 Task: Explore Airbnb accommodation in Amsterdam, Netherlands from 7th January 2024 to 15th January 2024 for 6 adults. Place can be entire room with 3 bedrooms having 3 beds and 3 bathrooms. Property type can be guest house. Amenities needed are: washing machine.
Action: Mouse moved to (595, 189)
Screenshot: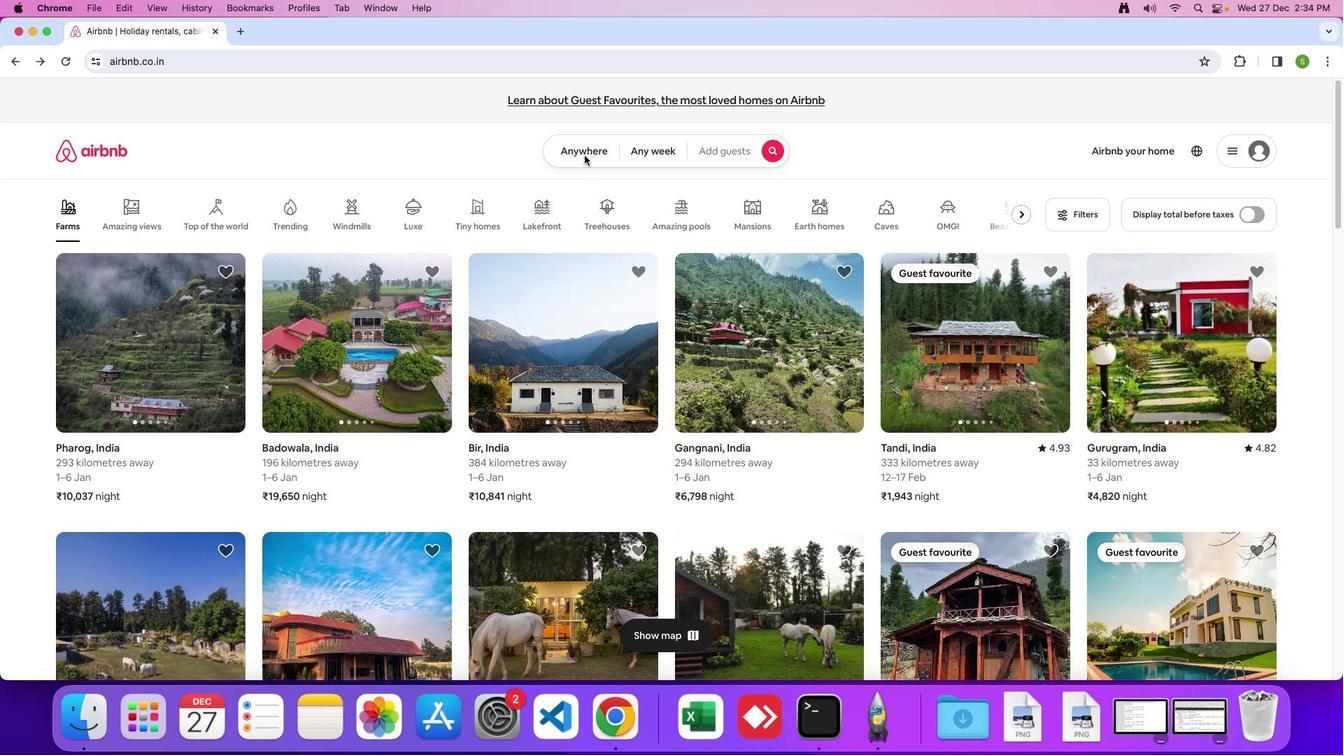 
Action: Mouse pressed left at (595, 189)
Screenshot: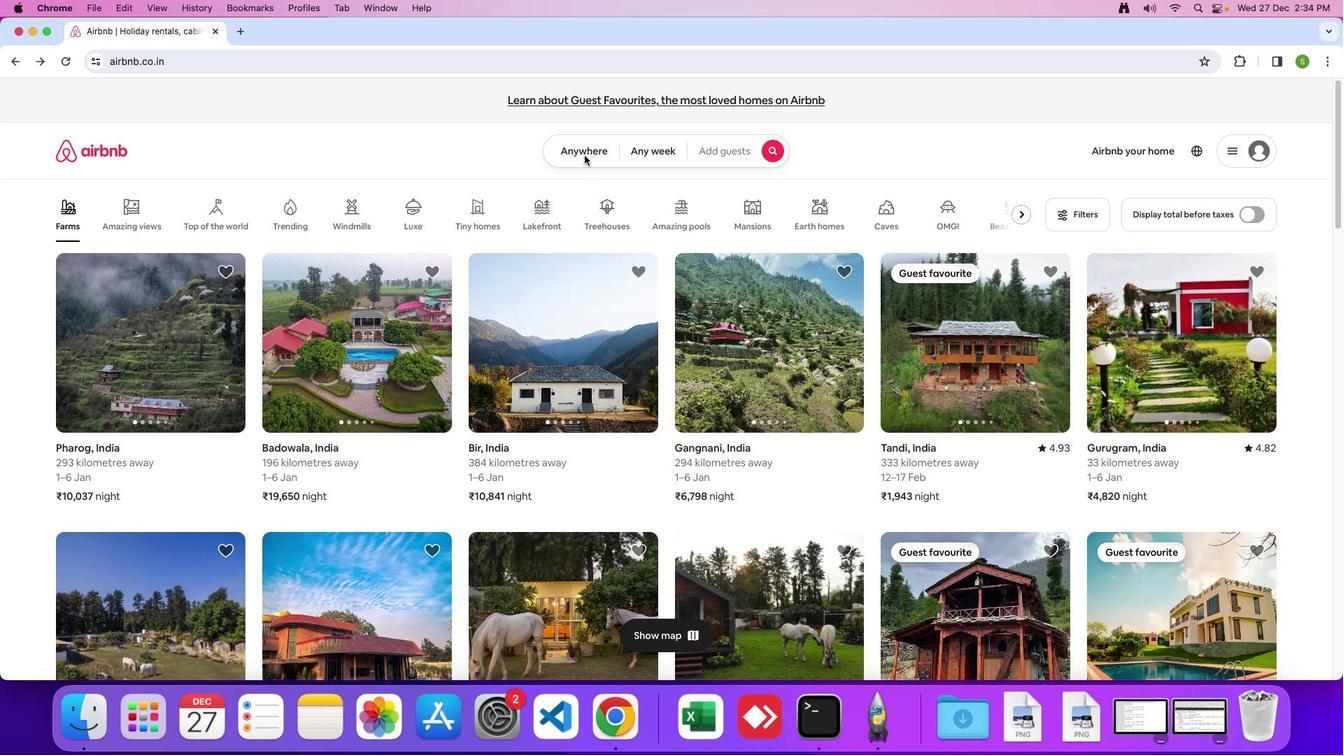 
Action: Mouse moved to (583, 187)
Screenshot: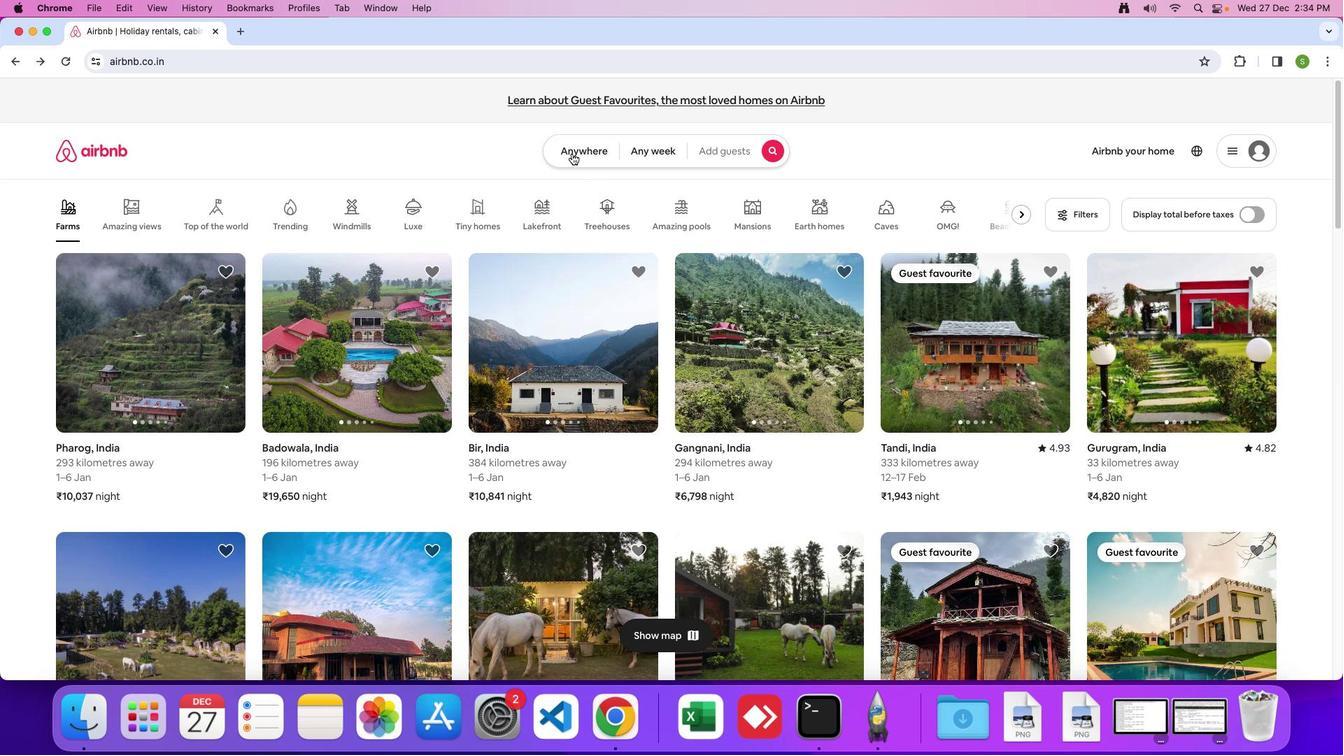 
Action: Mouse pressed left at (583, 187)
Screenshot: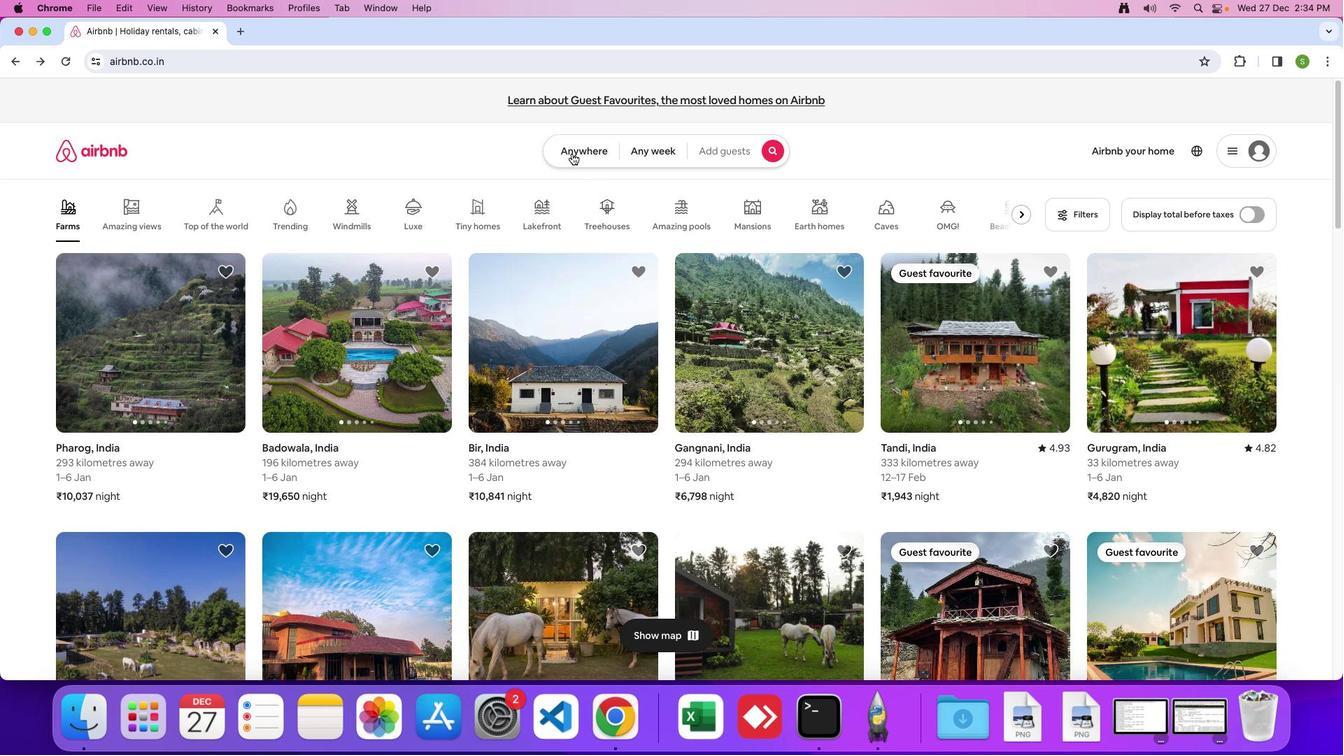 
Action: Mouse moved to (513, 235)
Screenshot: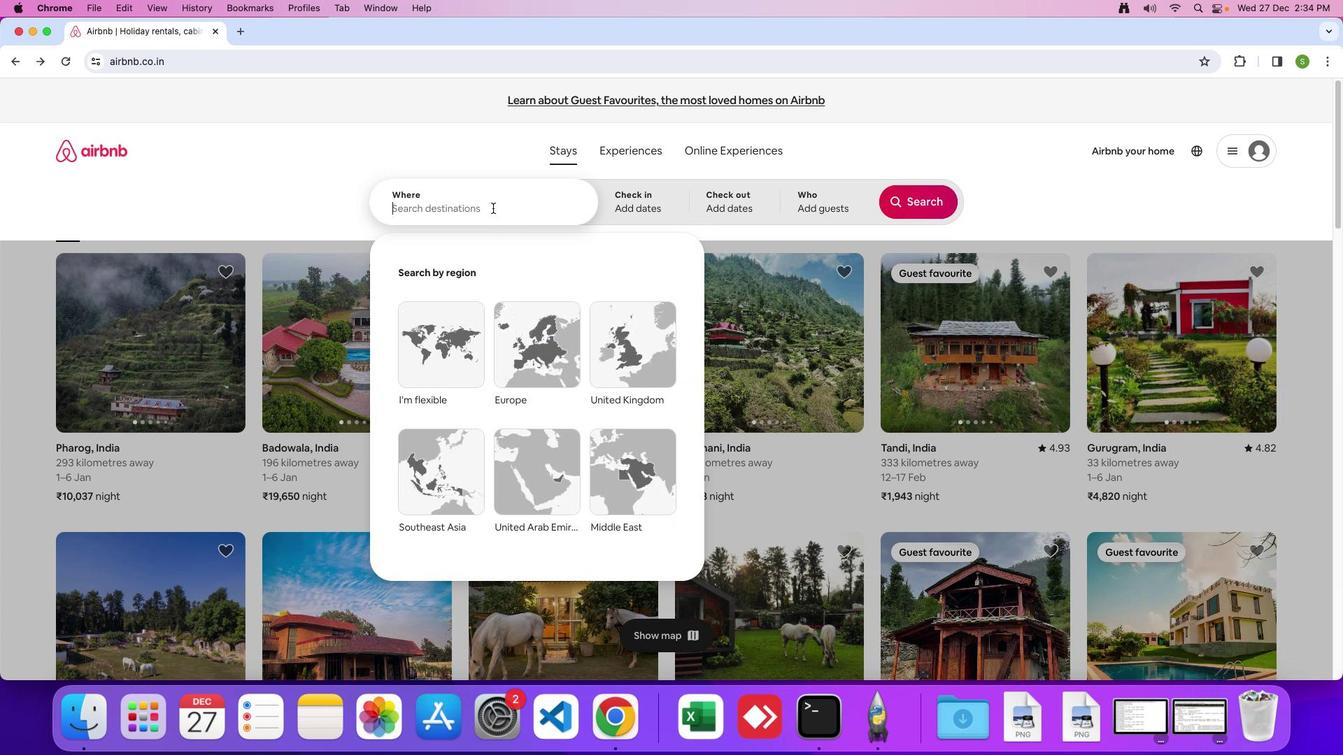 
Action: Mouse pressed left at (513, 235)
Screenshot: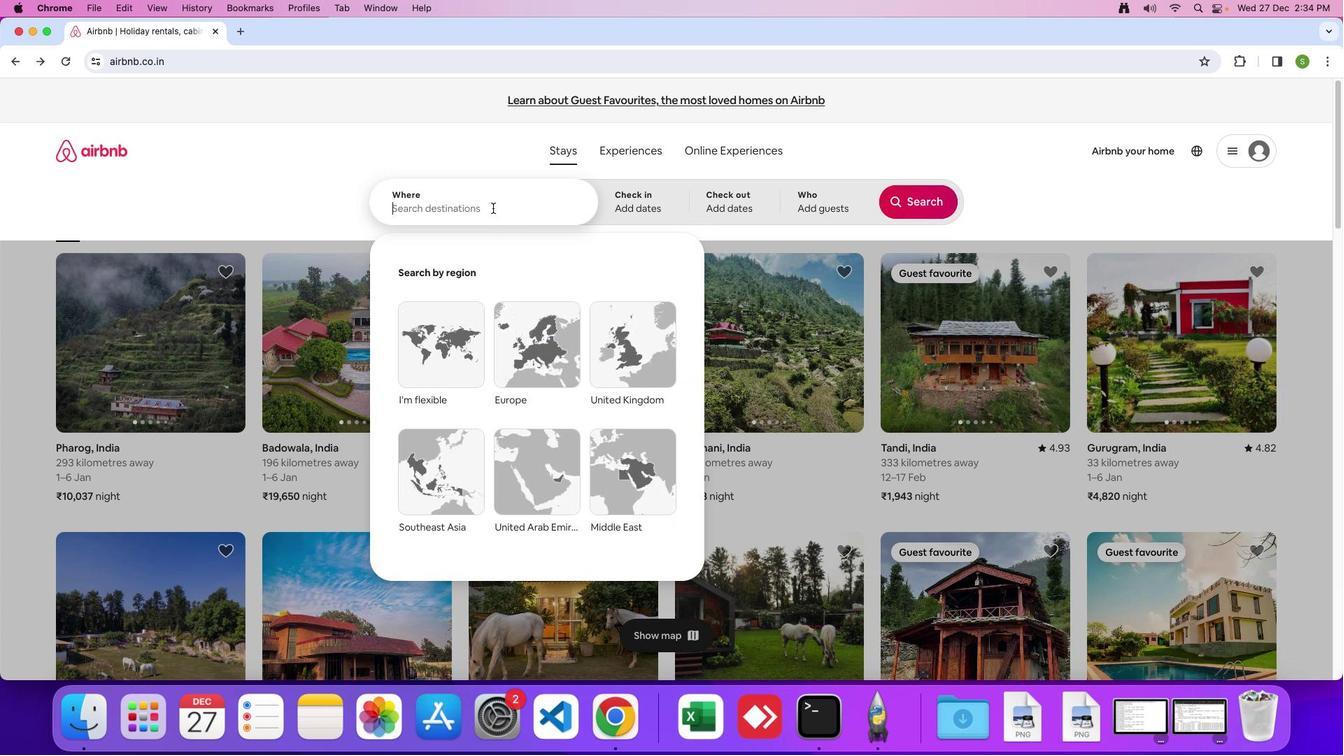 
Action: Key pressed 'A'Key.caps_lock'm''s''t''e''r''d''a''m'','Key.spaceKey.shift'N''e''t''h''e''r''l''a''n''d''s'Key.enter
Screenshot: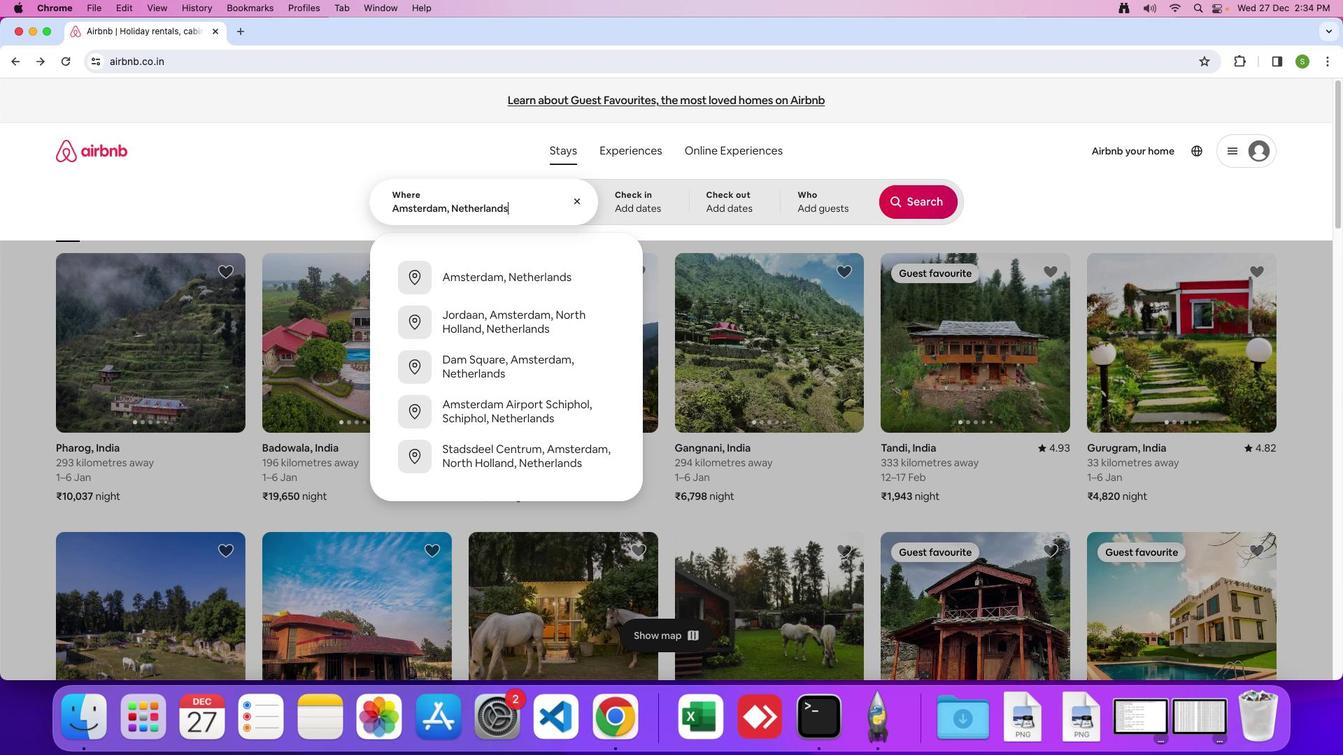 
Action: Mouse moved to (702, 412)
Screenshot: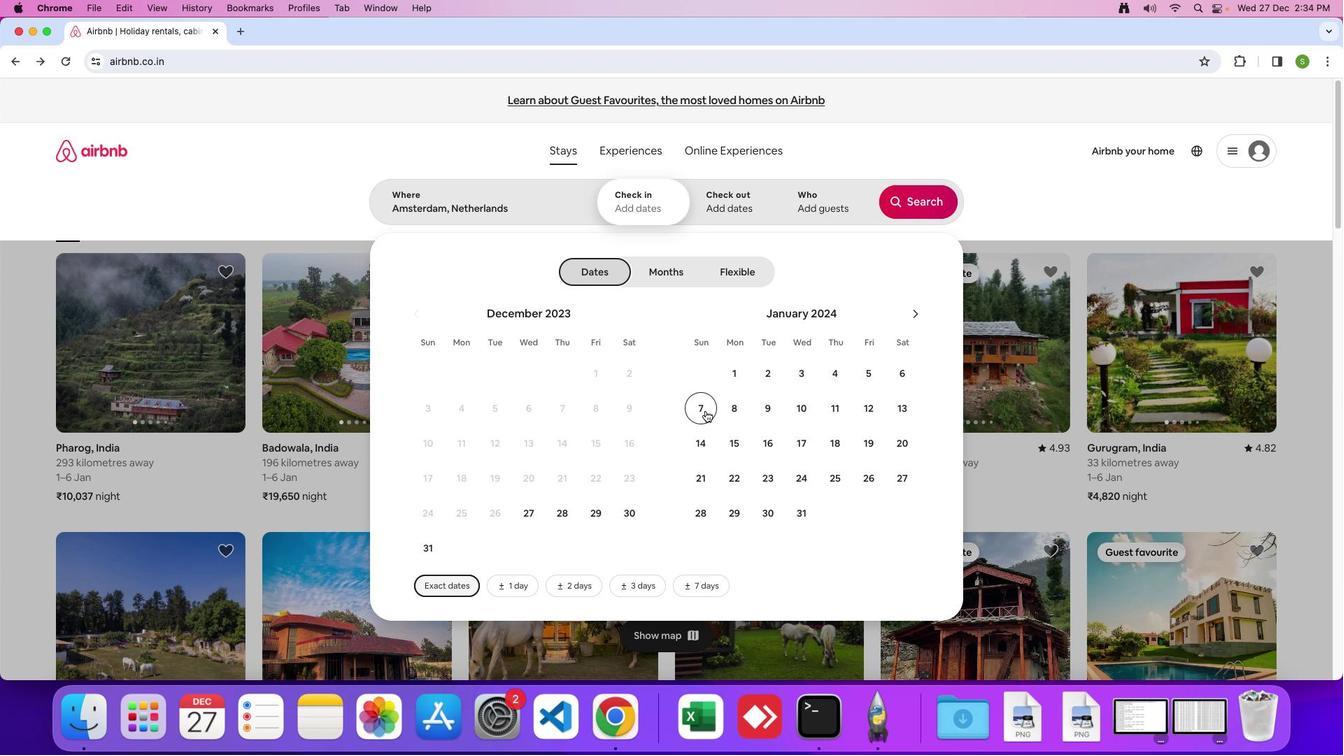 
Action: Mouse pressed left at (702, 412)
Screenshot: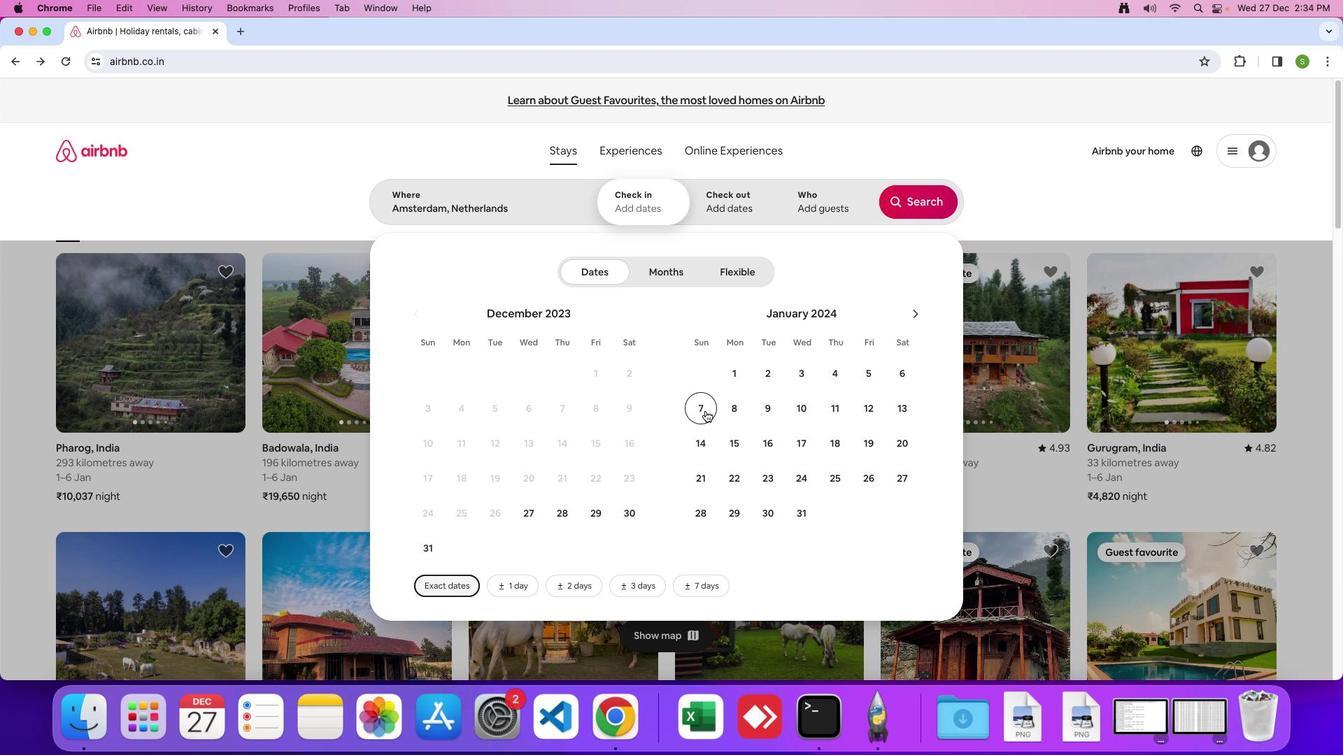 
Action: Mouse moved to (720, 432)
Screenshot: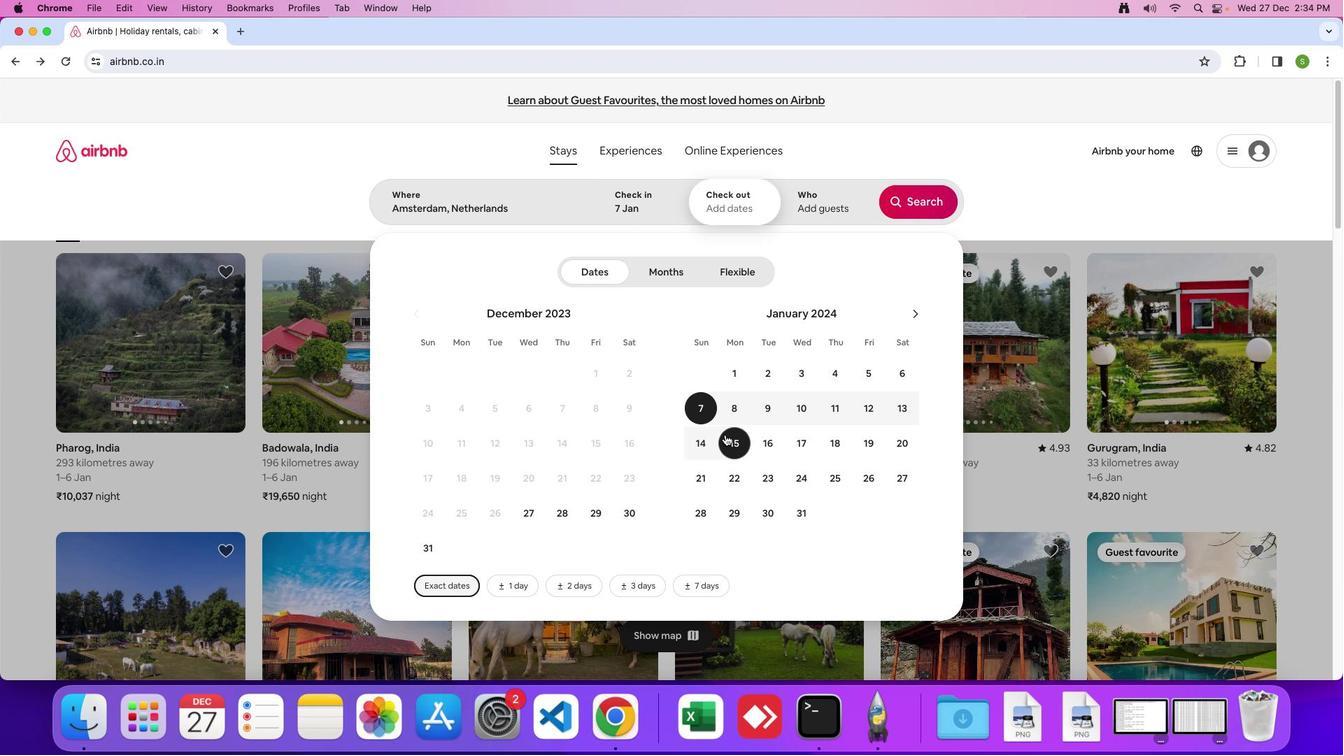 
Action: Mouse pressed left at (720, 432)
Screenshot: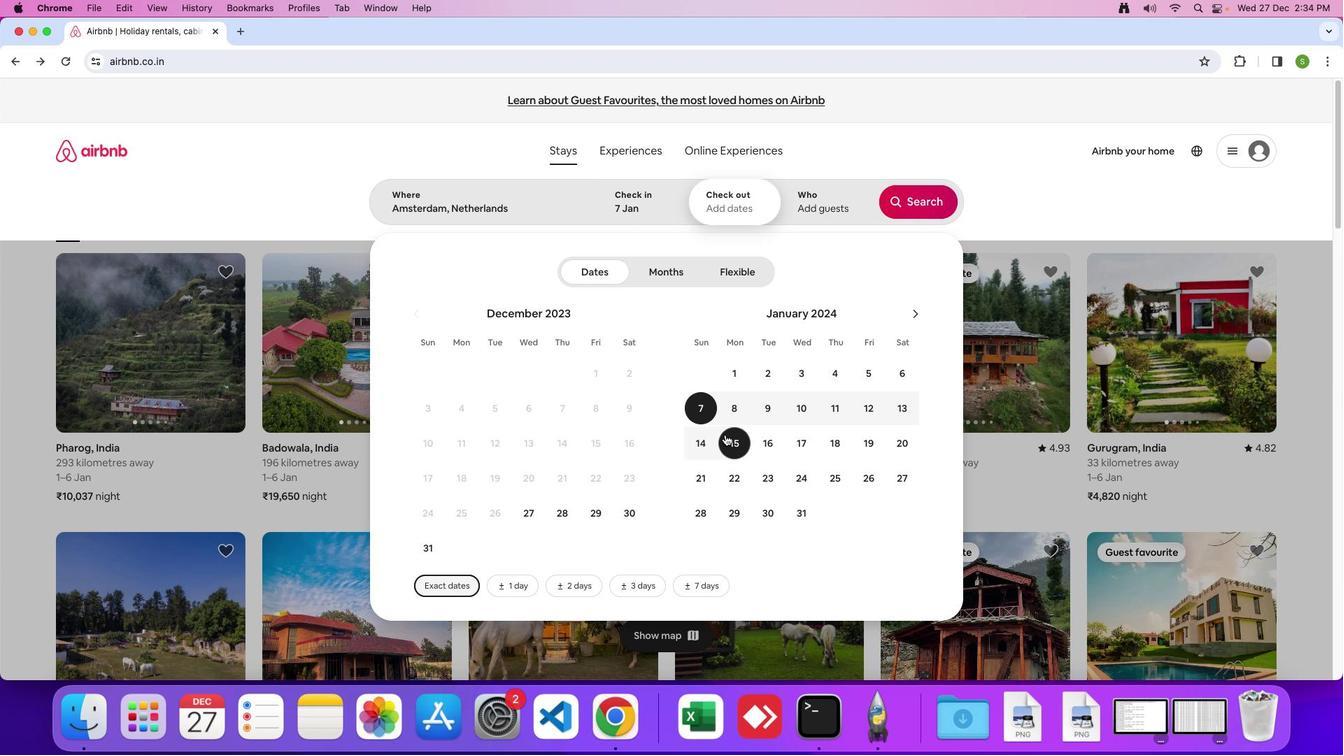 
Action: Mouse moved to (807, 239)
Screenshot: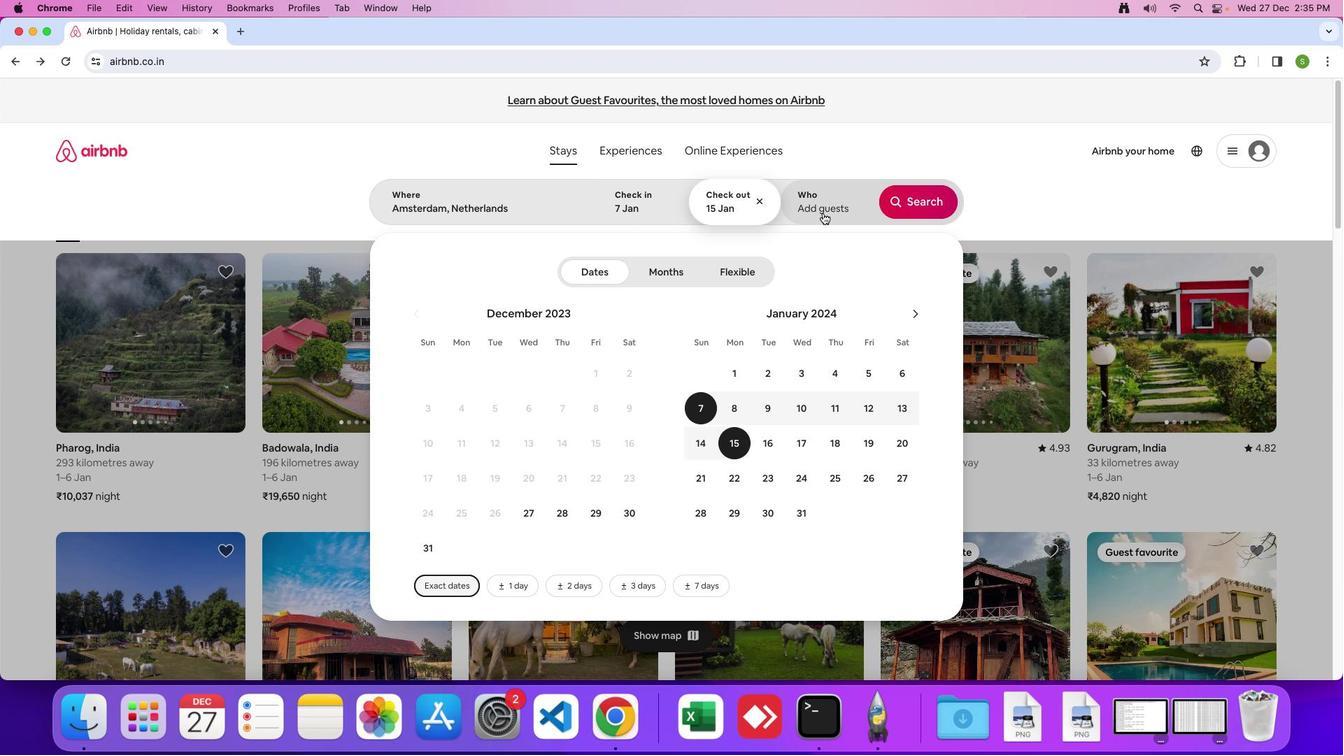 
Action: Mouse pressed left at (807, 239)
Screenshot: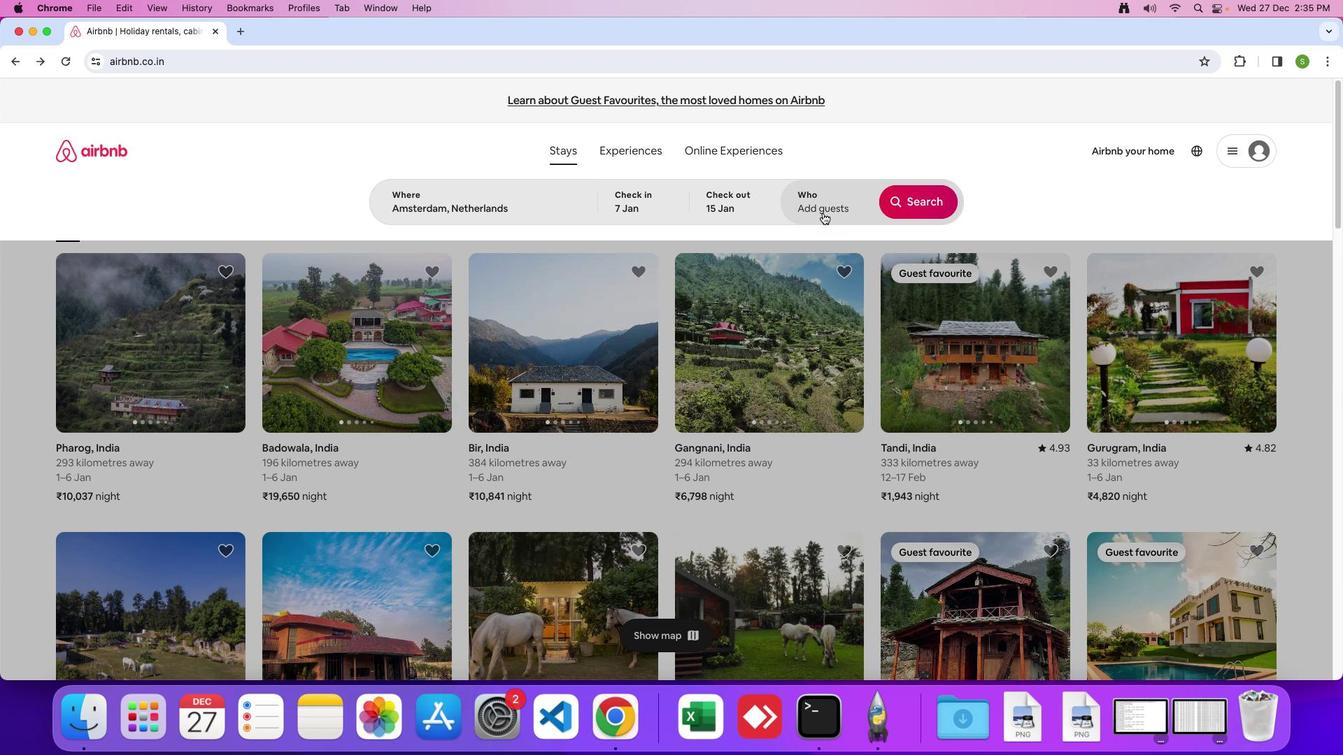 
Action: Mouse moved to (892, 293)
Screenshot: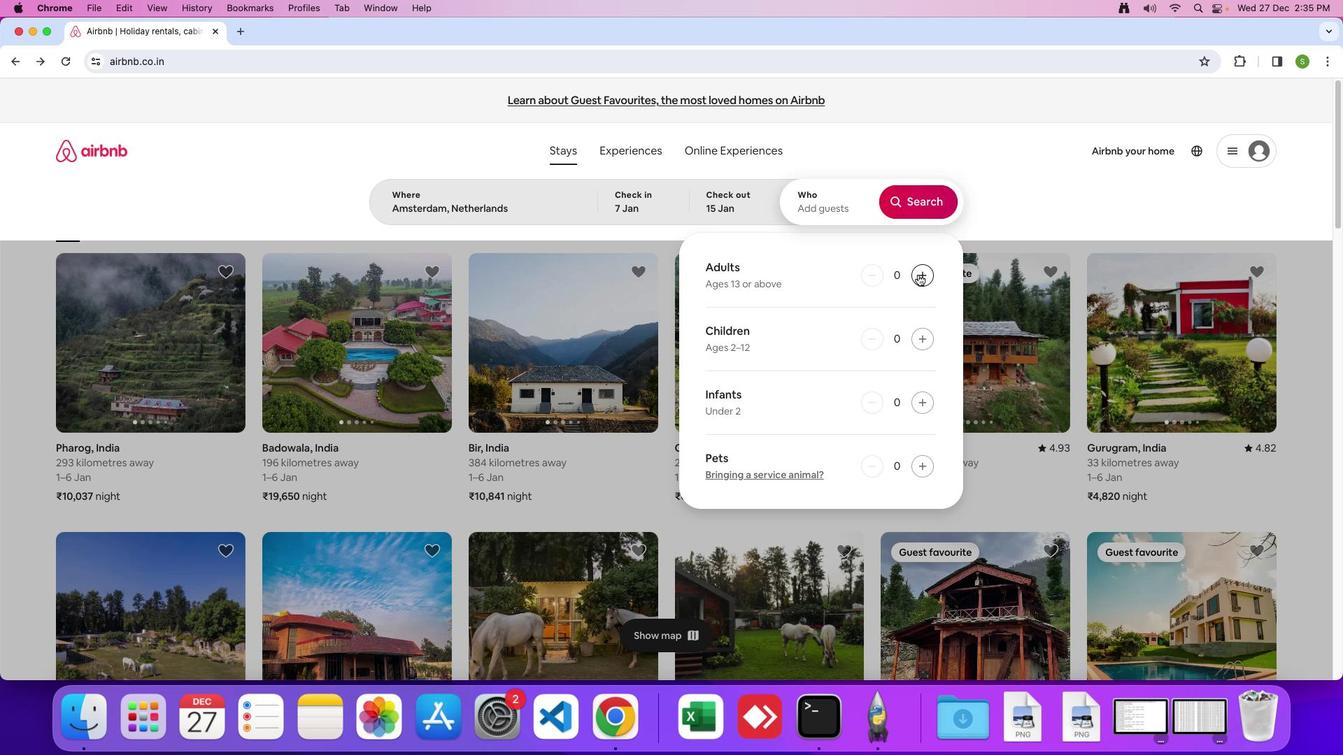
Action: Mouse pressed left at (892, 293)
Screenshot: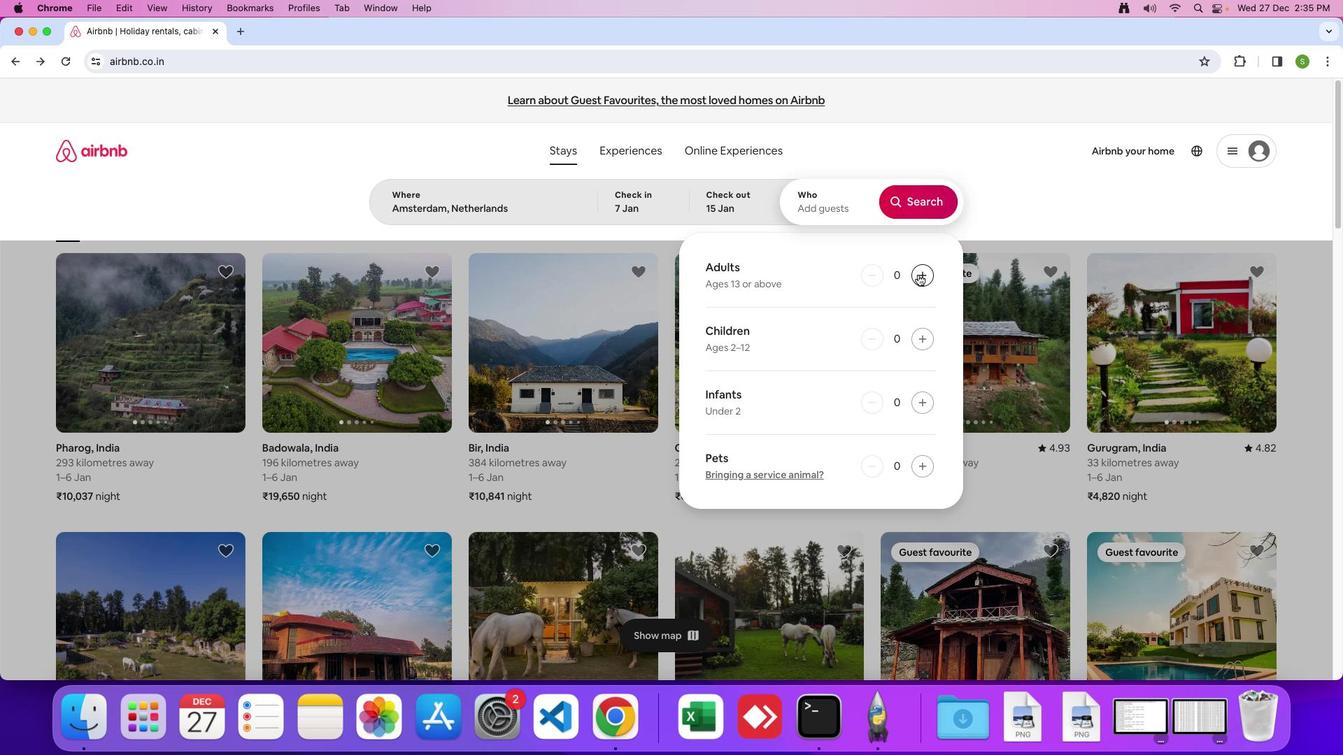 
Action: Mouse moved to (893, 293)
Screenshot: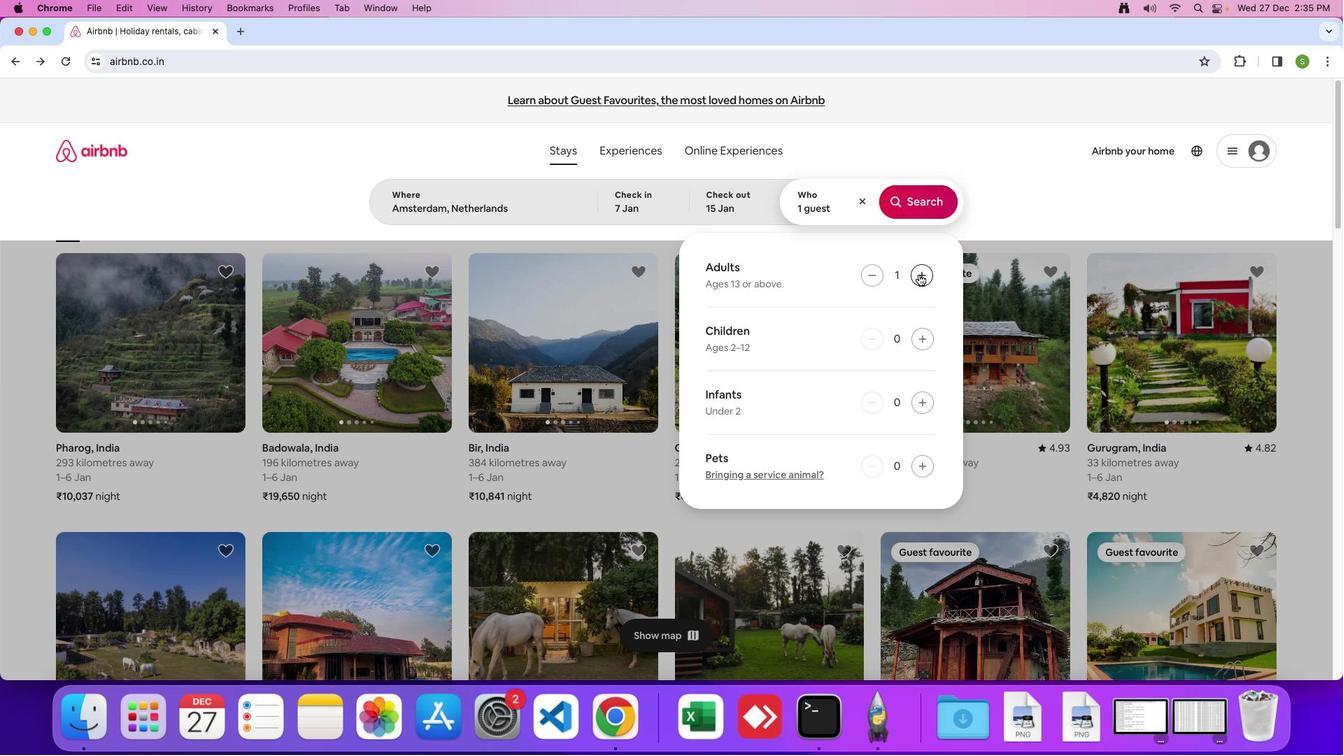 
Action: Mouse pressed left at (893, 293)
Screenshot: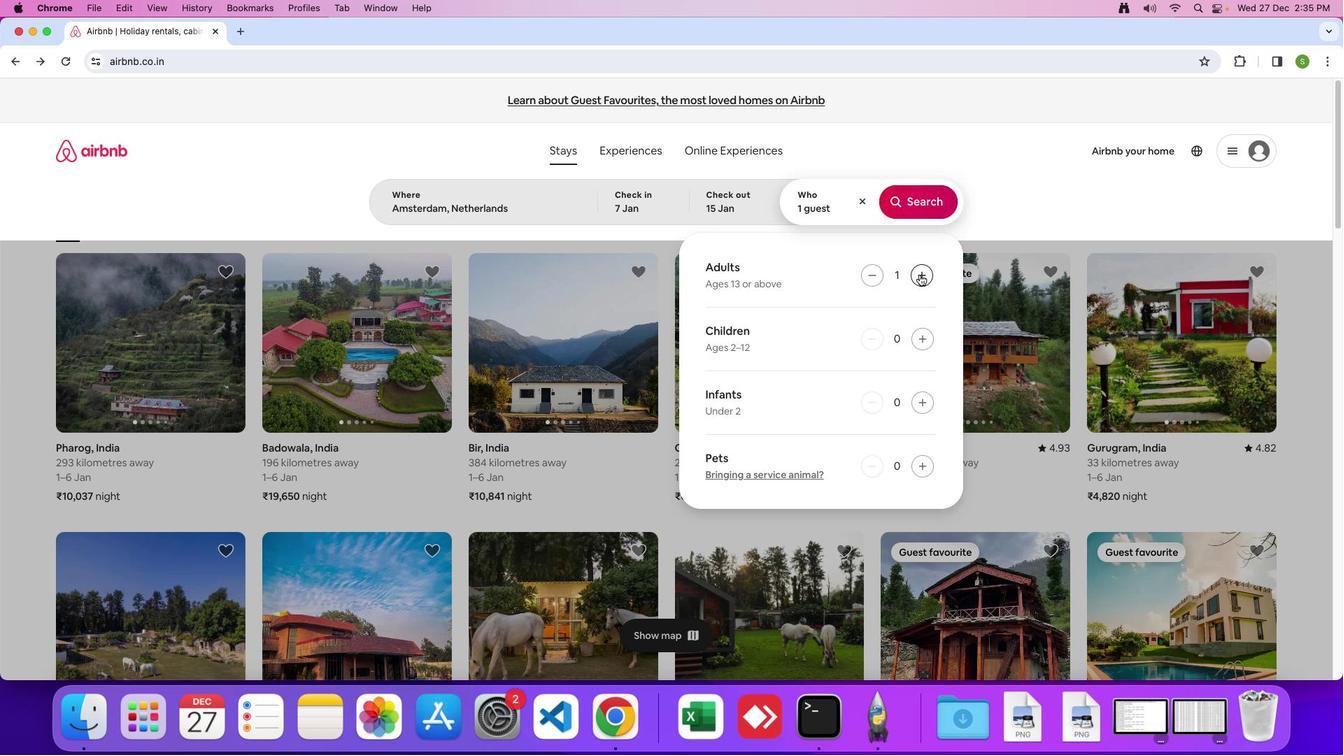 
Action: Mouse moved to (893, 293)
Screenshot: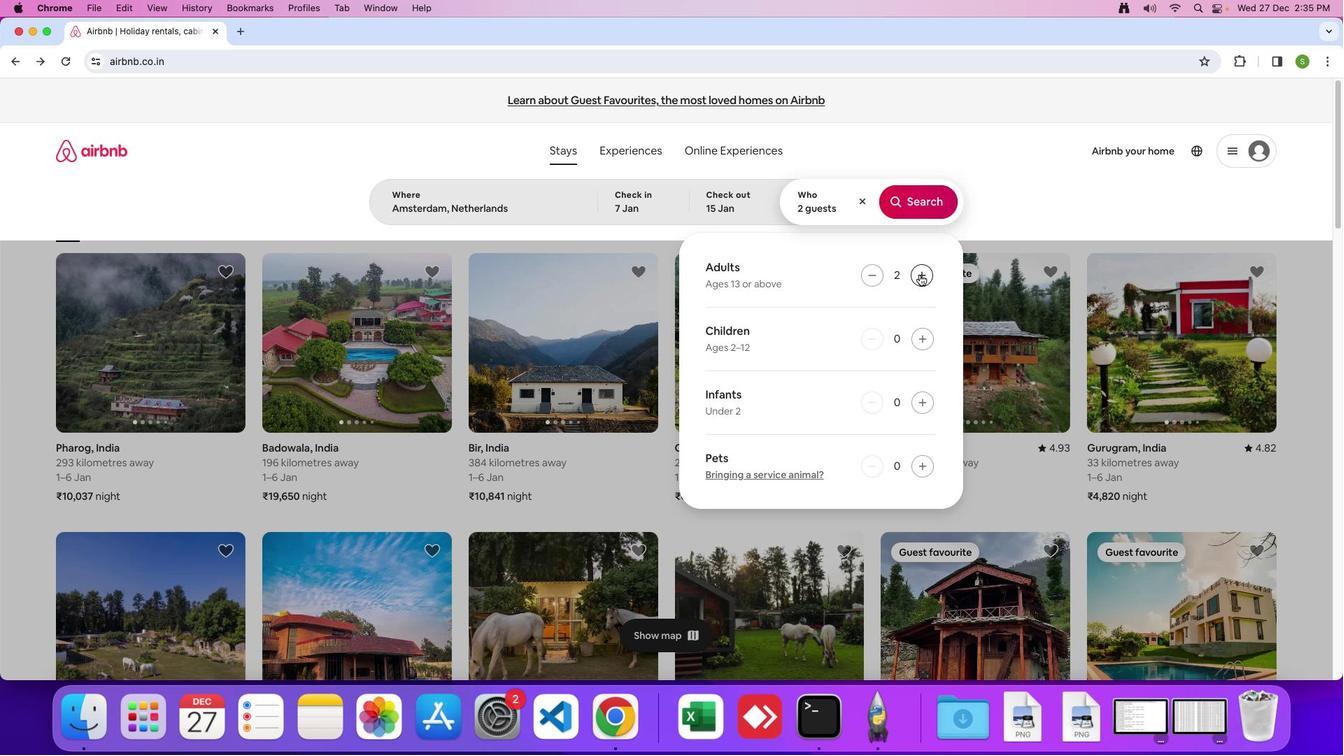 
Action: Mouse pressed left at (893, 293)
Screenshot: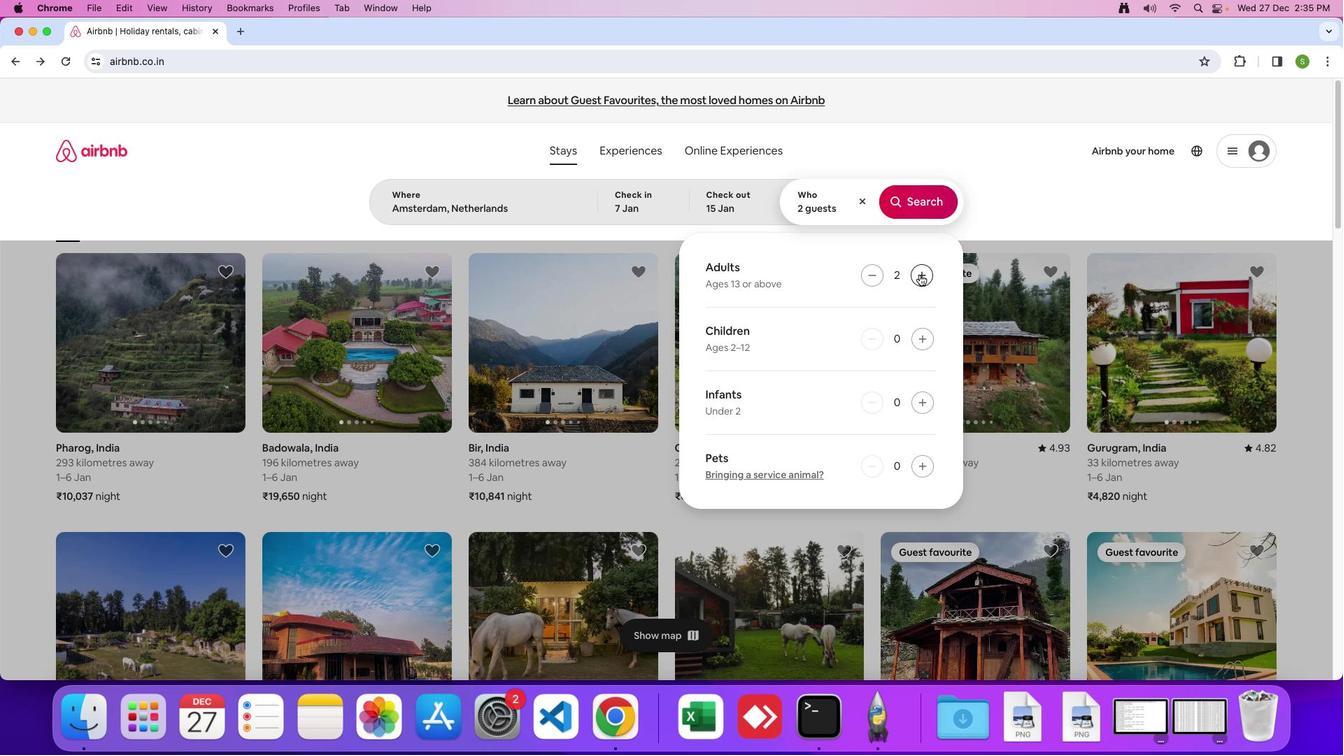 
Action: Mouse pressed left at (893, 293)
Screenshot: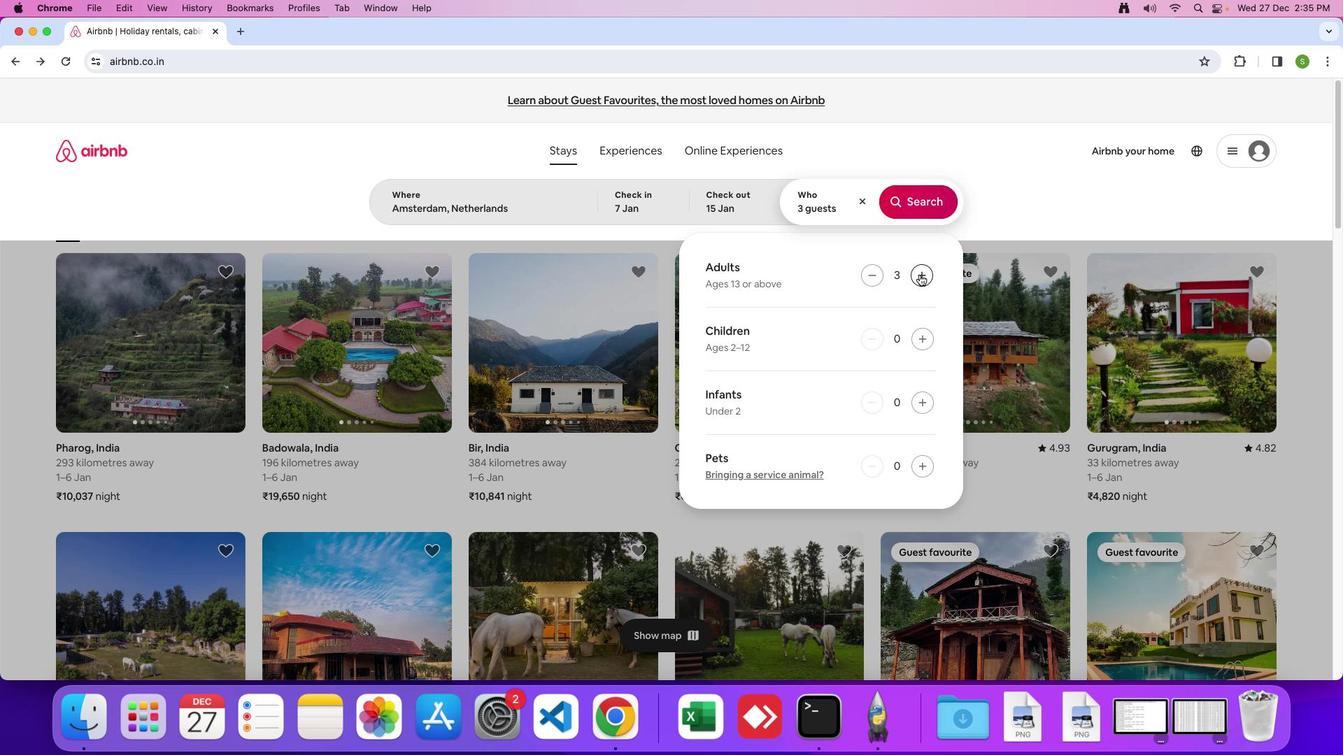 
Action: Mouse moved to (893, 293)
Screenshot: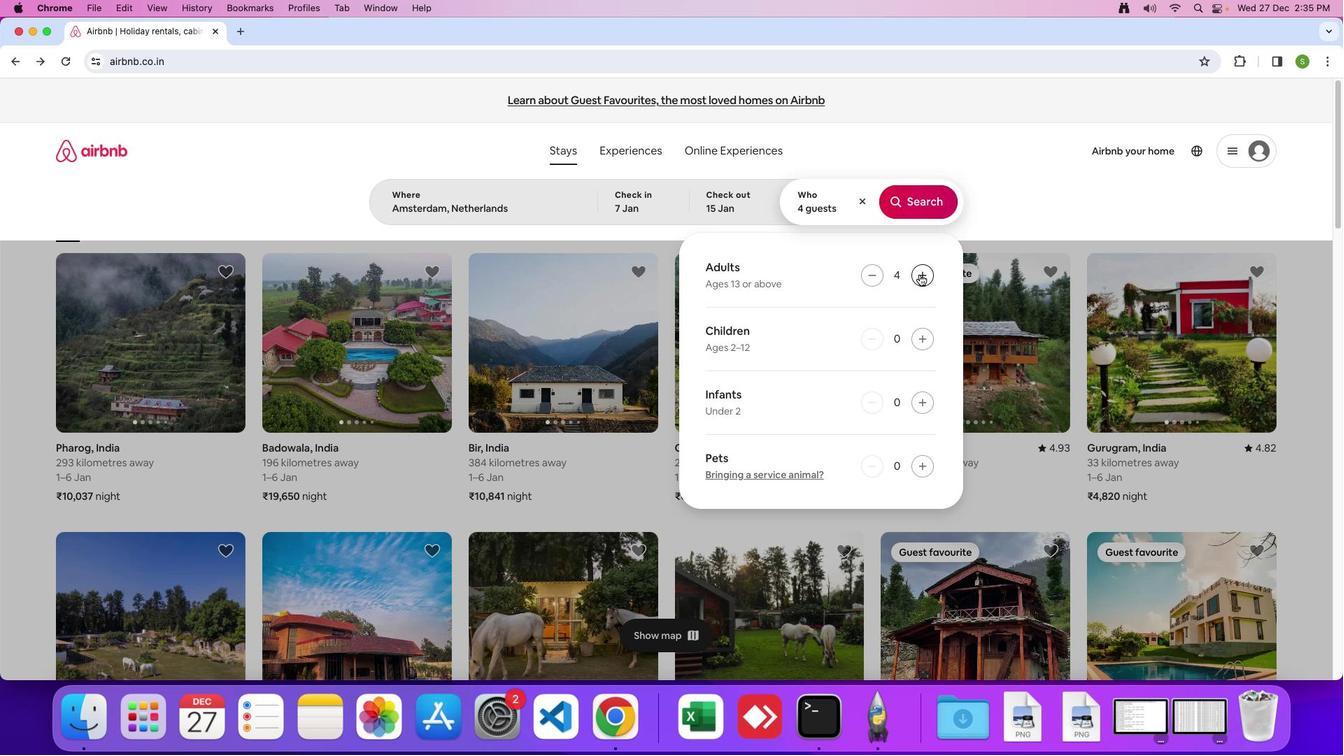 
Action: Mouse pressed left at (893, 293)
Screenshot: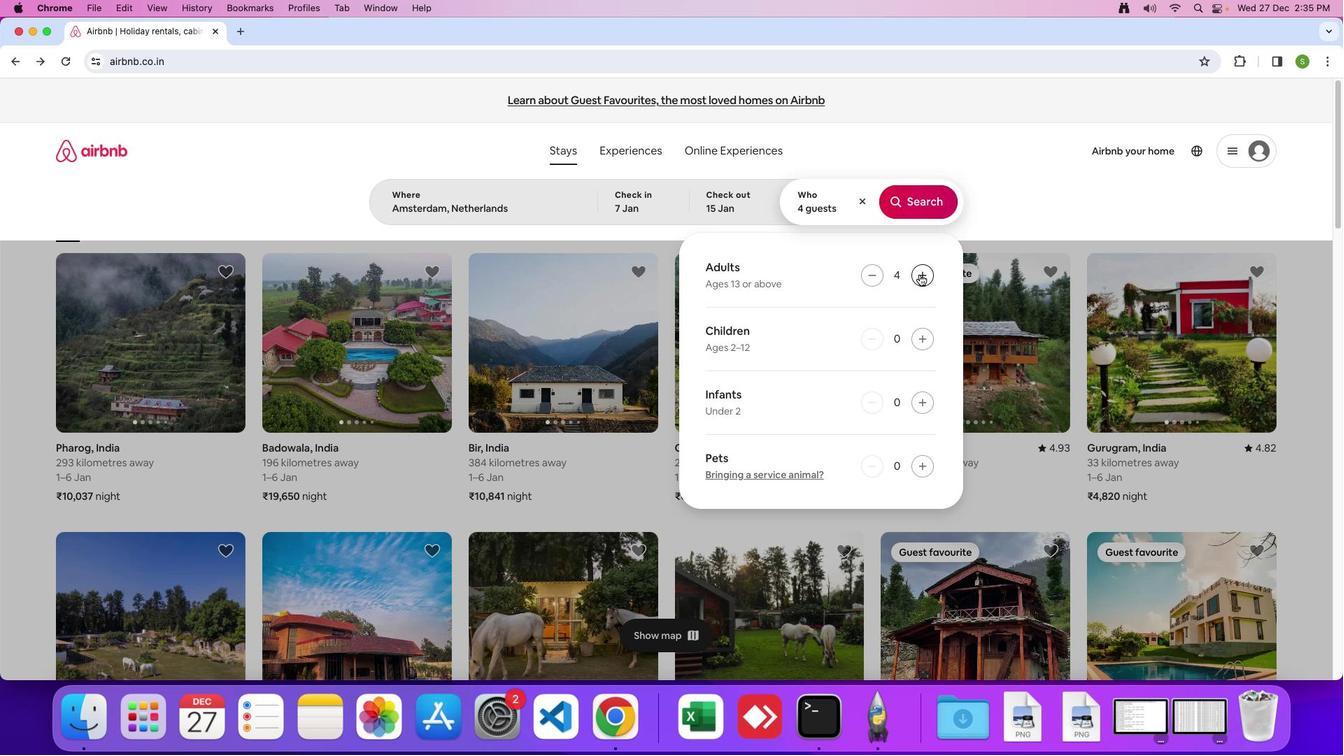 
Action: Mouse pressed left at (893, 293)
Screenshot: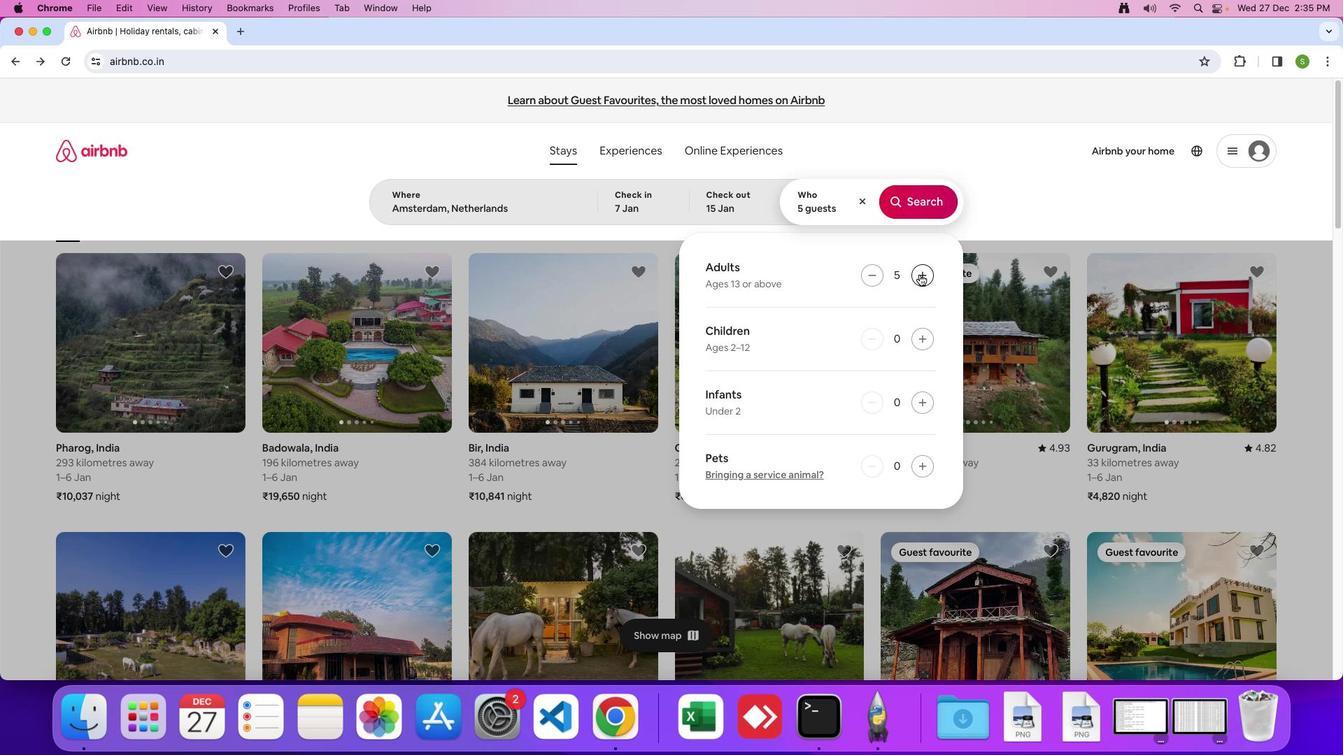 
Action: Mouse moved to (891, 235)
Screenshot: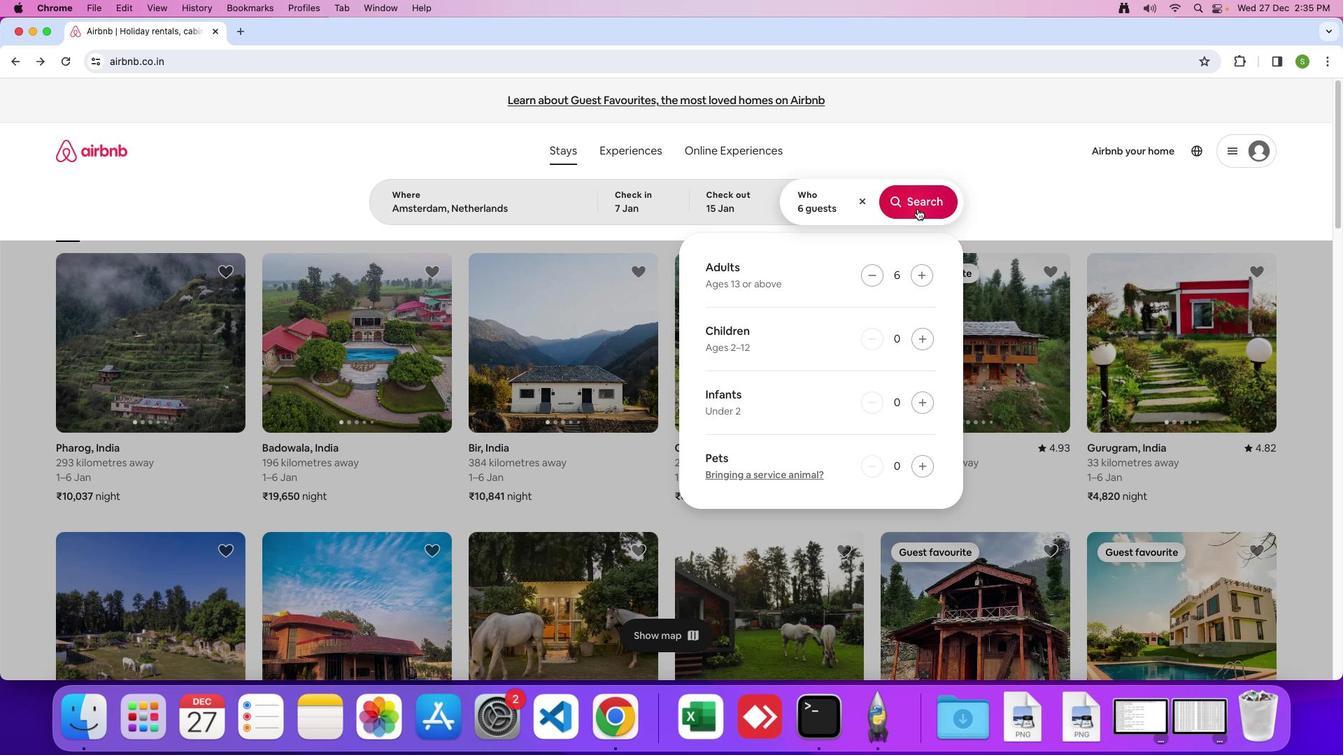 
Action: Mouse pressed left at (891, 235)
Screenshot: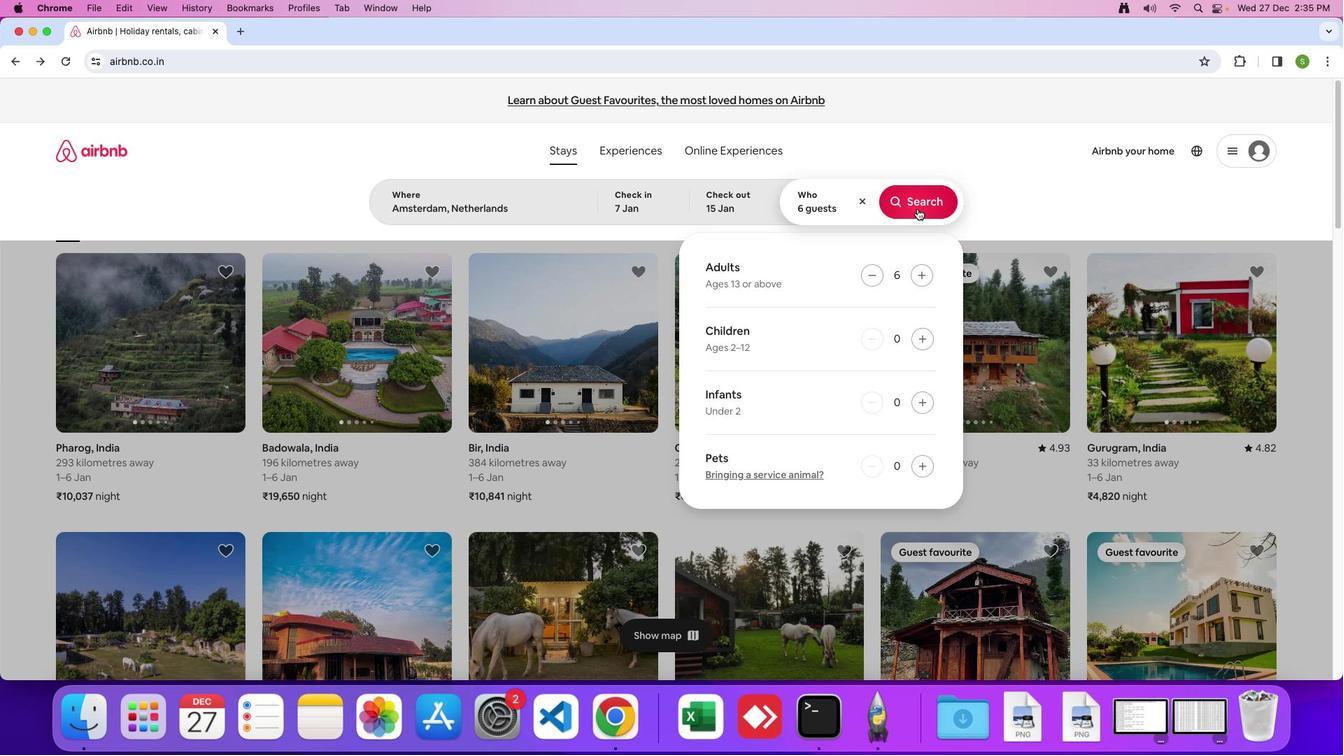 
Action: Mouse moved to (1056, 202)
Screenshot: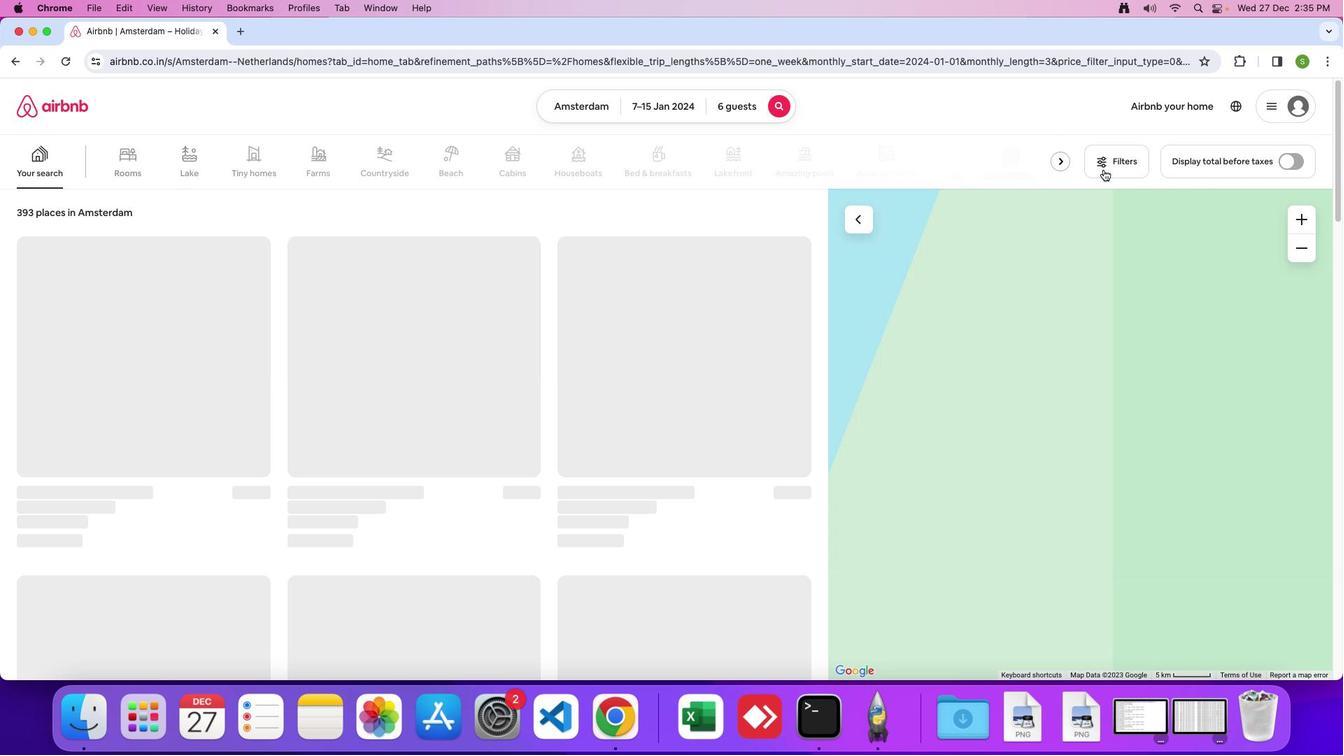 
Action: Mouse pressed left at (1056, 202)
Screenshot: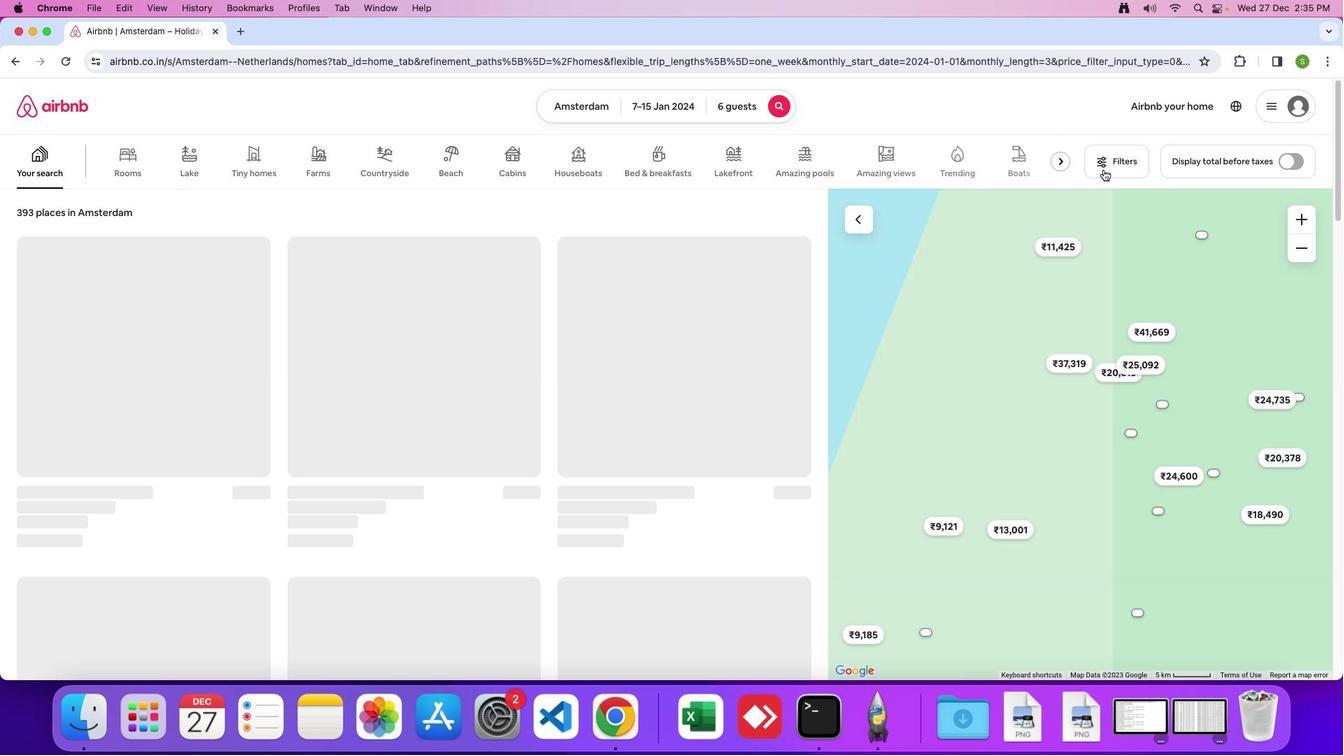 
Action: Mouse moved to (653, 435)
Screenshot: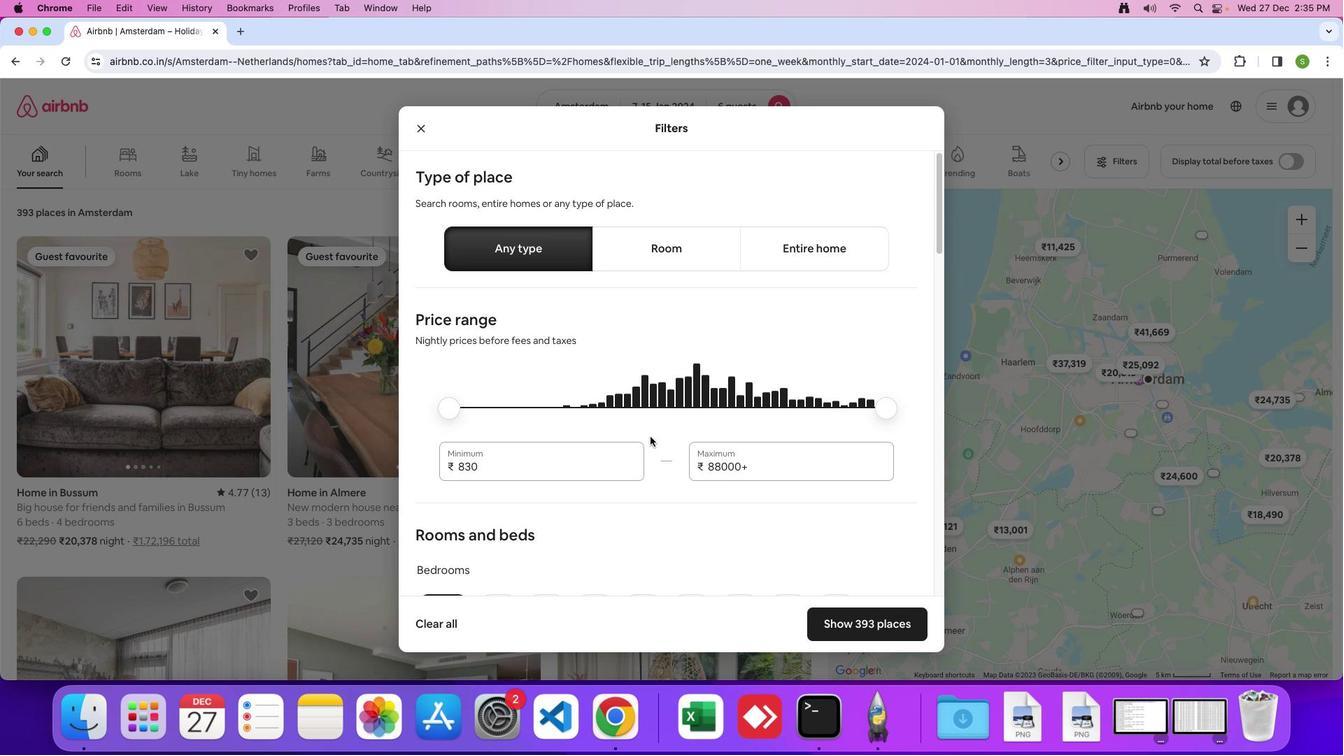 
Action: Mouse scrolled (653, 435) with delta (76, 53)
Screenshot: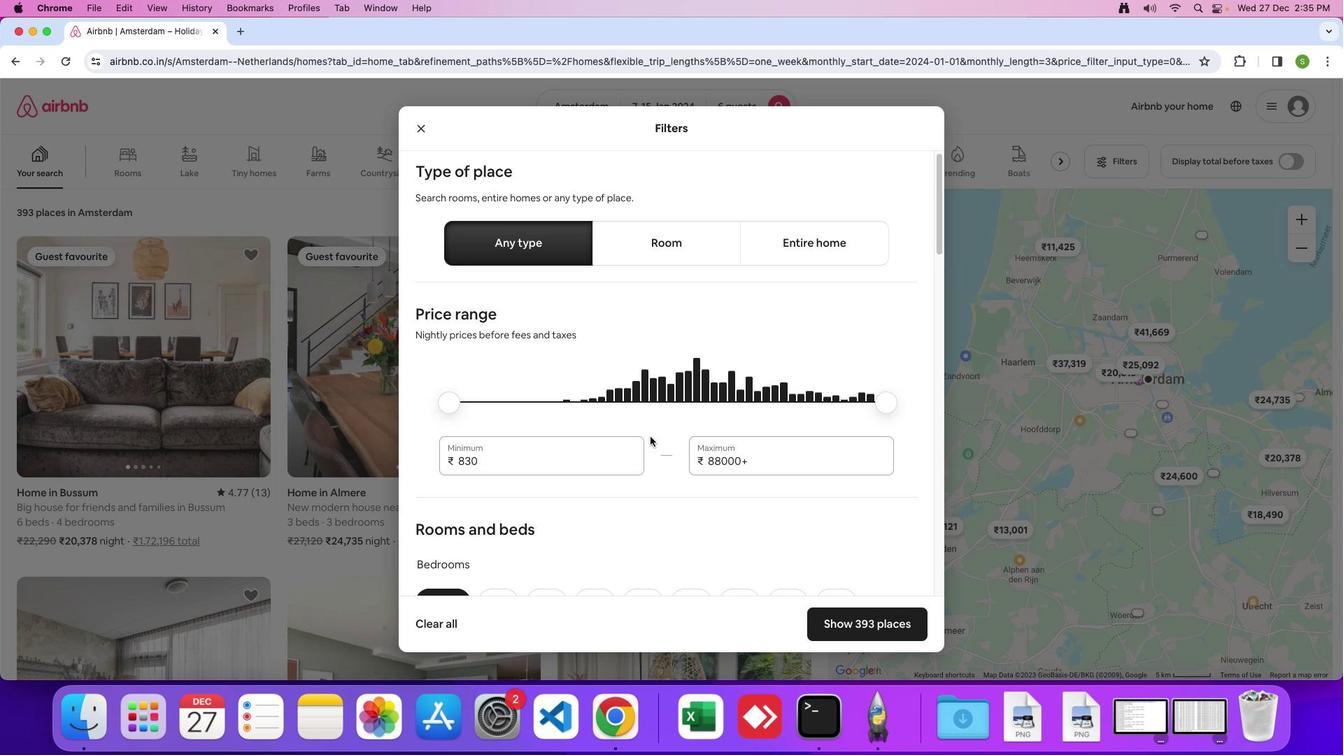 
Action: Mouse scrolled (653, 435) with delta (76, 53)
Screenshot: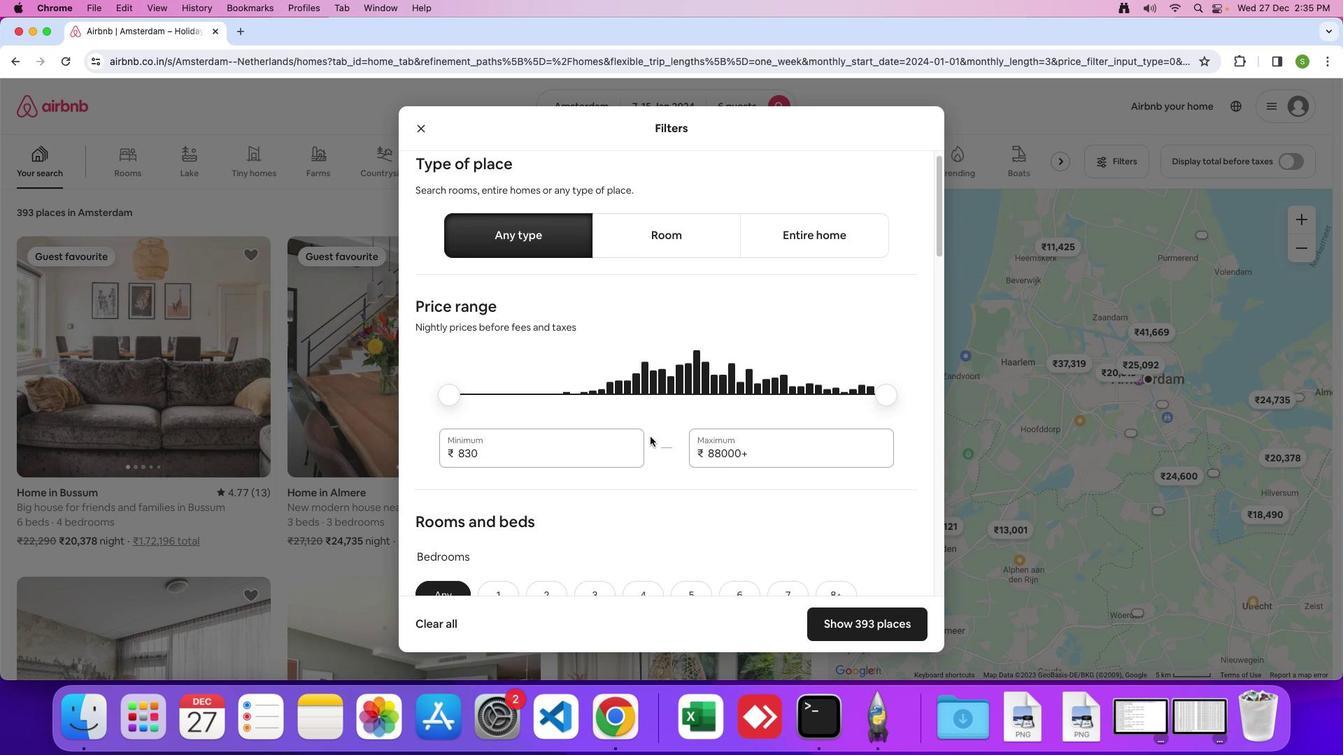 
Action: Mouse scrolled (653, 435) with delta (76, 52)
Screenshot: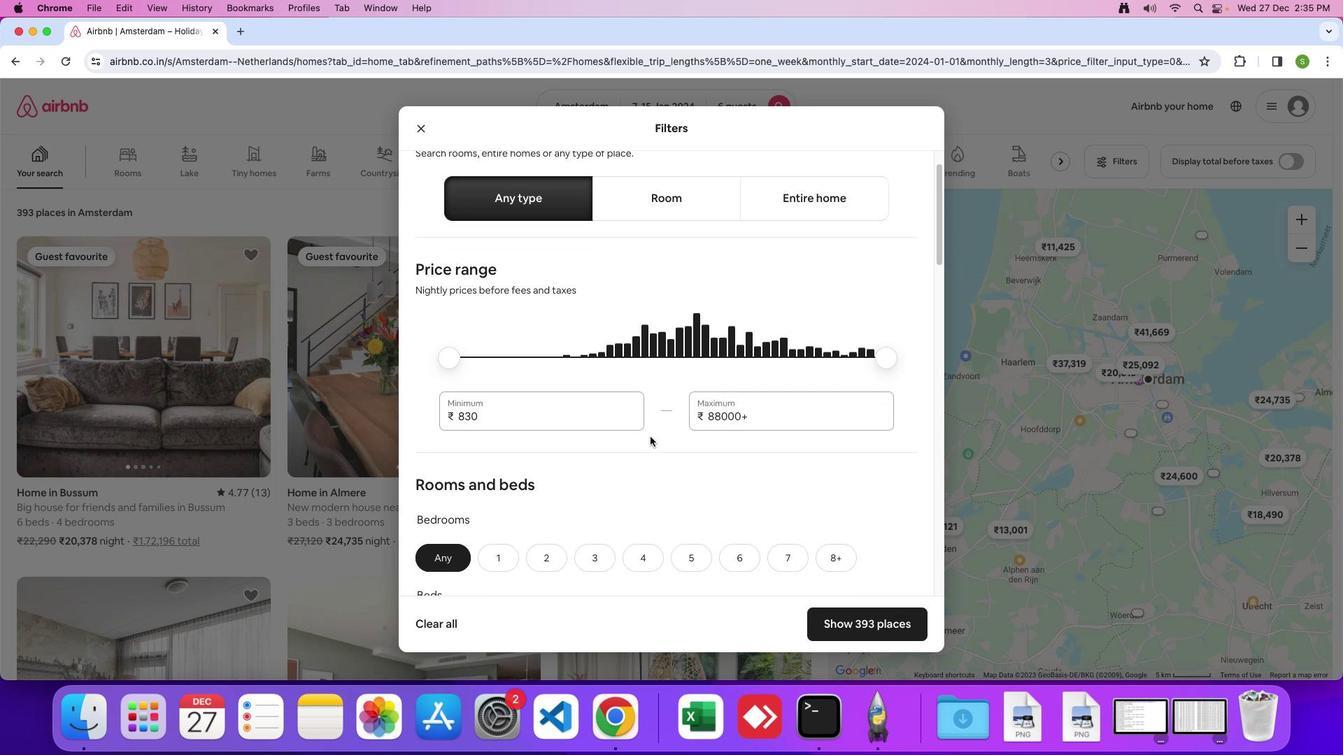 
Action: Mouse scrolled (653, 435) with delta (76, 53)
Screenshot: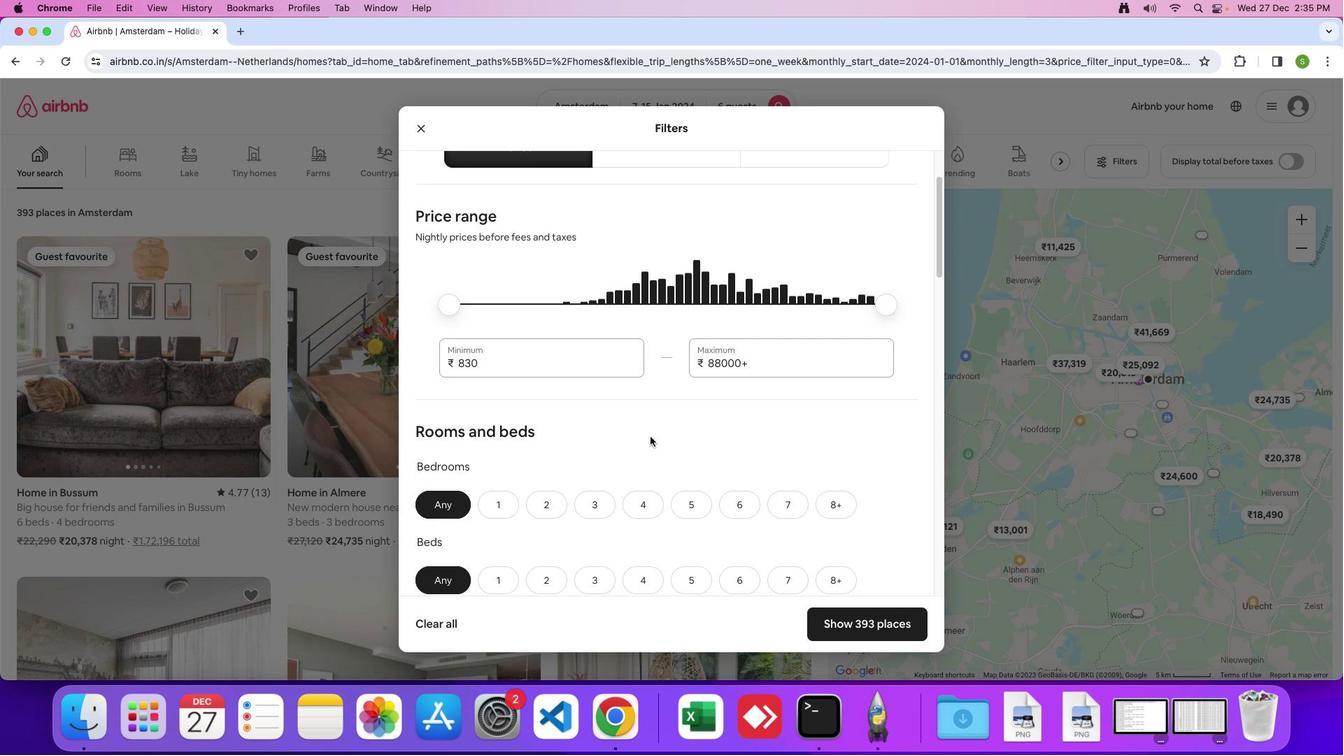
Action: Mouse scrolled (653, 435) with delta (76, 53)
Screenshot: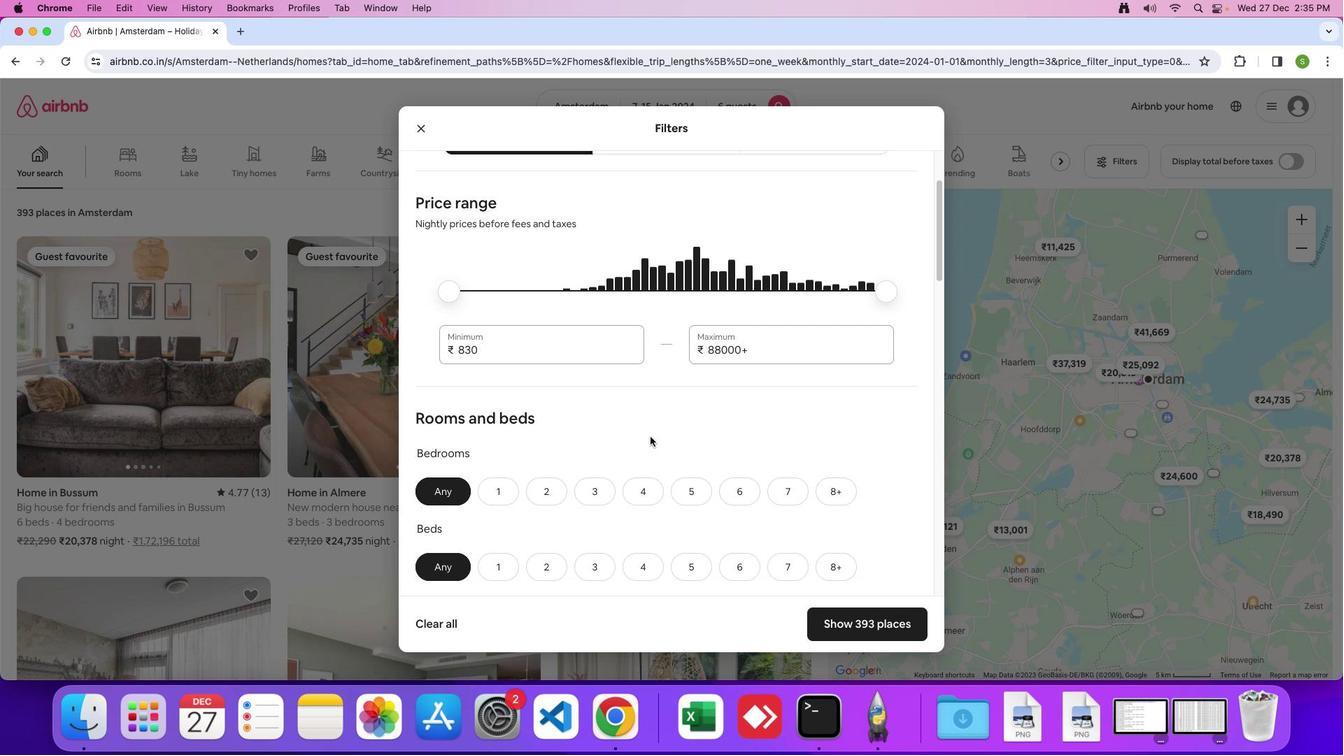
Action: Mouse scrolled (653, 435) with delta (76, 52)
Screenshot: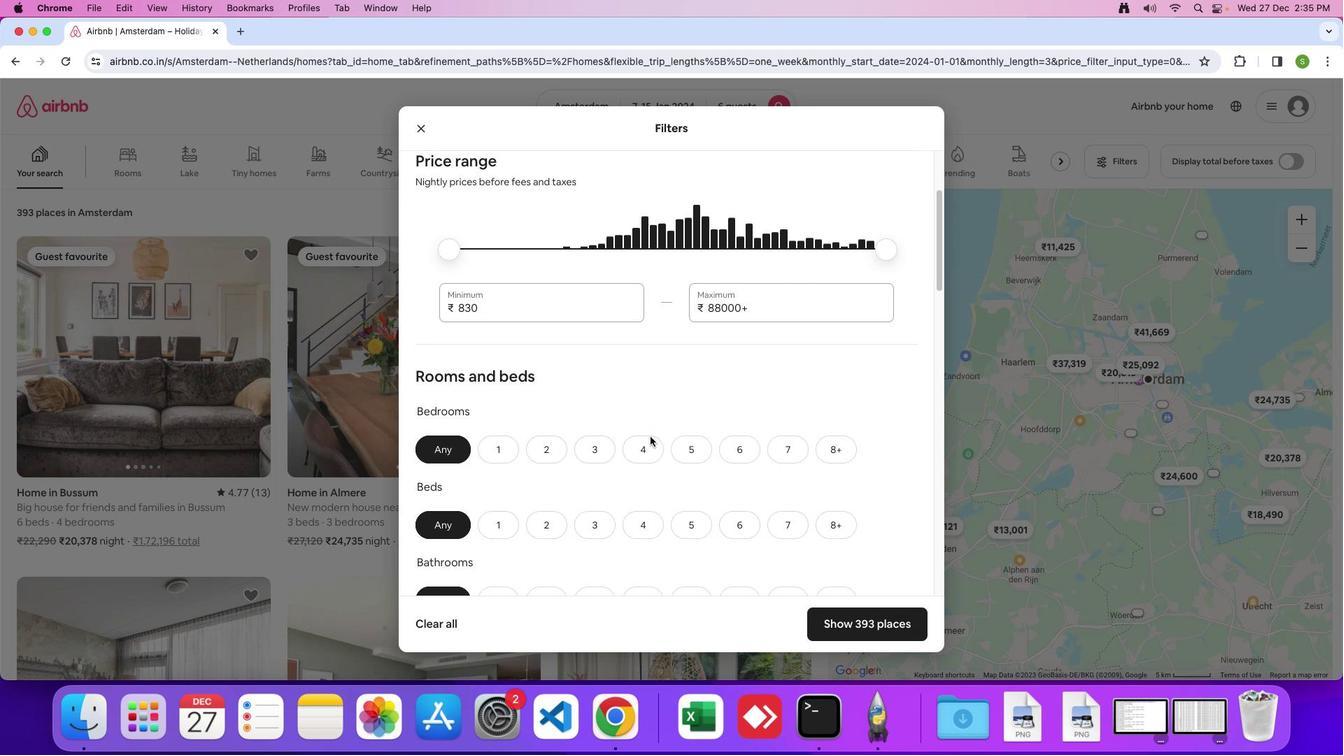 
Action: Mouse scrolled (653, 435) with delta (76, 53)
Screenshot: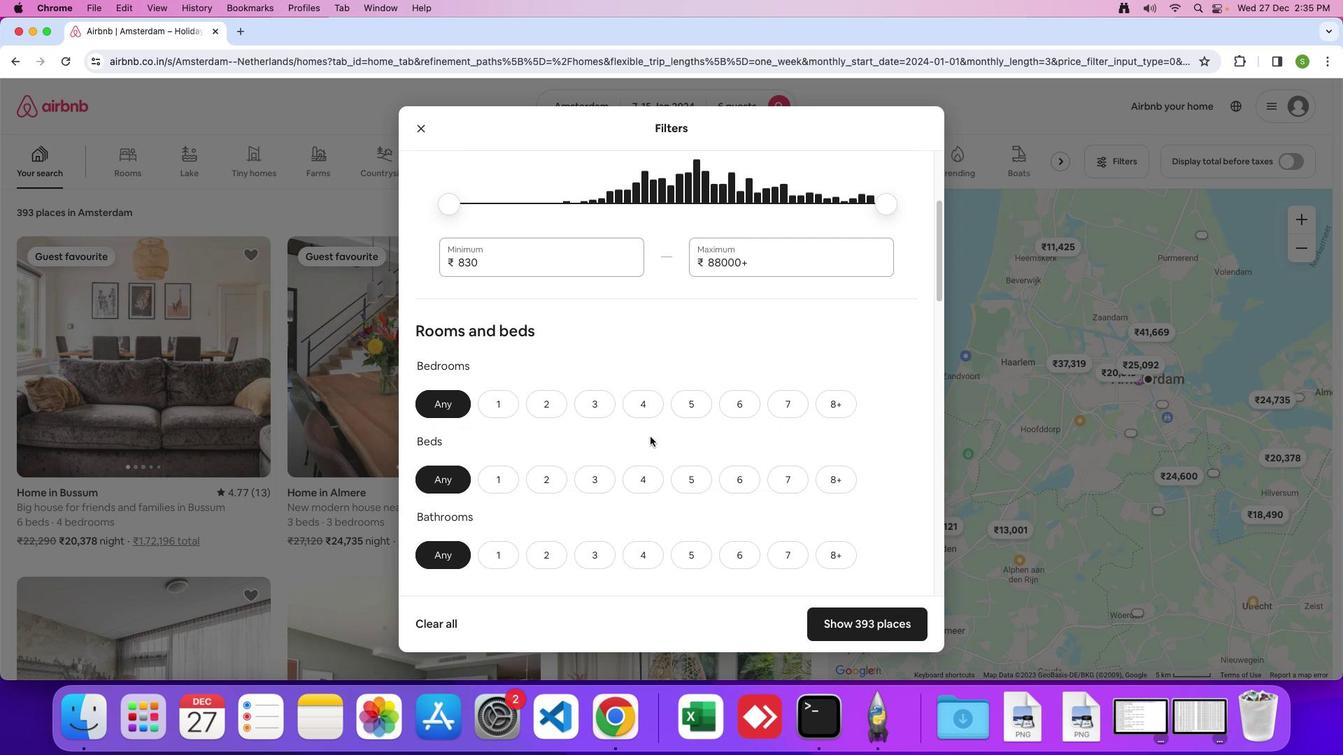 
Action: Mouse scrolled (653, 435) with delta (76, 53)
Screenshot: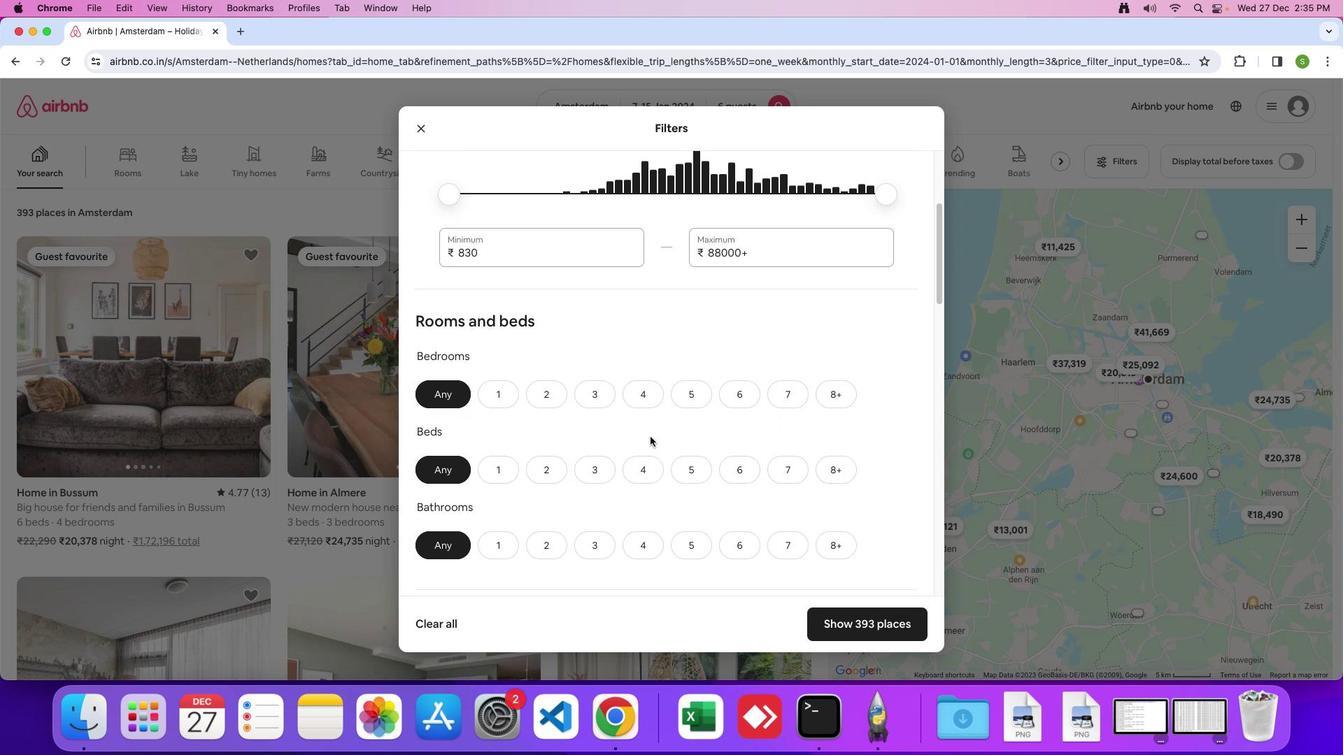 
Action: Mouse scrolled (653, 435) with delta (76, 52)
Screenshot: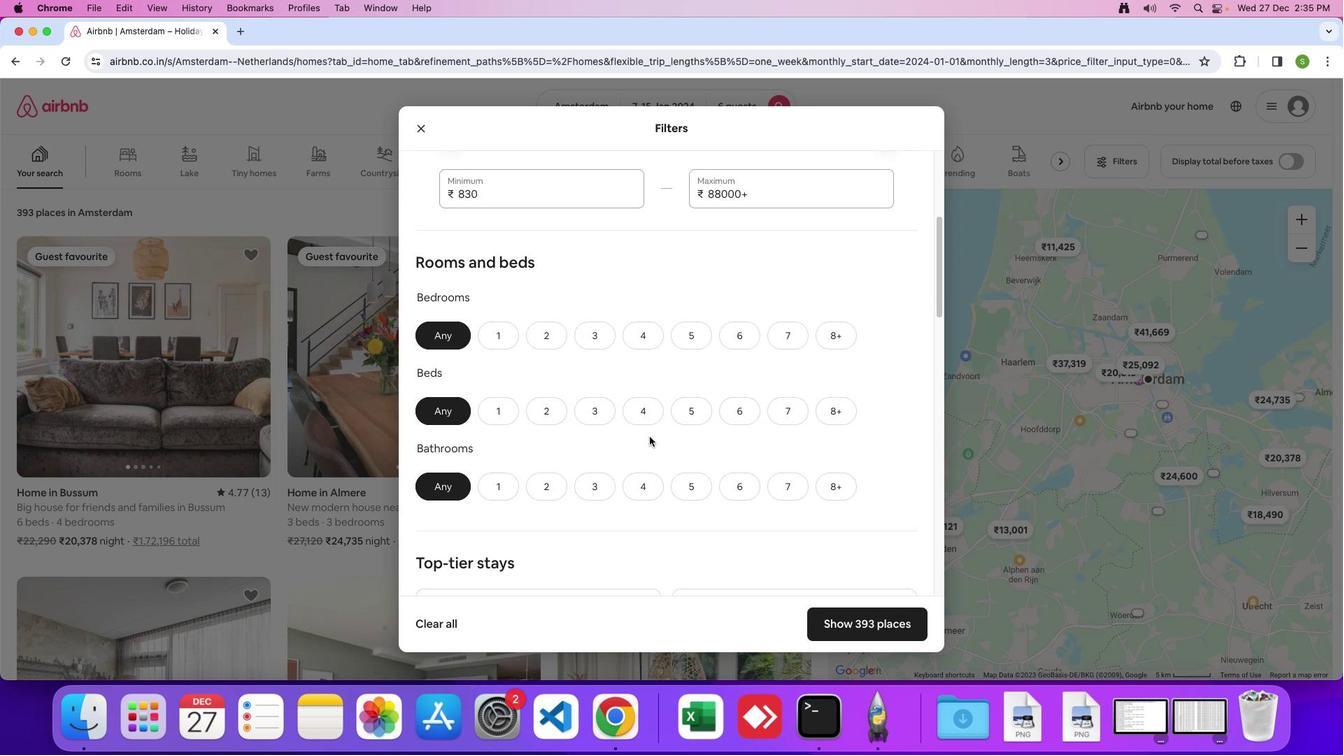 
Action: Mouse moved to (644, 429)
Screenshot: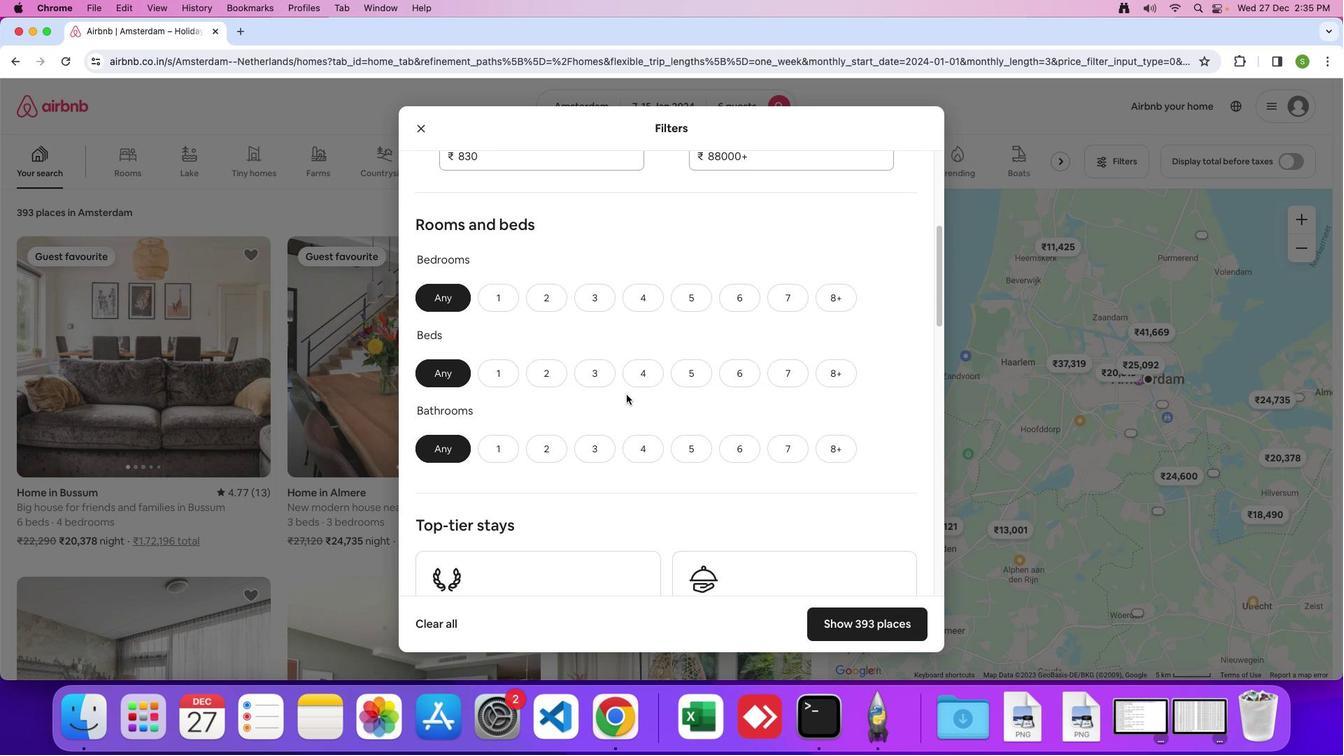 
Action: Mouse scrolled (644, 429) with delta (76, 53)
Screenshot: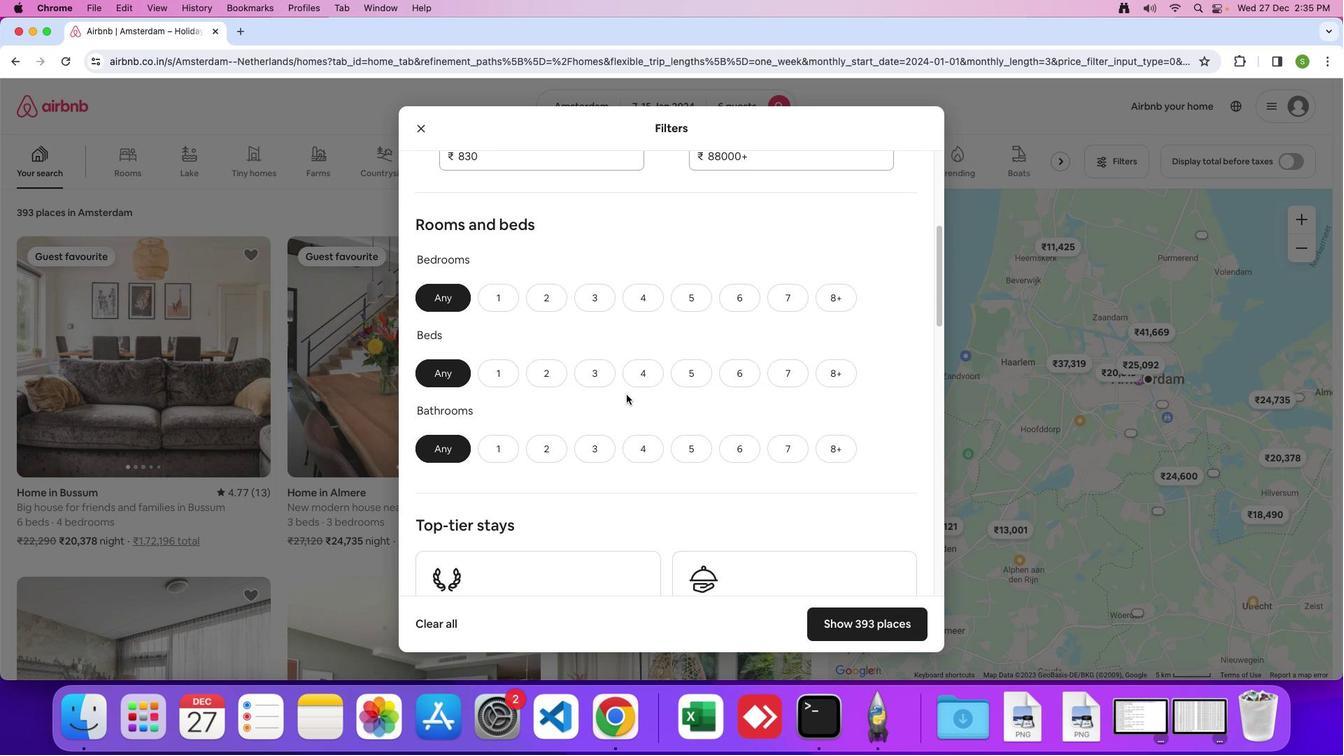 
Action: Mouse moved to (643, 425)
Screenshot: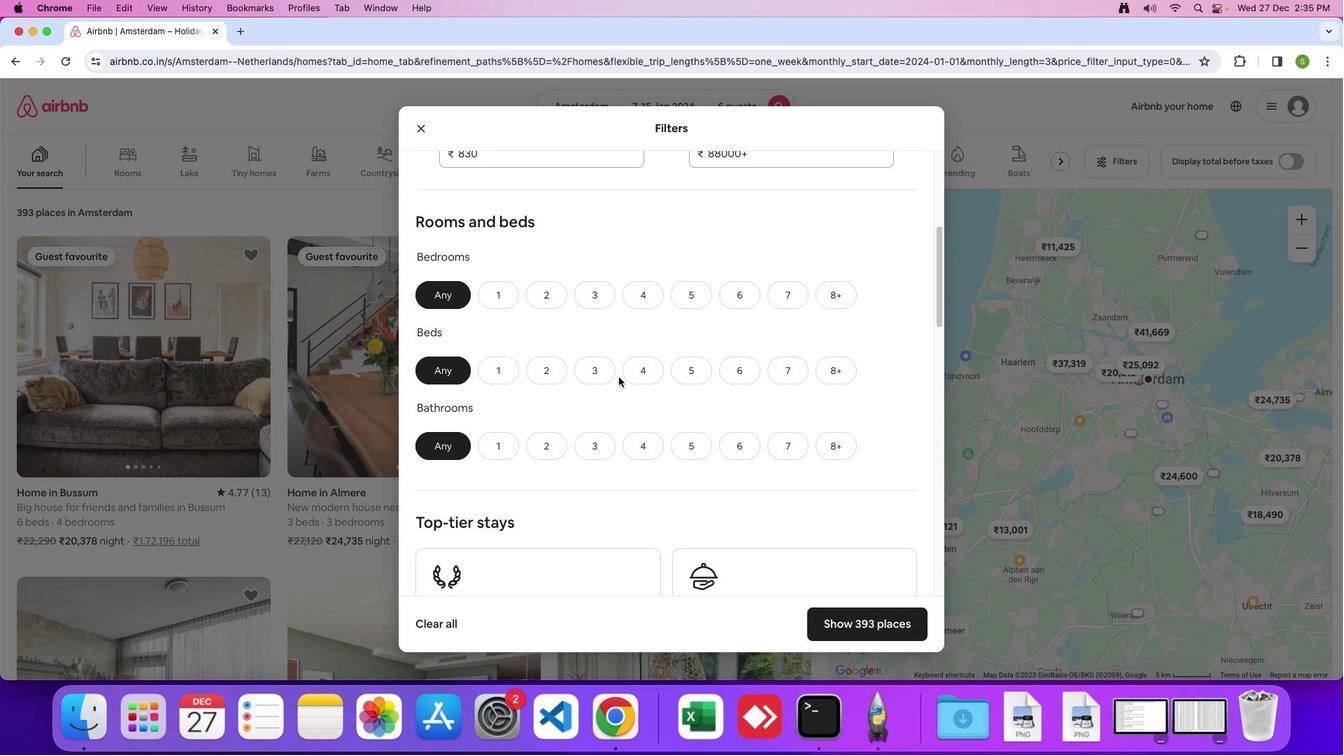 
Action: Mouse scrolled (643, 425) with delta (76, 53)
Screenshot: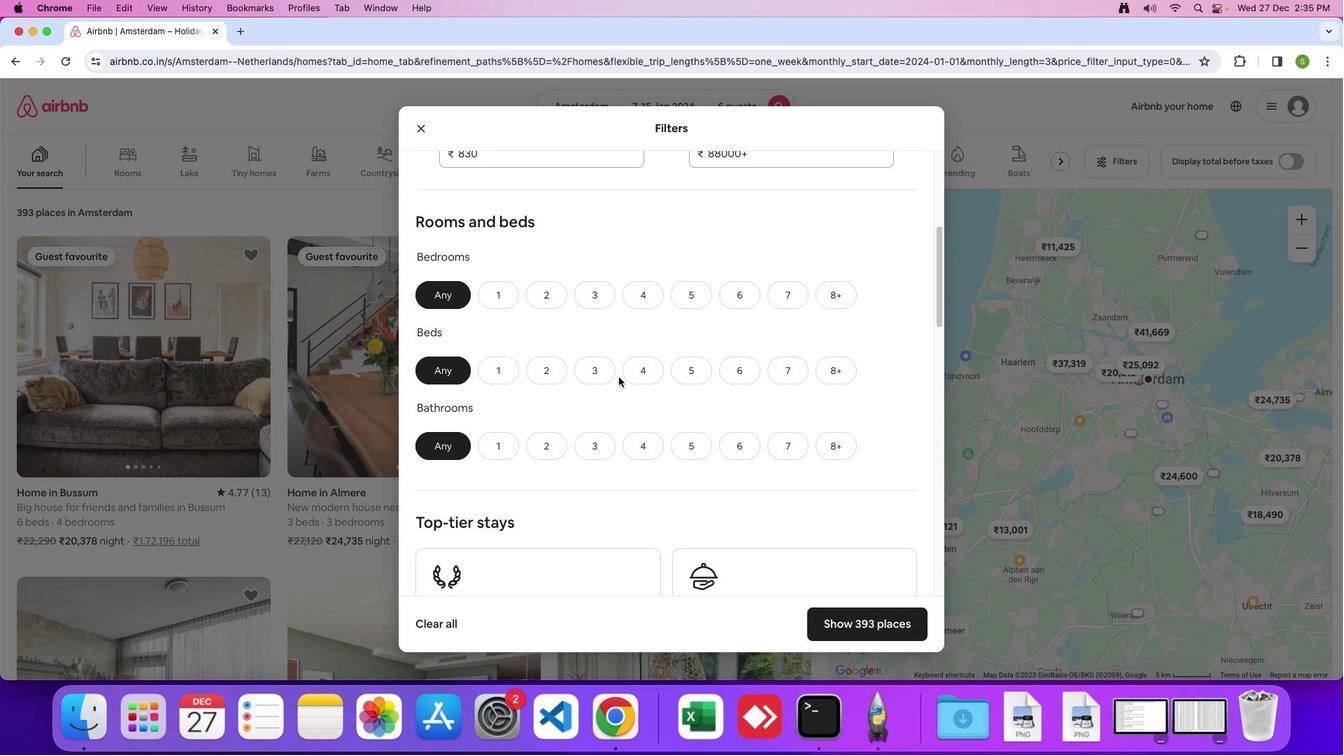 
Action: Mouse moved to (609, 293)
Screenshot: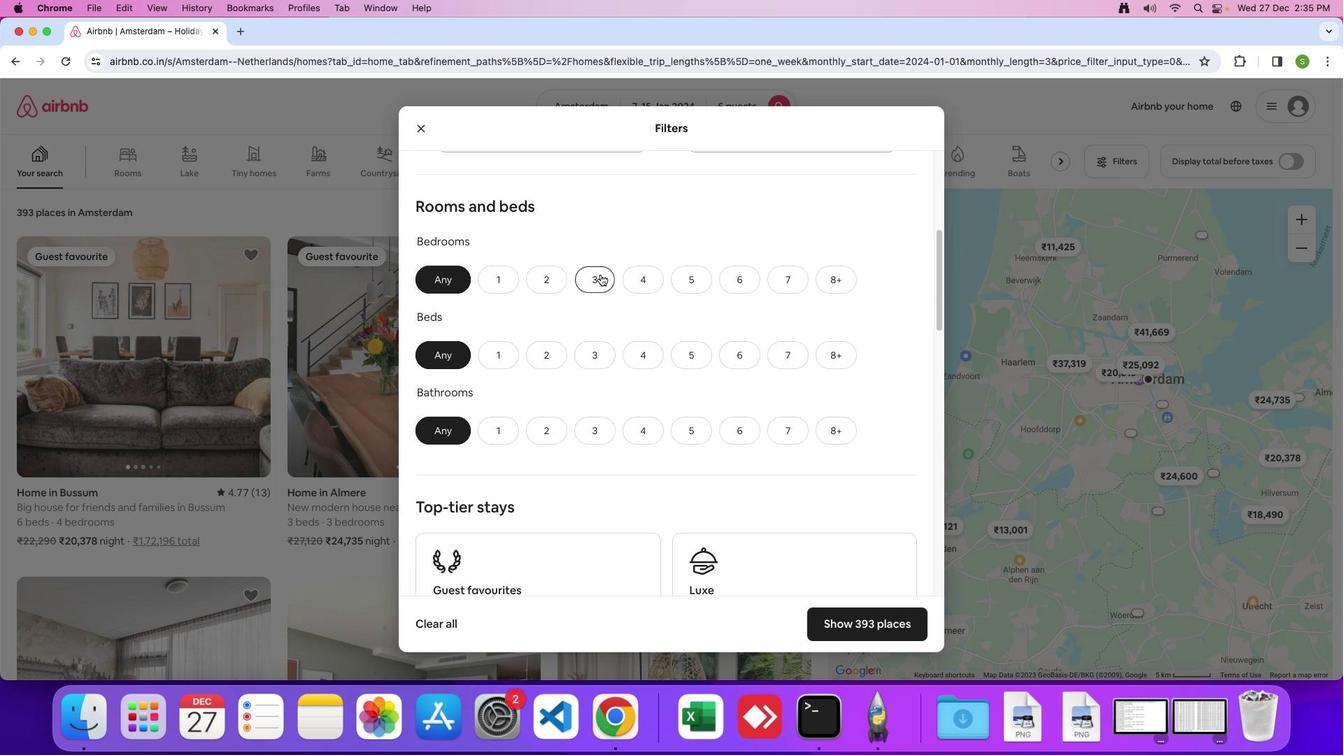 
Action: Mouse pressed left at (609, 293)
Screenshot: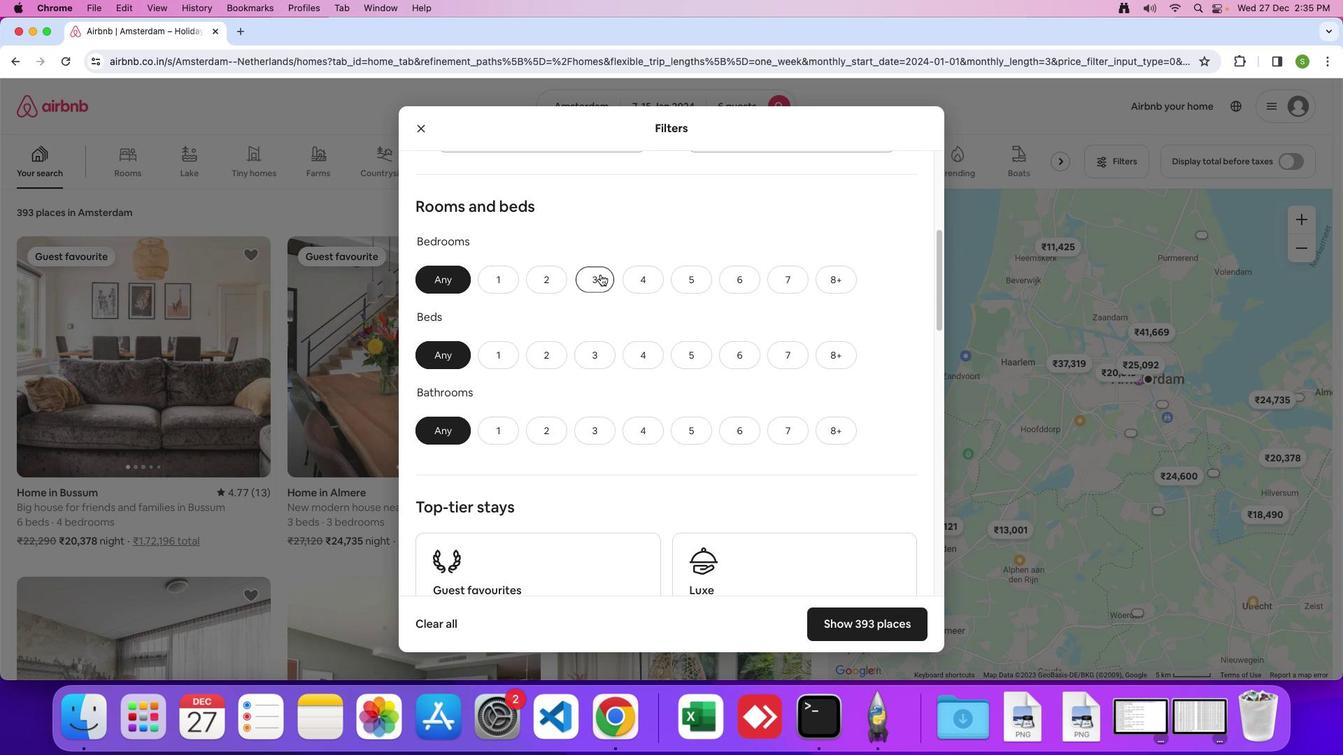 
Action: Mouse moved to (607, 367)
Screenshot: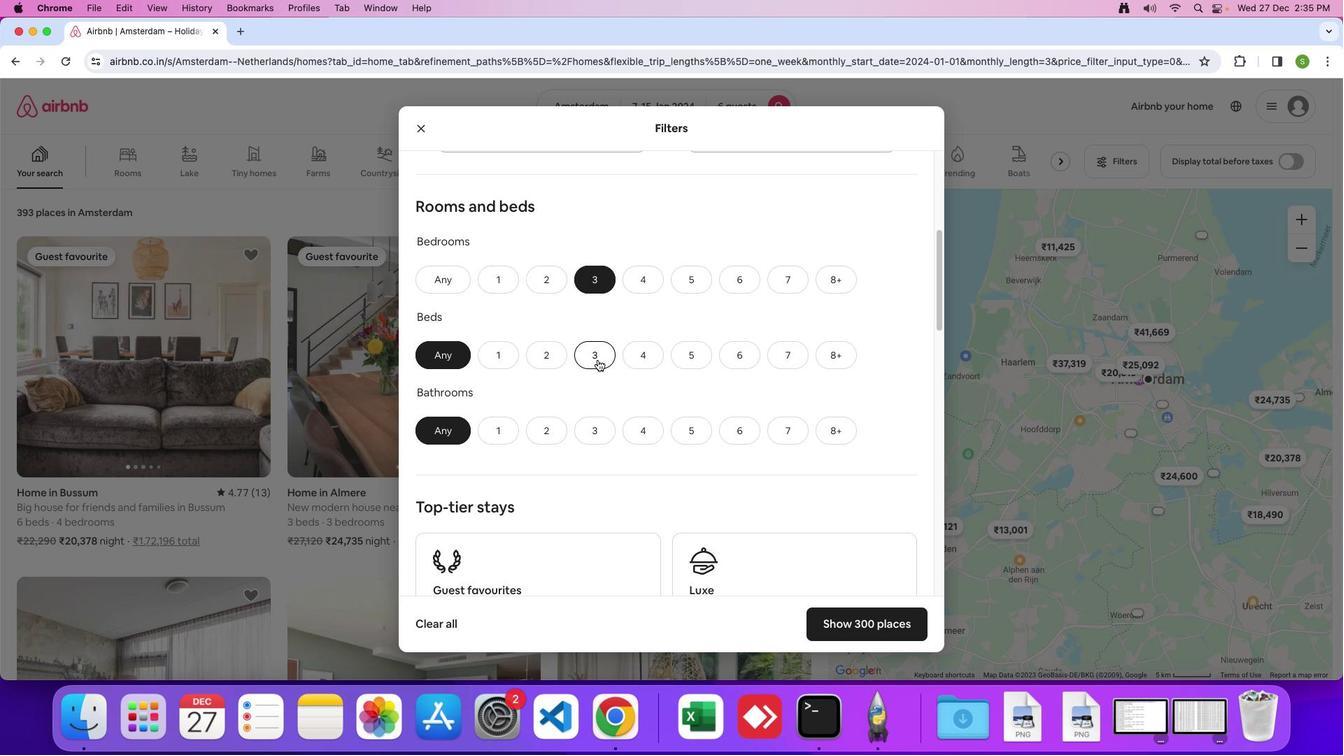 
Action: Mouse pressed left at (607, 367)
Screenshot: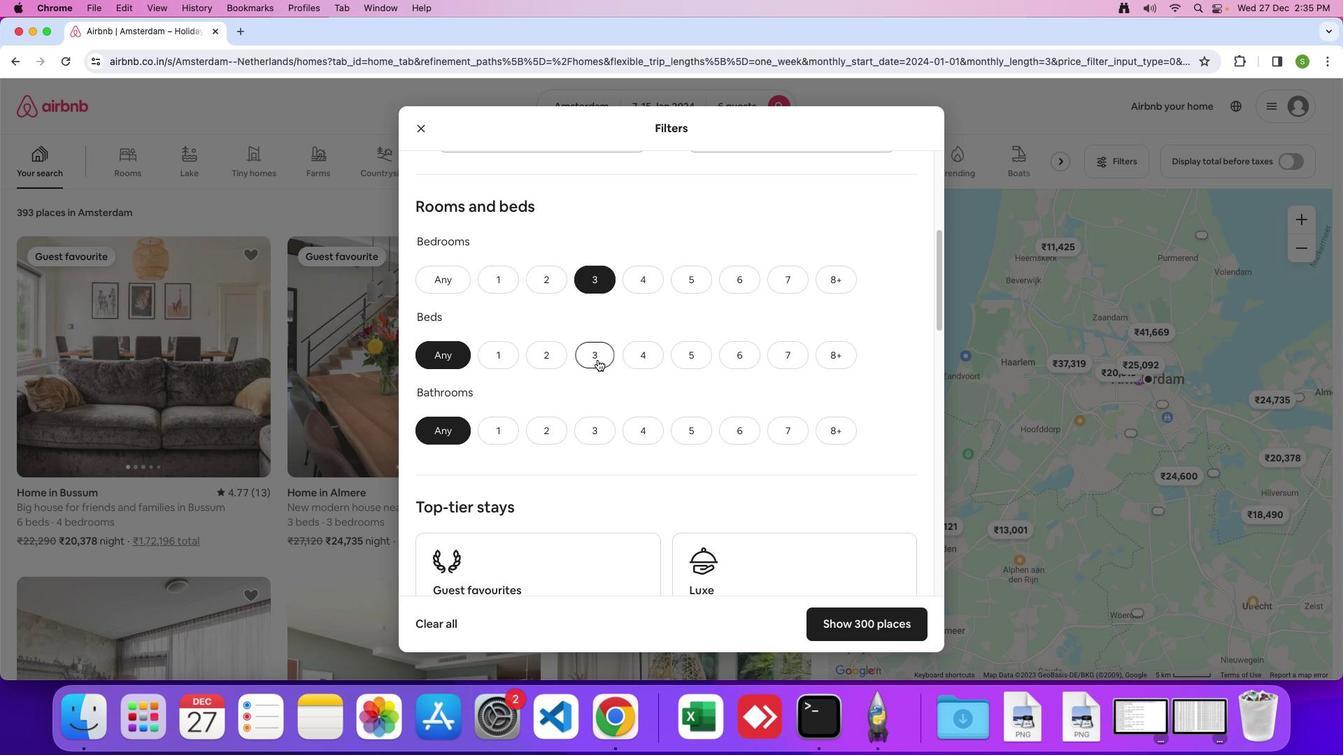 
Action: Mouse moved to (609, 430)
Screenshot: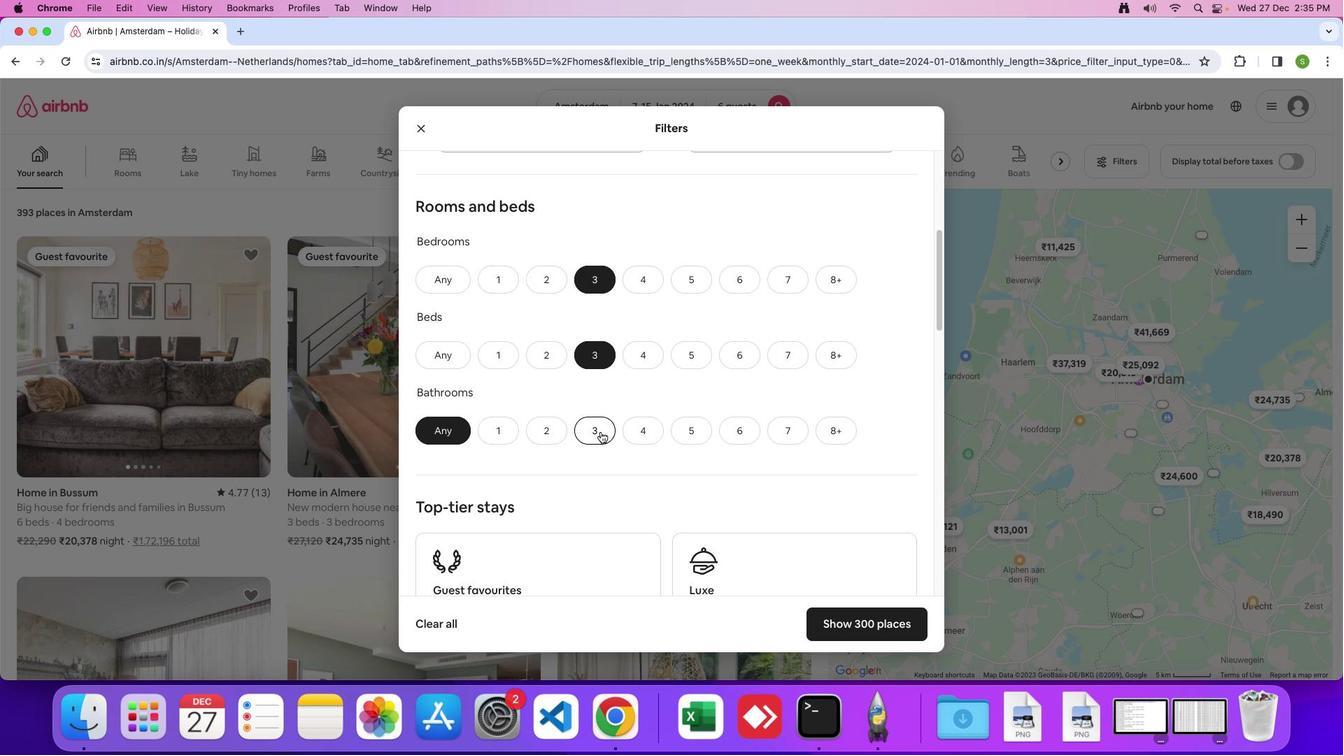 
Action: Mouse pressed left at (609, 430)
Screenshot: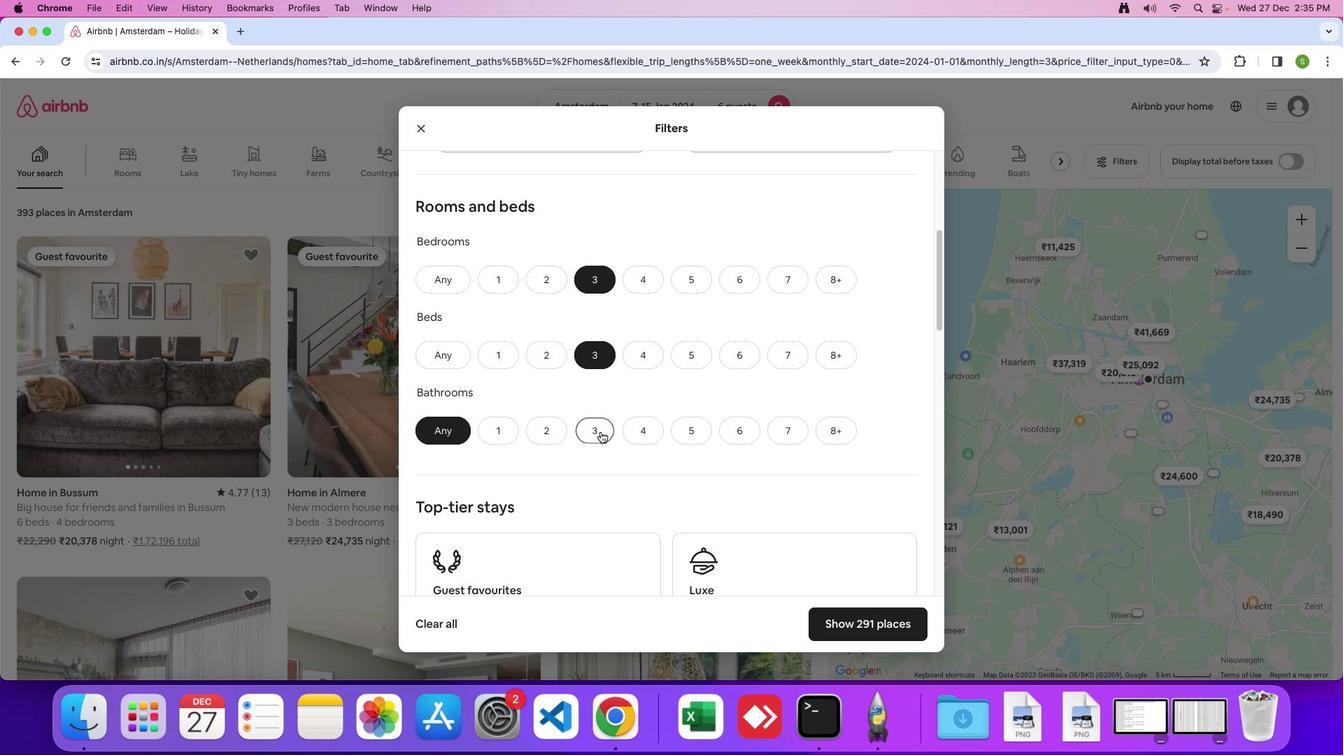 
Action: Mouse moved to (666, 468)
Screenshot: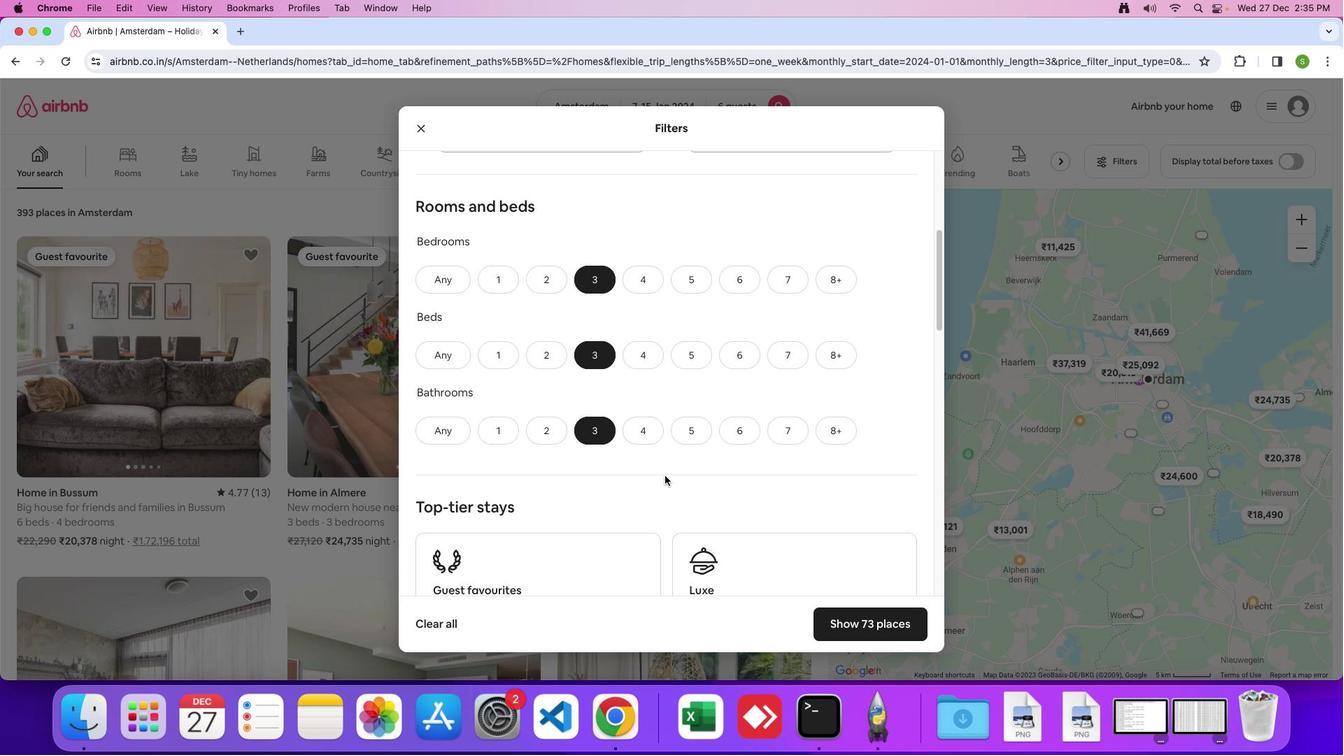 
Action: Mouse scrolled (666, 468) with delta (76, 53)
Screenshot: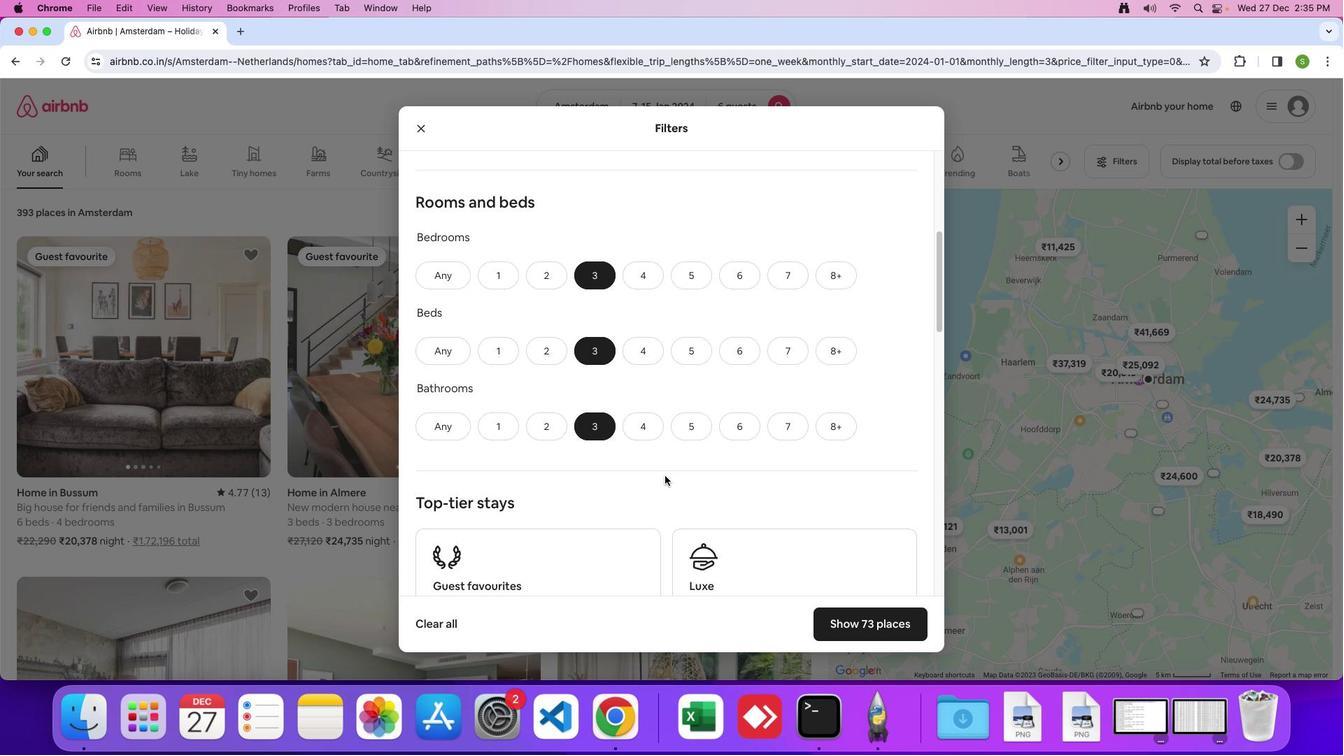 
Action: Mouse scrolled (666, 468) with delta (76, 53)
Screenshot: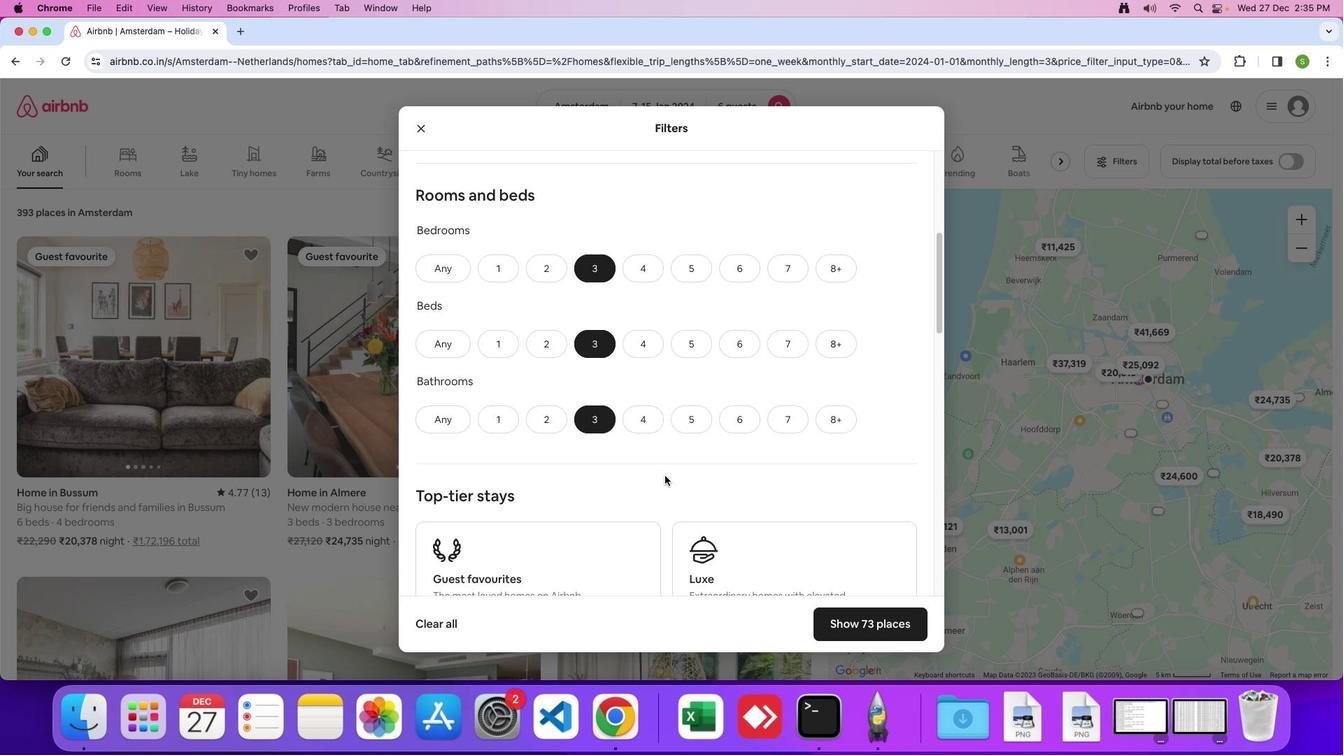 
Action: Mouse scrolled (666, 468) with delta (76, 53)
Screenshot: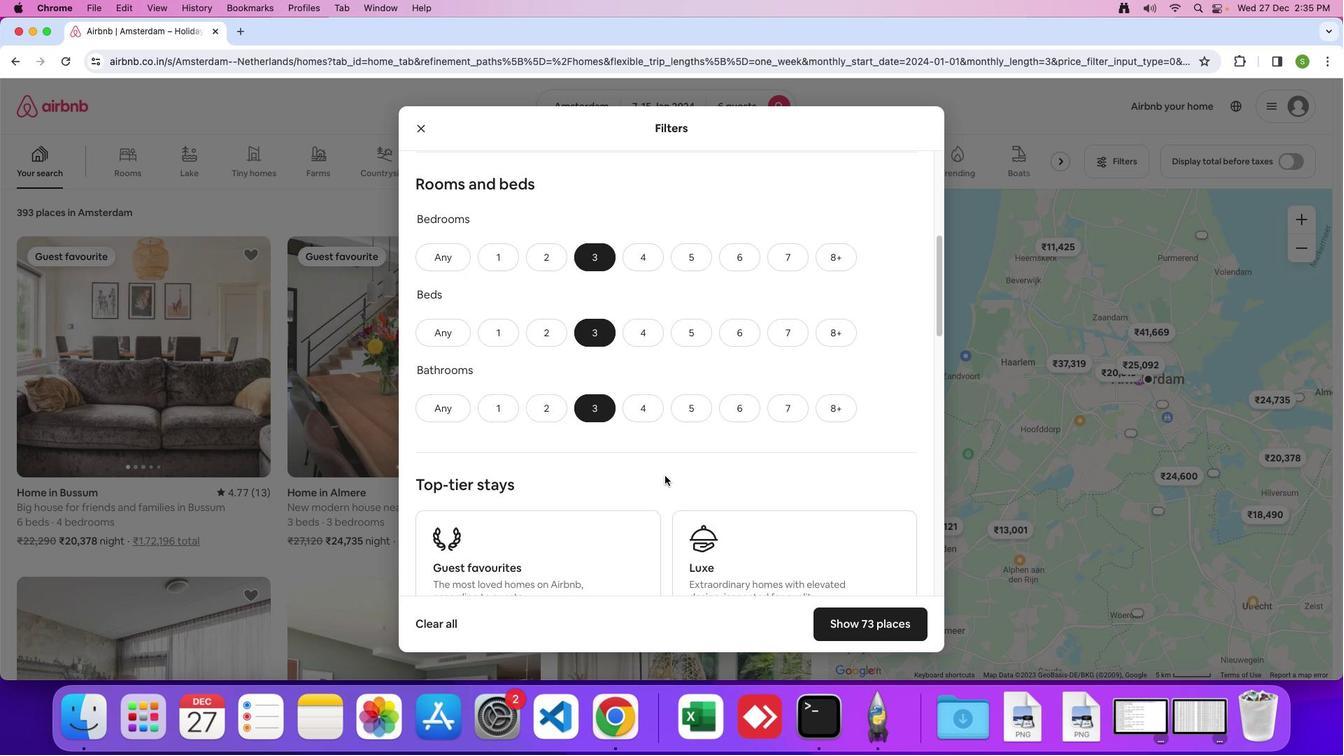 
Action: Mouse scrolled (666, 468) with delta (76, 53)
Screenshot: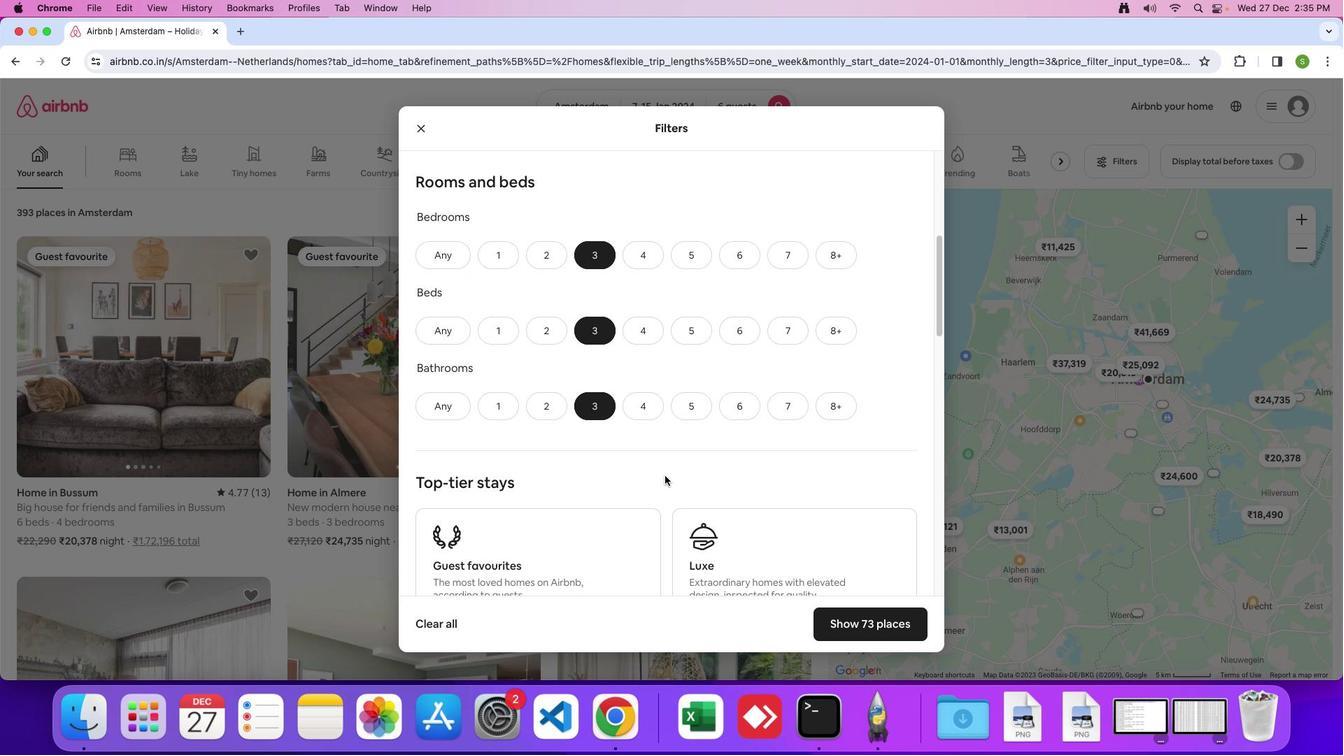 
Action: Mouse scrolled (666, 468) with delta (76, 53)
Screenshot: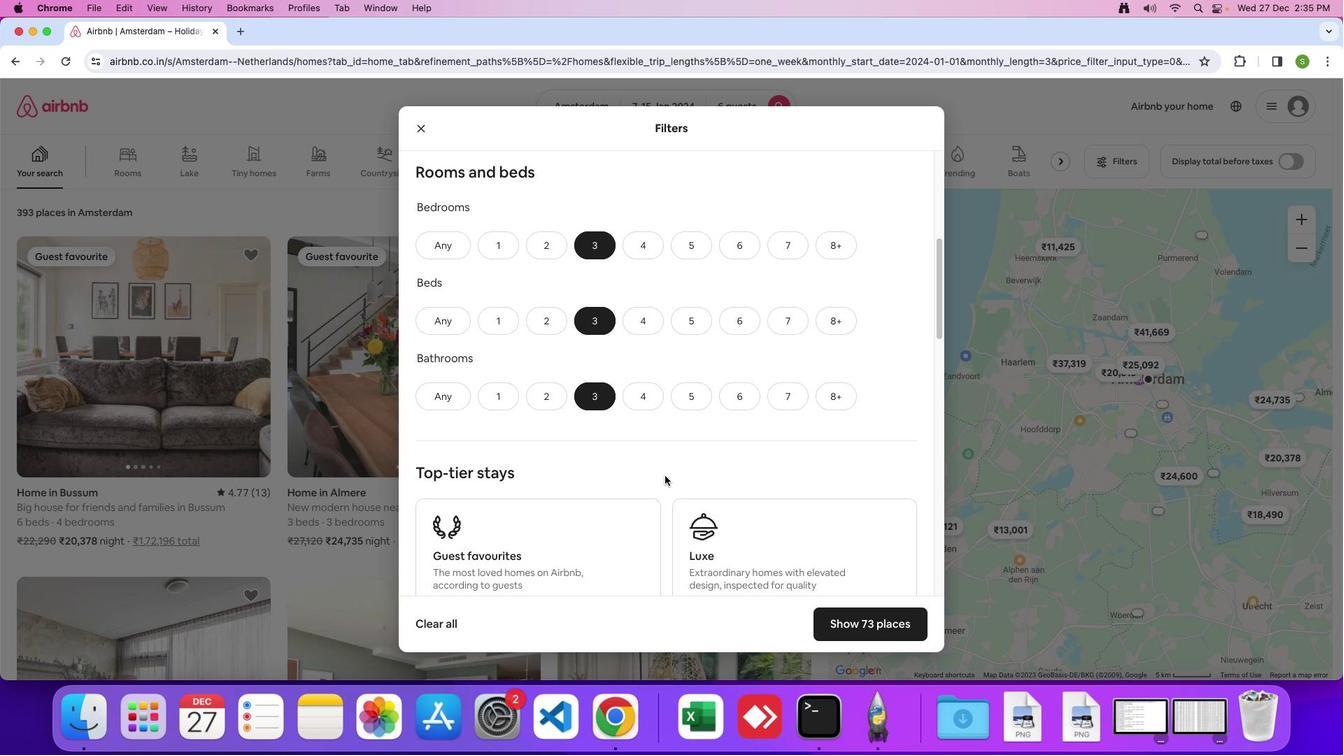 
Action: Mouse scrolled (666, 468) with delta (76, 53)
Screenshot: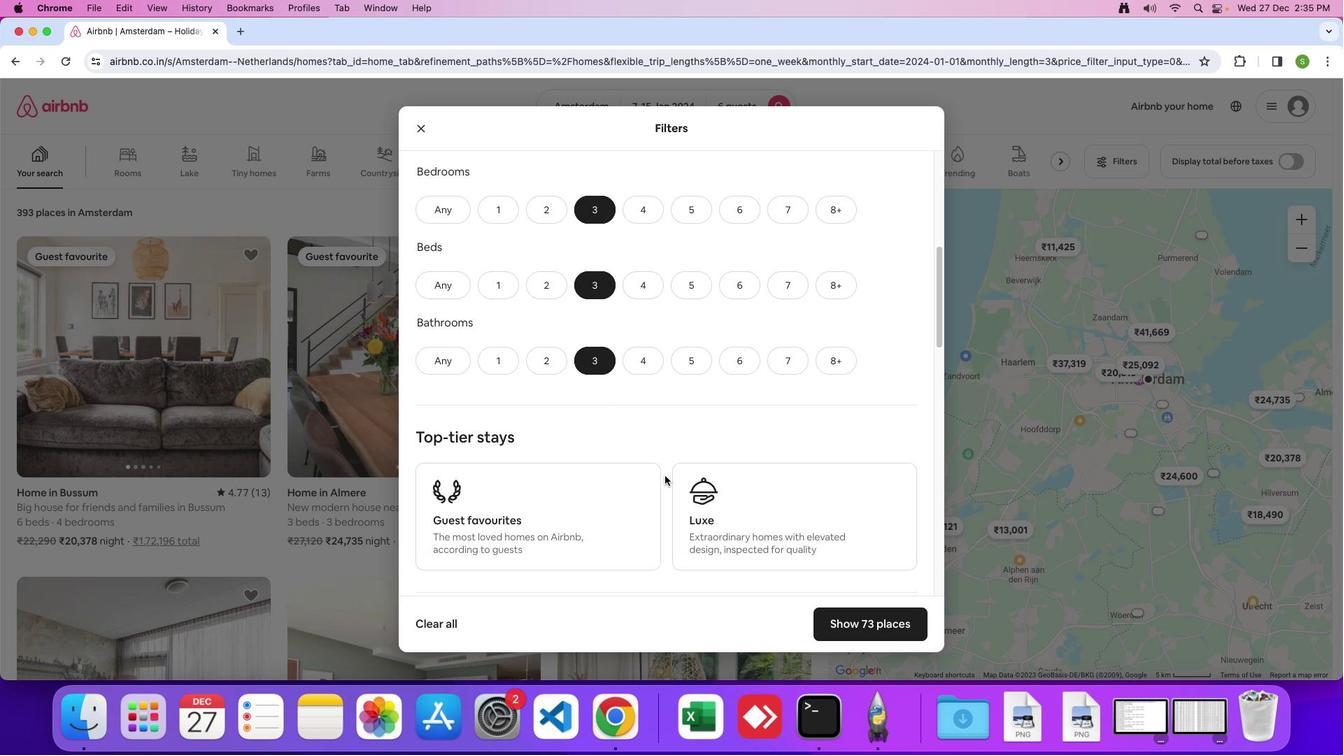 
Action: Mouse scrolled (666, 468) with delta (76, 53)
Screenshot: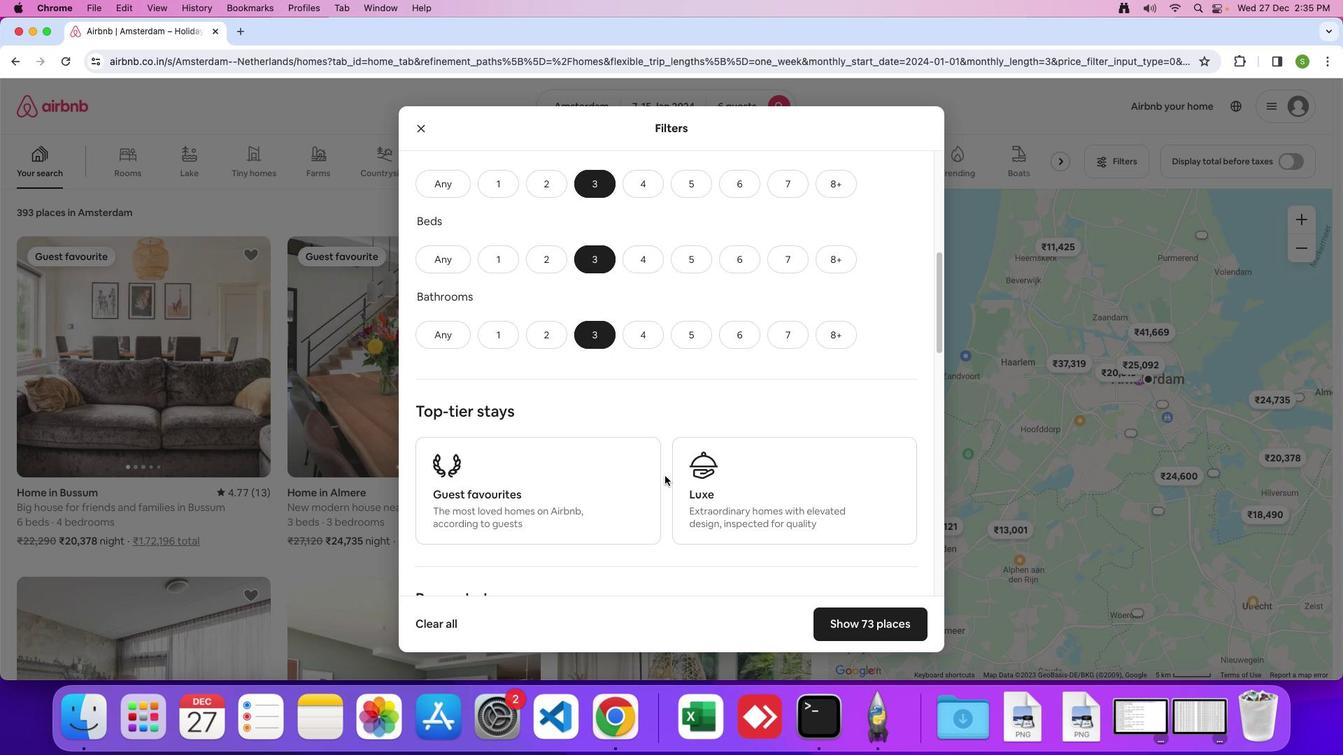 
Action: Mouse scrolled (666, 468) with delta (76, 53)
Screenshot: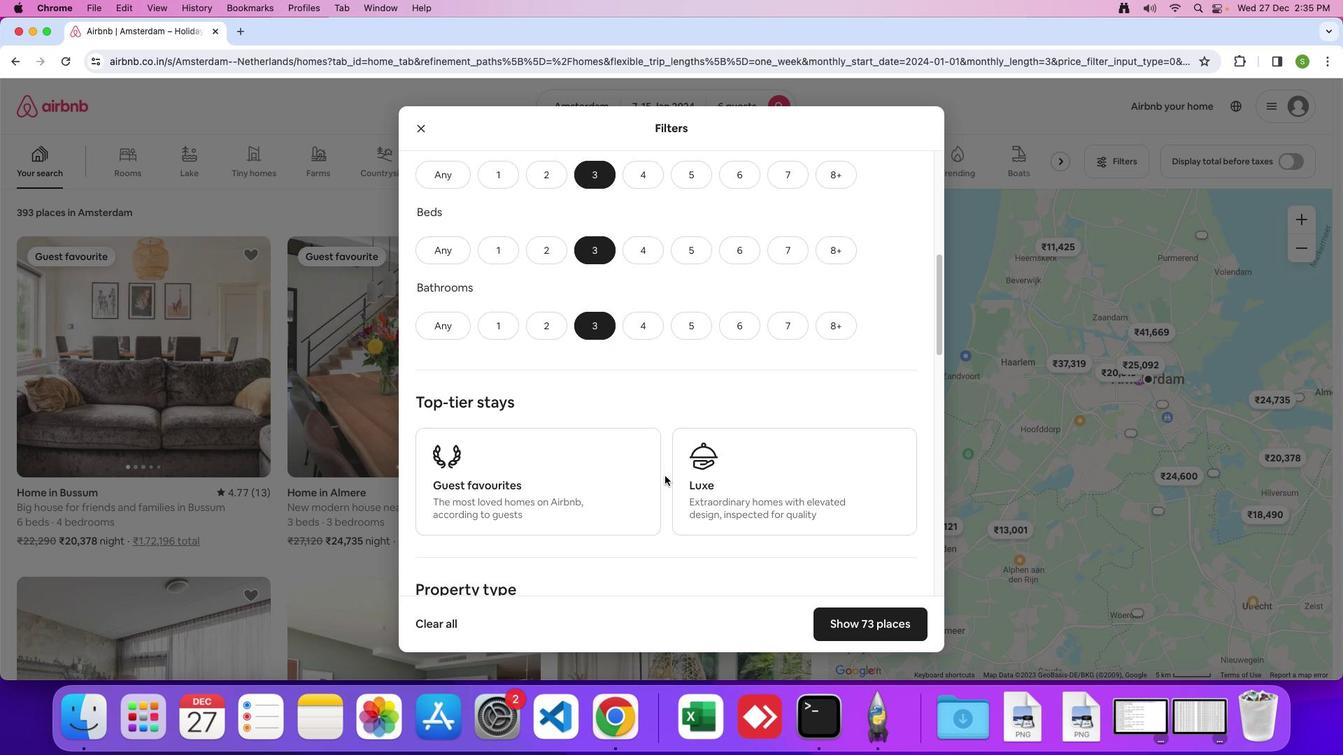 
Action: Mouse scrolled (666, 468) with delta (76, 53)
Screenshot: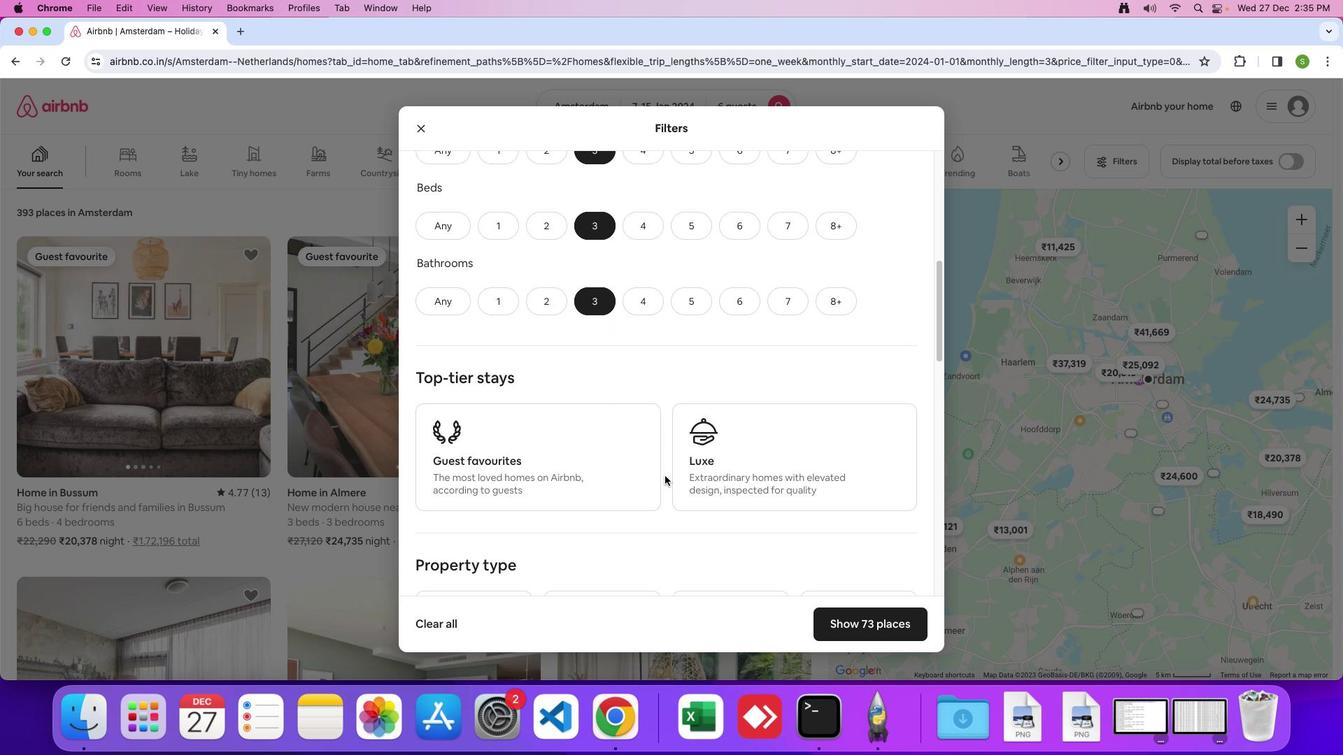 
Action: Mouse scrolled (666, 468) with delta (76, 53)
Screenshot: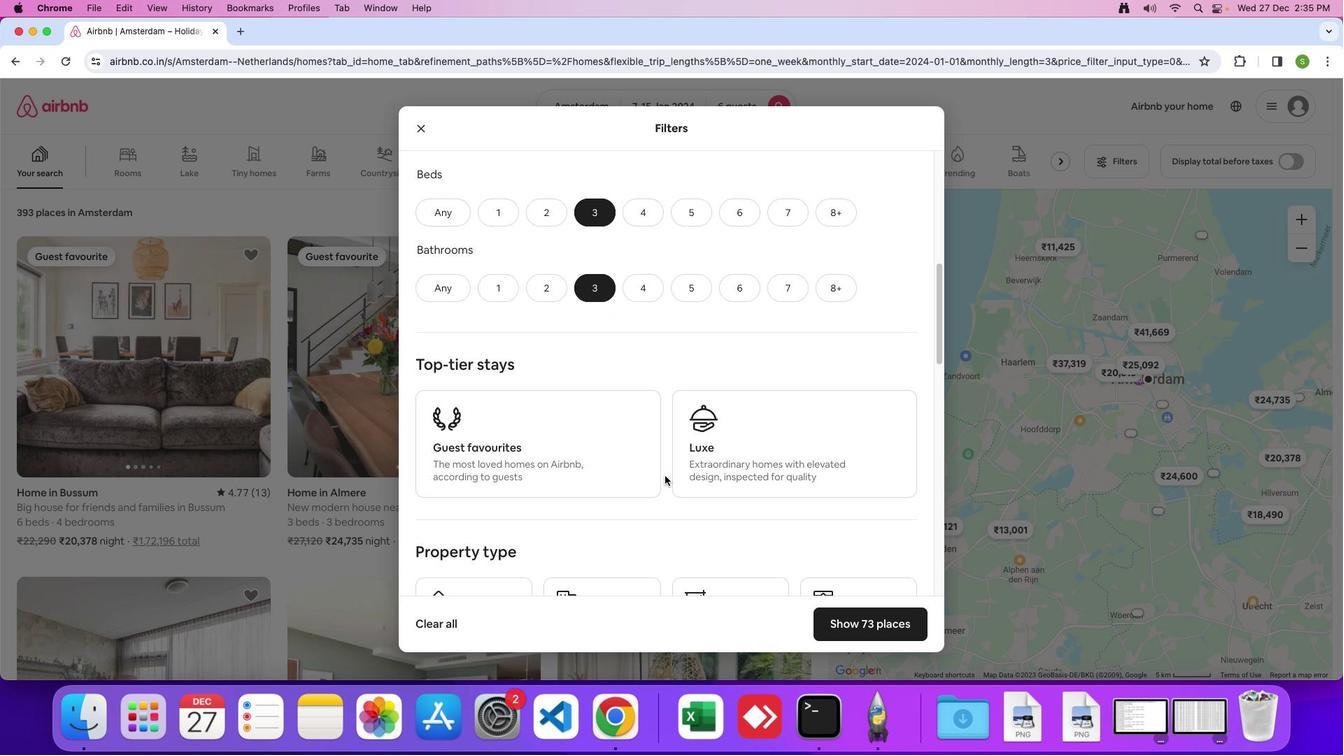
Action: Mouse scrolled (666, 468) with delta (76, 53)
Screenshot: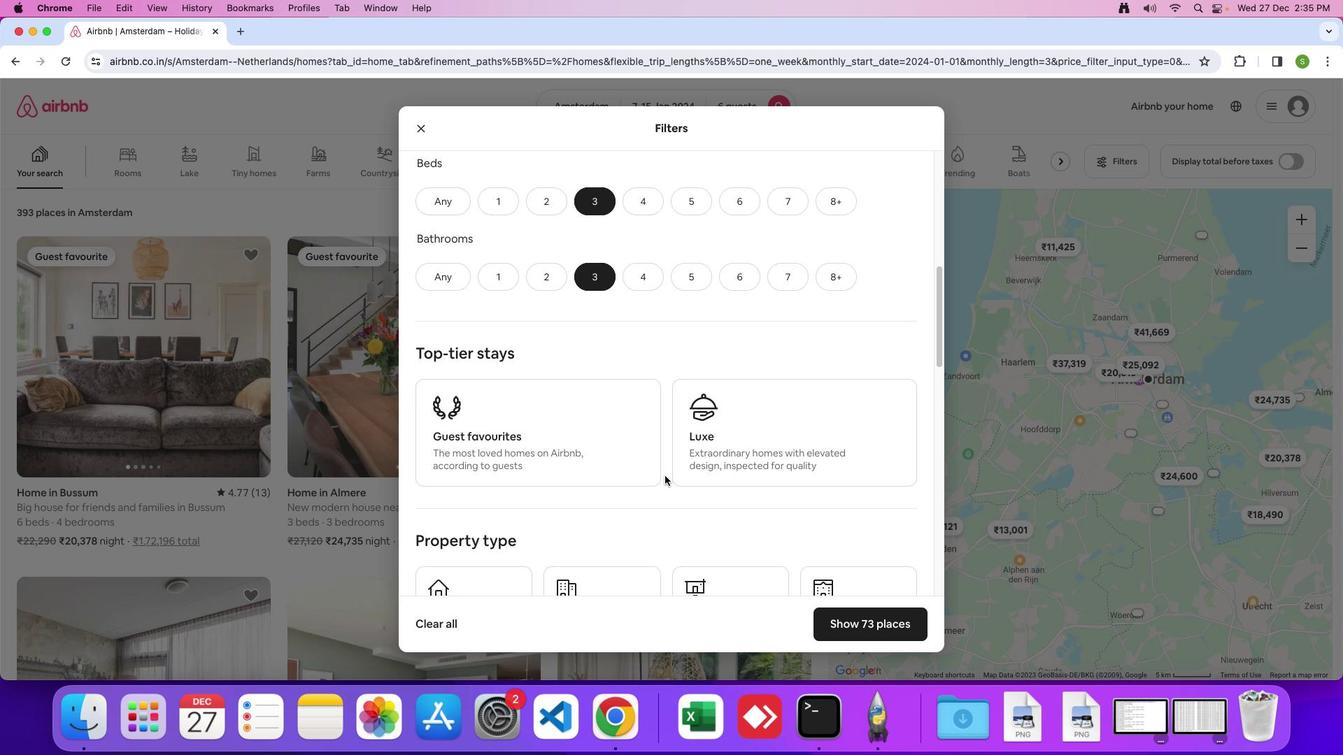 
Action: Mouse scrolled (666, 468) with delta (76, 53)
Screenshot: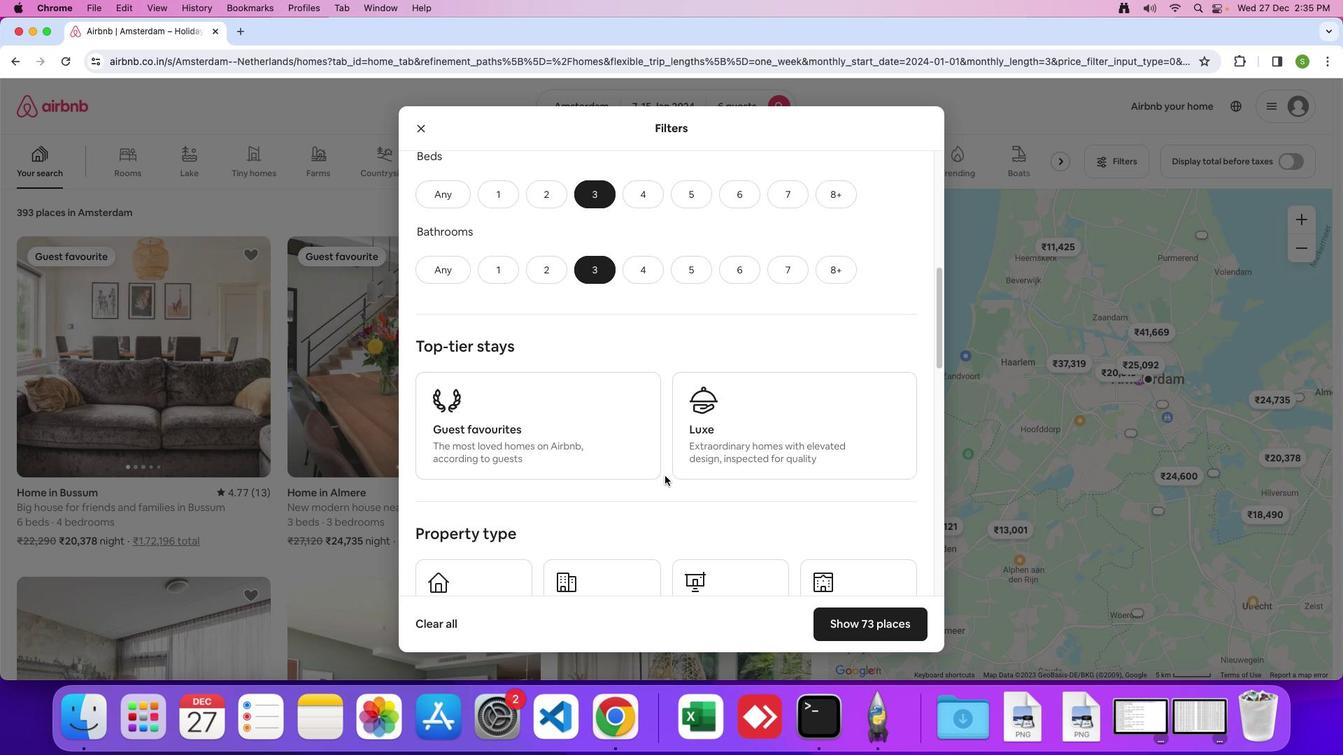 
Action: Mouse scrolled (666, 468) with delta (76, 53)
Screenshot: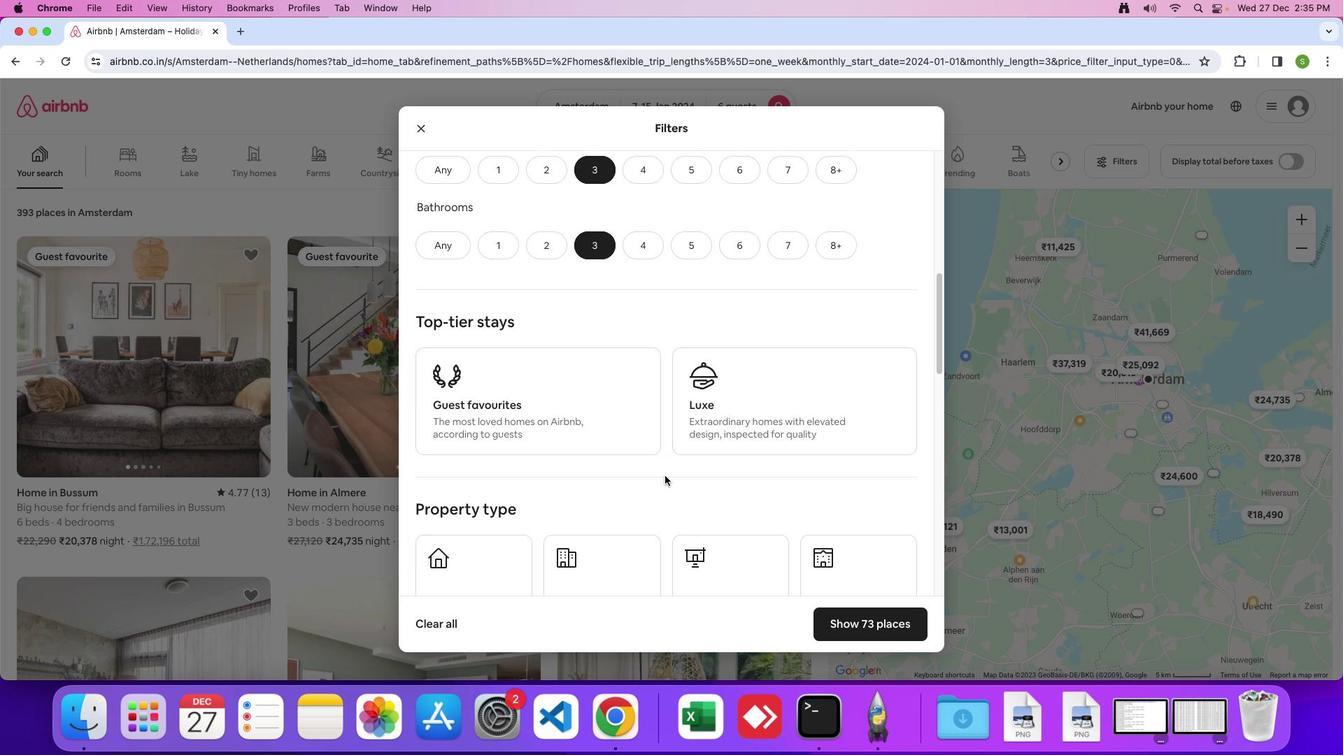 
Action: Mouse scrolled (666, 468) with delta (76, 52)
Screenshot: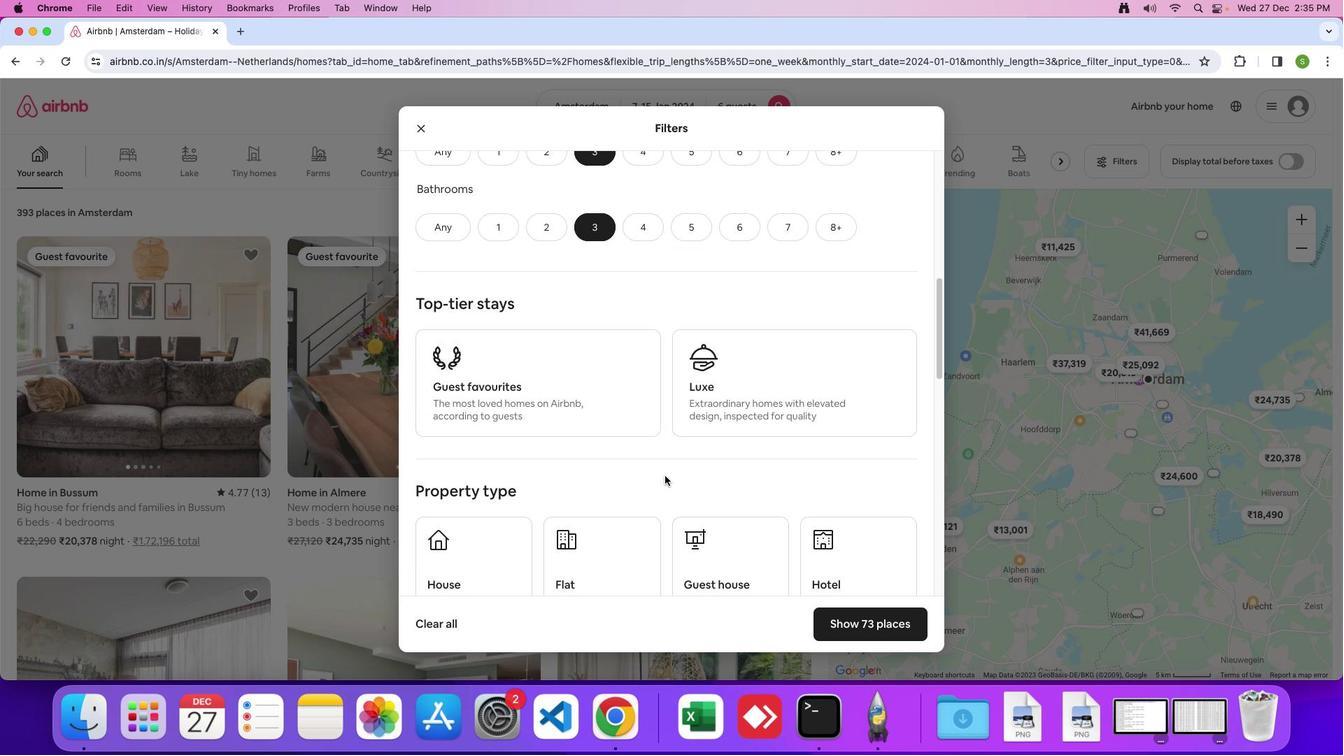 
Action: Mouse scrolled (666, 468) with delta (76, 53)
Screenshot: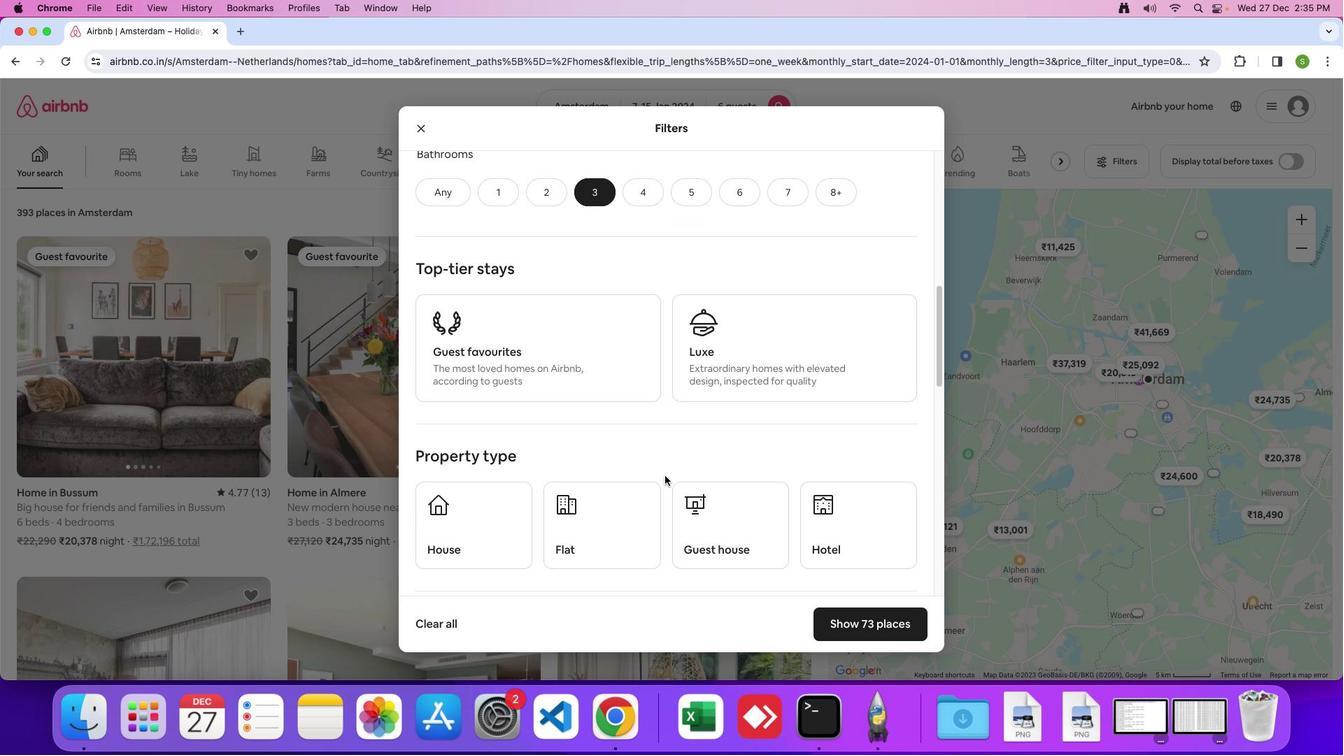 
Action: Mouse scrolled (666, 468) with delta (76, 53)
Screenshot: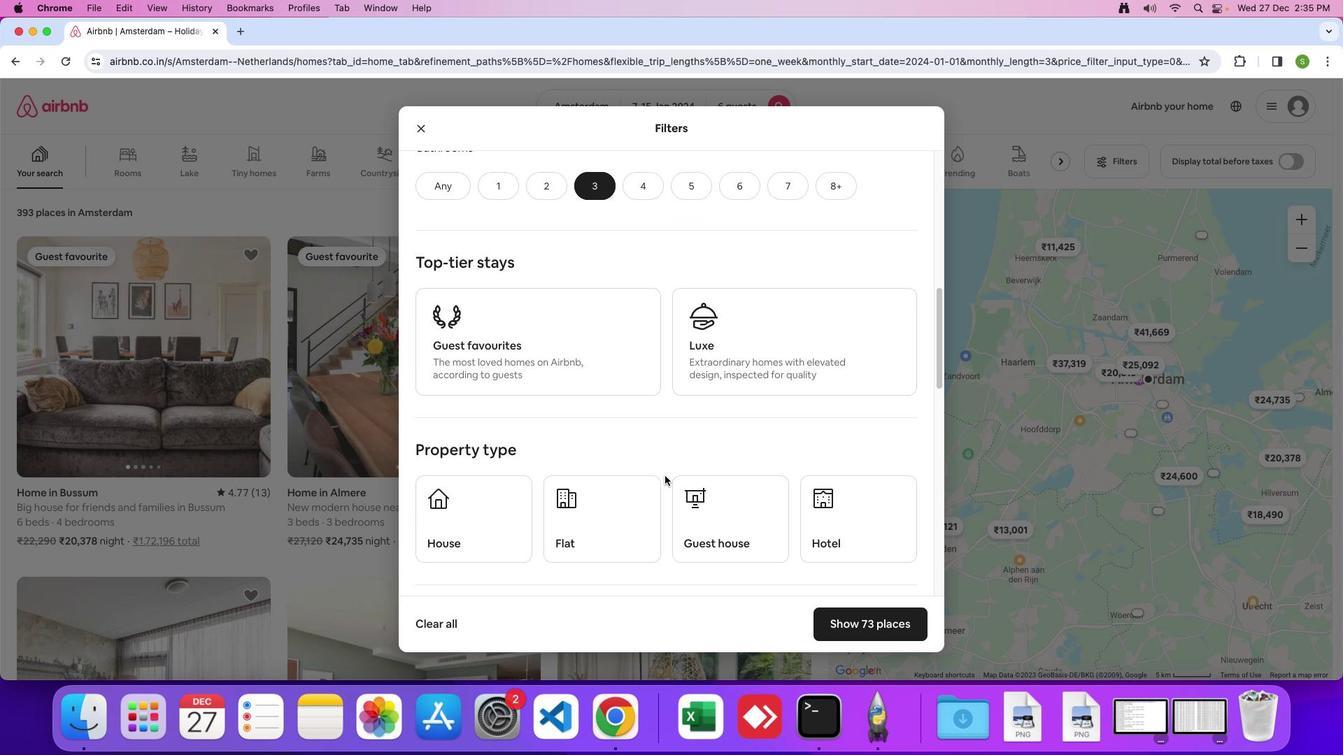 
Action: Mouse scrolled (666, 468) with delta (76, 52)
Screenshot: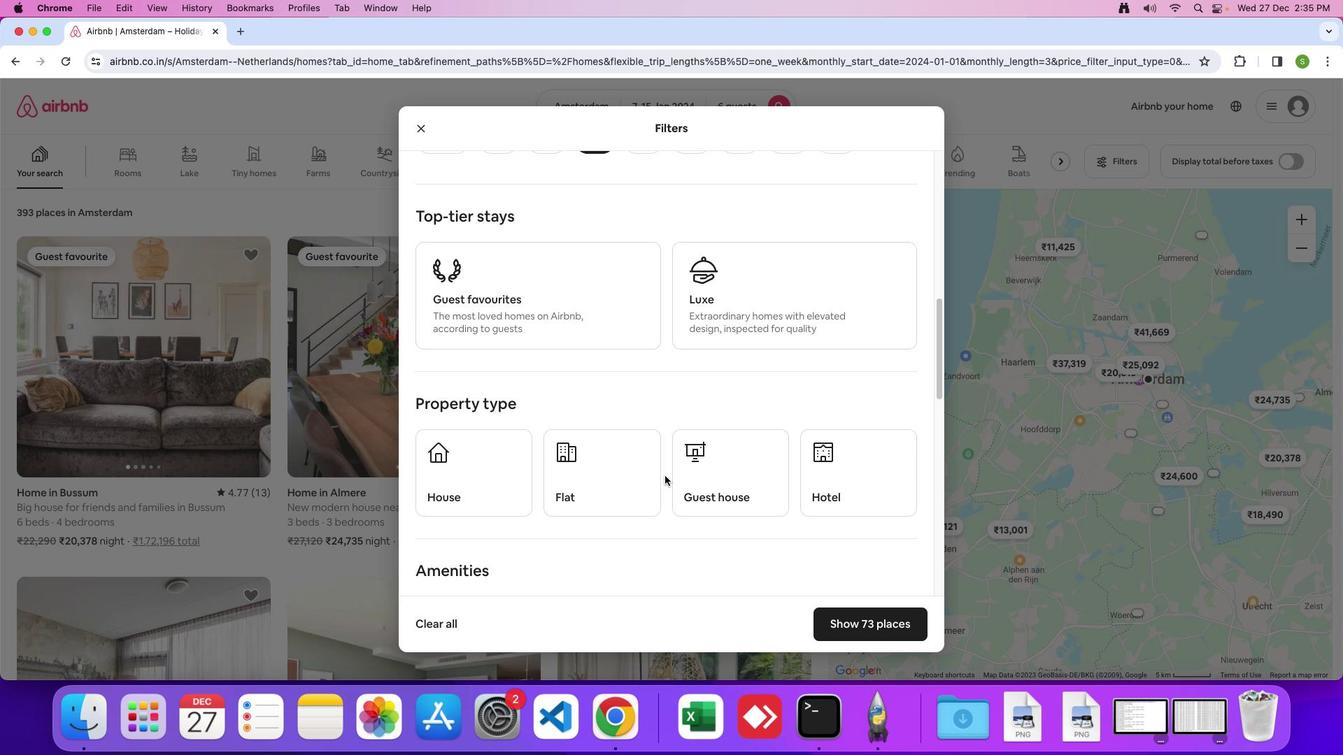 
Action: Mouse moved to (735, 466)
Screenshot: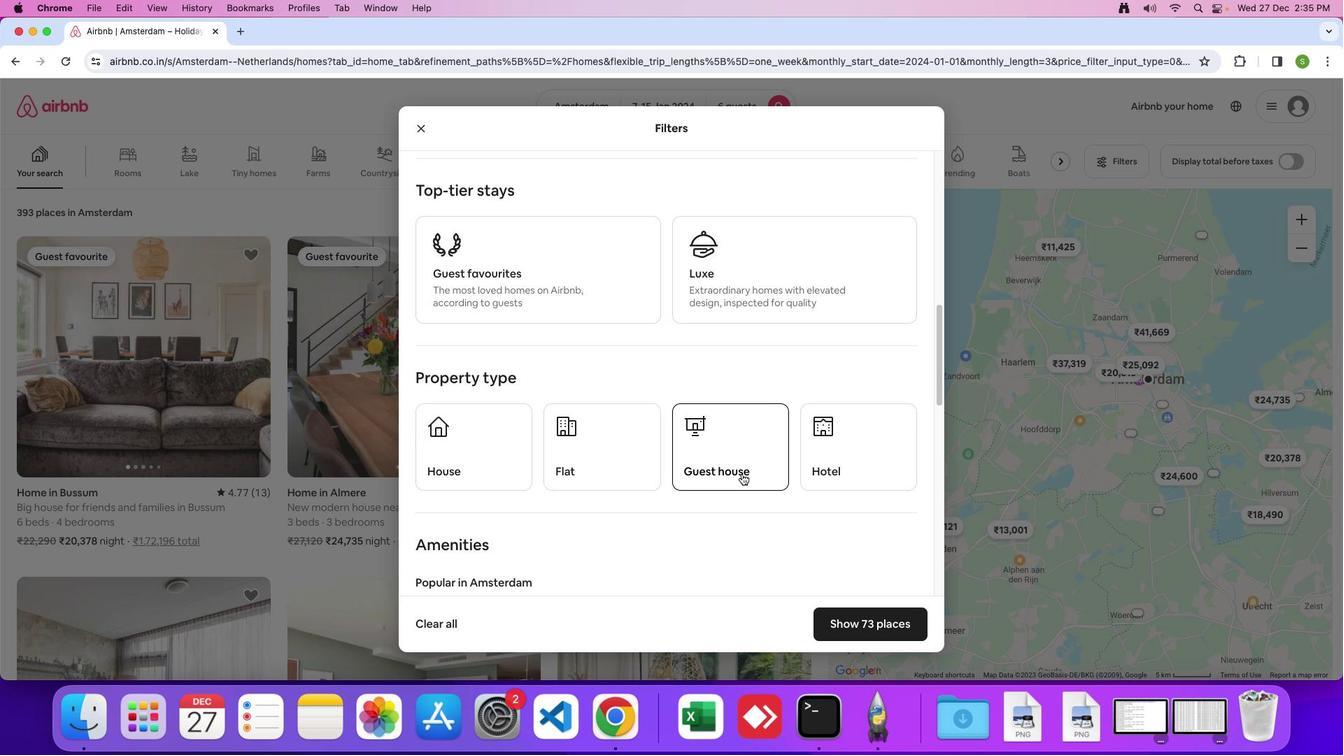 
Action: Mouse pressed left at (735, 466)
Screenshot: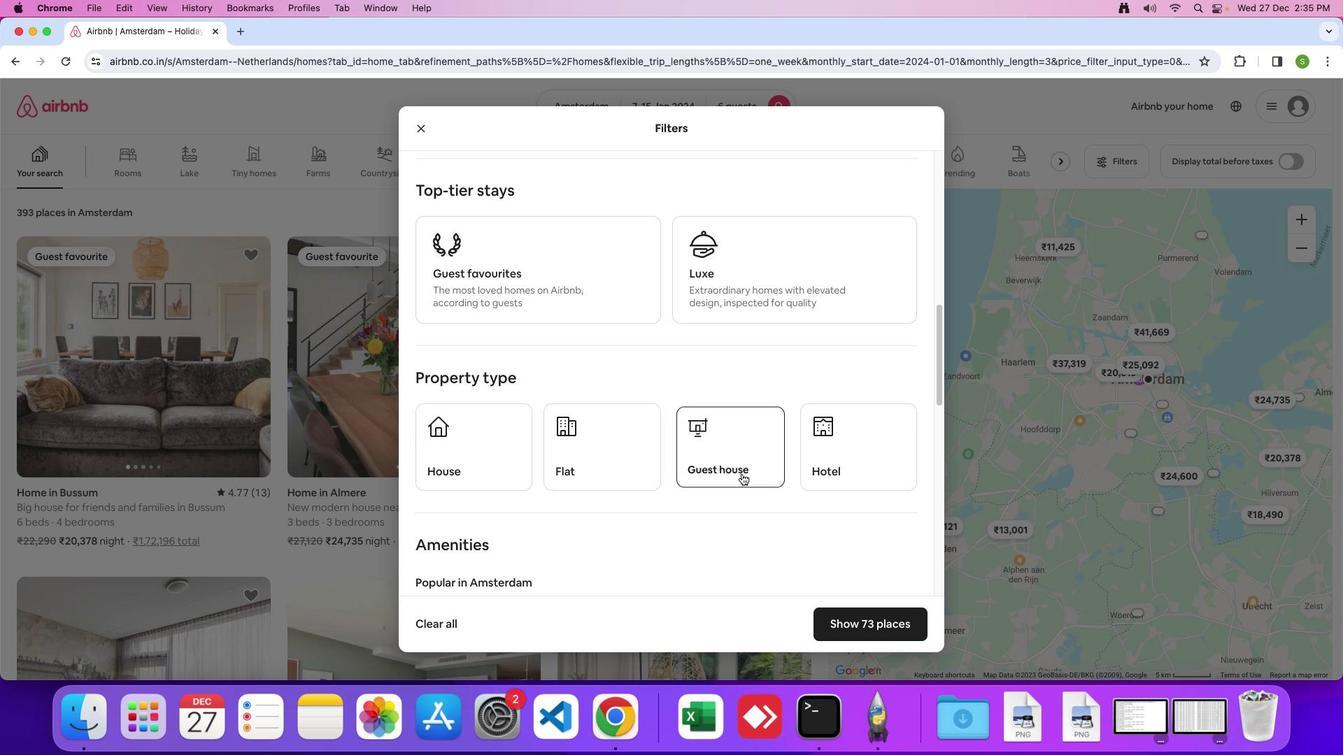 
Action: Mouse moved to (633, 500)
Screenshot: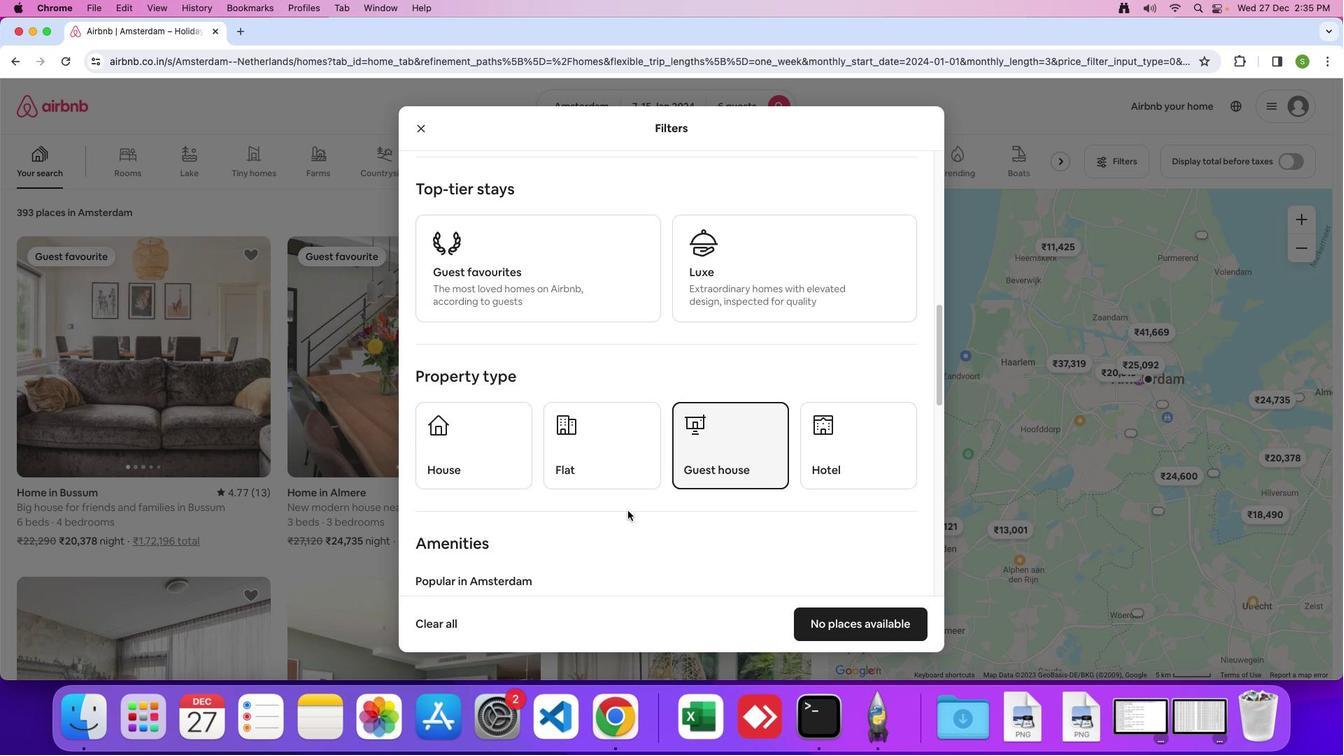 
Action: Mouse scrolled (633, 500) with delta (76, 53)
Screenshot: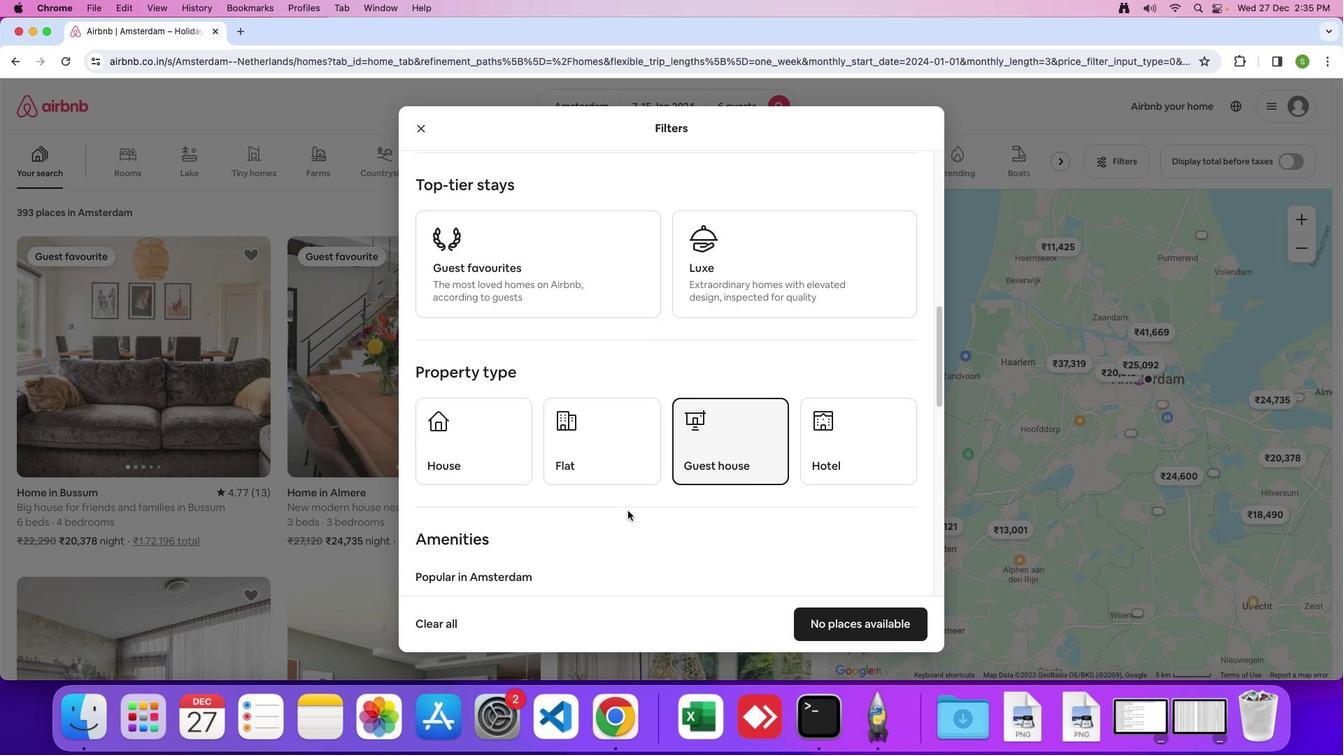 
Action: Mouse moved to (633, 499)
Screenshot: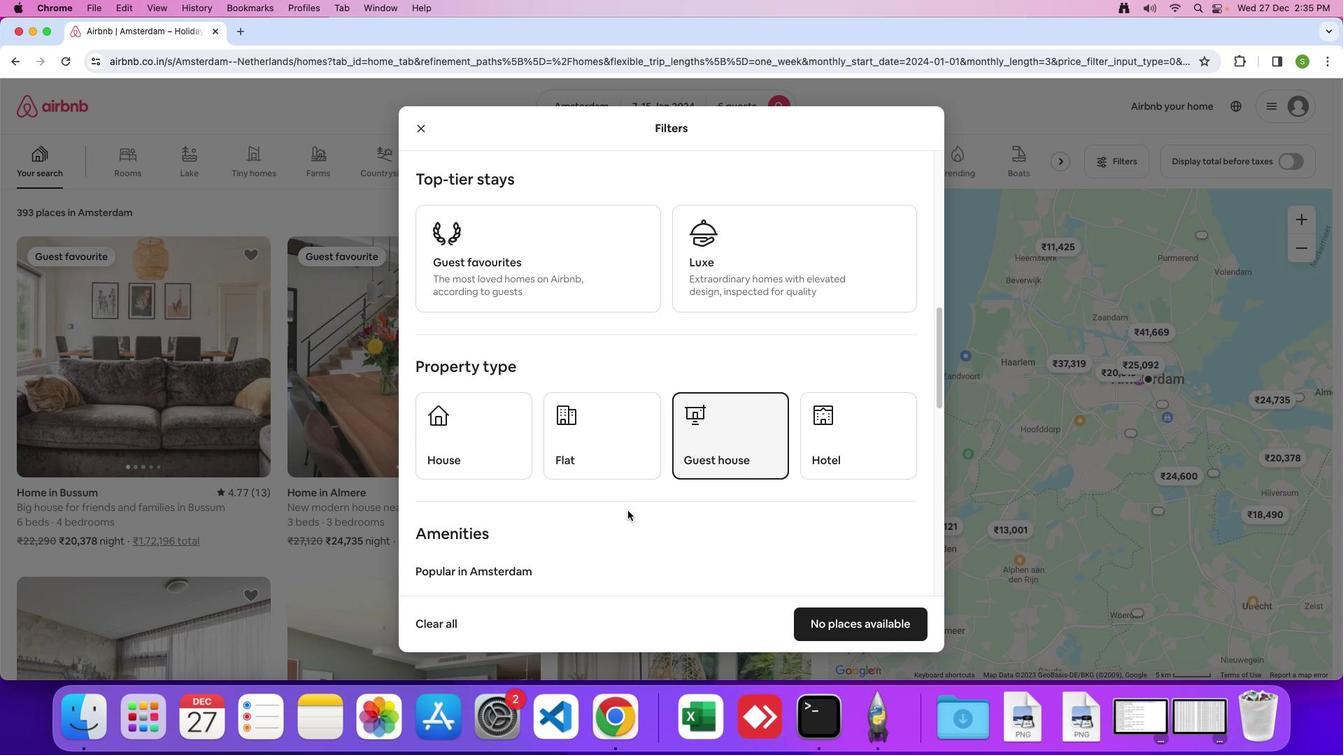 
Action: Mouse scrolled (633, 499) with delta (76, 53)
Screenshot: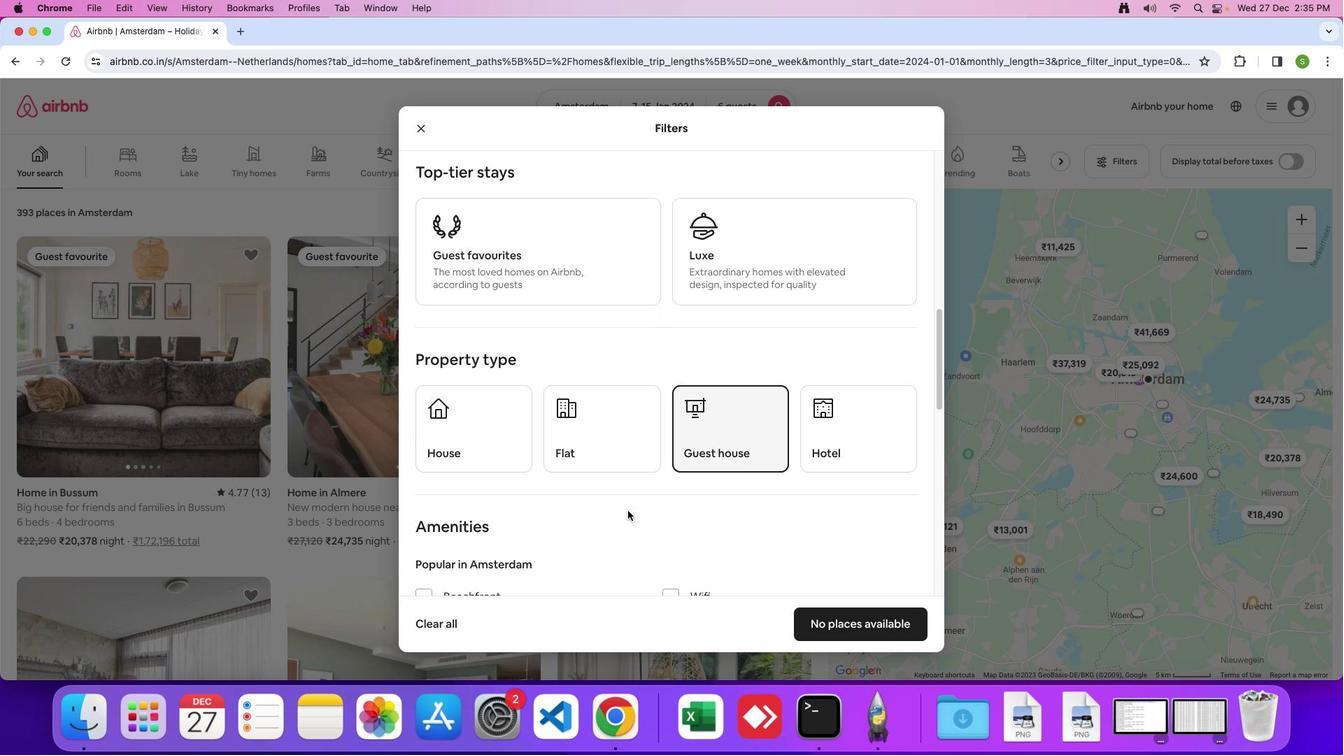 
Action: Mouse moved to (632, 497)
Screenshot: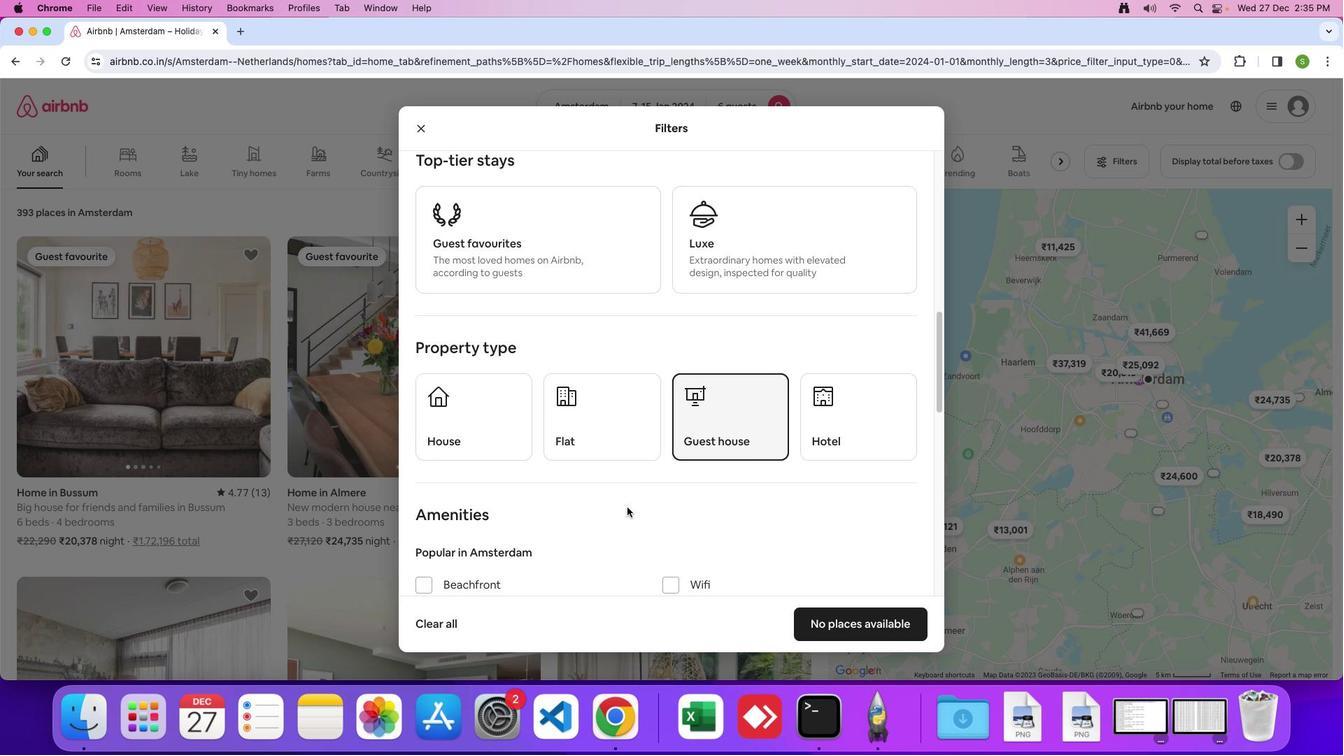 
Action: Mouse scrolled (632, 497) with delta (76, 53)
Screenshot: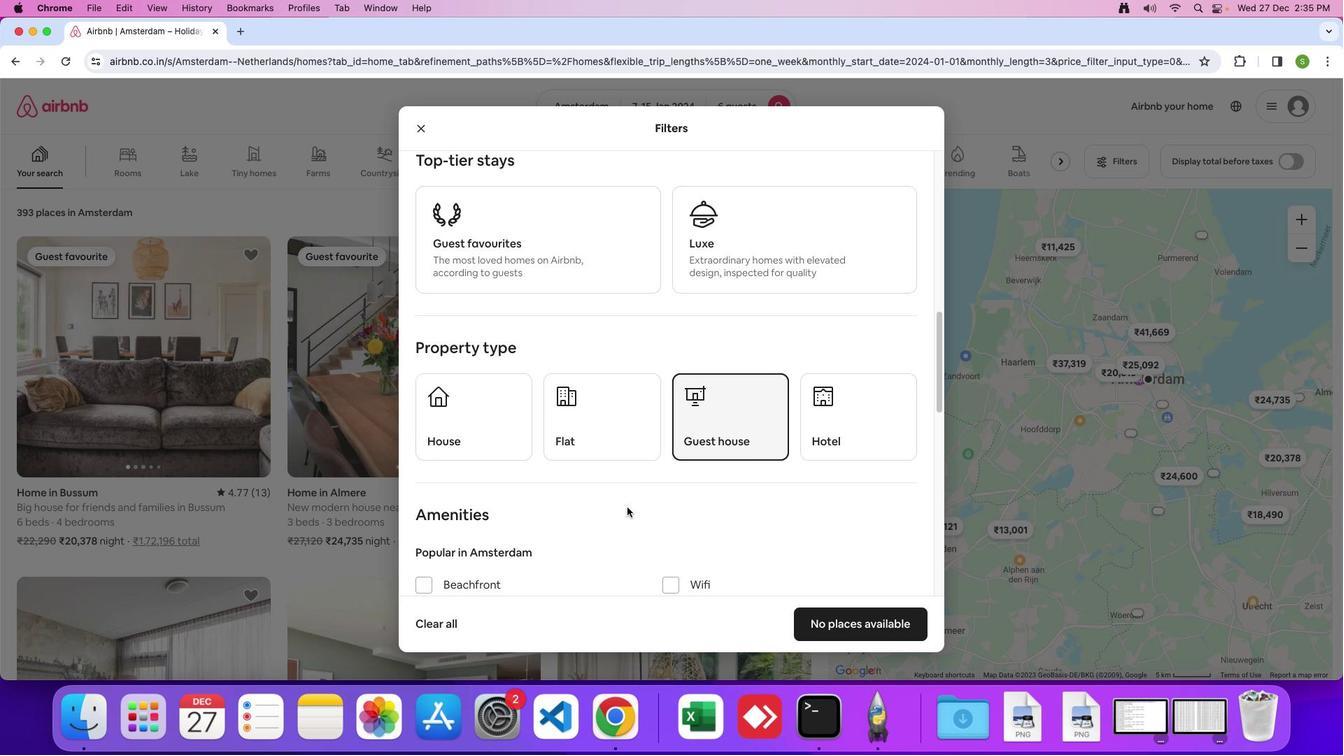 
Action: Mouse moved to (632, 496)
Screenshot: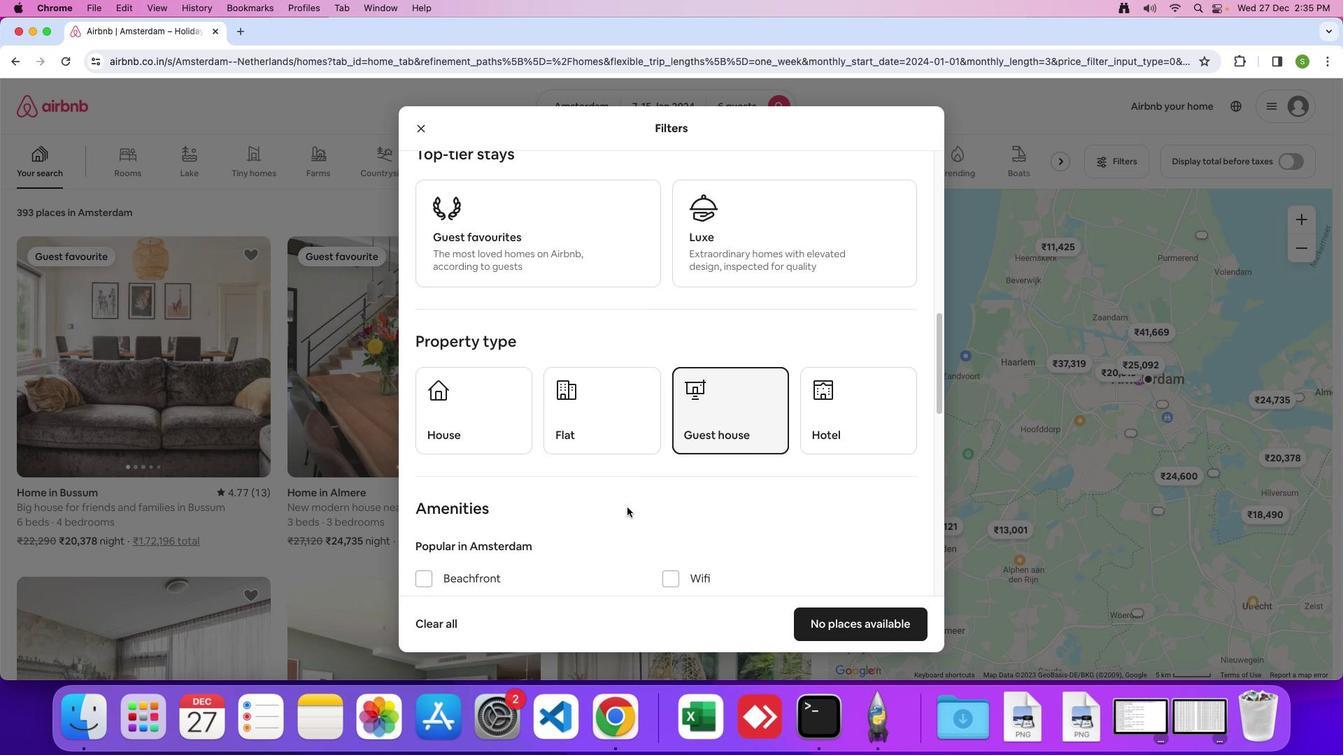 
Action: Mouse scrolled (632, 496) with delta (76, 53)
Screenshot: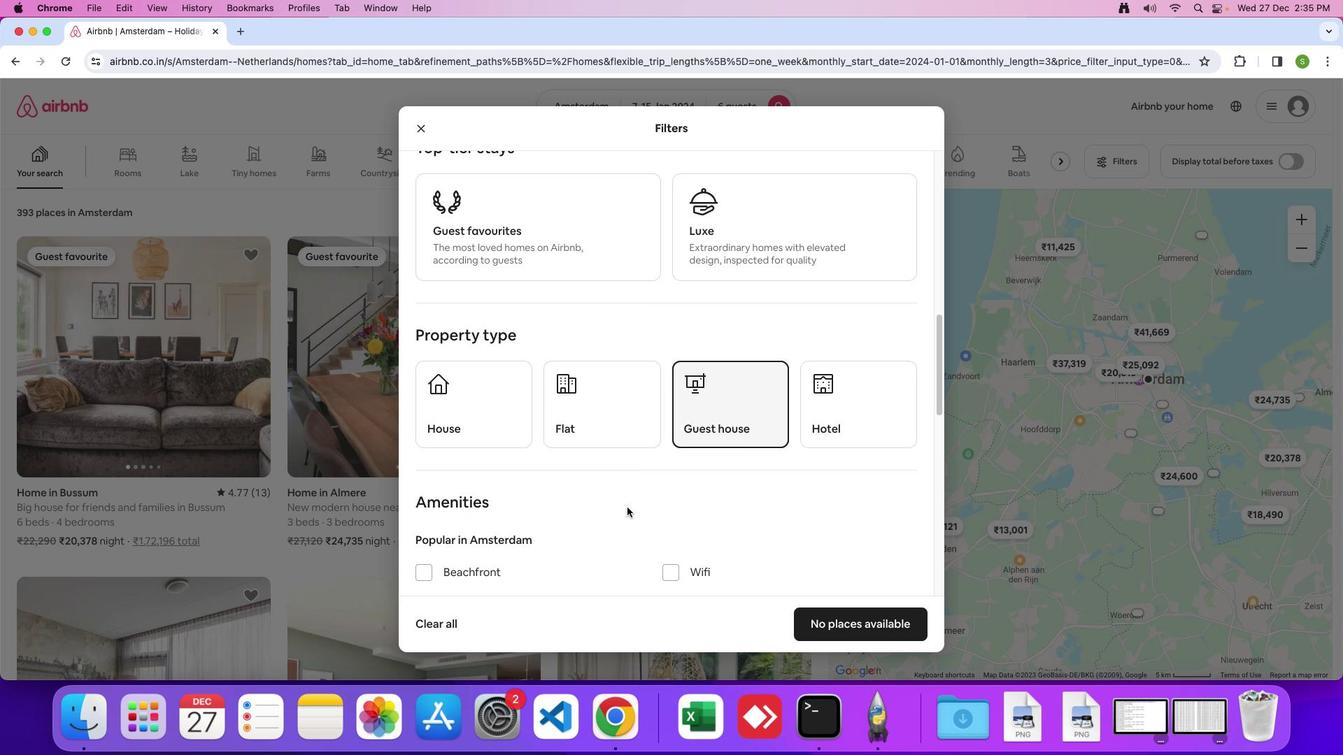
Action: Mouse scrolled (632, 496) with delta (76, 53)
Screenshot: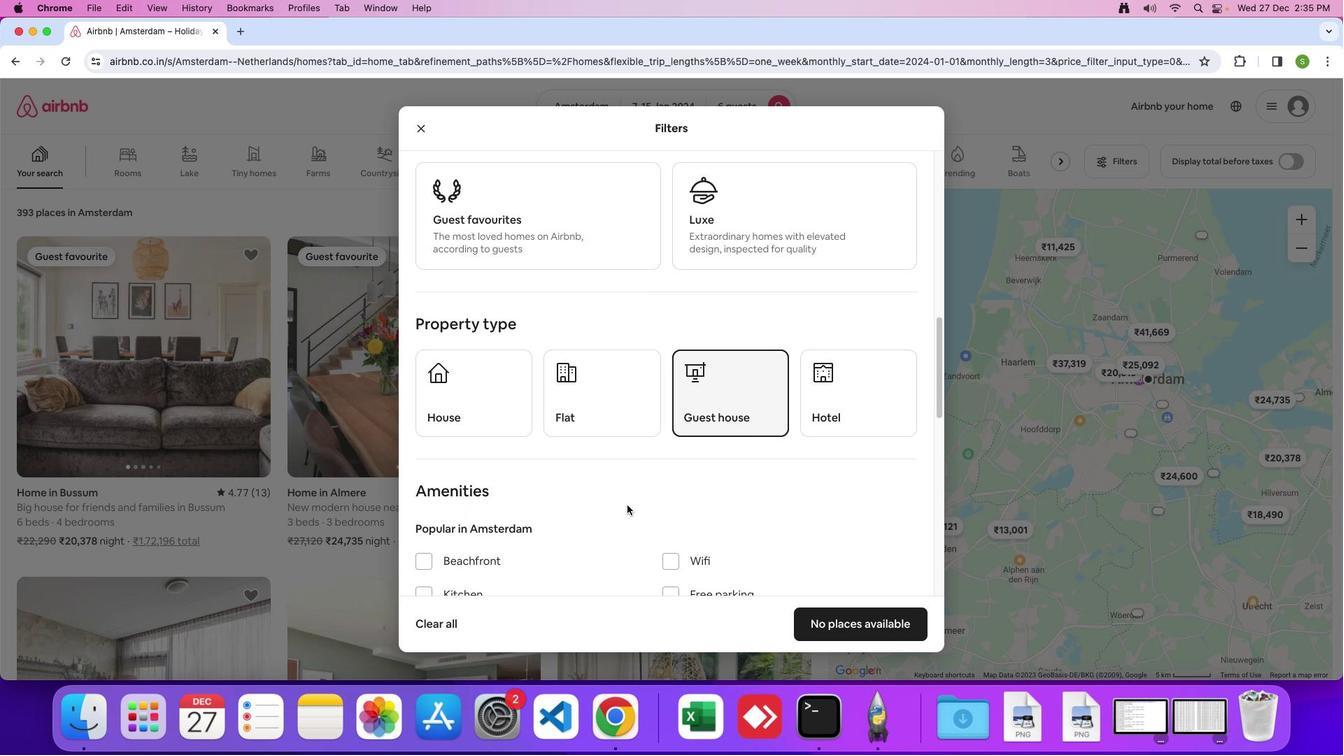 
Action: Mouse moved to (632, 495)
Screenshot: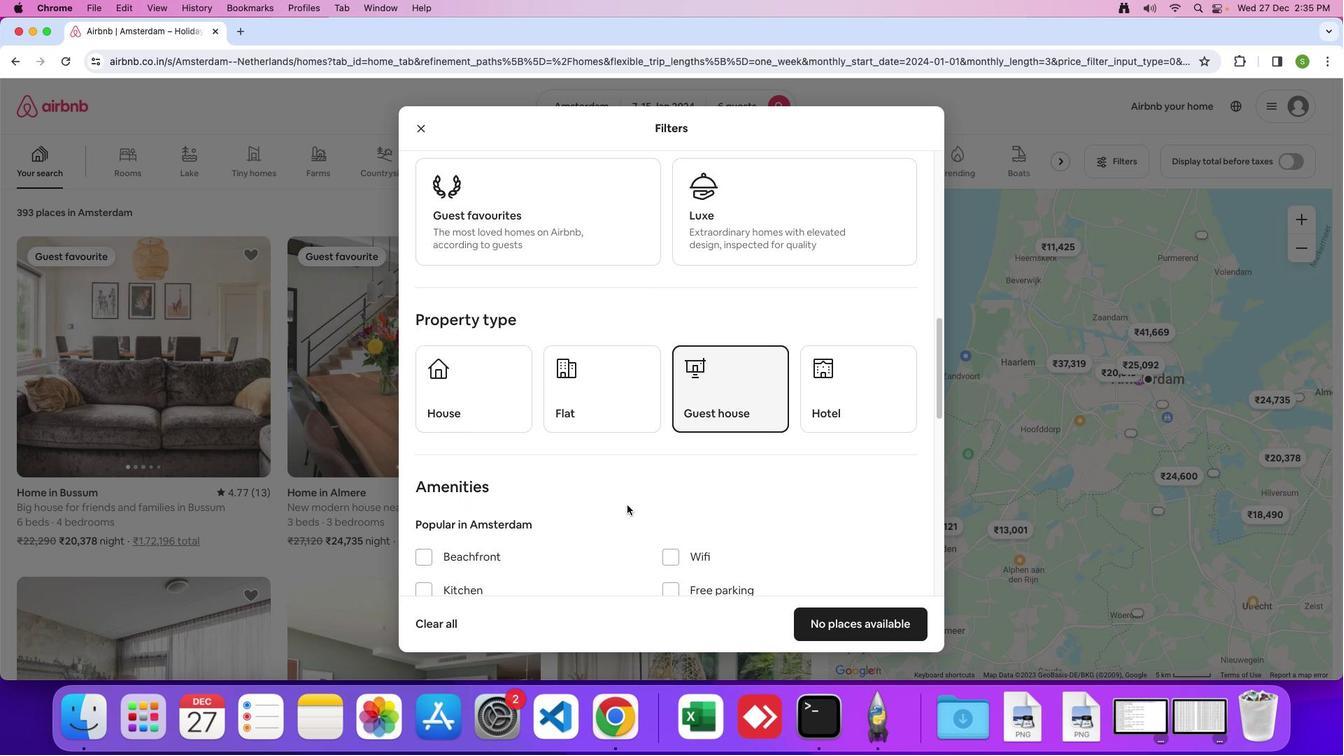 
Action: Mouse scrolled (632, 495) with delta (76, 53)
Screenshot: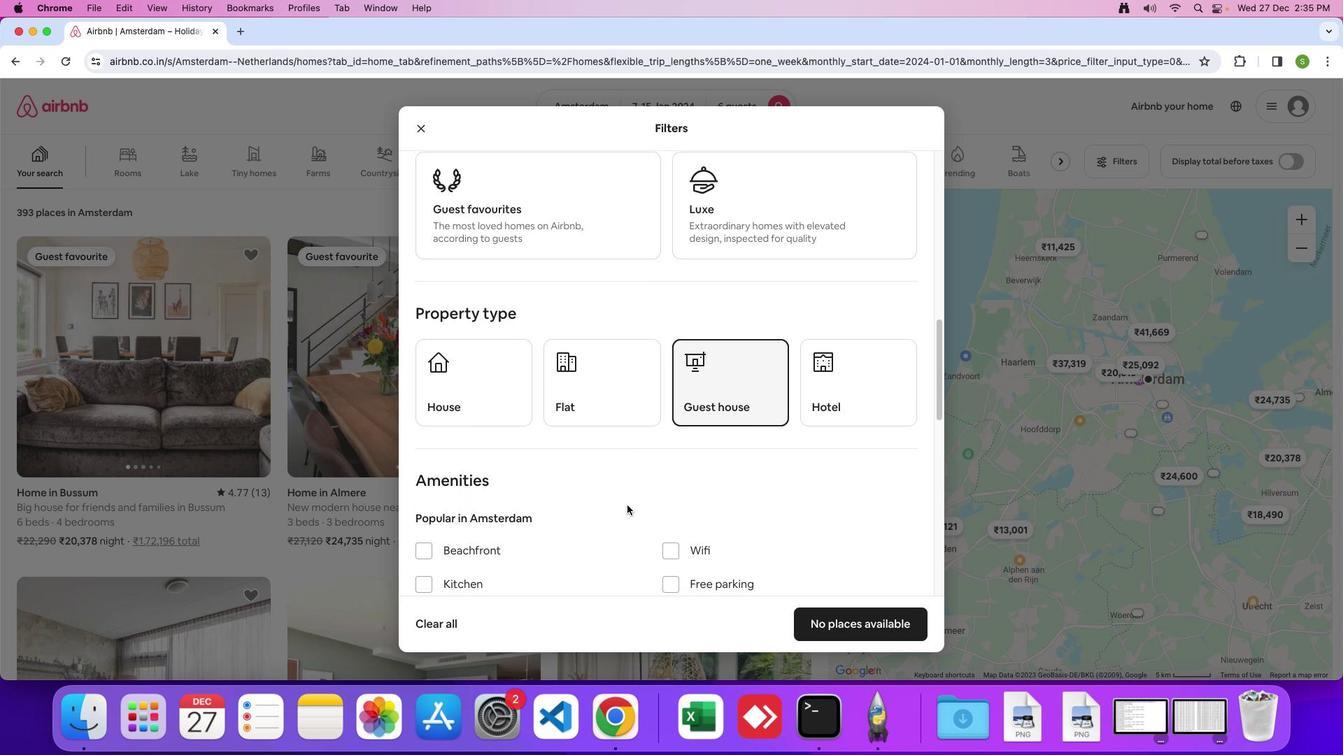 
Action: Mouse moved to (632, 494)
Screenshot: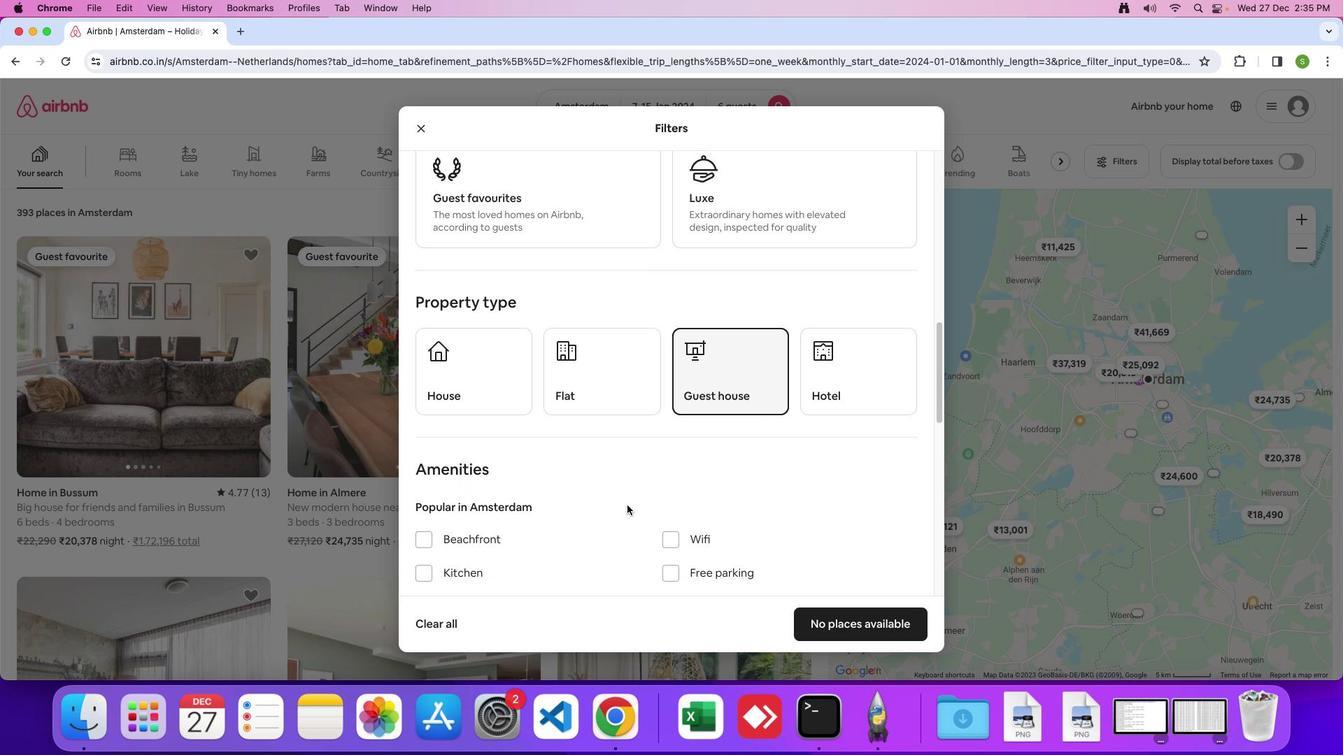
Action: Mouse scrolled (632, 494) with delta (76, 53)
Screenshot: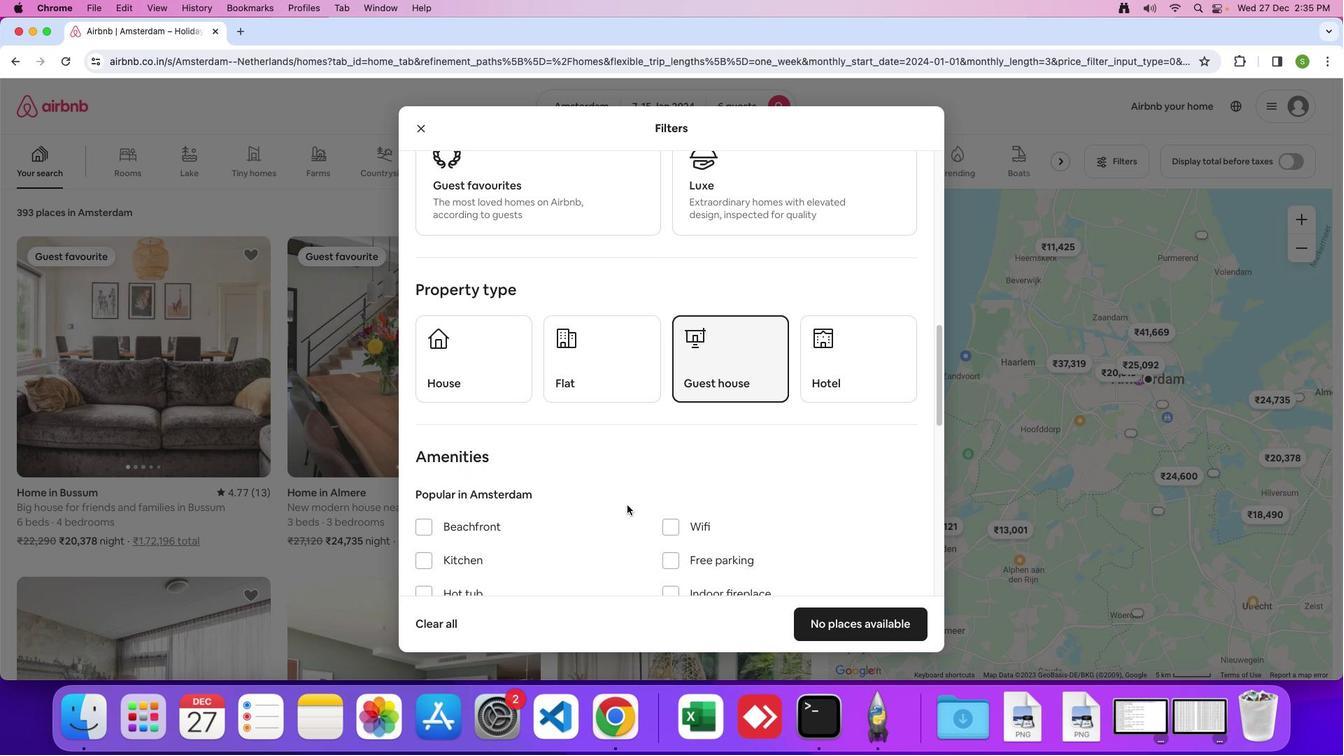 
Action: Mouse scrolled (632, 494) with delta (76, 53)
Screenshot: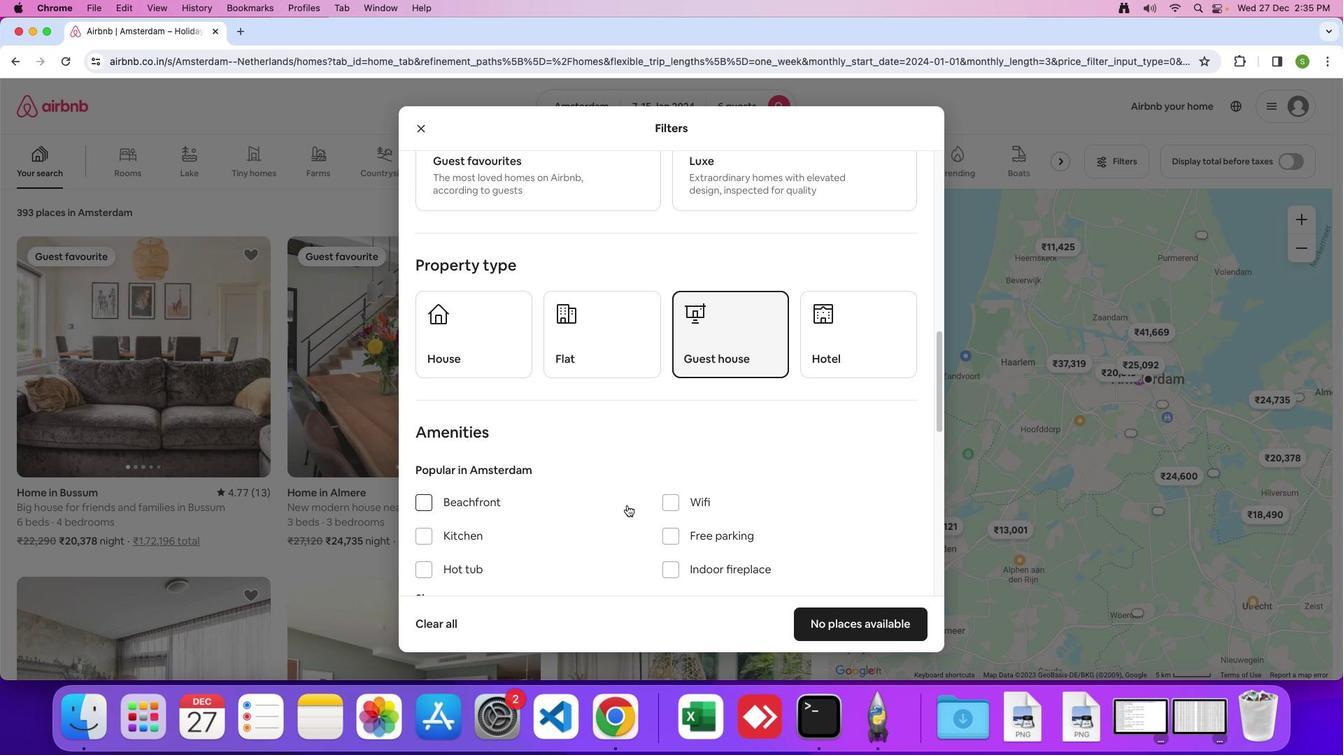 
Action: Mouse scrolled (632, 494) with delta (76, 53)
Screenshot: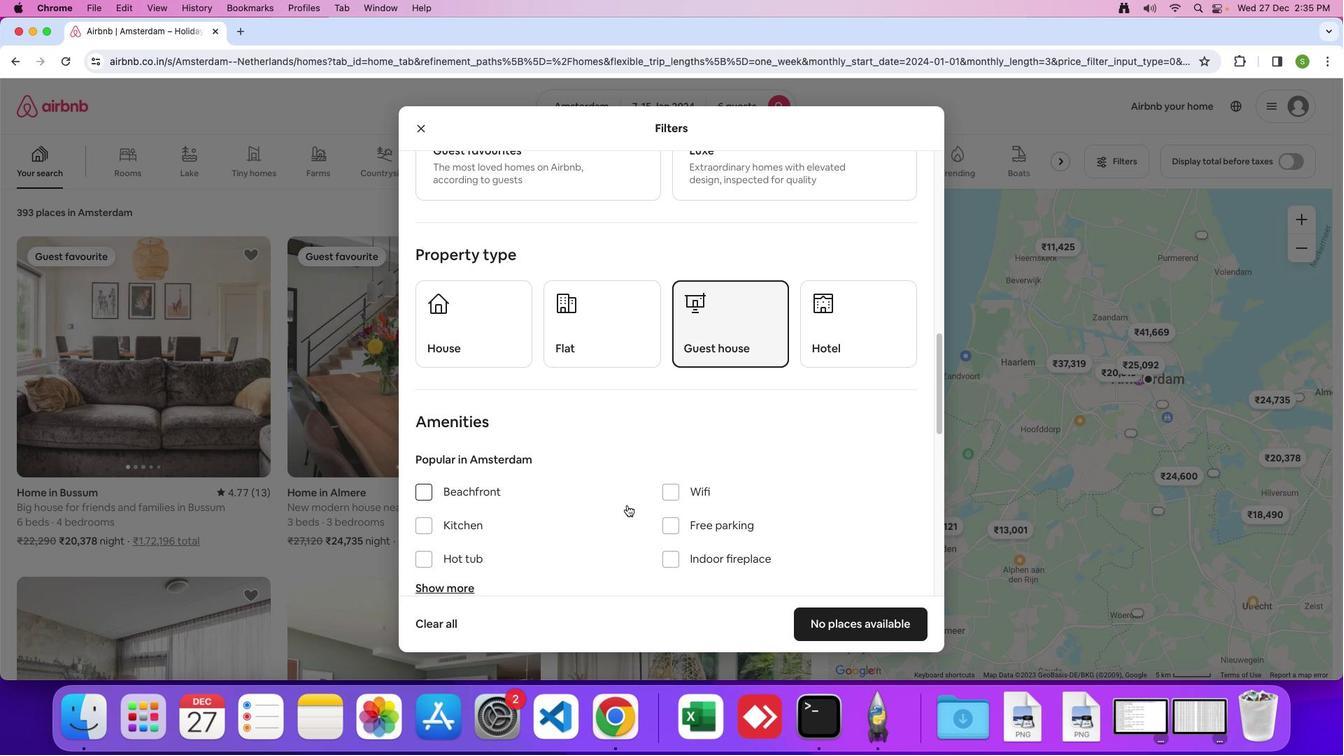 
Action: Mouse scrolled (632, 494) with delta (76, 53)
Screenshot: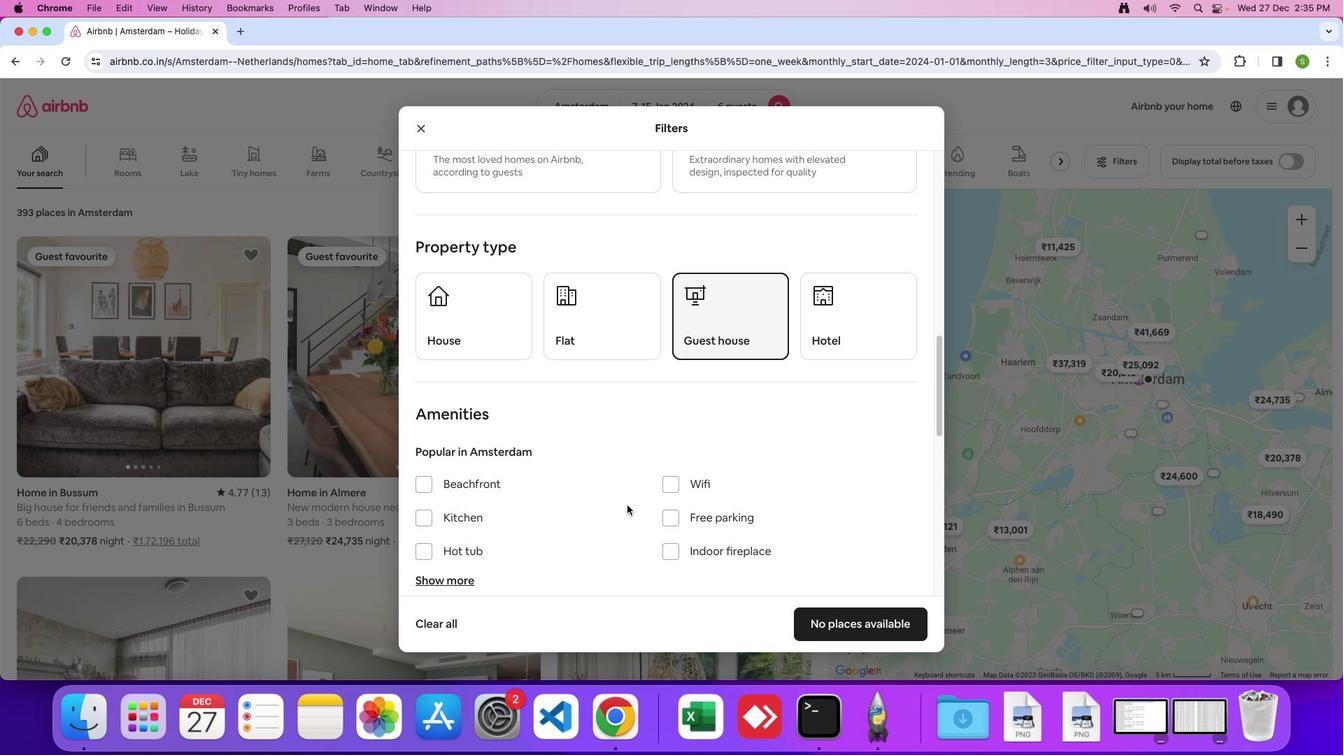 
Action: Mouse scrolled (632, 494) with delta (76, 53)
Screenshot: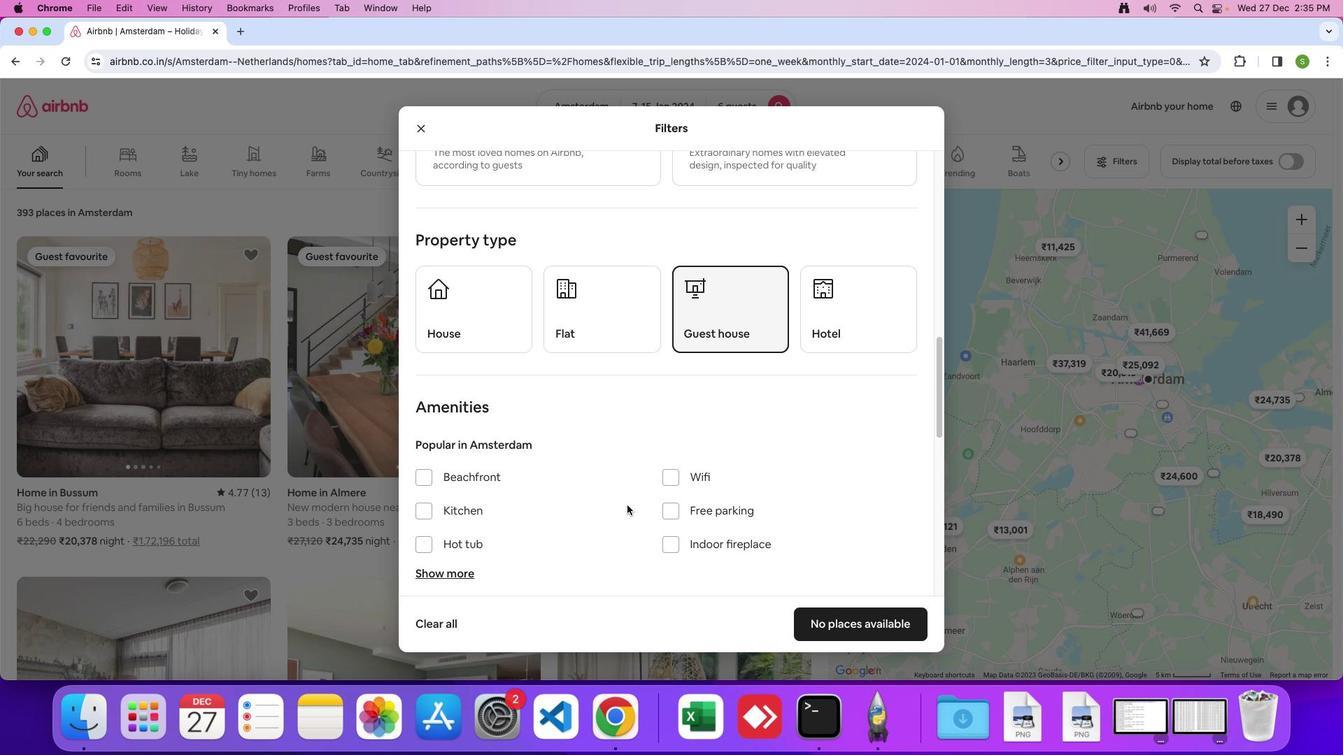 
Action: Mouse scrolled (632, 494) with delta (76, 53)
Screenshot: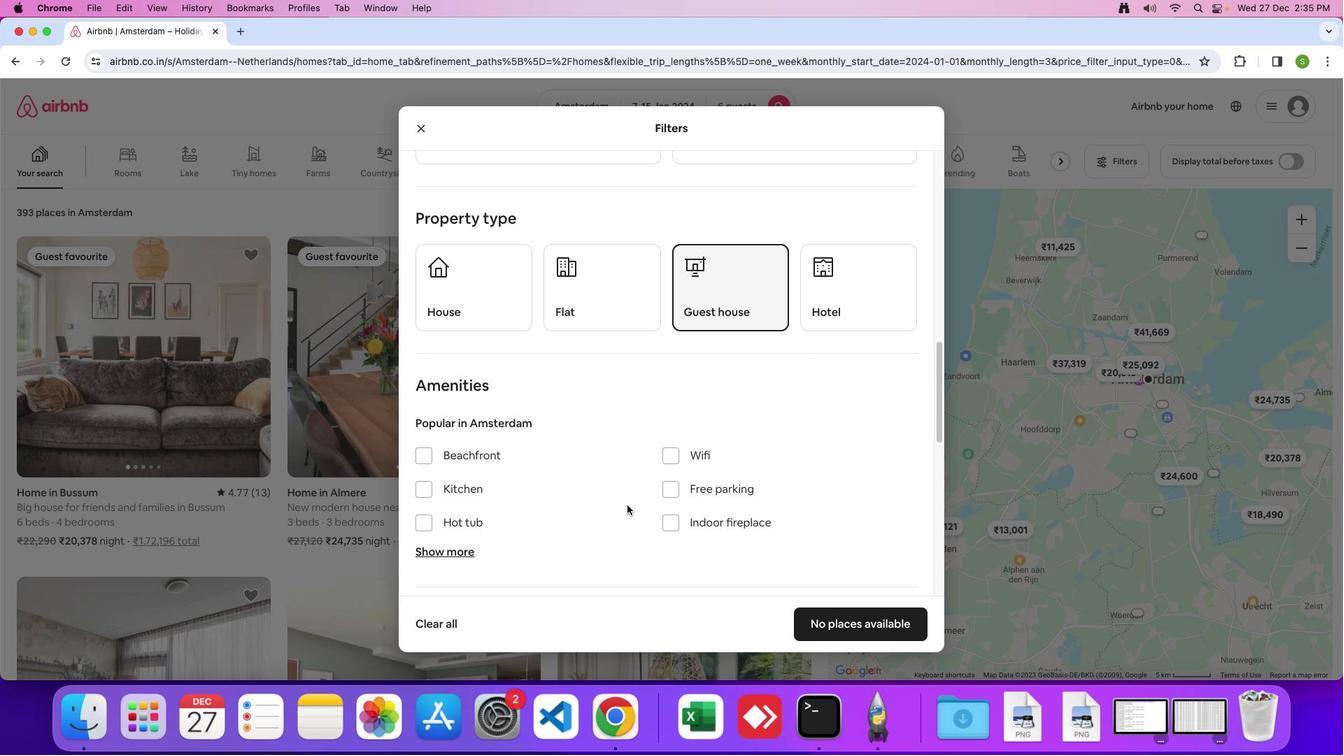 
Action: Mouse scrolled (632, 494) with delta (76, 53)
Screenshot: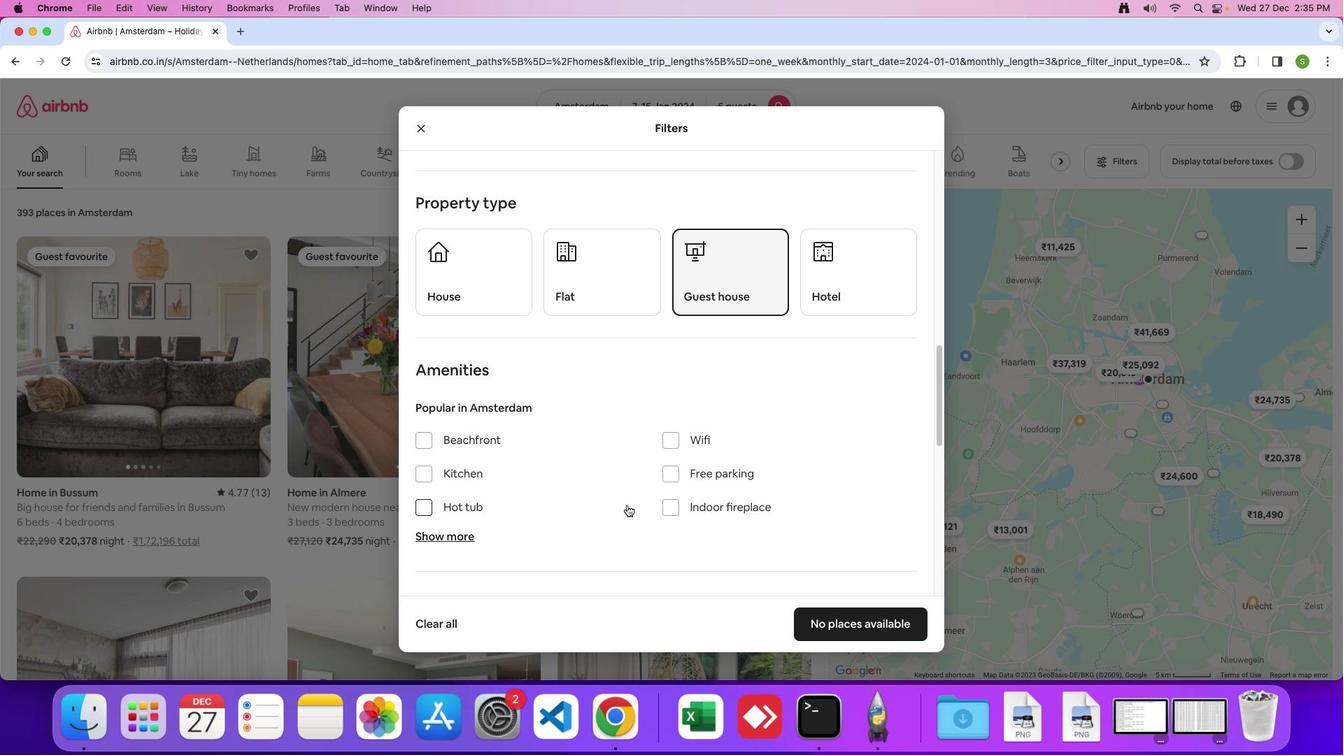 
Action: Mouse scrolled (632, 494) with delta (76, 53)
Screenshot: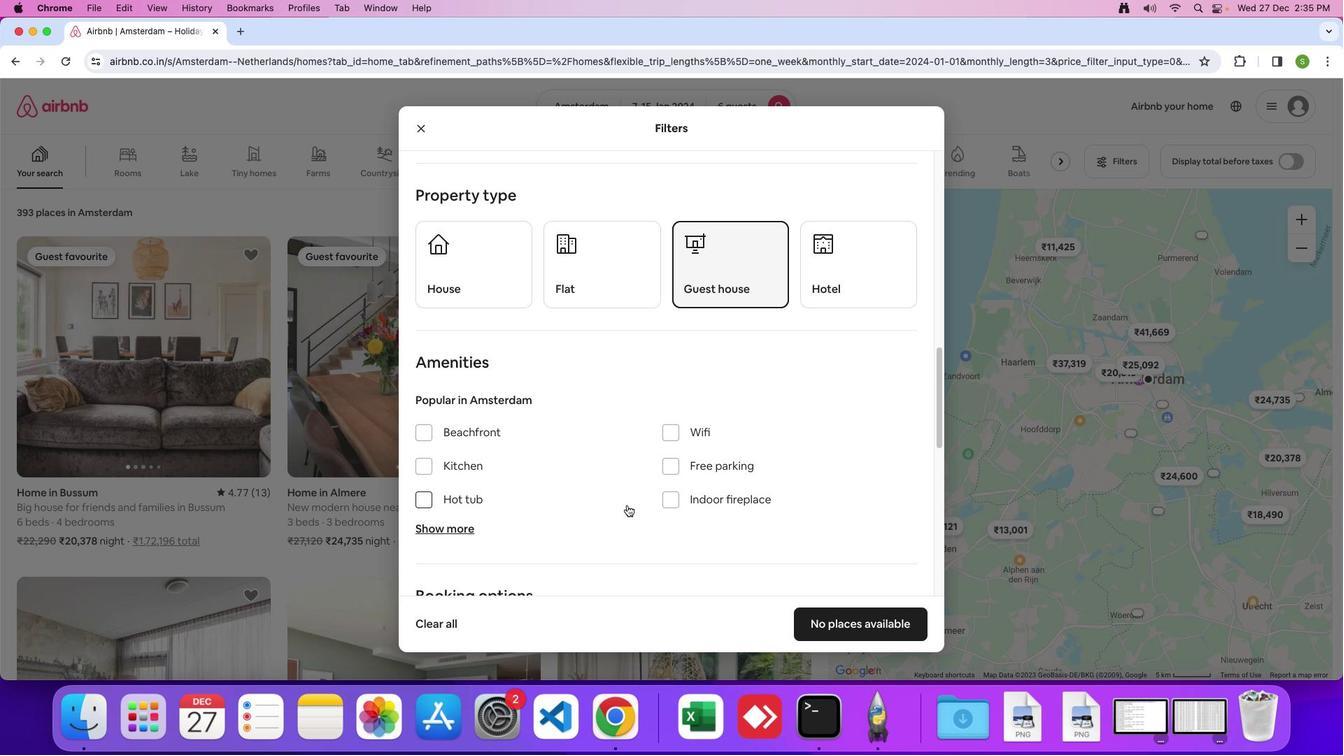
Action: Mouse scrolled (632, 494) with delta (76, 53)
Screenshot: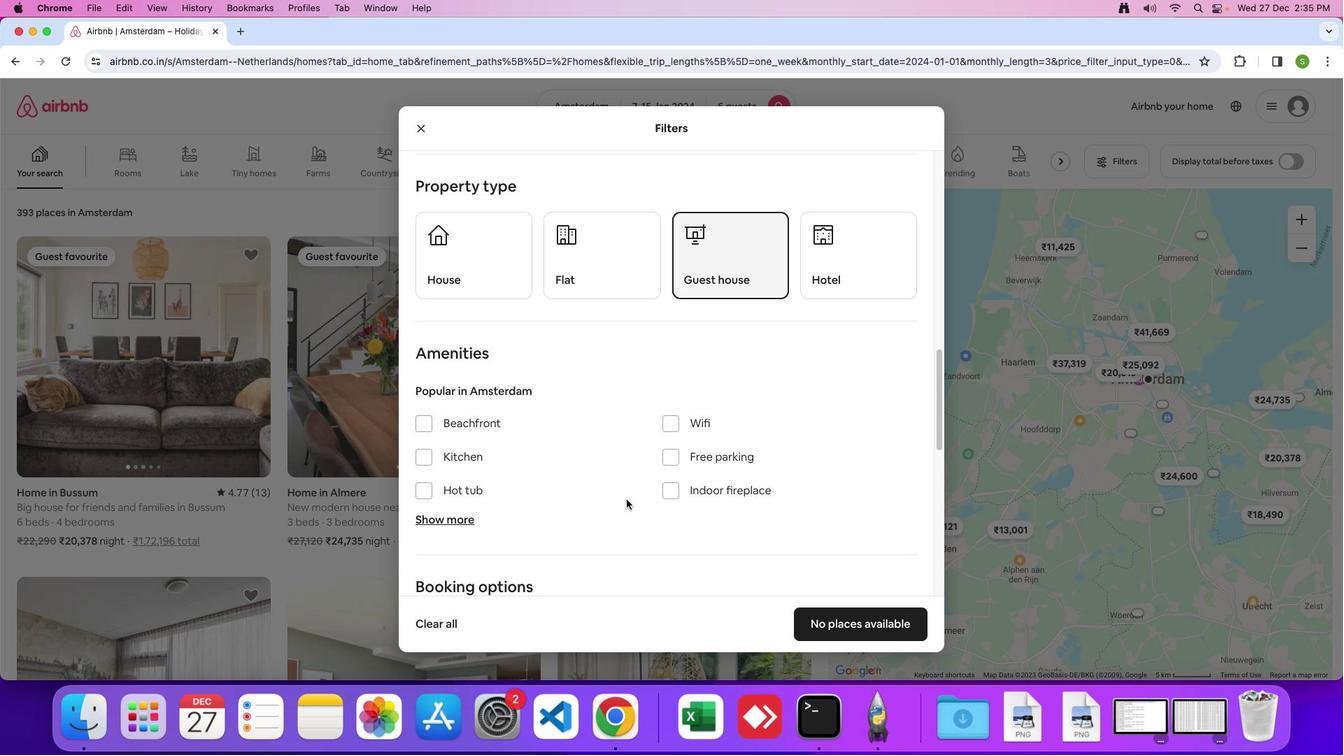 
Action: Mouse moved to (632, 486)
Screenshot: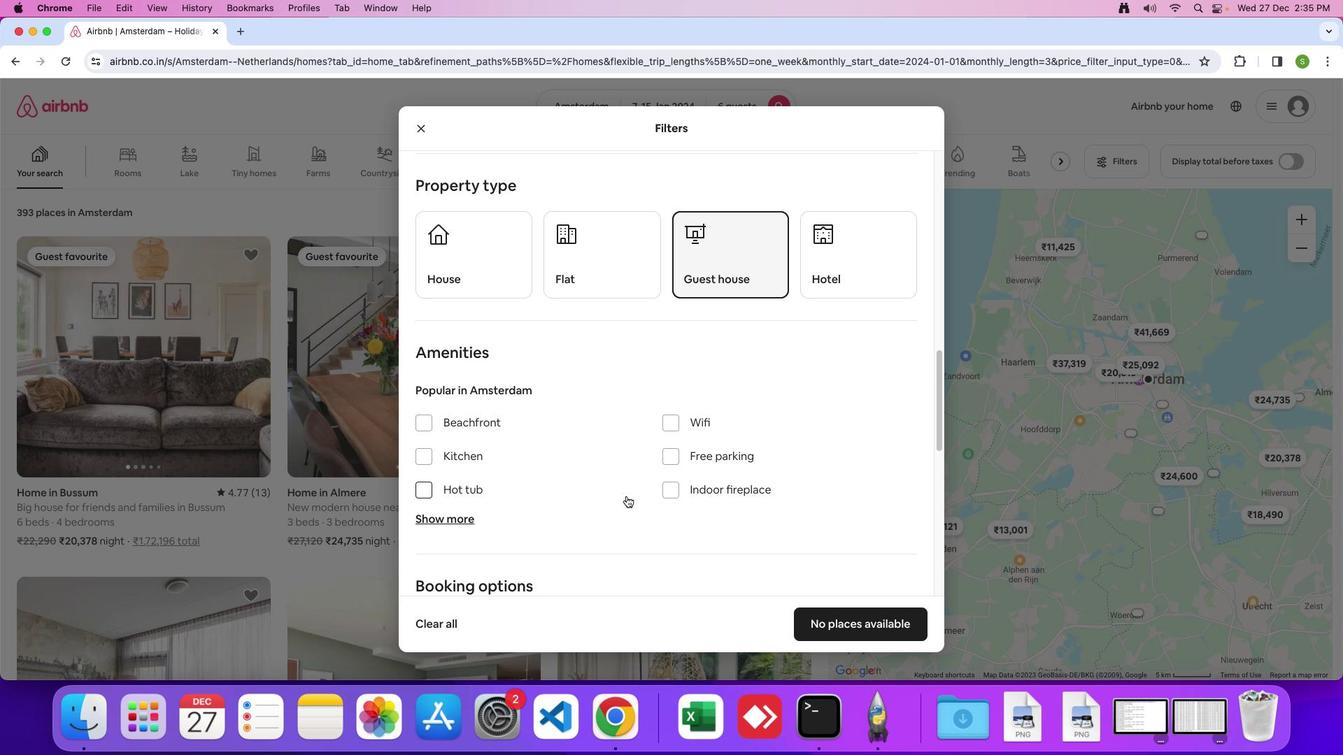 
Action: Mouse scrolled (632, 486) with delta (76, 53)
Screenshot: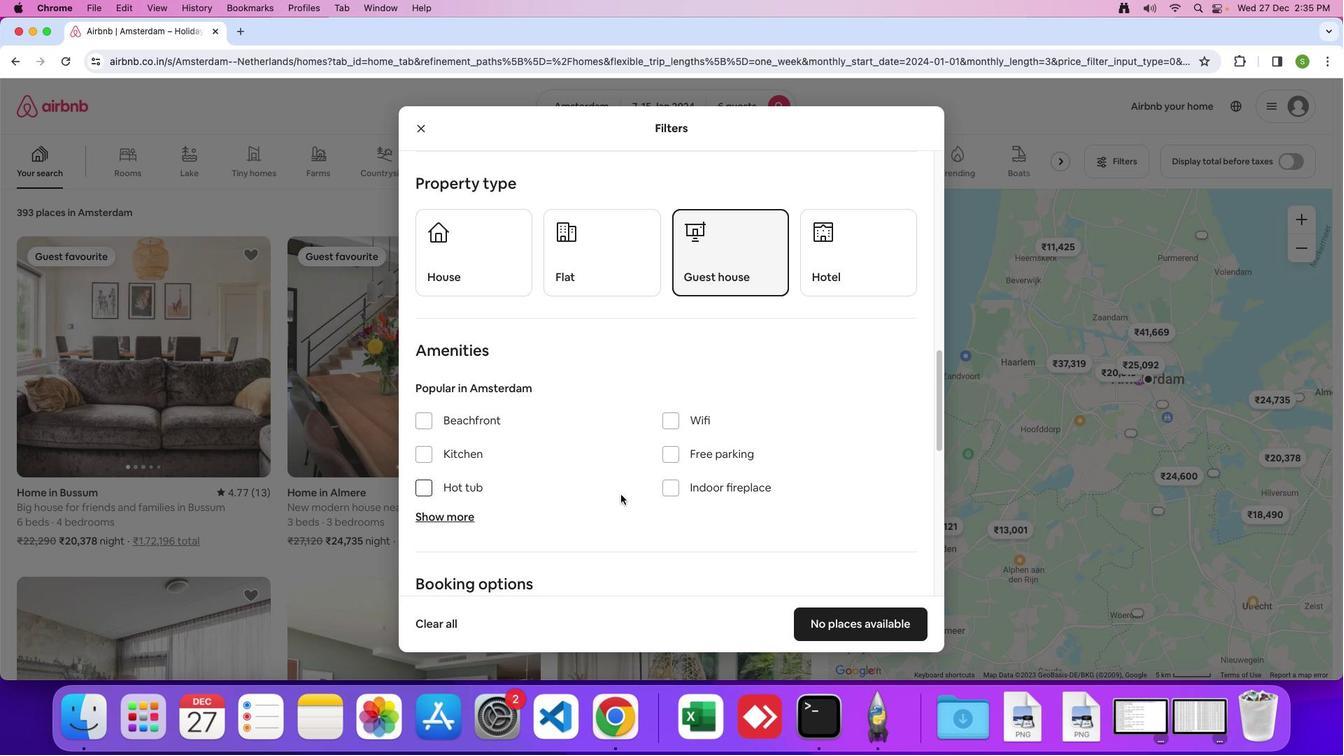 
Action: Mouse scrolled (632, 486) with delta (76, 53)
Screenshot: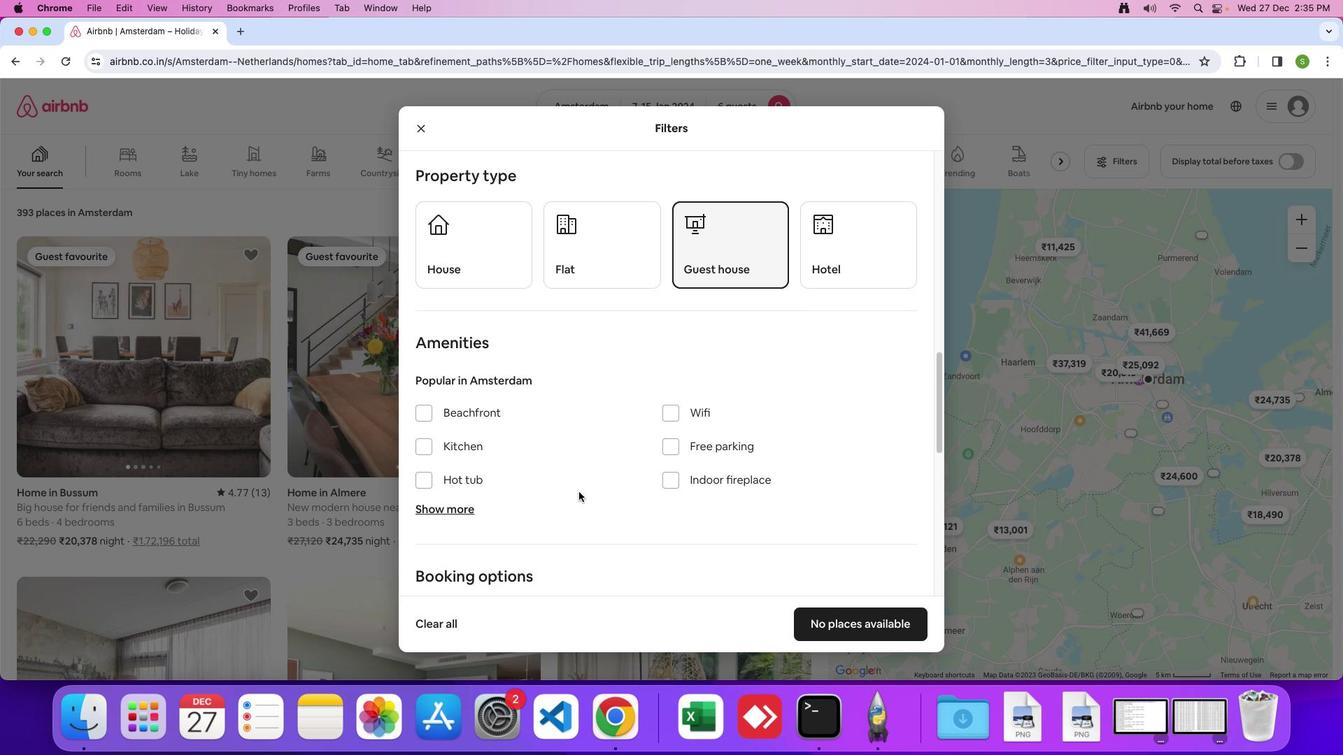 
Action: Mouse moved to (472, 492)
Screenshot: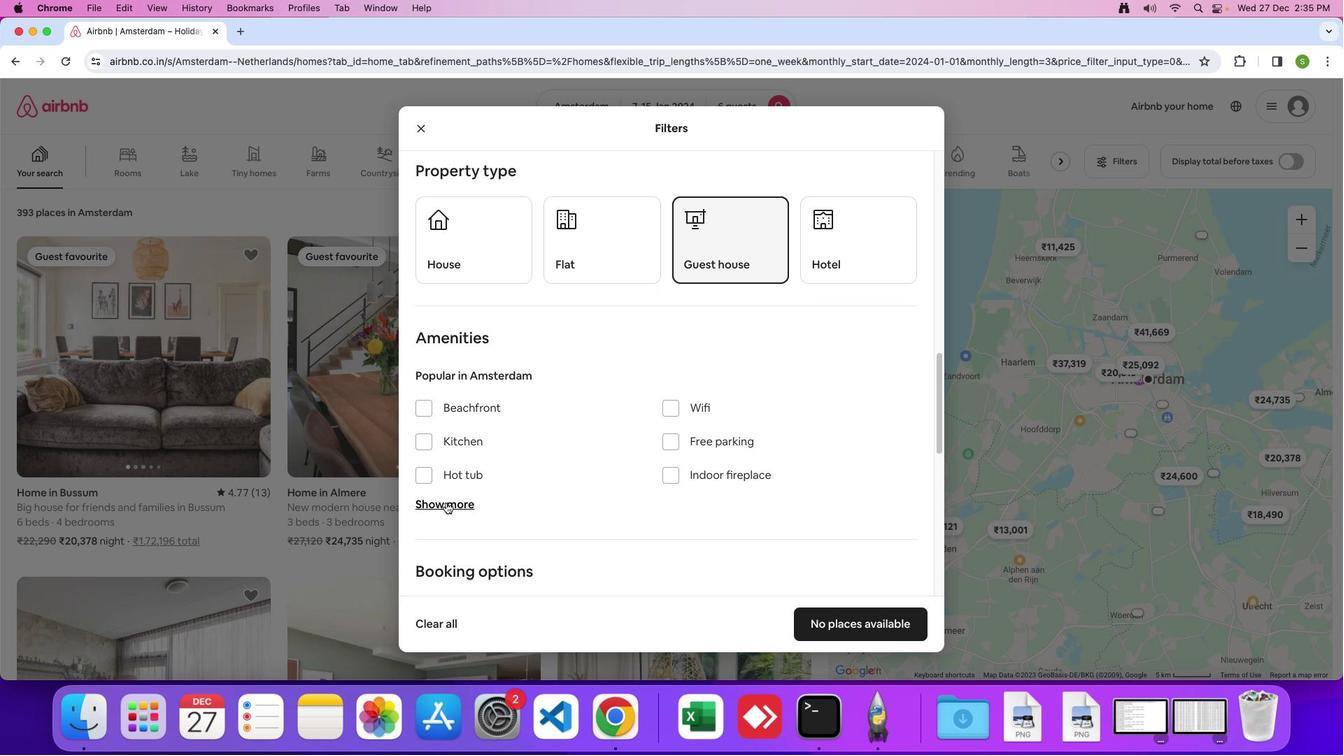 
Action: Mouse pressed left at (472, 492)
Screenshot: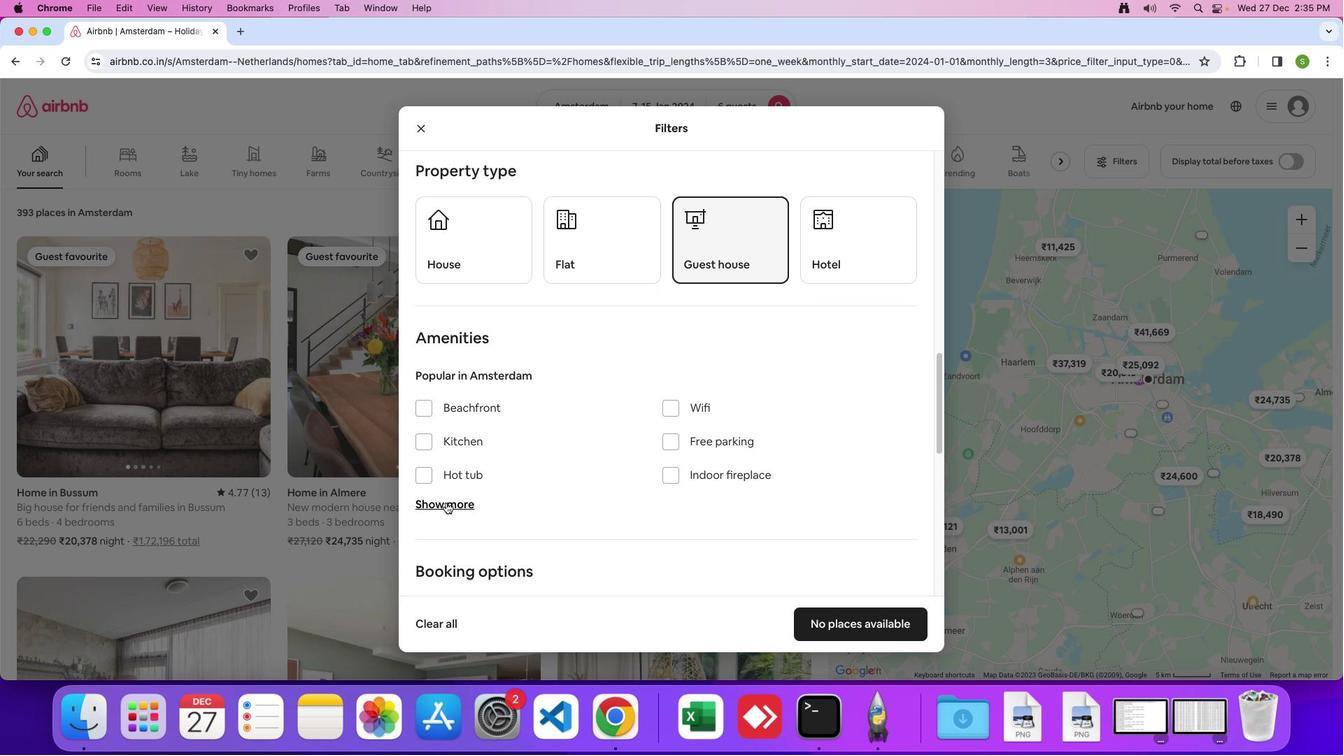 
Action: Mouse moved to (583, 478)
Screenshot: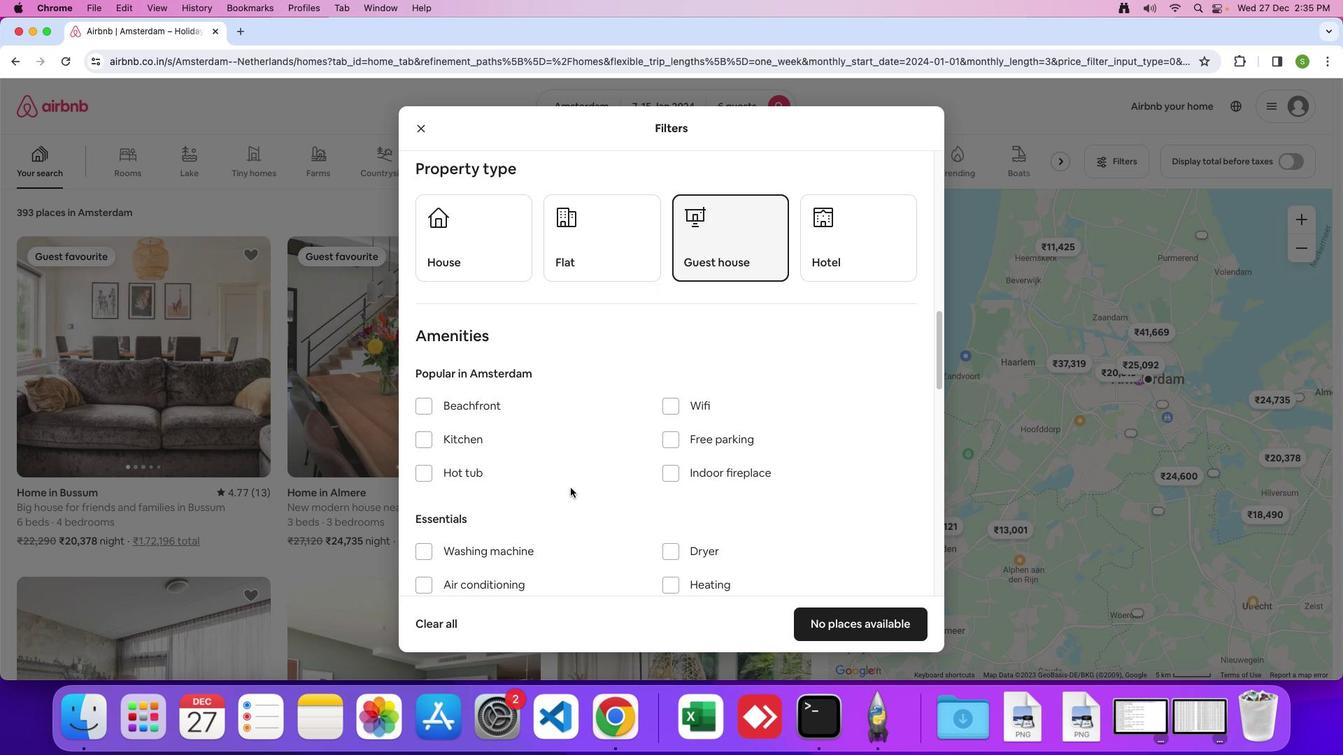 
Action: Mouse scrolled (583, 478) with delta (76, 53)
Screenshot: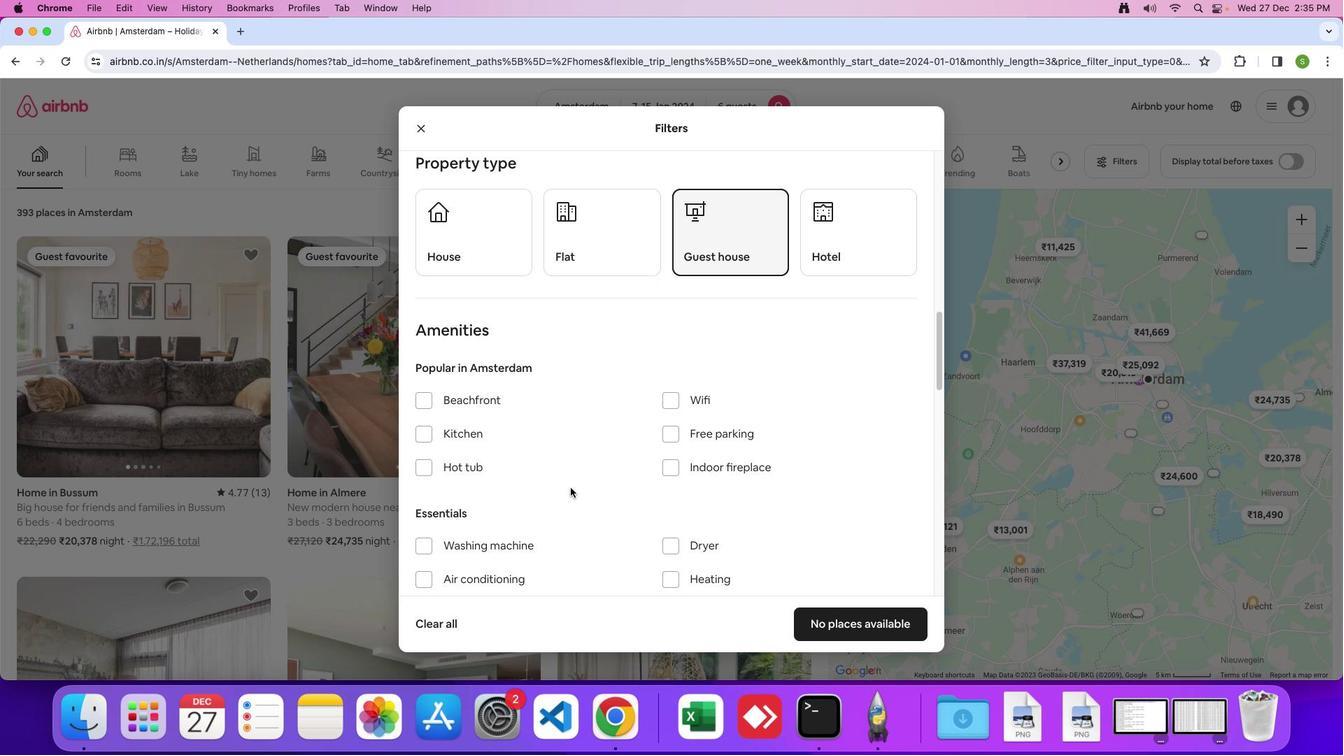 
Action: Mouse scrolled (583, 478) with delta (76, 53)
Screenshot: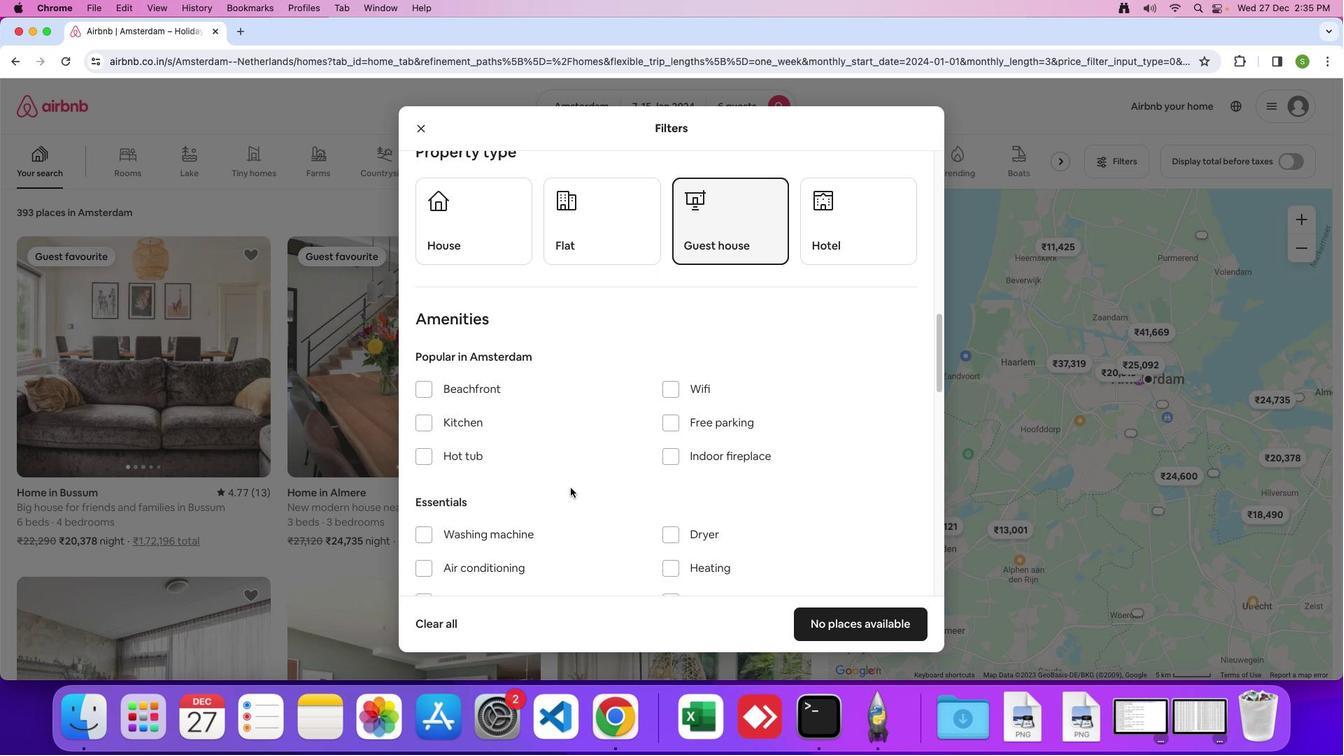 
Action: Mouse moved to (450, 515)
Screenshot: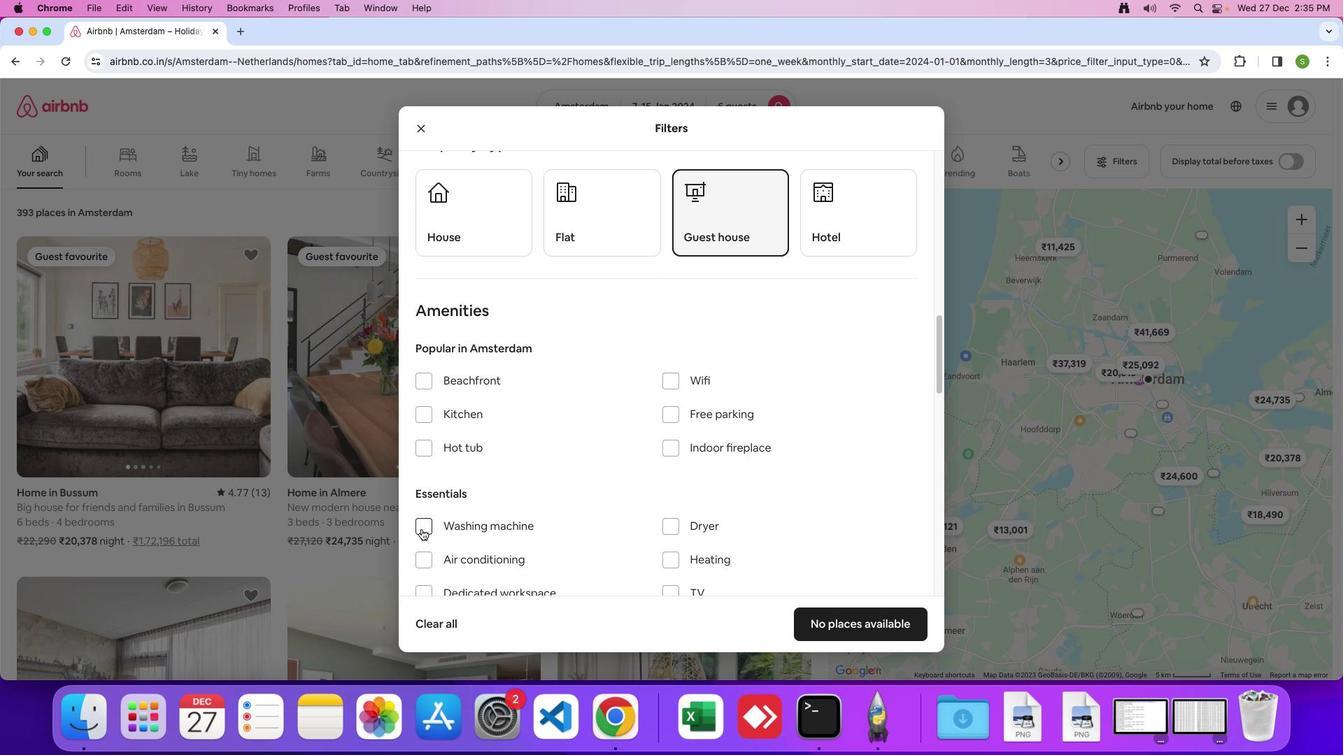 
Action: Mouse pressed left at (450, 515)
Screenshot: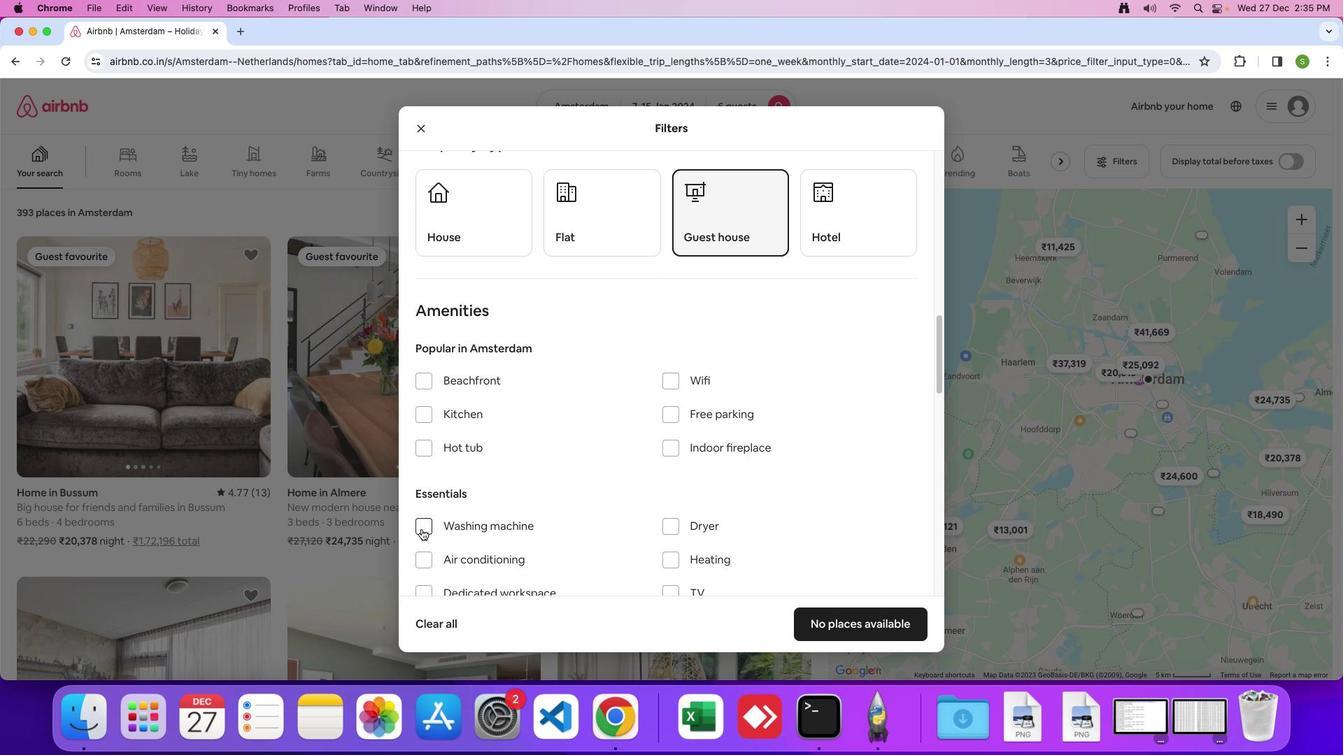 
Action: Mouse moved to (650, 474)
Screenshot: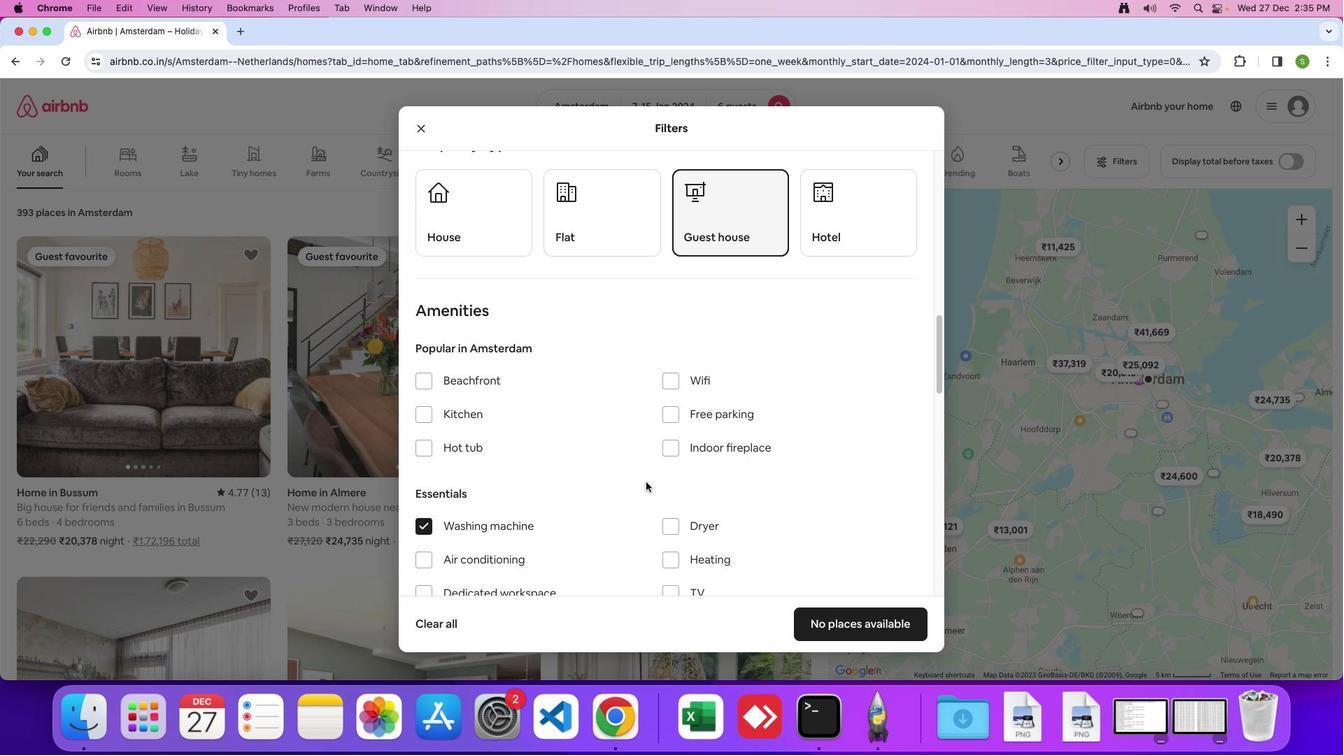 
Action: Mouse scrolled (650, 474) with delta (76, 53)
Screenshot: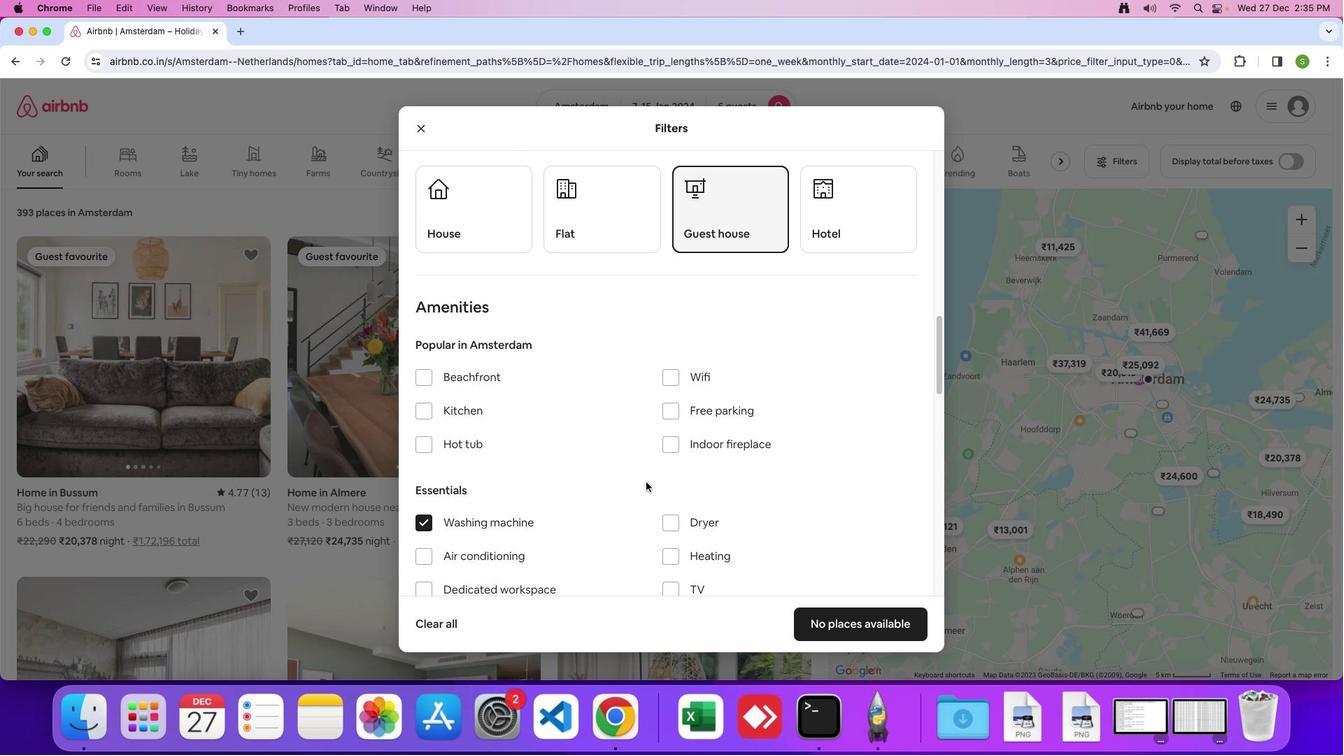 
Action: Mouse scrolled (650, 474) with delta (76, 53)
Screenshot: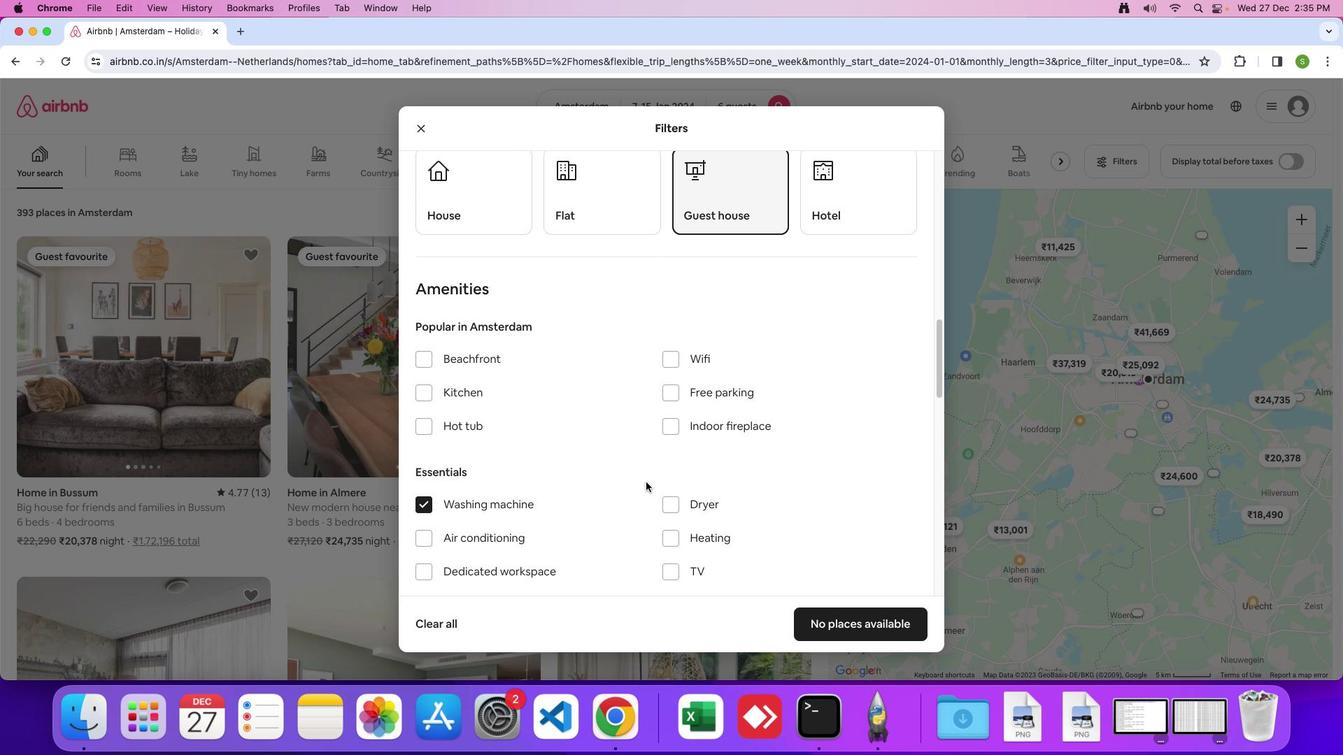 
Action: Mouse scrolled (650, 474) with delta (76, 52)
Screenshot: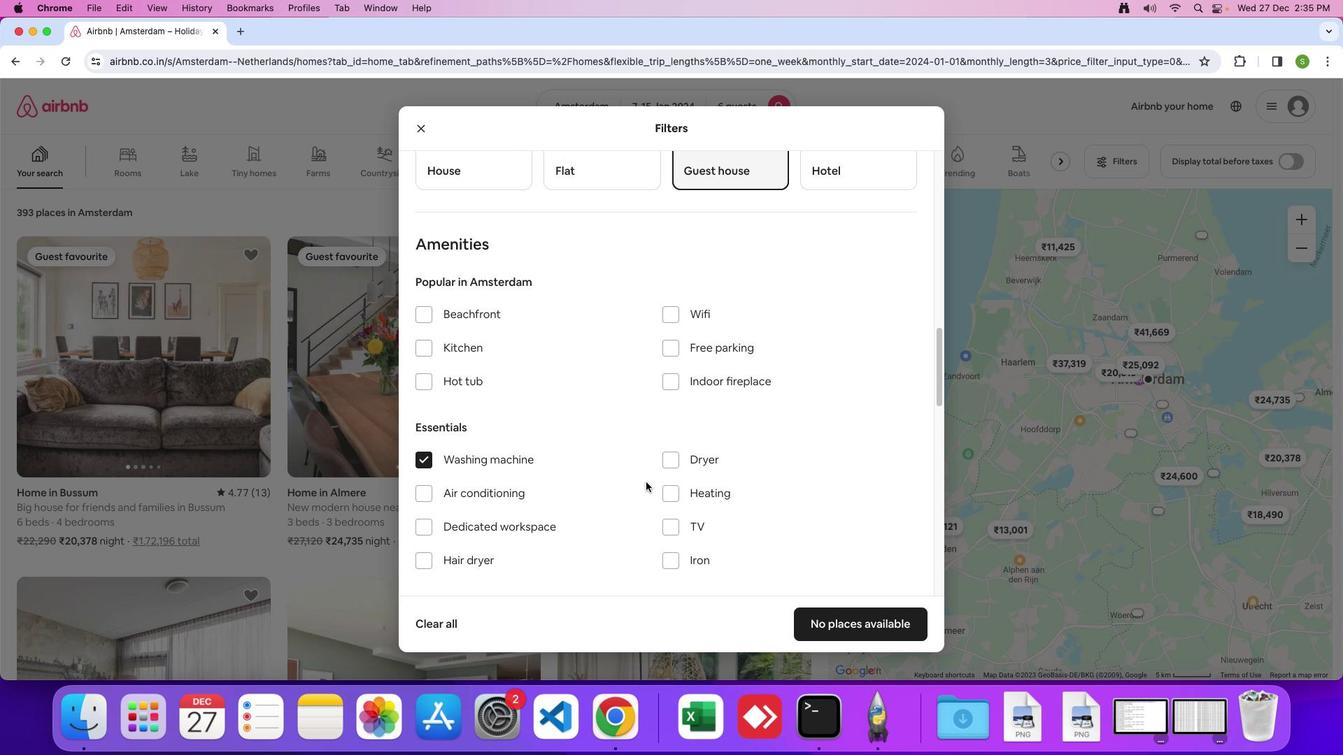 
Action: Mouse scrolled (650, 474) with delta (76, 53)
Screenshot: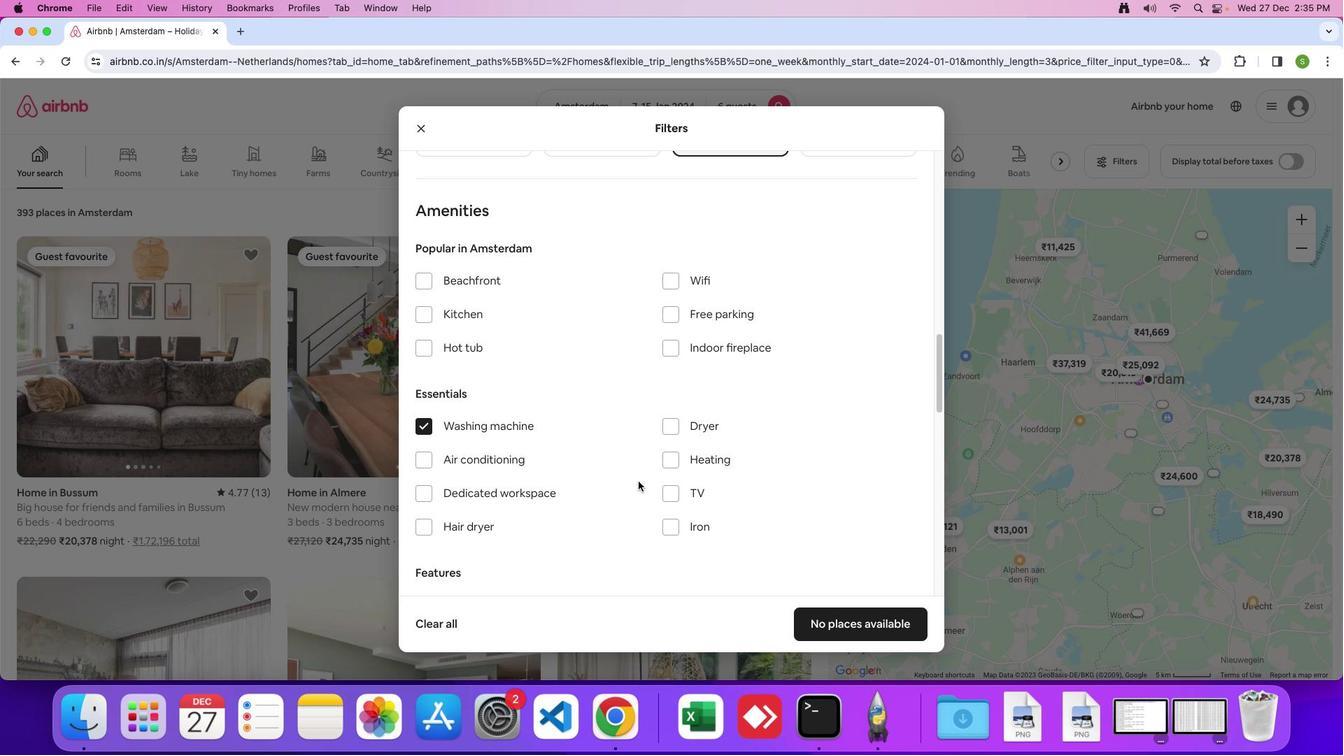 
Action: Mouse scrolled (650, 474) with delta (76, 53)
Screenshot: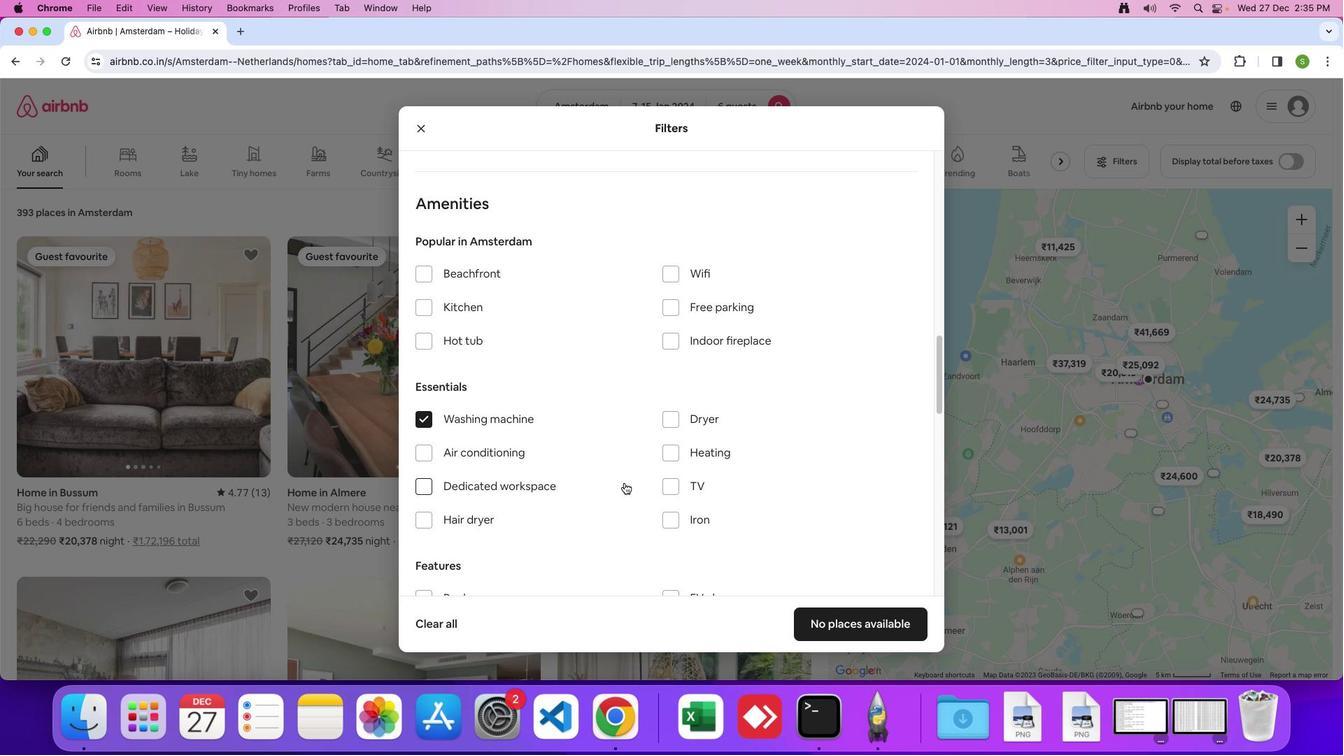 
Action: Mouse moved to (630, 476)
Screenshot: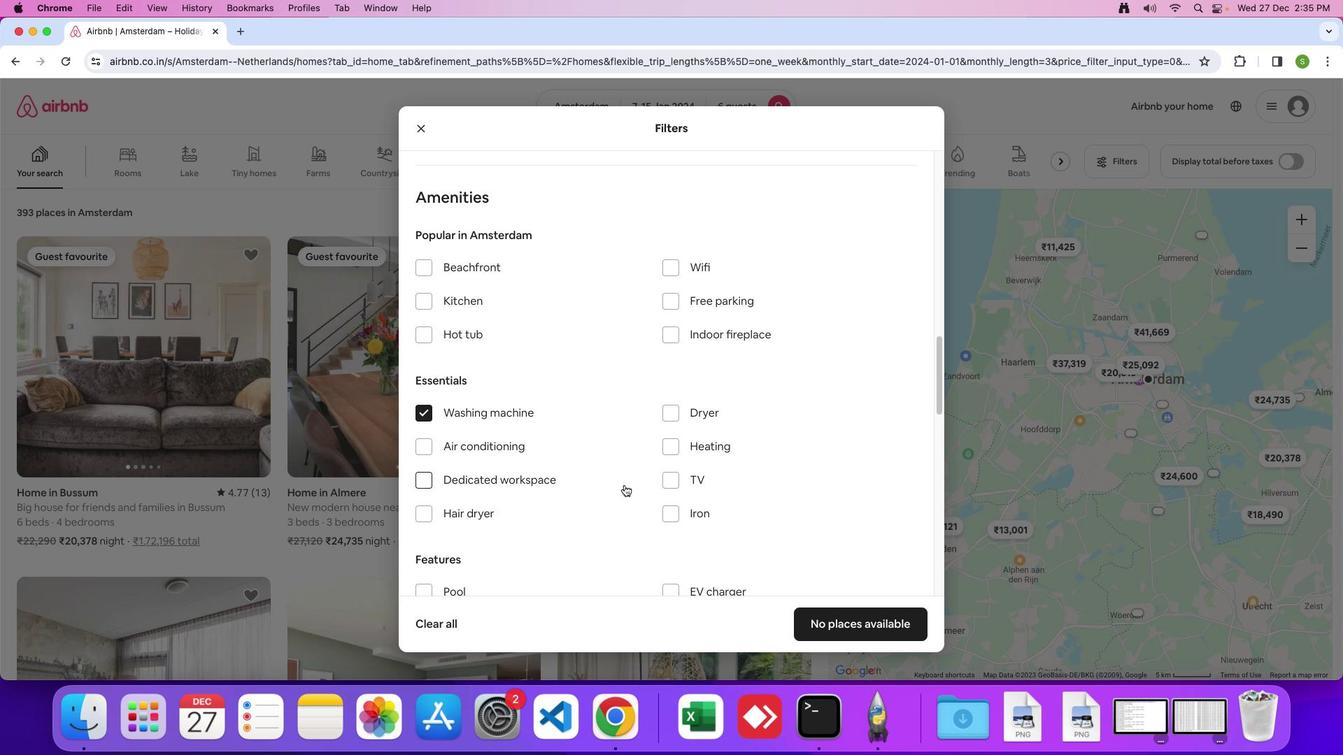 
Action: Mouse scrolled (630, 476) with delta (76, 53)
Screenshot: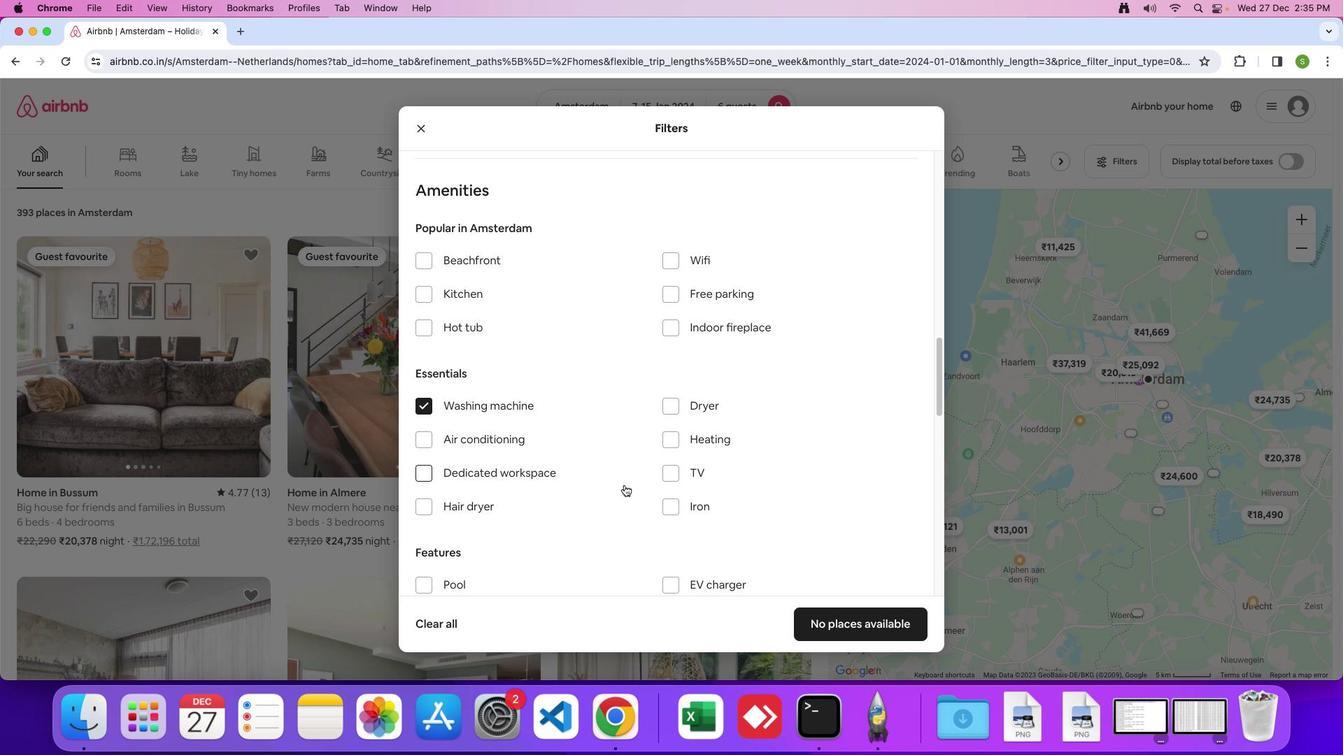 
Action: Mouse scrolled (630, 476) with delta (76, 53)
Screenshot: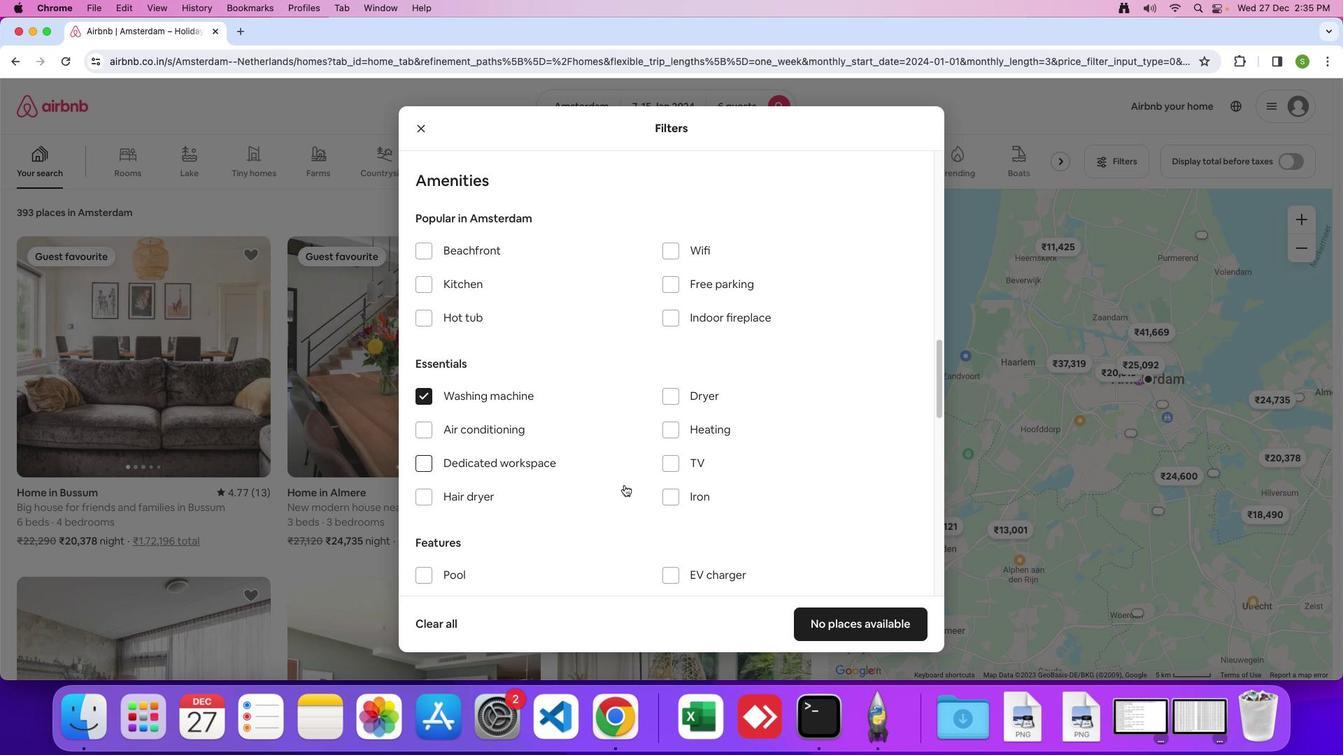 
Action: Mouse scrolled (630, 476) with delta (76, 53)
Screenshot: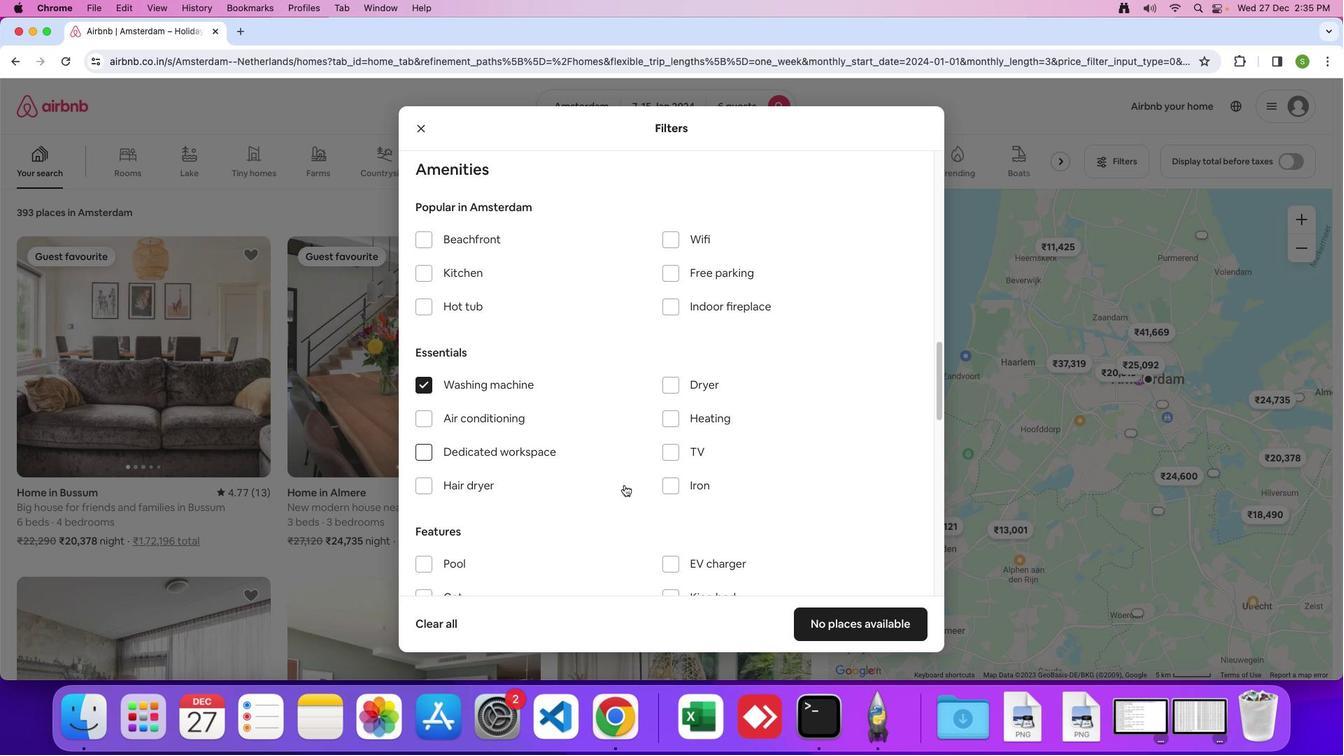
Action: Mouse scrolled (630, 476) with delta (76, 53)
Screenshot: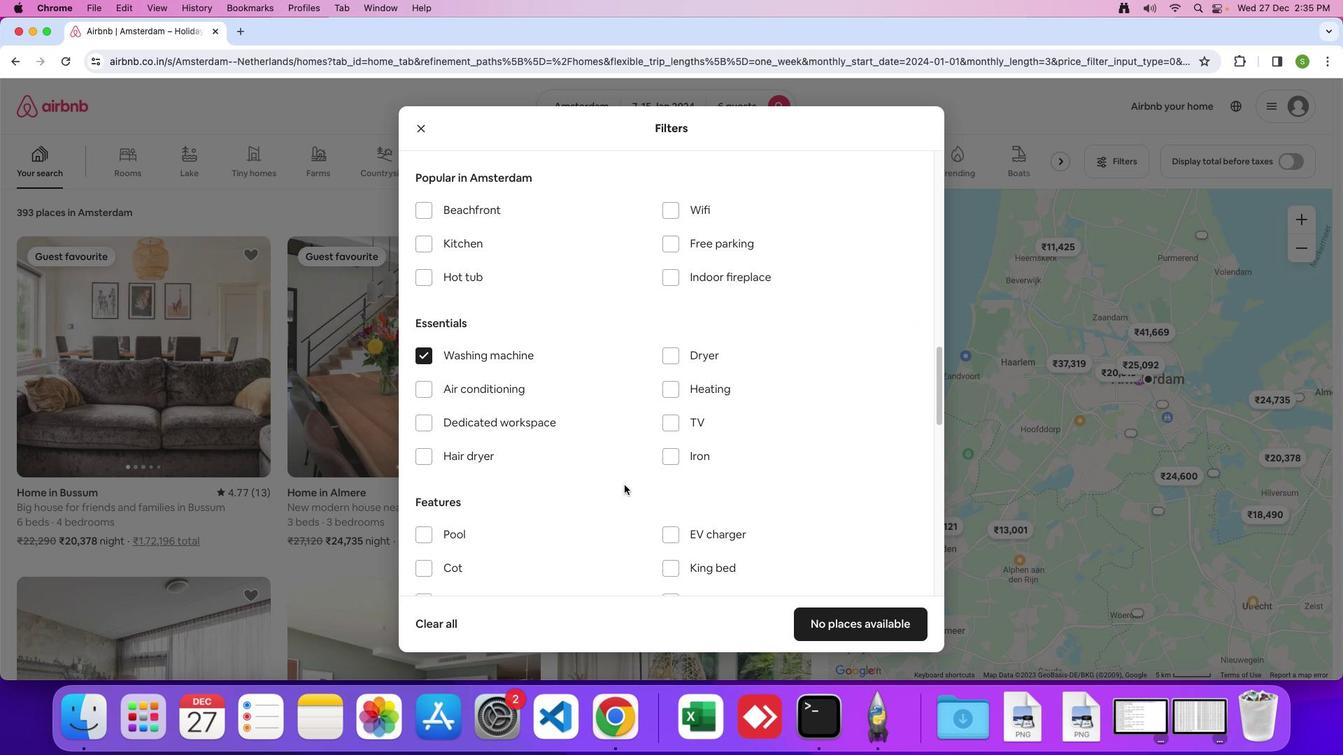 
Action: Mouse scrolled (630, 476) with delta (76, 53)
Screenshot: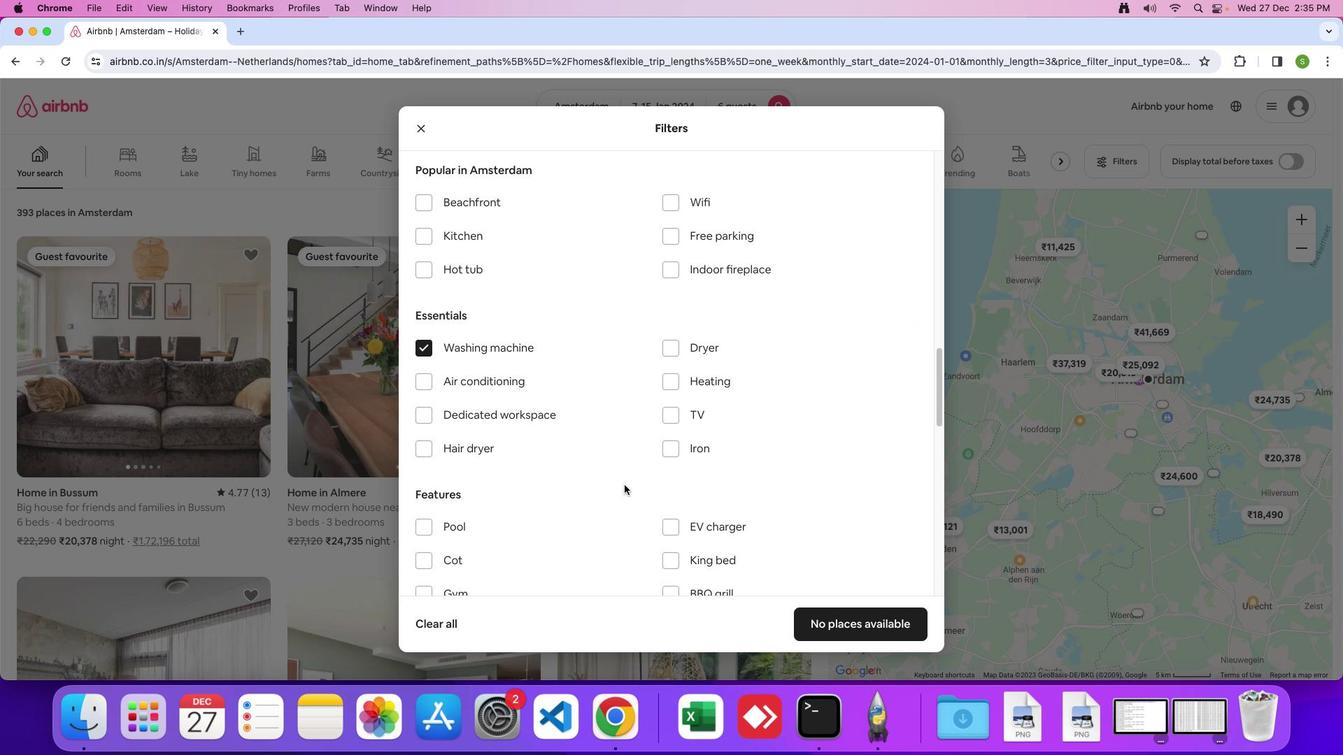 
Action: Mouse scrolled (630, 476) with delta (76, 53)
Screenshot: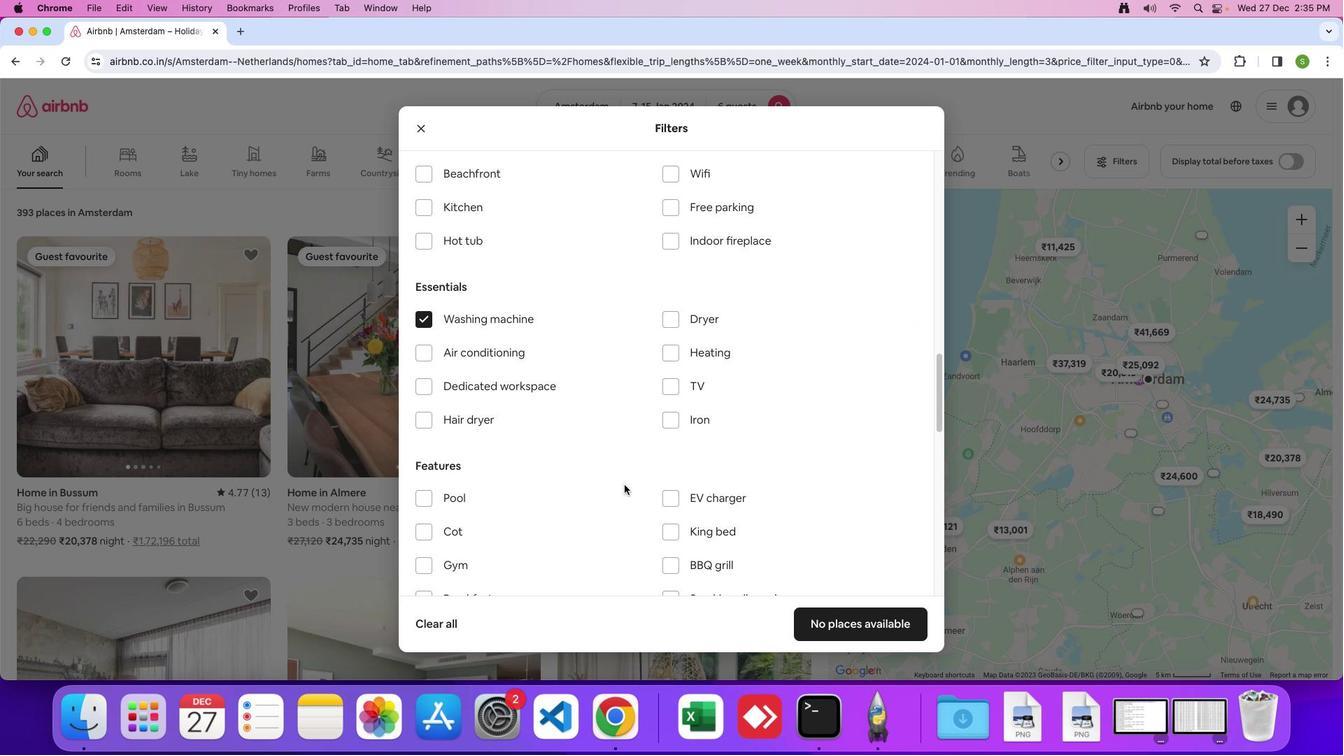 
Action: Mouse scrolled (630, 476) with delta (76, 53)
Screenshot: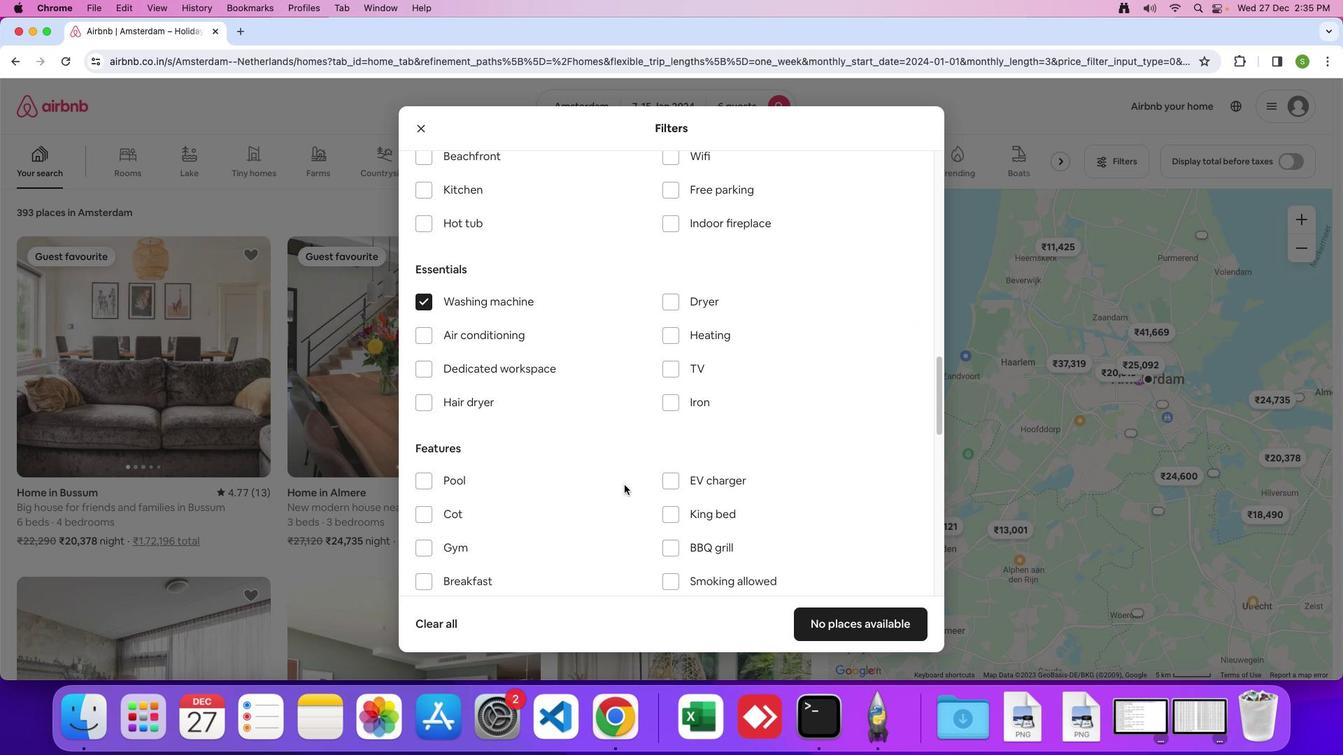 
Action: Mouse scrolled (630, 476) with delta (76, 53)
Screenshot: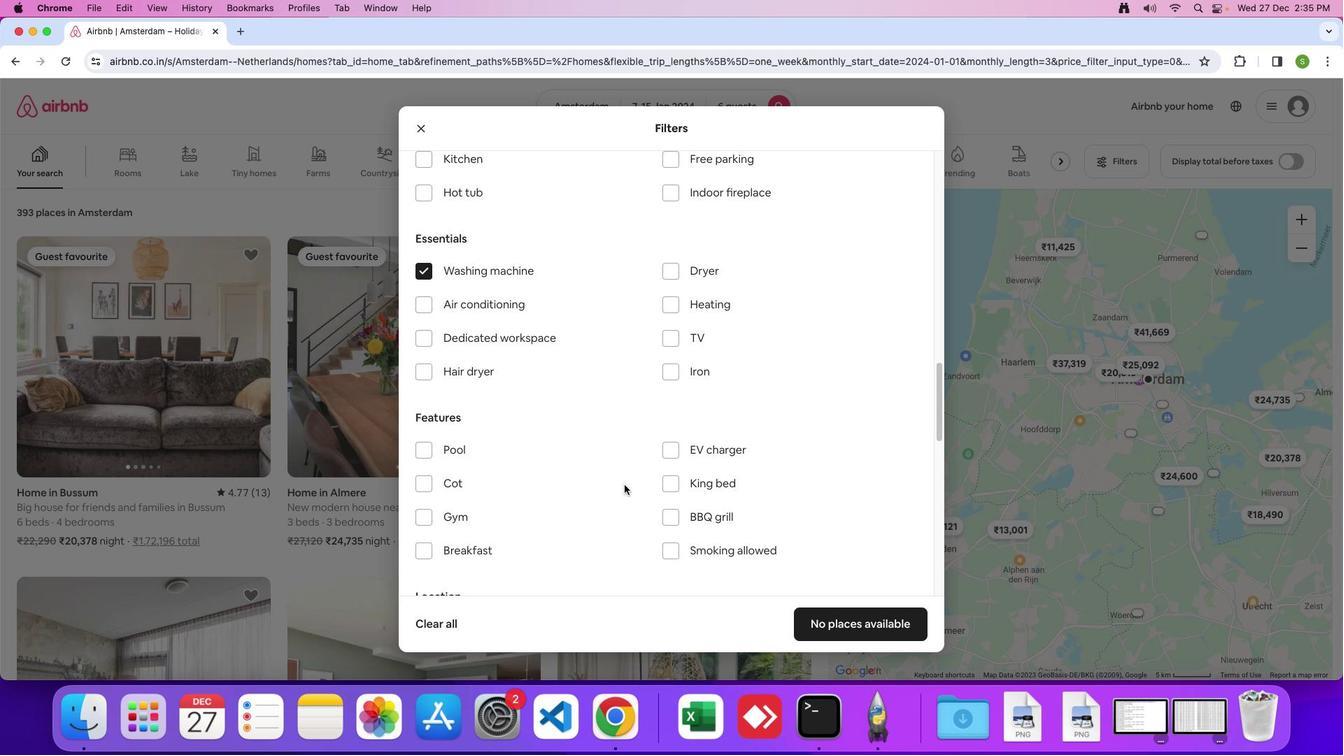 
Action: Mouse scrolled (630, 476) with delta (76, 53)
Screenshot: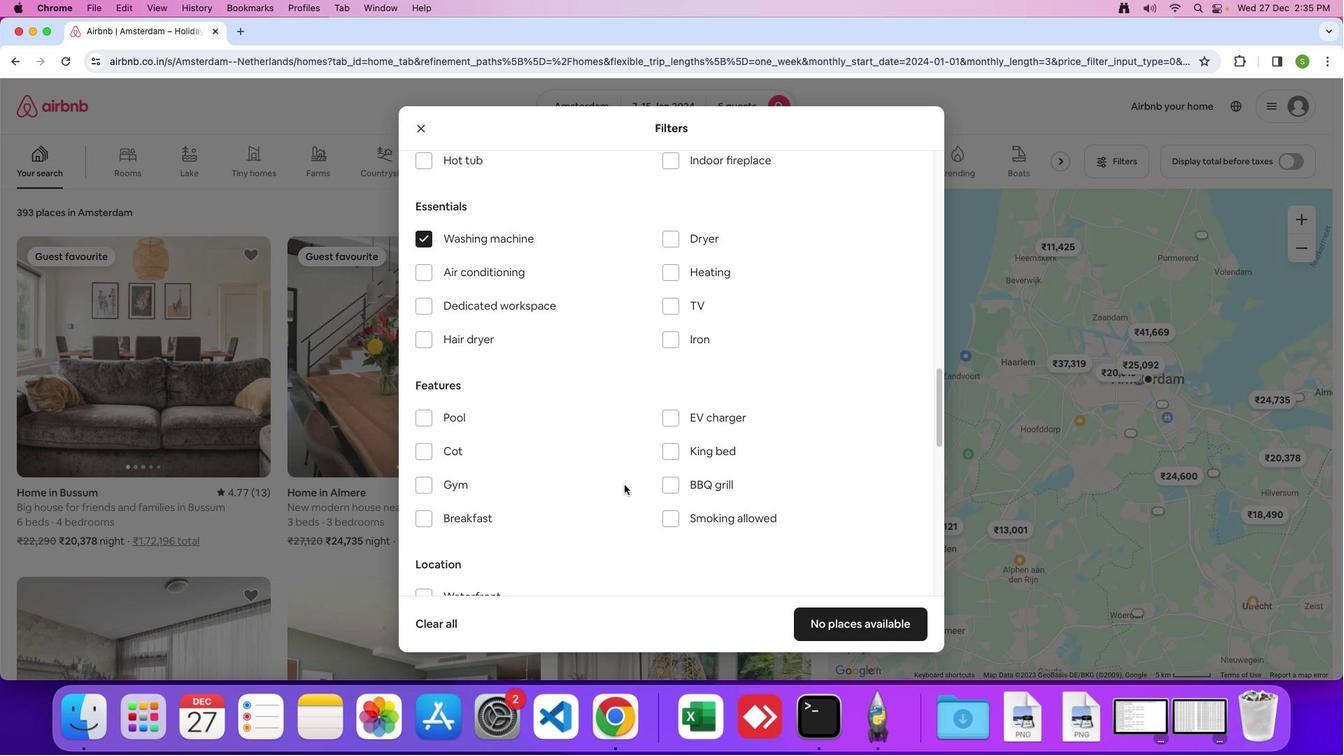 
Action: Mouse scrolled (630, 476) with delta (76, 53)
Screenshot: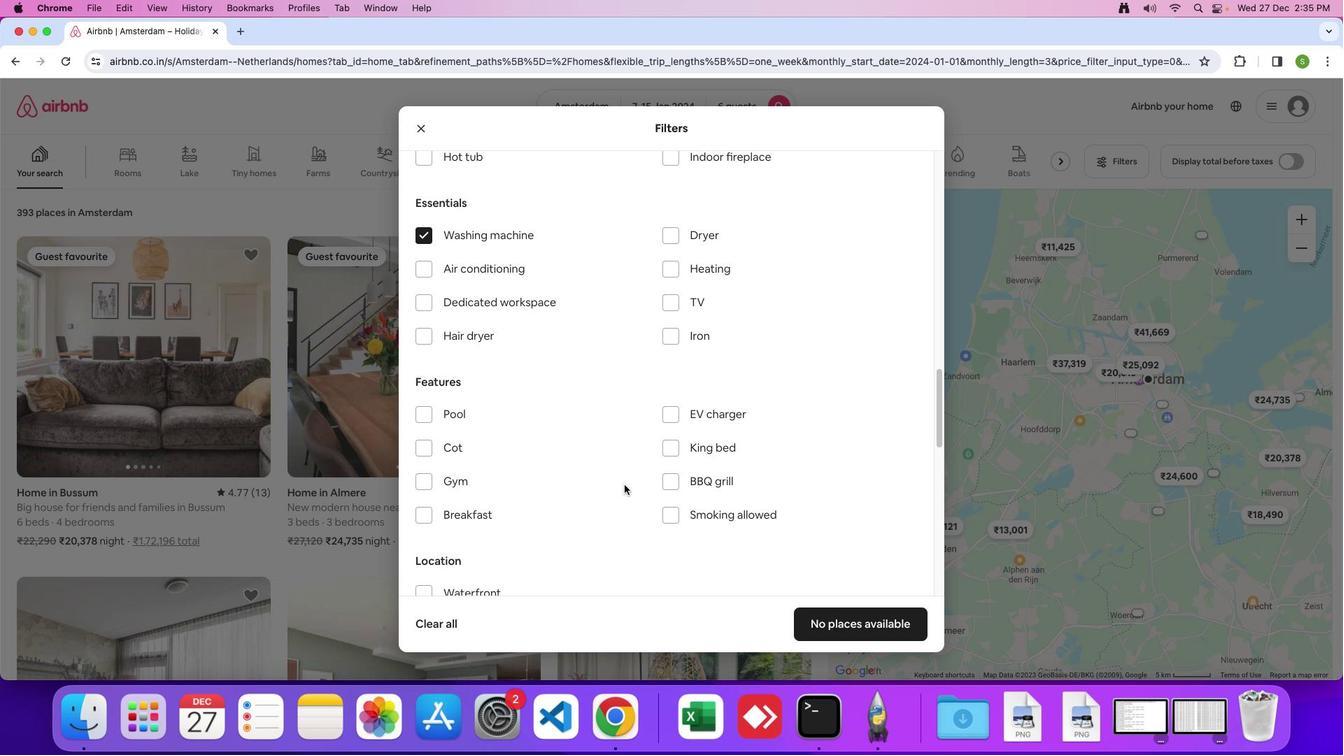 
Action: Mouse scrolled (630, 476) with delta (76, 53)
Screenshot: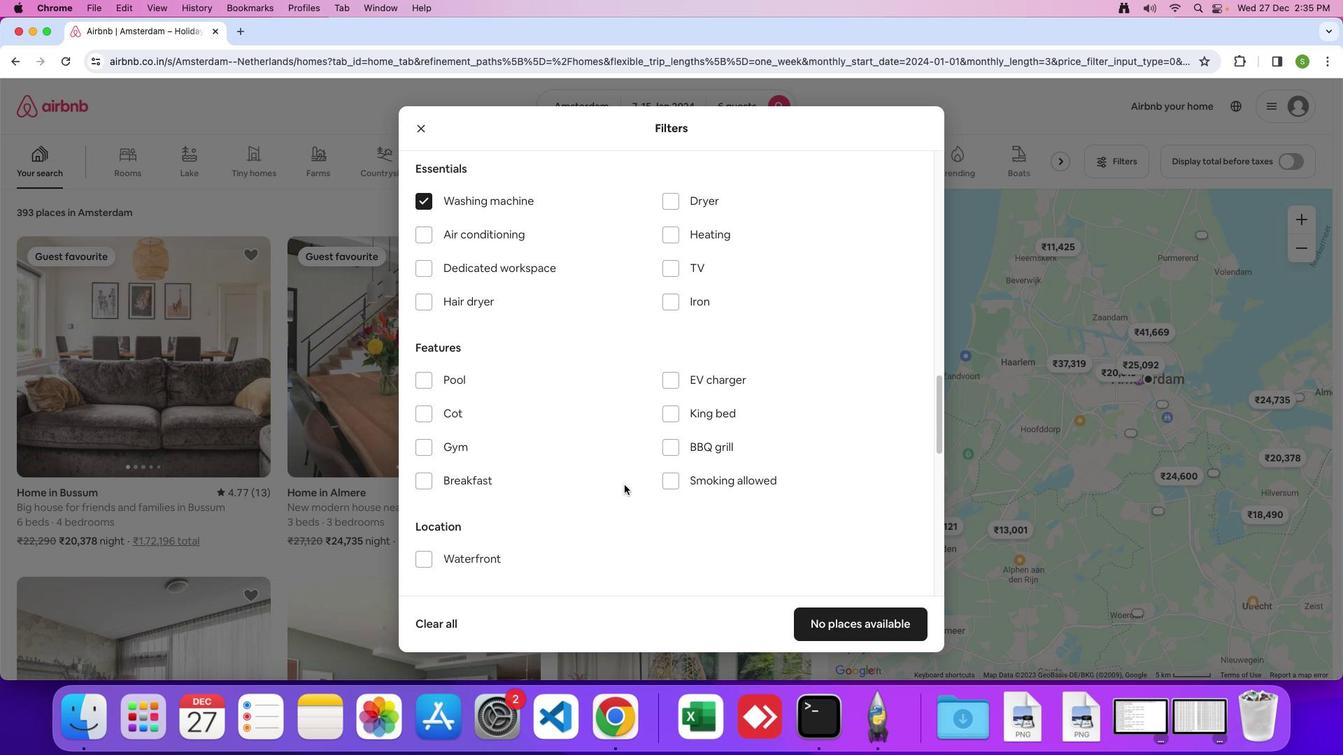 
Action: Mouse scrolled (630, 476) with delta (76, 53)
Screenshot: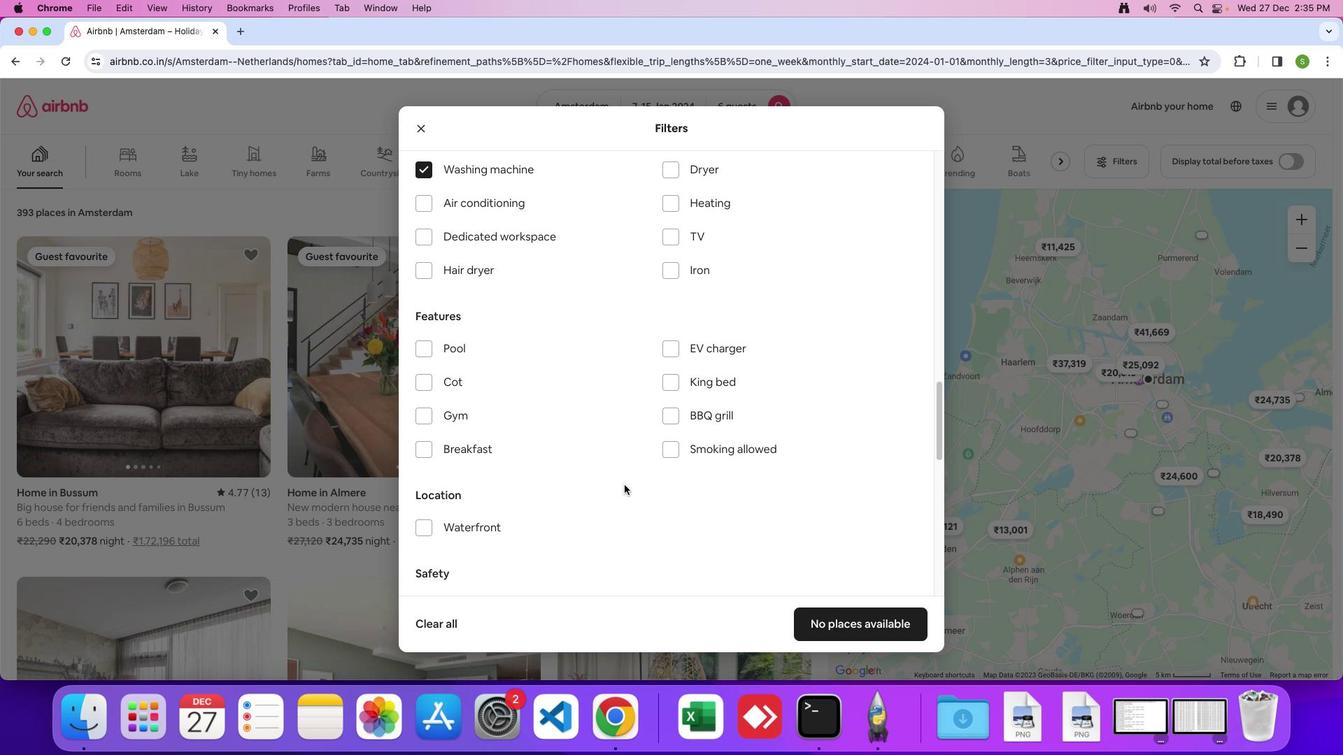 
Action: Mouse scrolled (630, 476) with delta (76, 53)
Screenshot: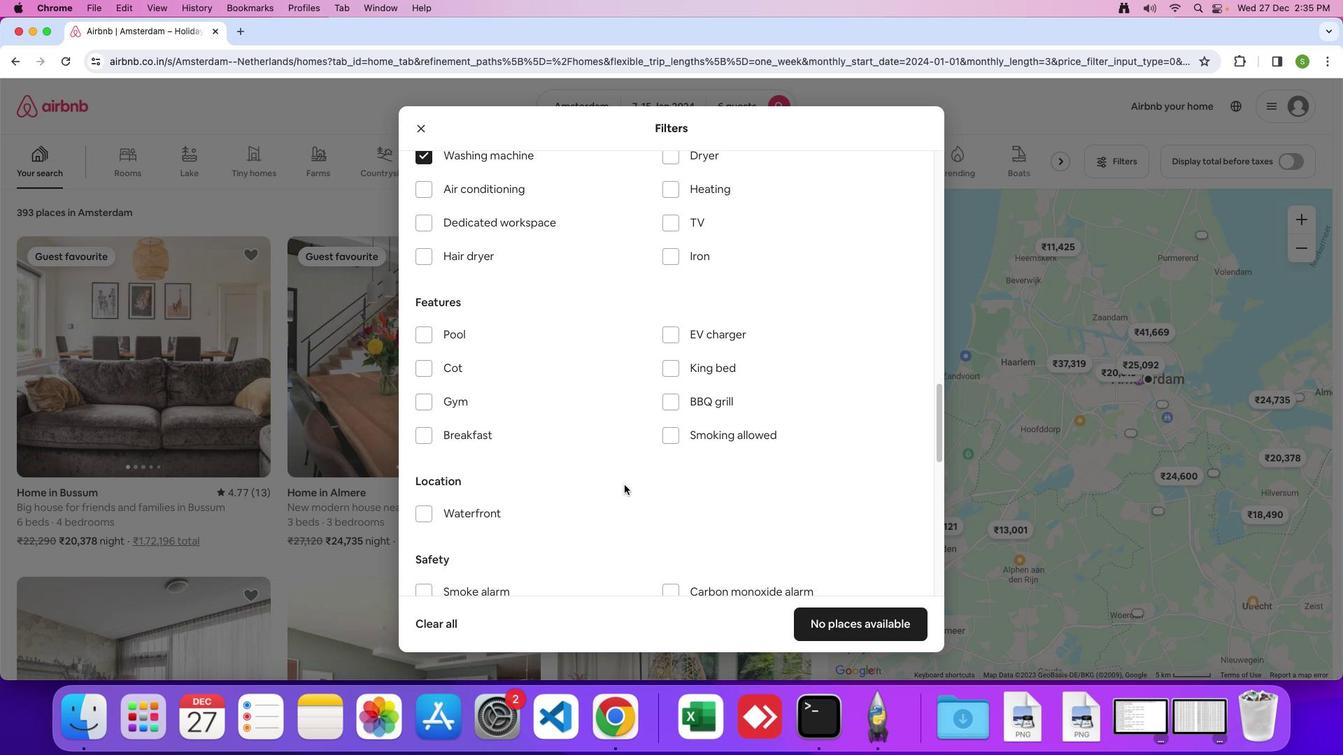 
Action: Mouse scrolled (630, 476) with delta (76, 53)
Screenshot: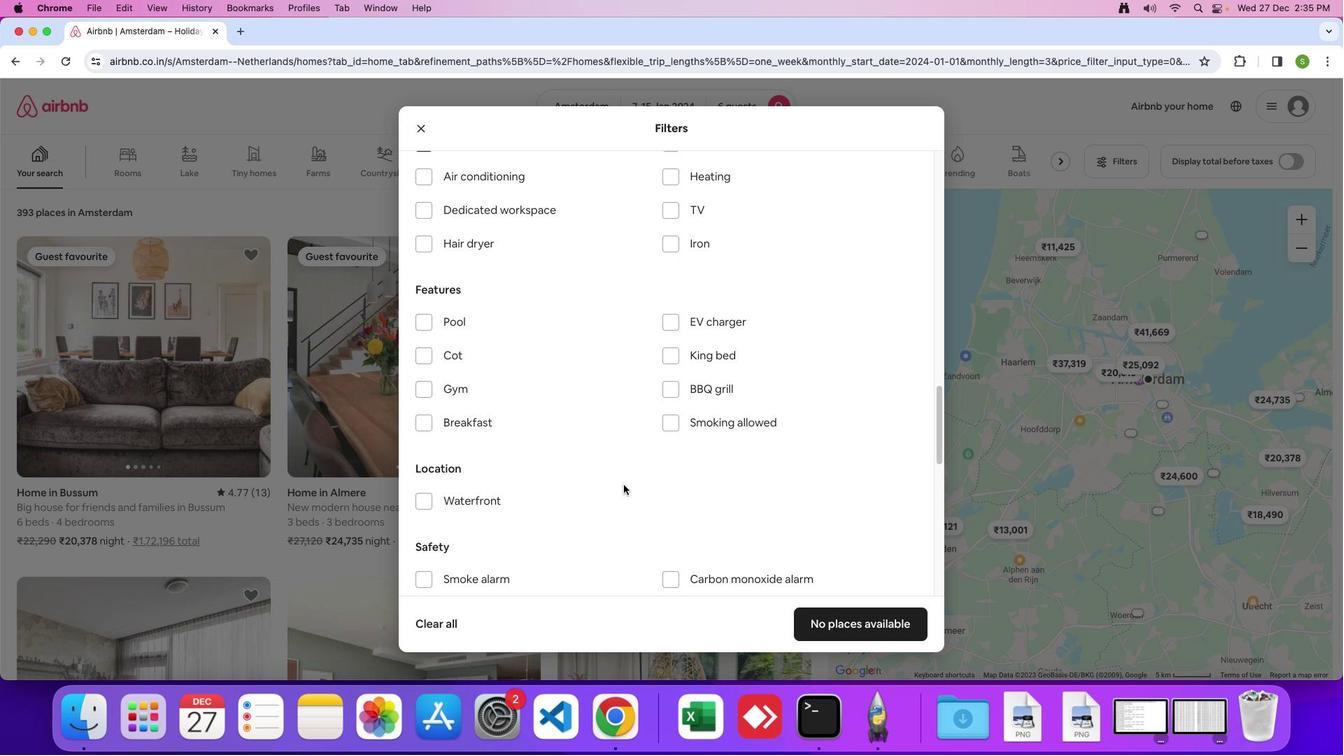 
Action: Mouse scrolled (630, 476) with delta (76, 53)
Screenshot: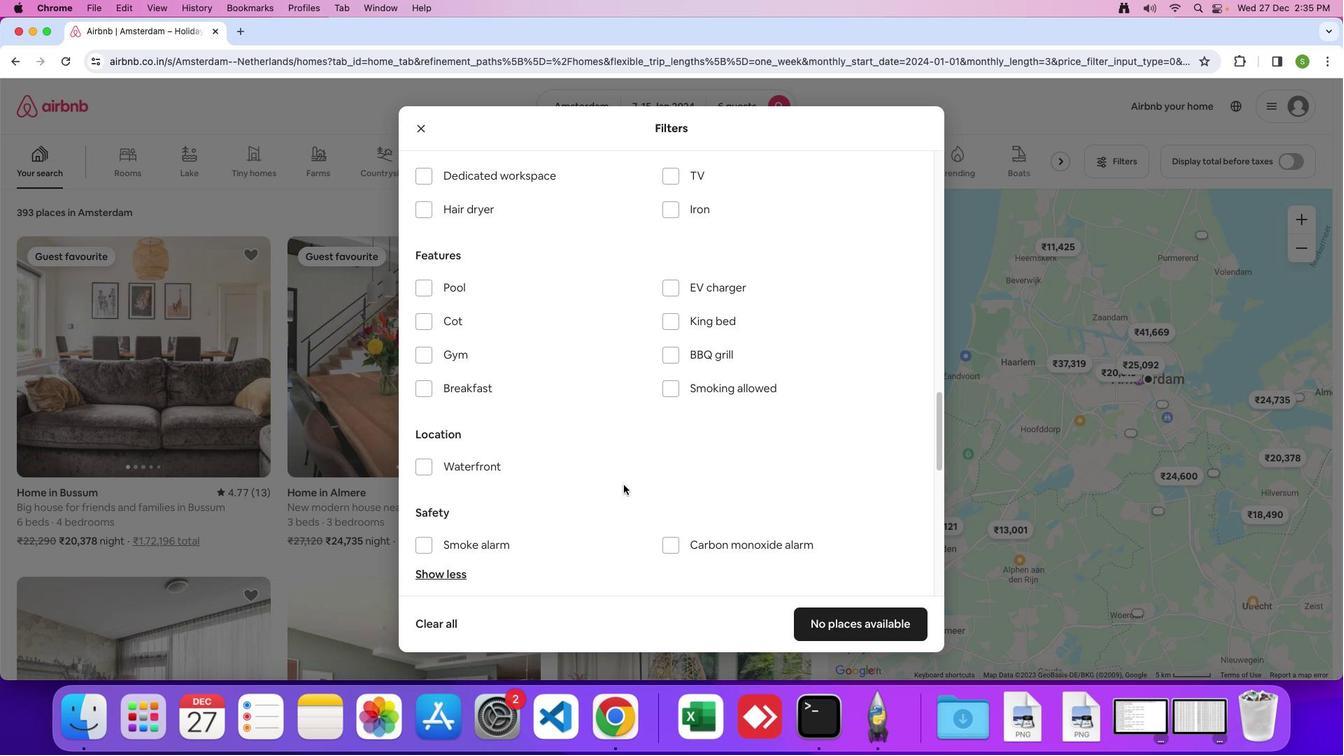 
Action: Mouse moved to (630, 476)
Screenshot: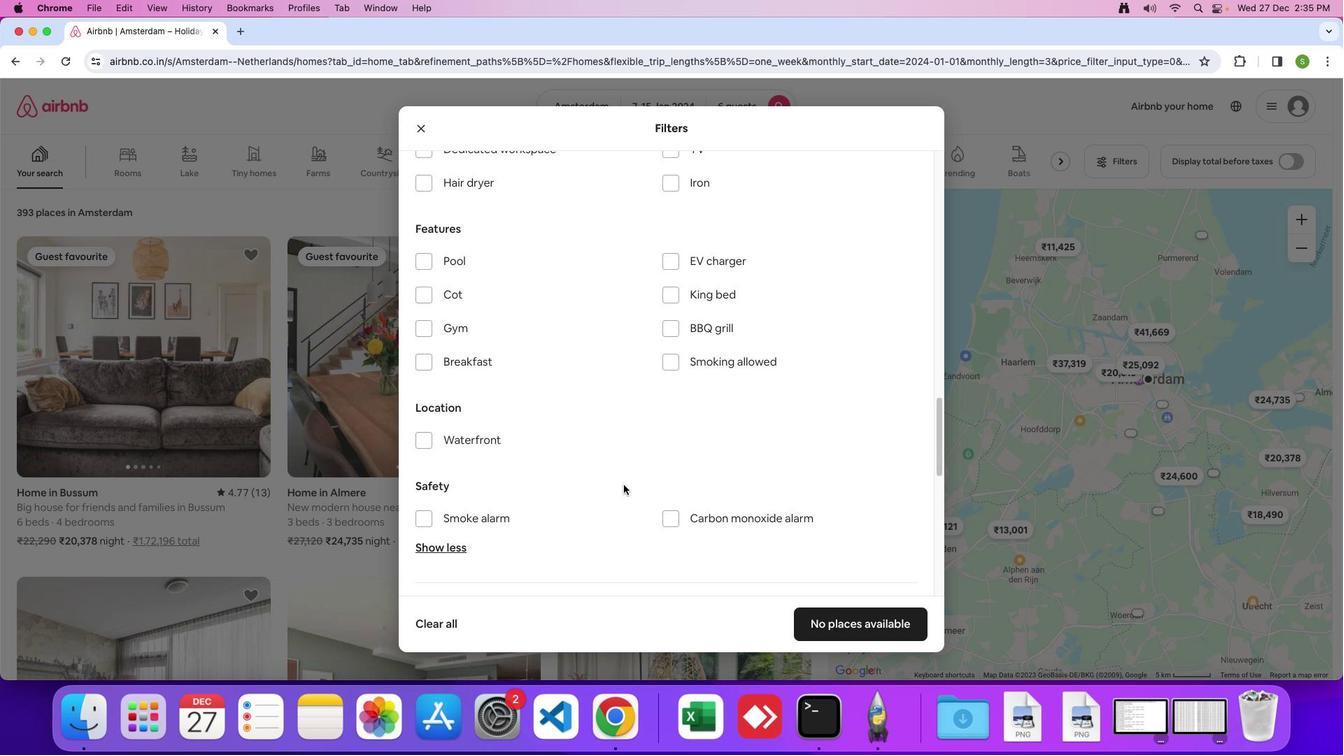 
Action: Mouse scrolled (630, 476) with delta (76, 52)
Screenshot: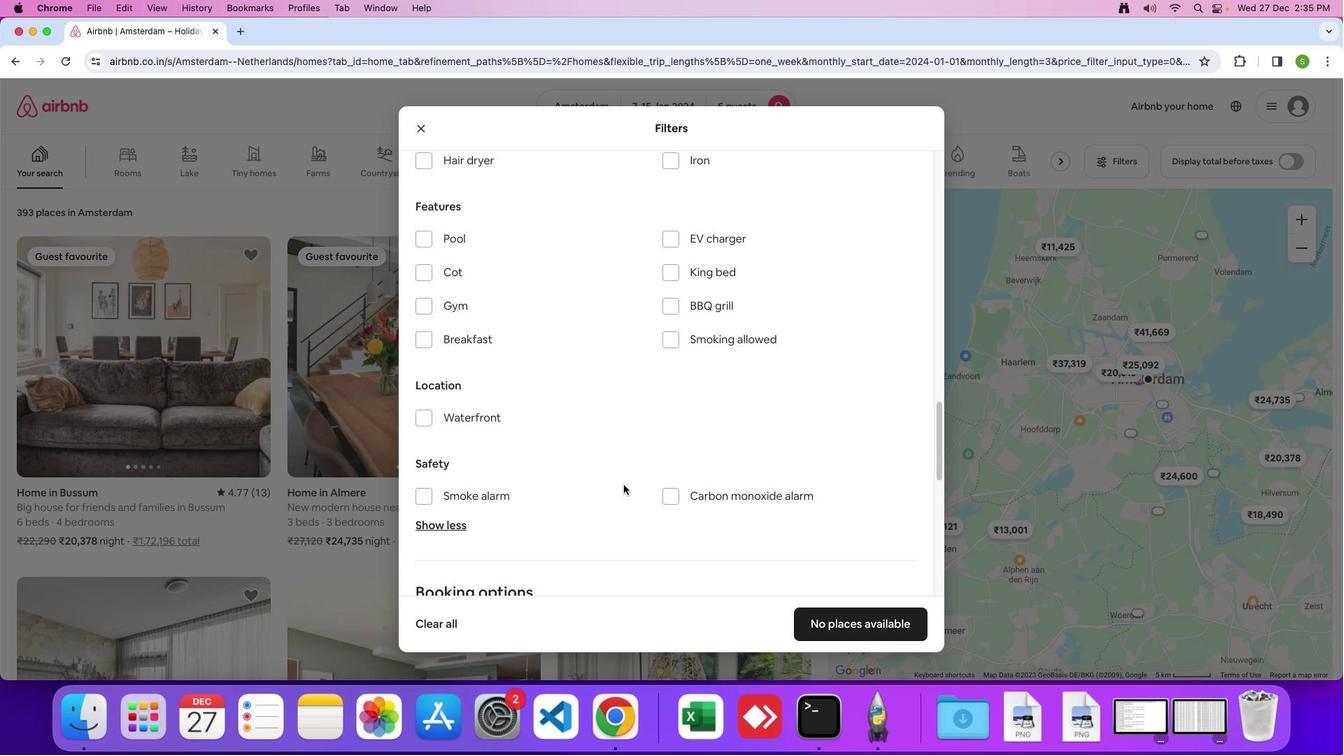 
Action: Mouse moved to (629, 476)
Screenshot: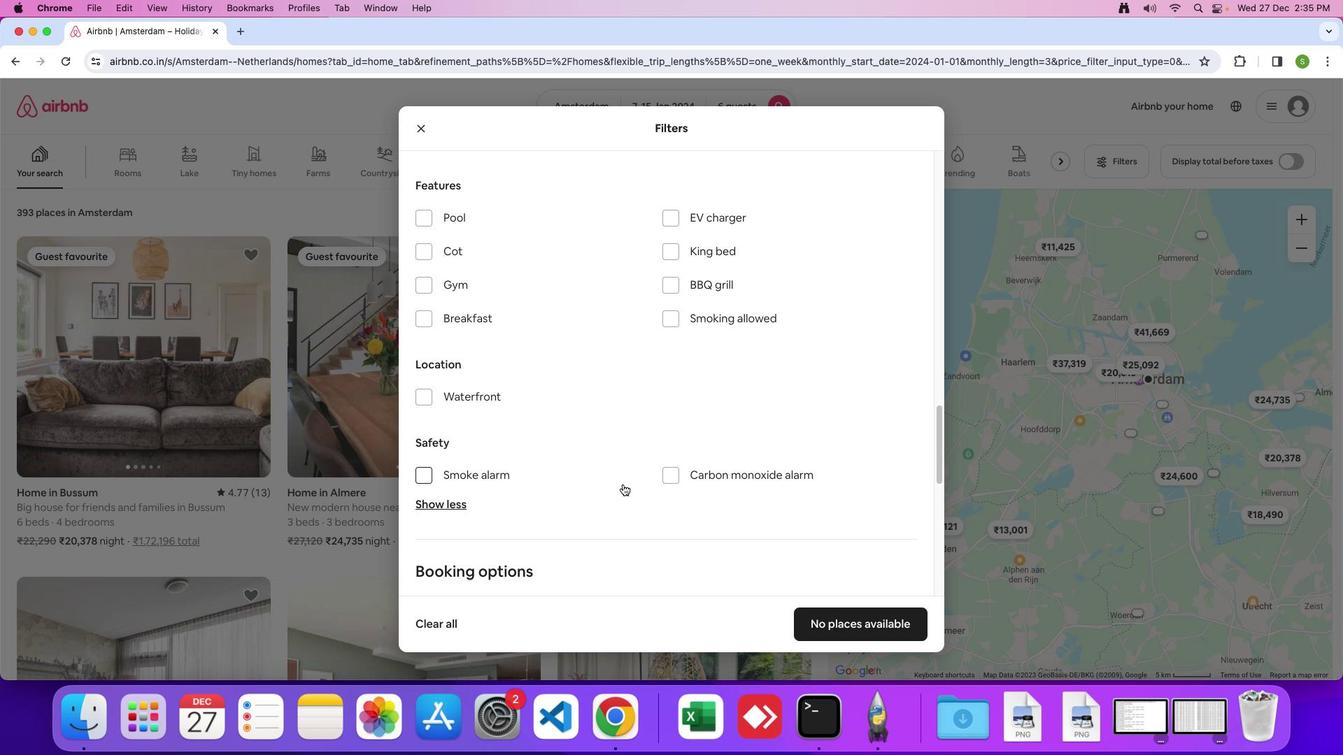 
Action: Mouse scrolled (629, 476) with delta (76, 53)
Screenshot: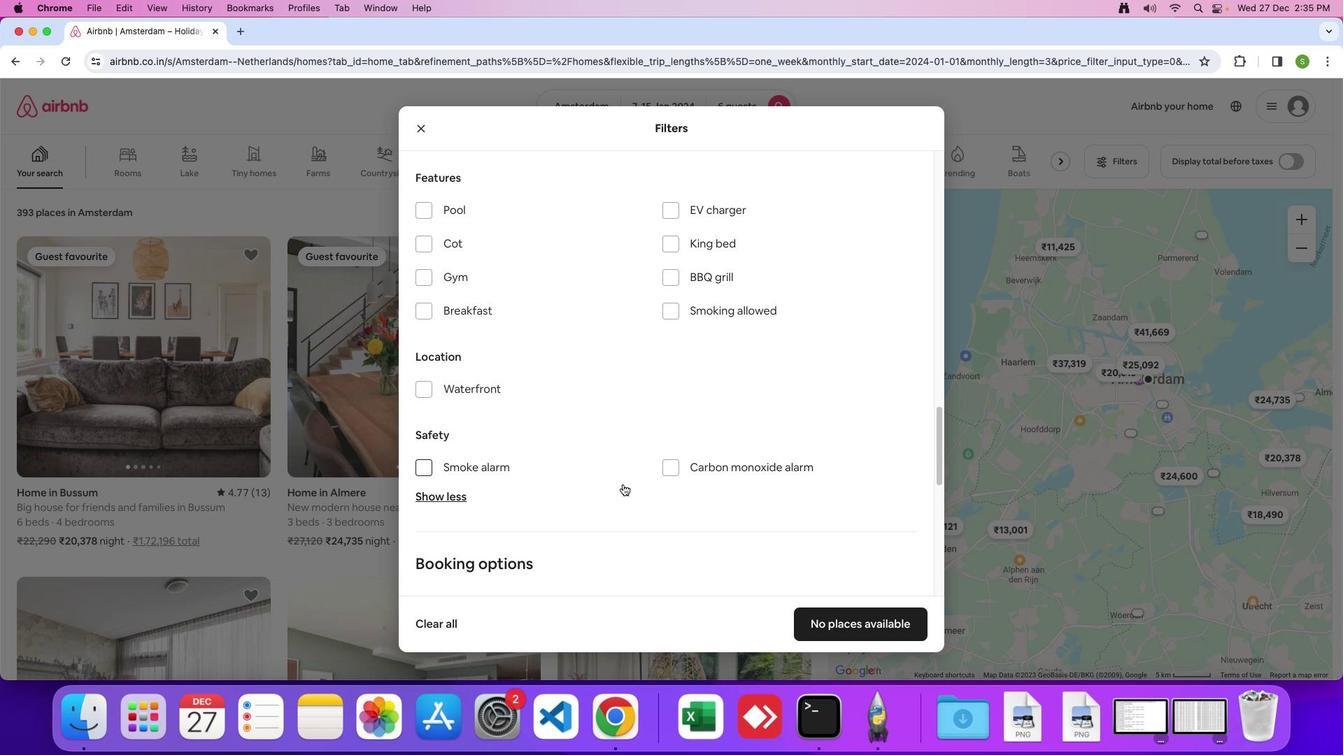 
Action: Mouse moved to (629, 476)
Screenshot: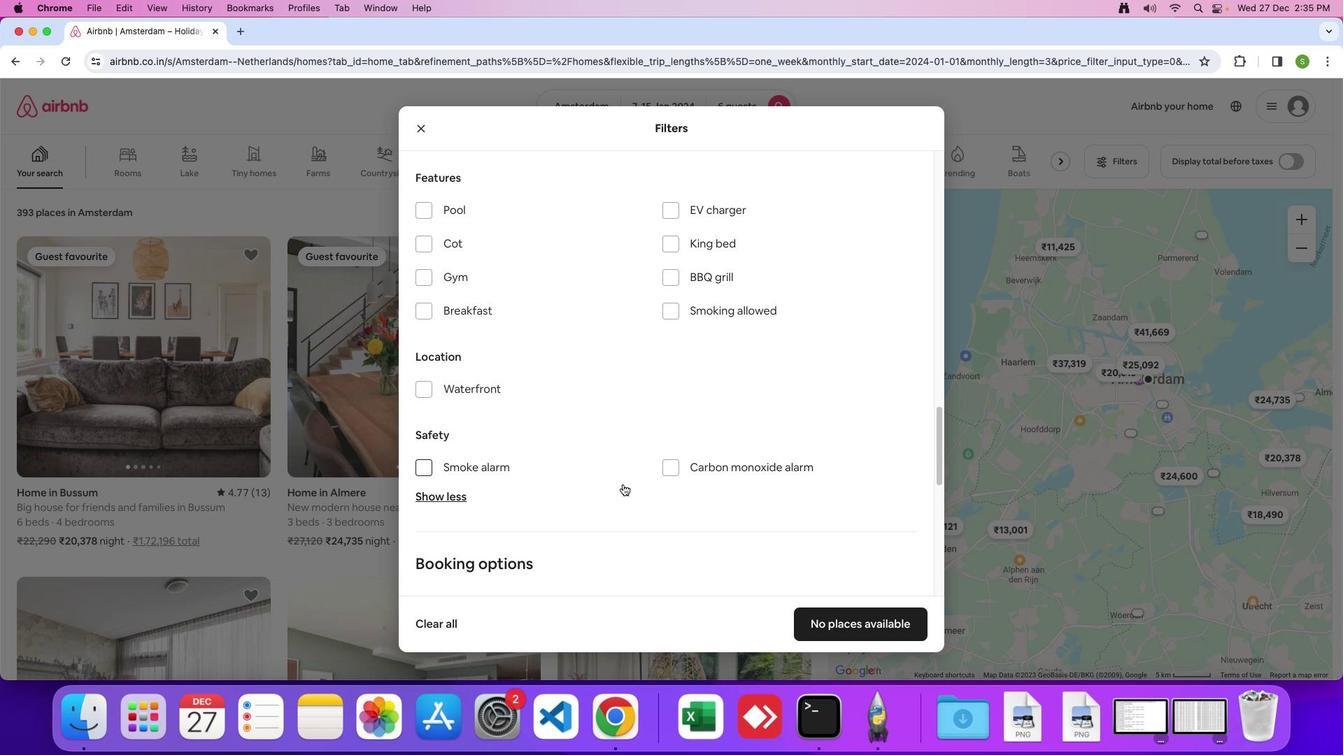 
Action: Mouse scrolled (629, 476) with delta (76, 53)
Screenshot: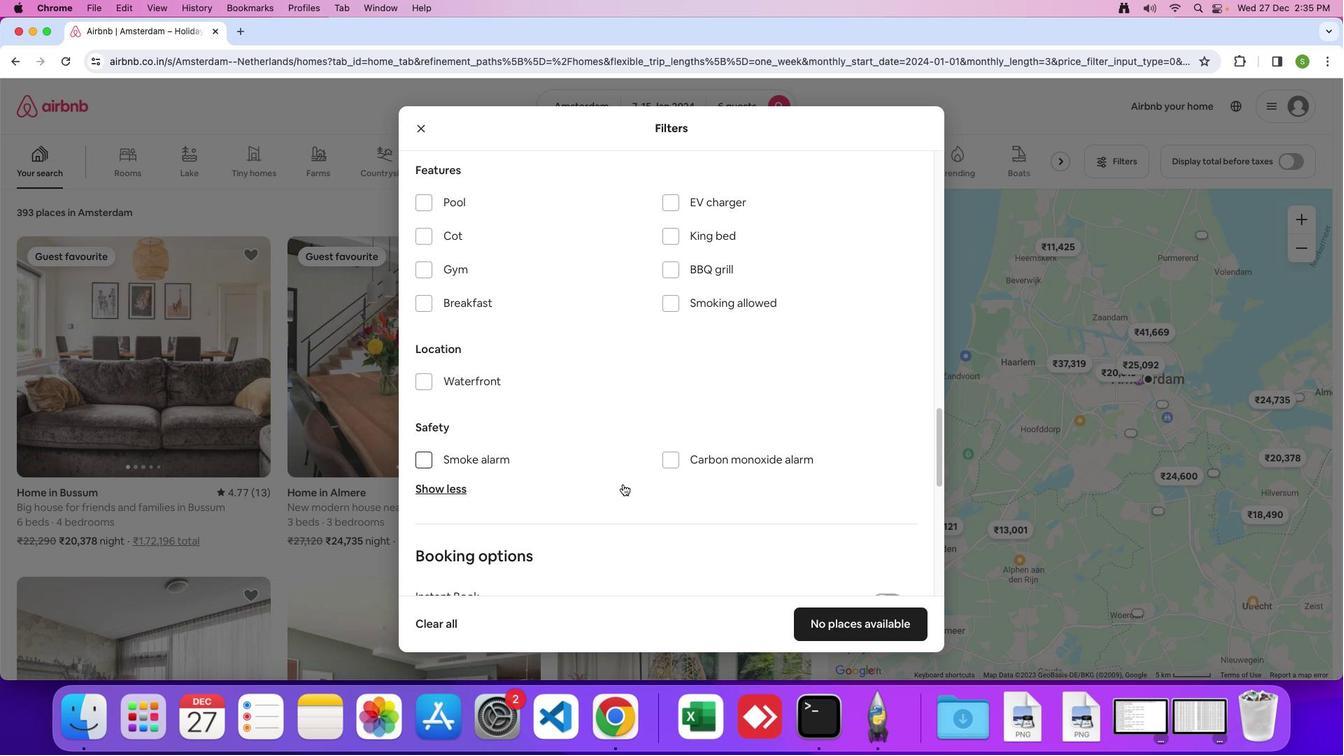 
Action: Mouse scrolled (629, 476) with delta (76, 53)
Screenshot: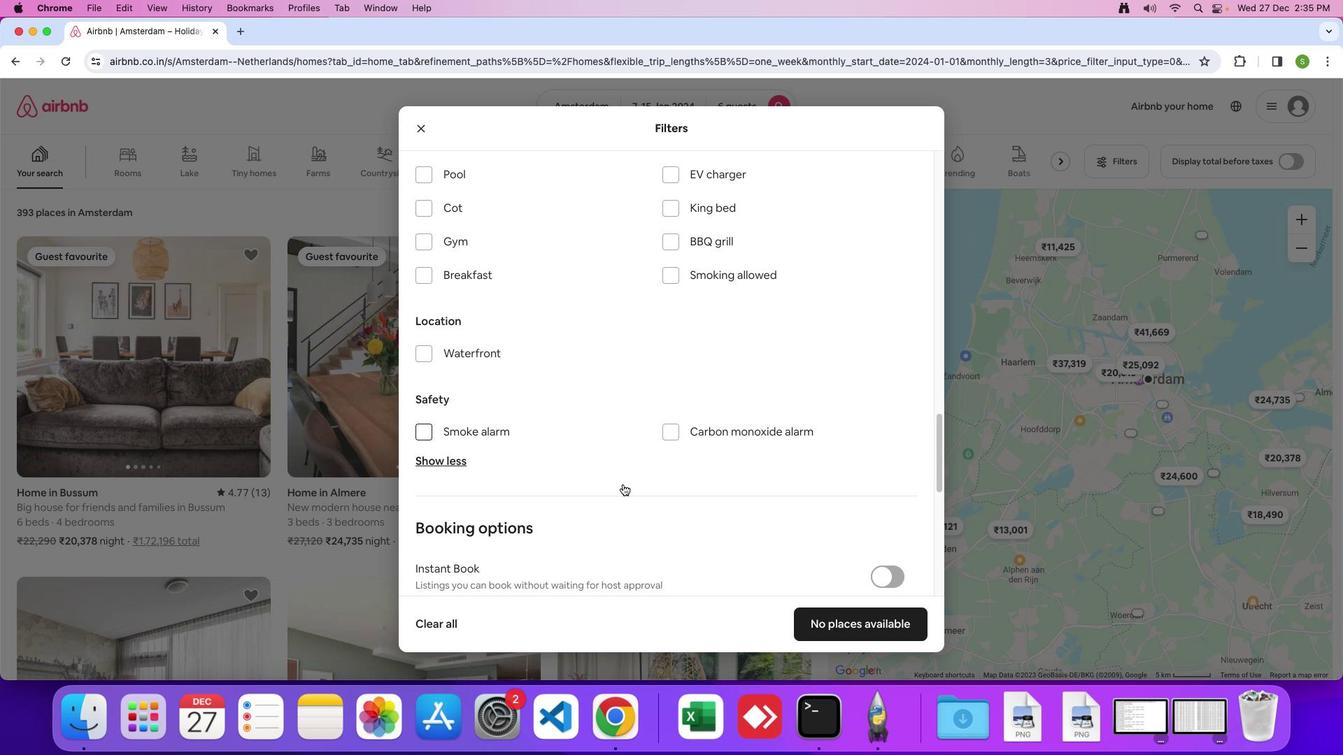 
Action: Mouse moved to (629, 473)
Screenshot: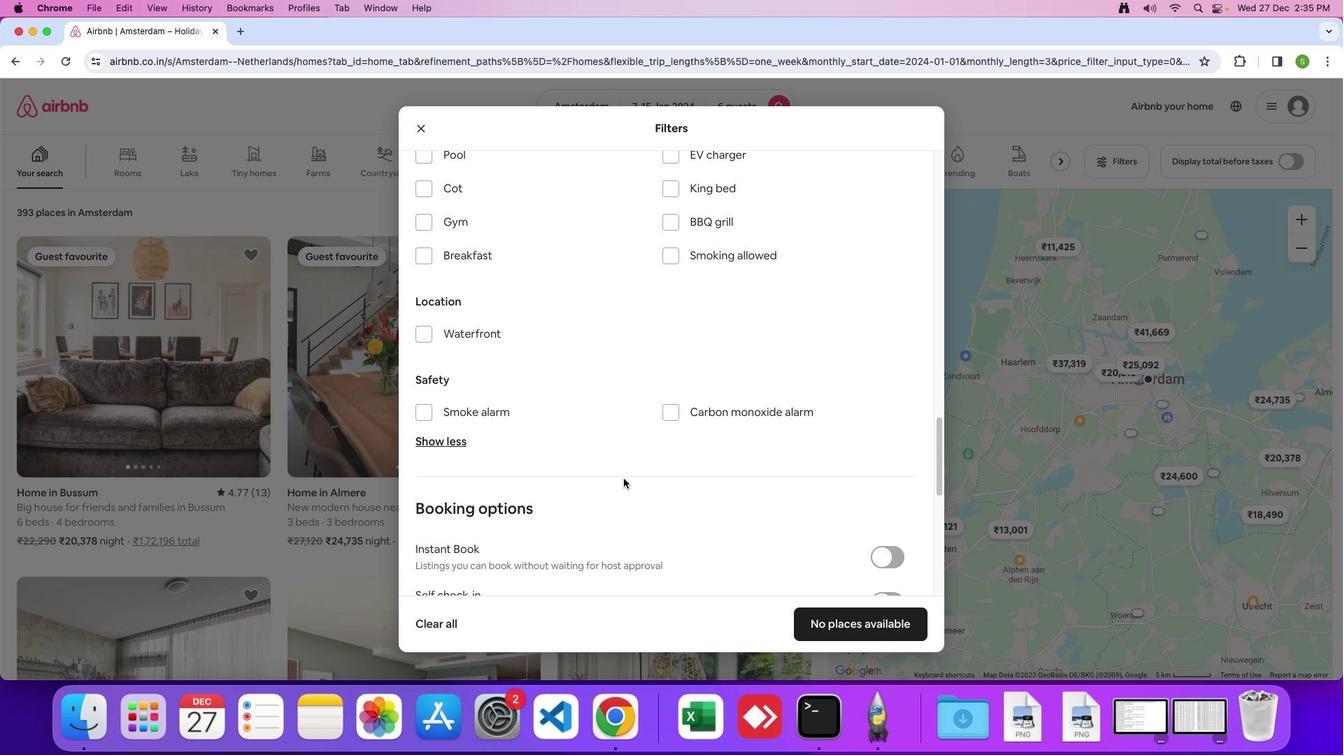 
Action: Mouse scrolled (629, 473) with delta (76, 53)
Screenshot: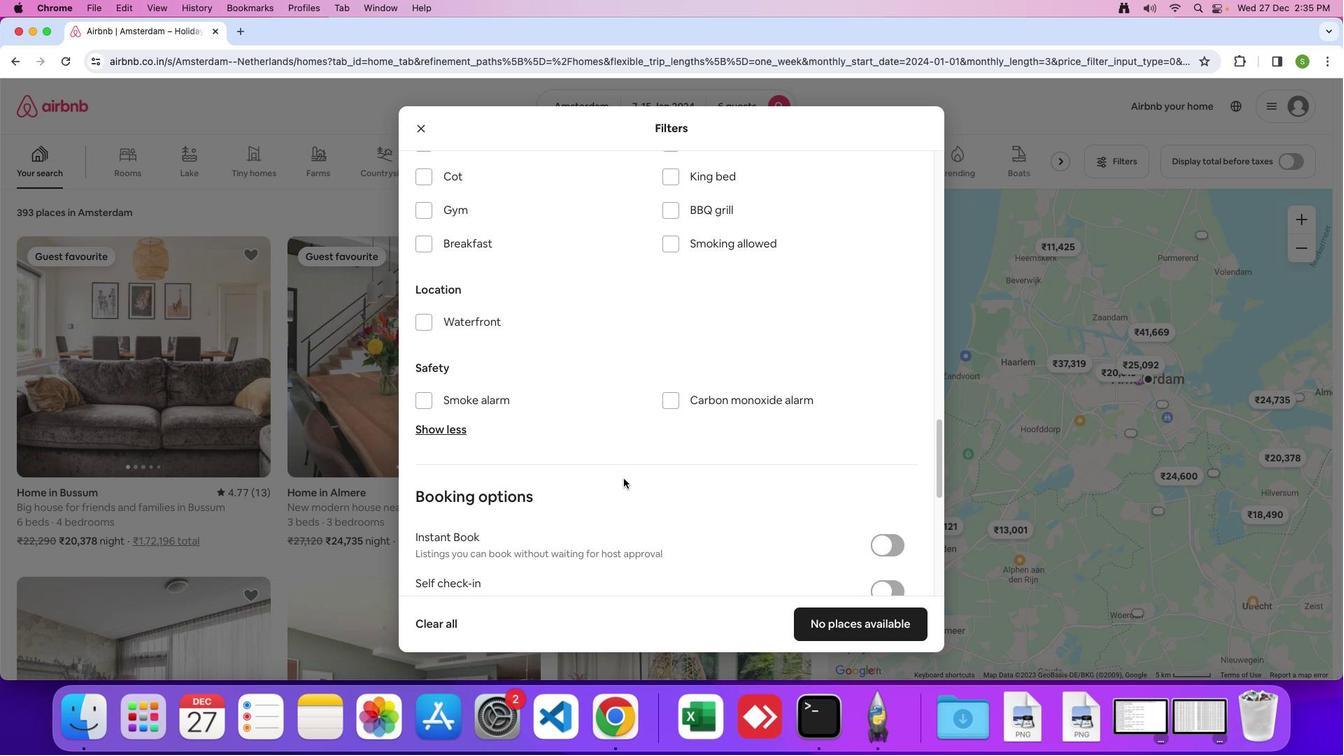 
Action: Mouse moved to (629, 472)
Screenshot: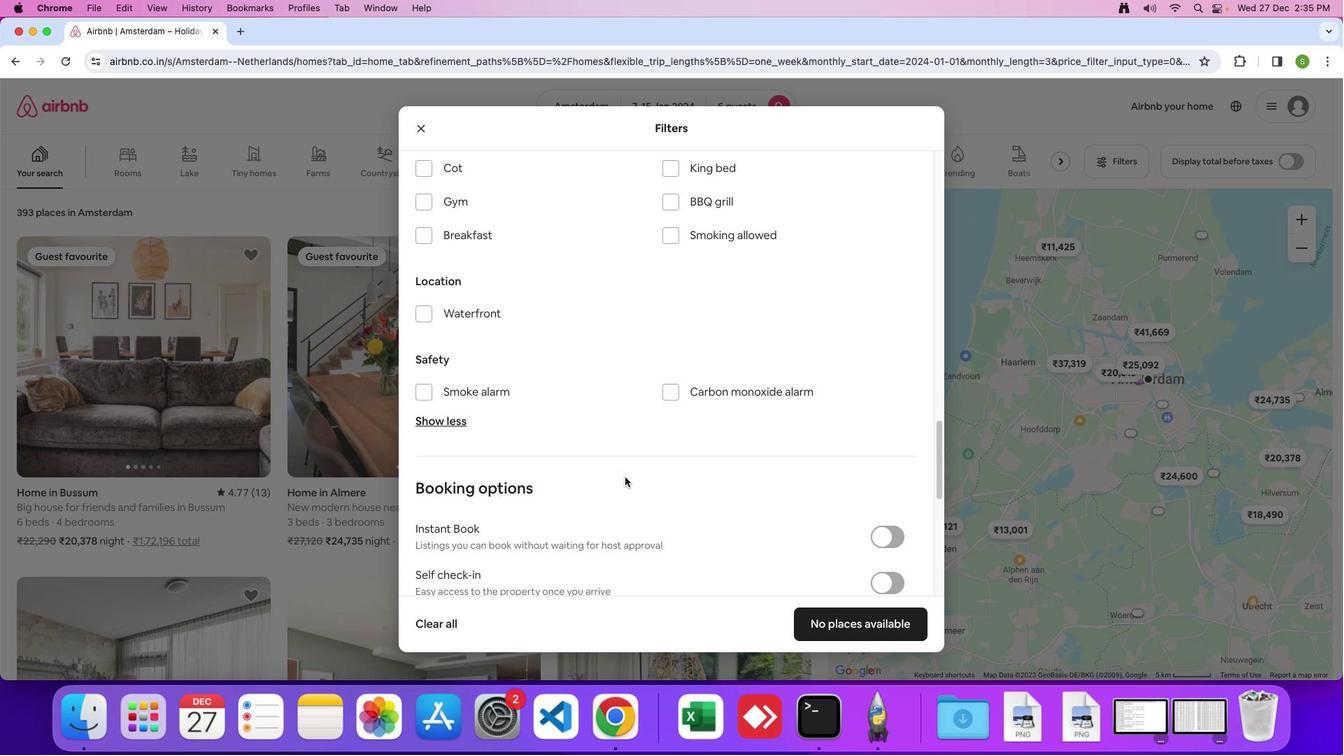 
Action: Mouse scrolled (629, 472) with delta (76, 53)
Screenshot: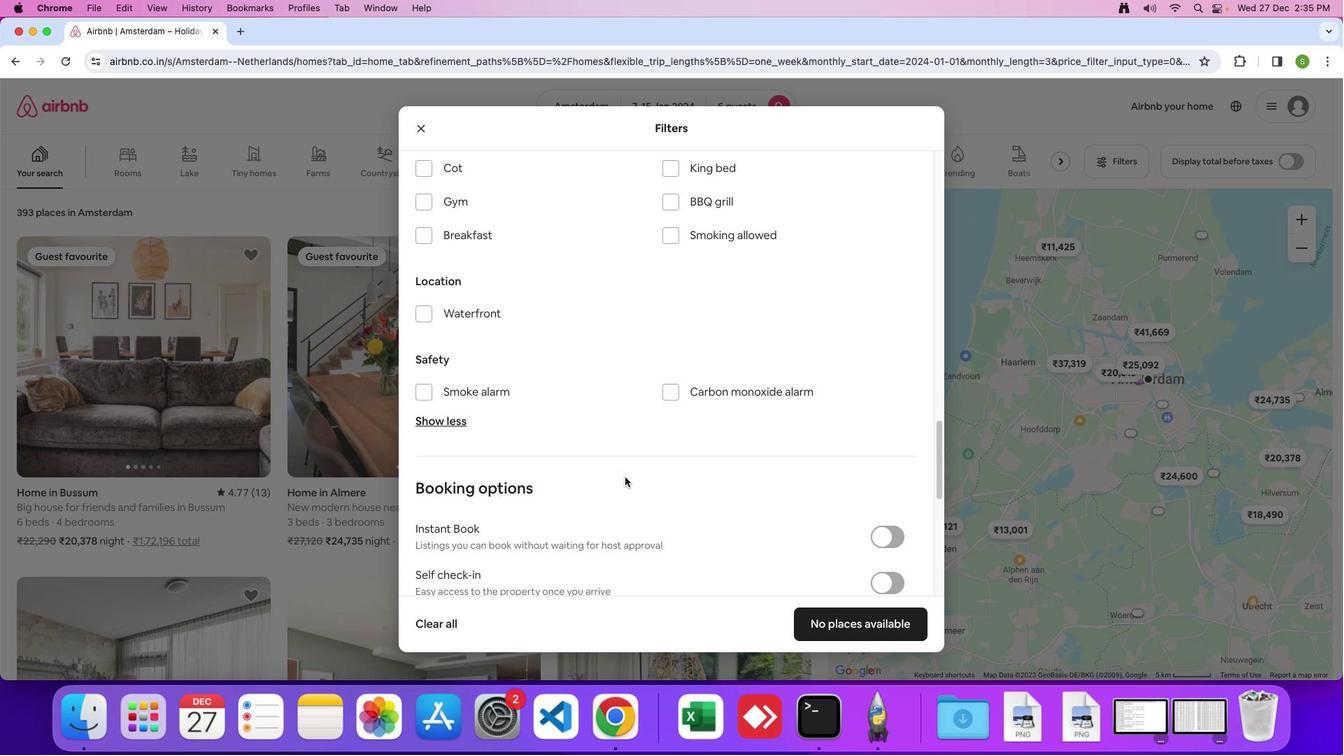 
Action: Mouse moved to (629, 471)
Screenshot: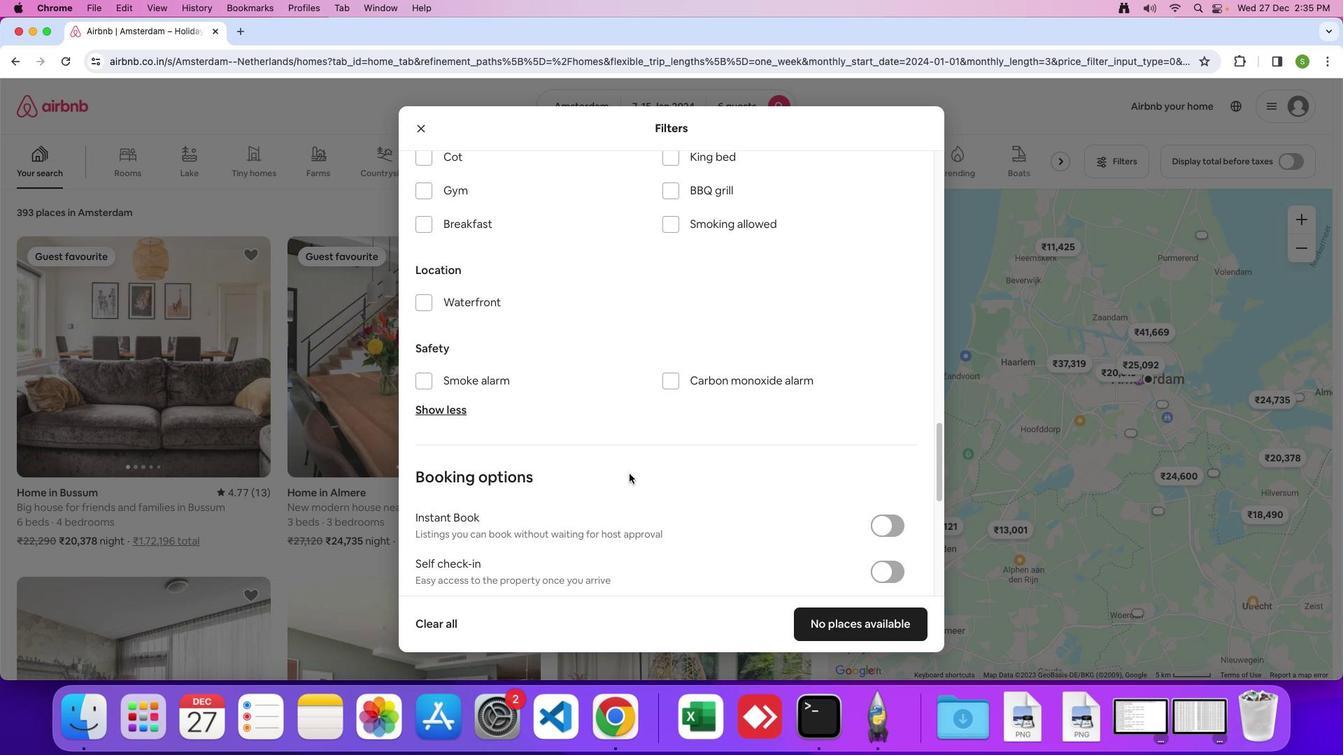 
Action: Mouse scrolled (629, 471) with delta (76, 53)
Screenshot: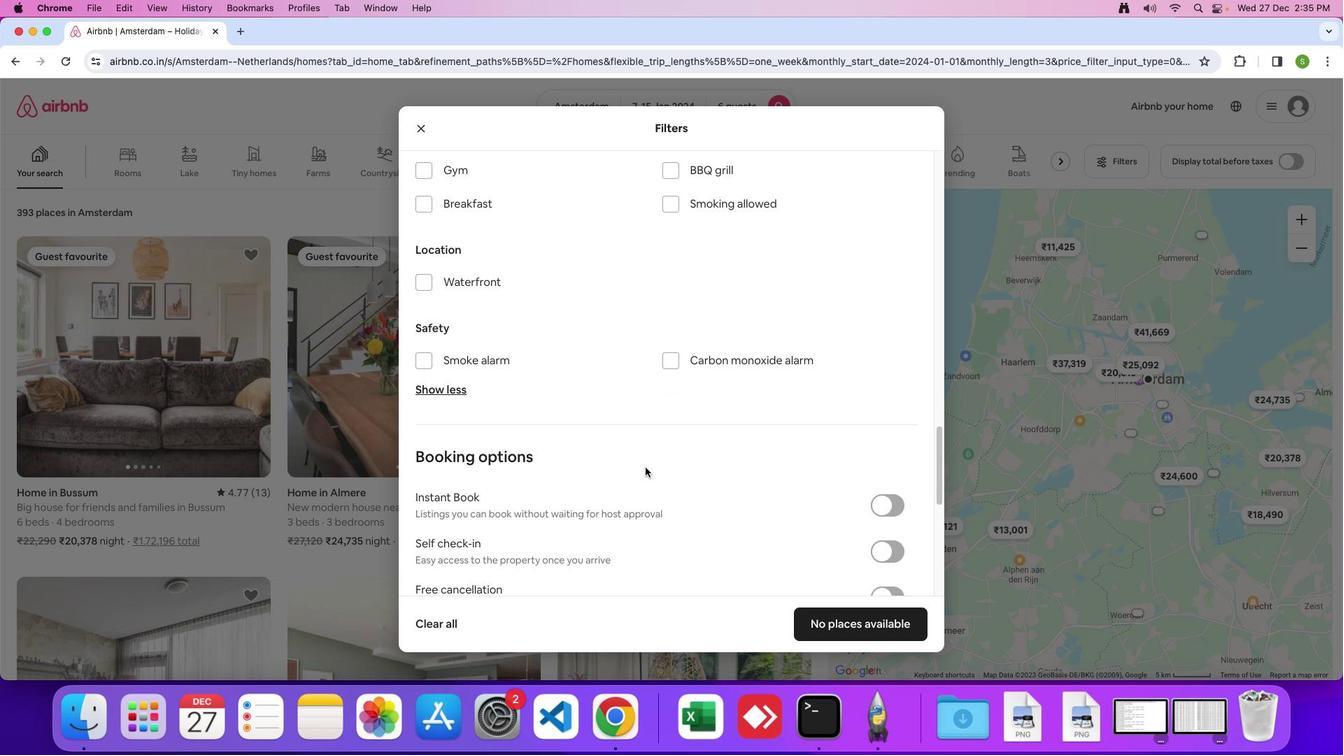 
Action: Mouse moved to (695, 460)
Screenshot: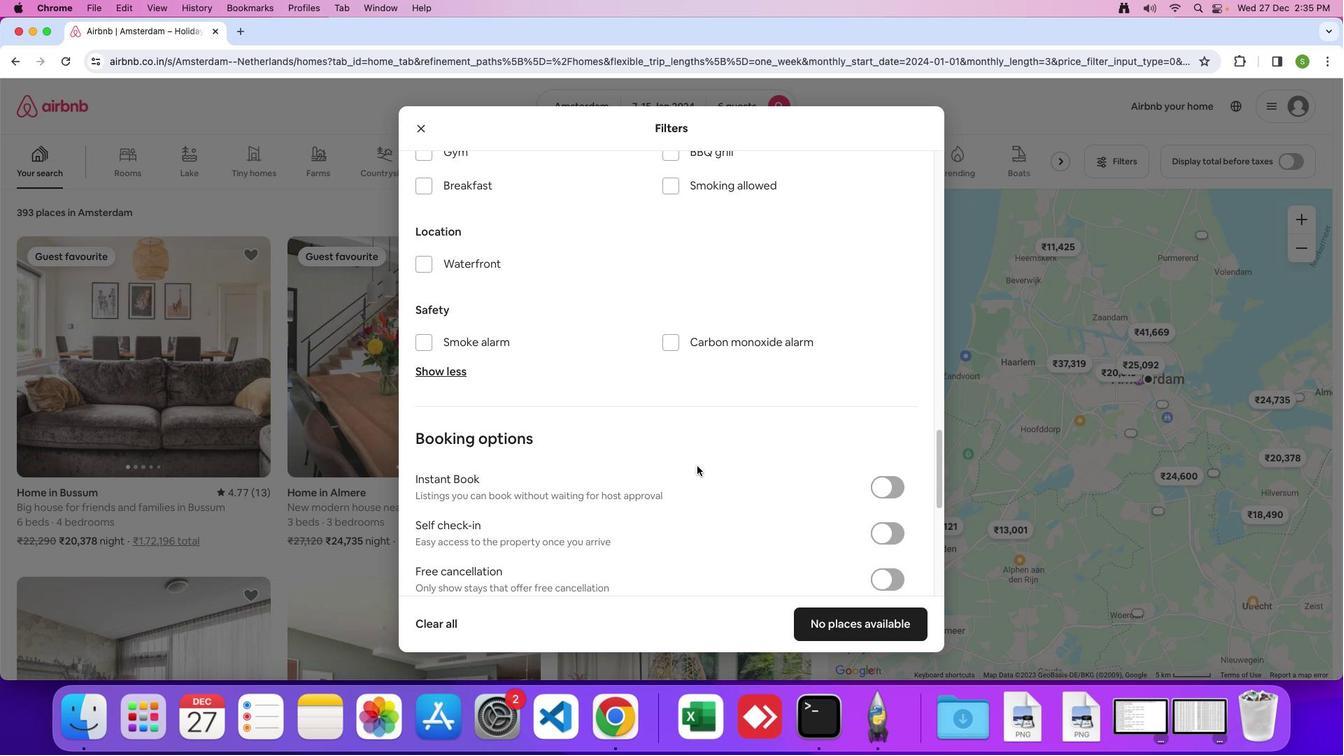 
Action: Mouse scrolled (695, 460) with delta (76, 53)
Screenshot: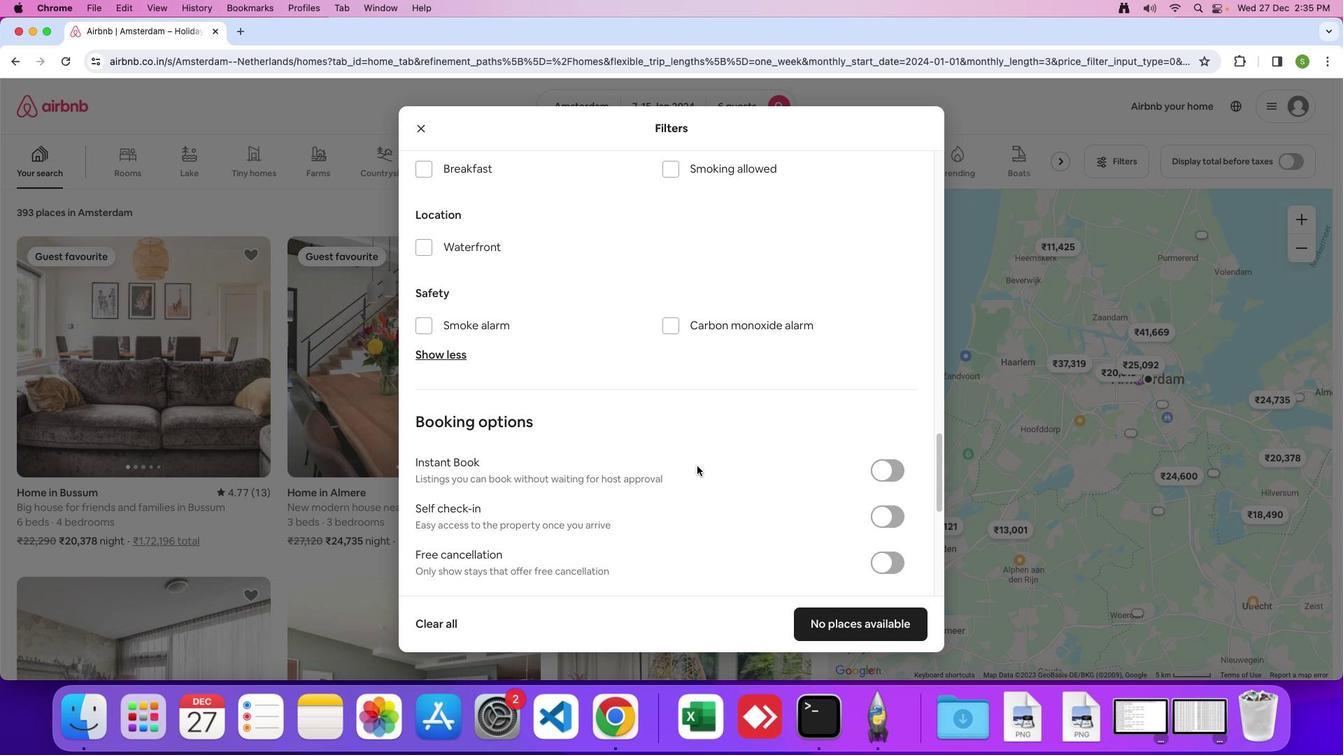 
Action: Mouse scrolled (695, 460) with delta (76, 53)
Screenshot: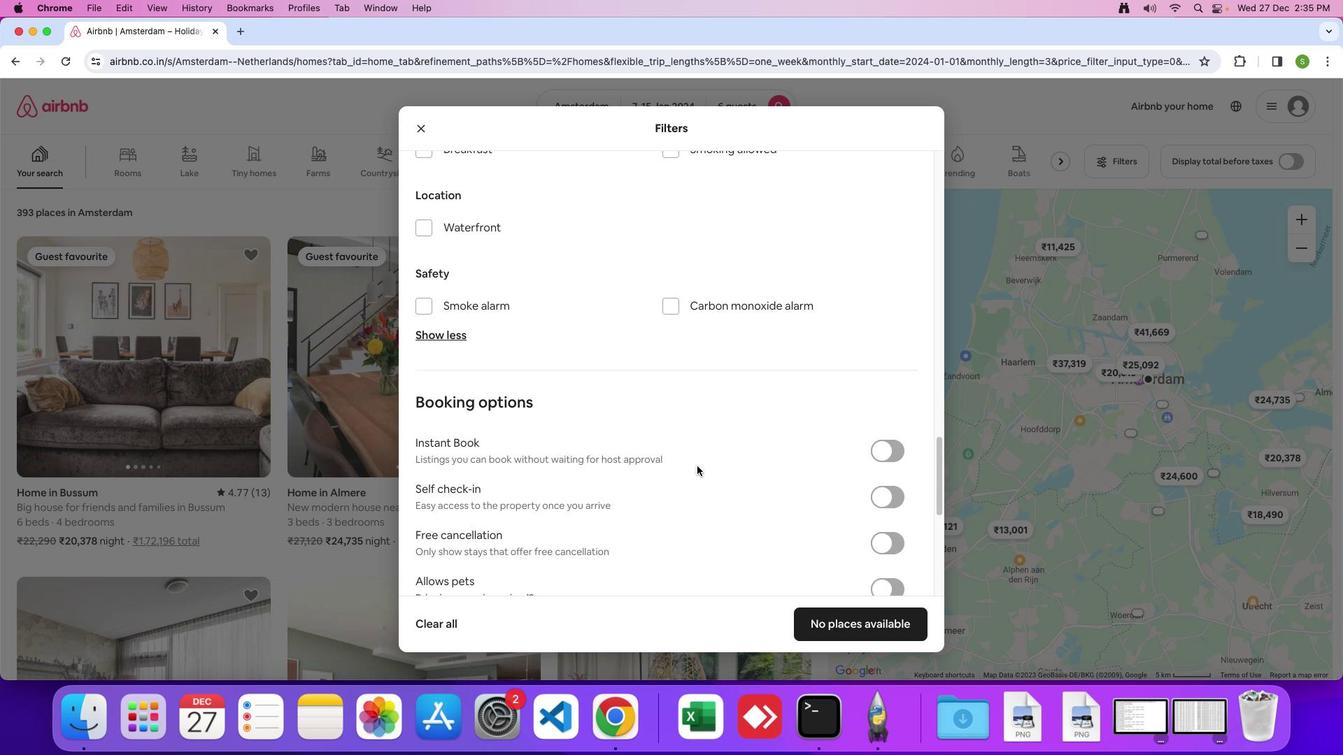 
Action: Mouse scrolled (695, 460) with delta (76, 52)
Screenshot: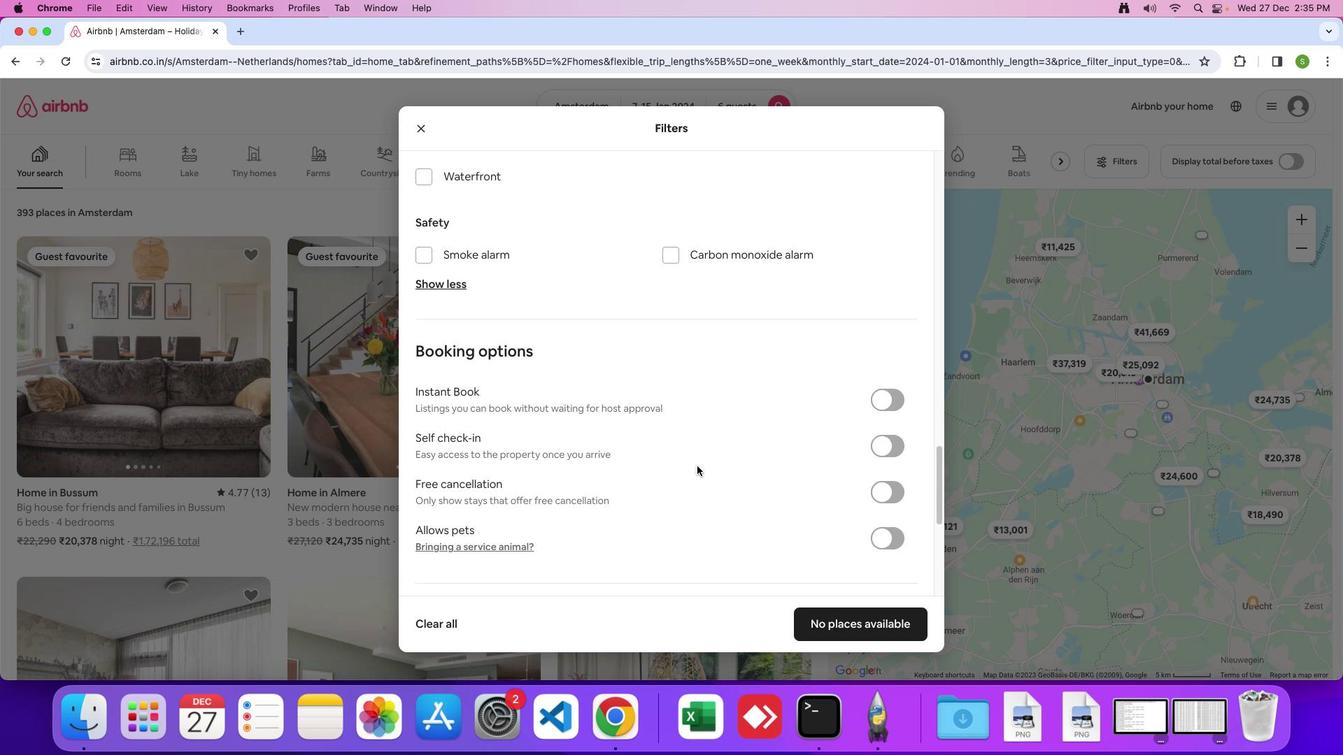 
Action: Mouse scrolled (695, 460) with delta (76, 53)
Screenshot: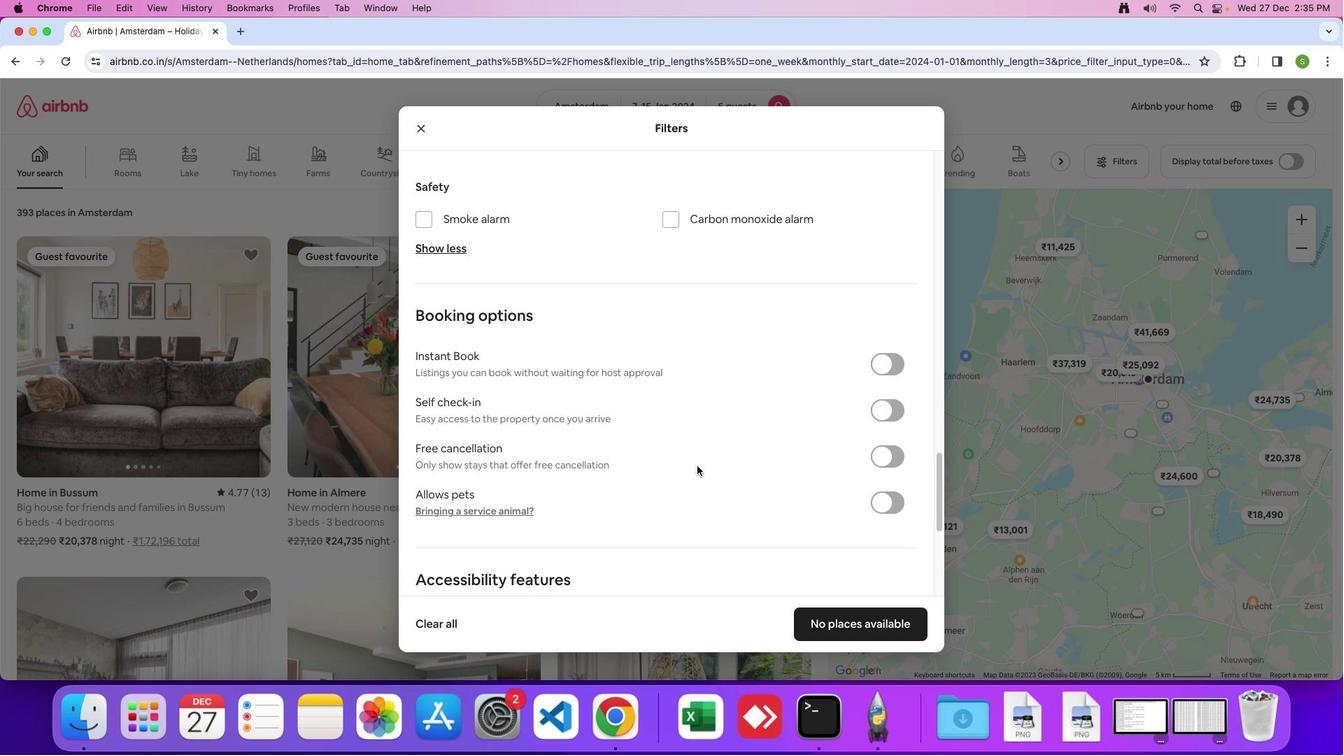 
Action: Mouse scrolled (695, 460) with delta (76, 53)
Screenshot: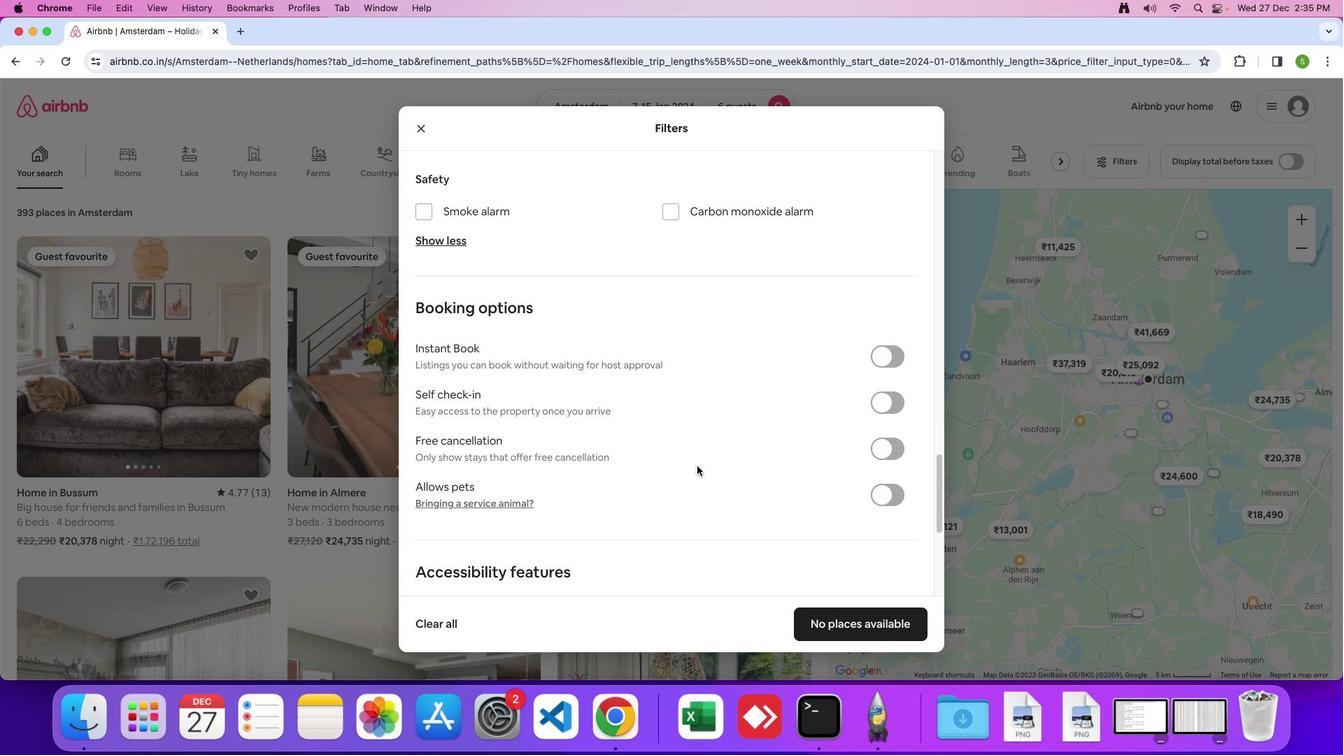 
Action: Mouse scrolled (695, 460) with delta (76, 53)
Screenshot: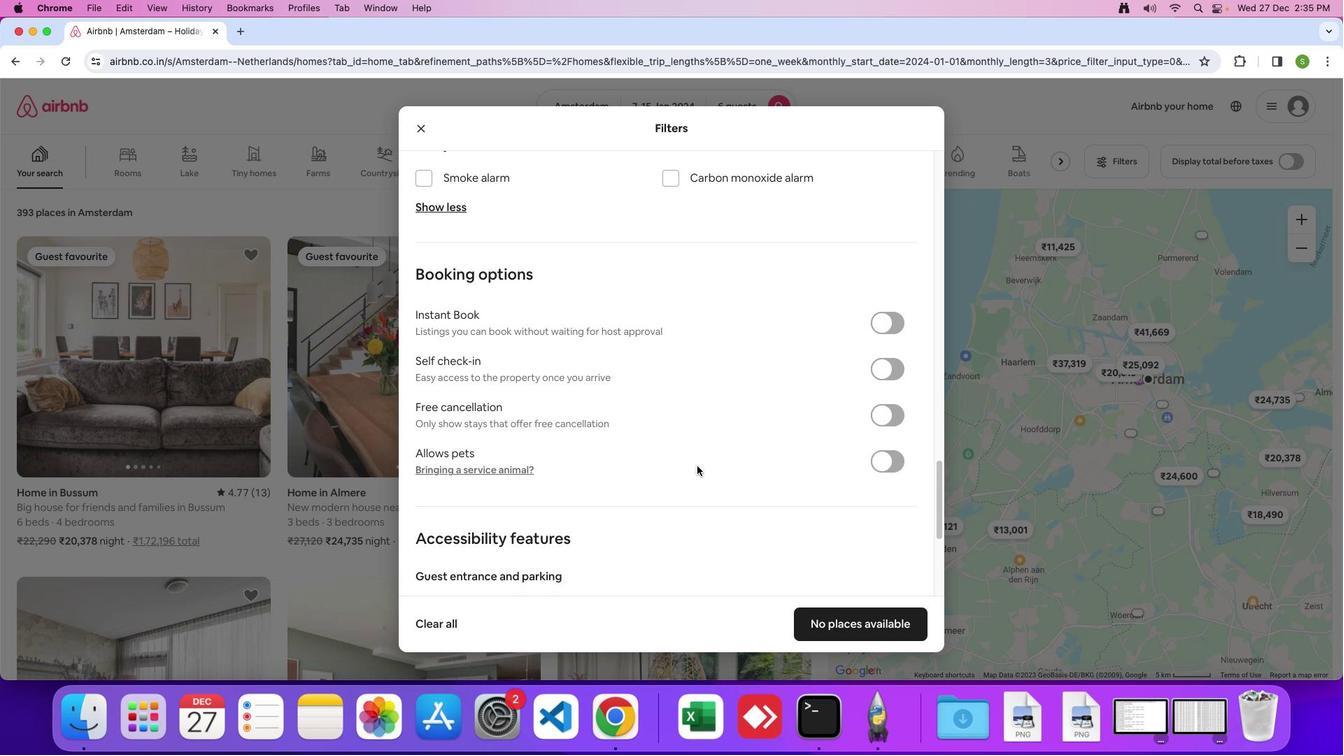 
Action: Mouse scrolled (695, 460) with delta (76, 53)
Screenshot: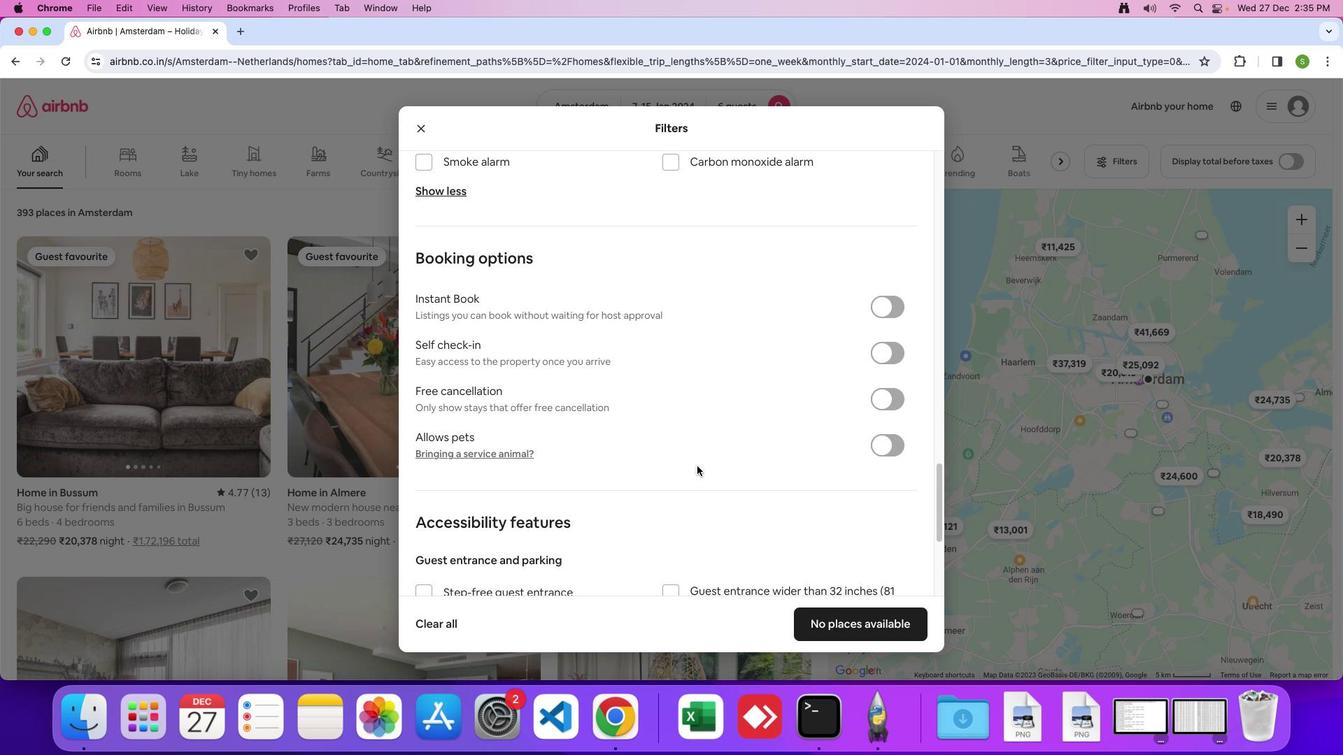 
Action: Mouse scrolled (695, 460) with delta (76, 53)
Screenshot: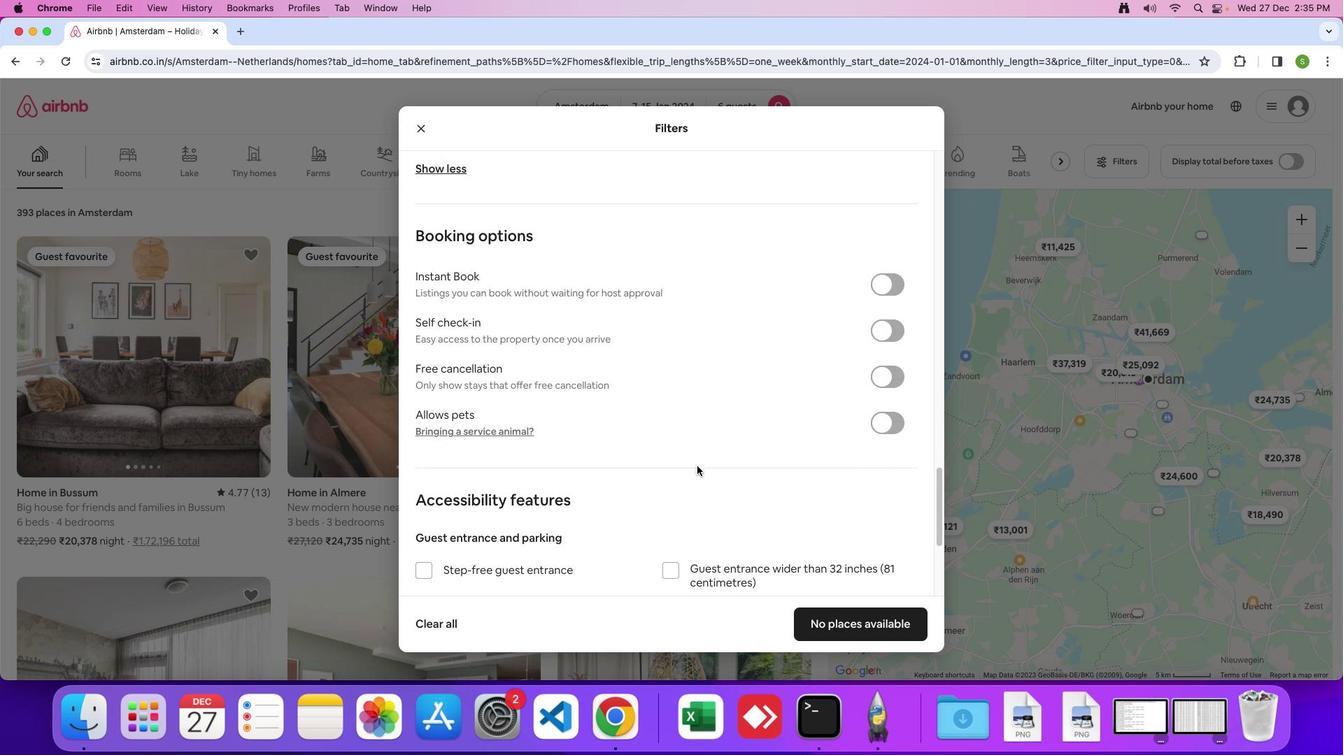 
Action: Mouse scrolled (695, 460) with delta (76, 52)
Screenshot: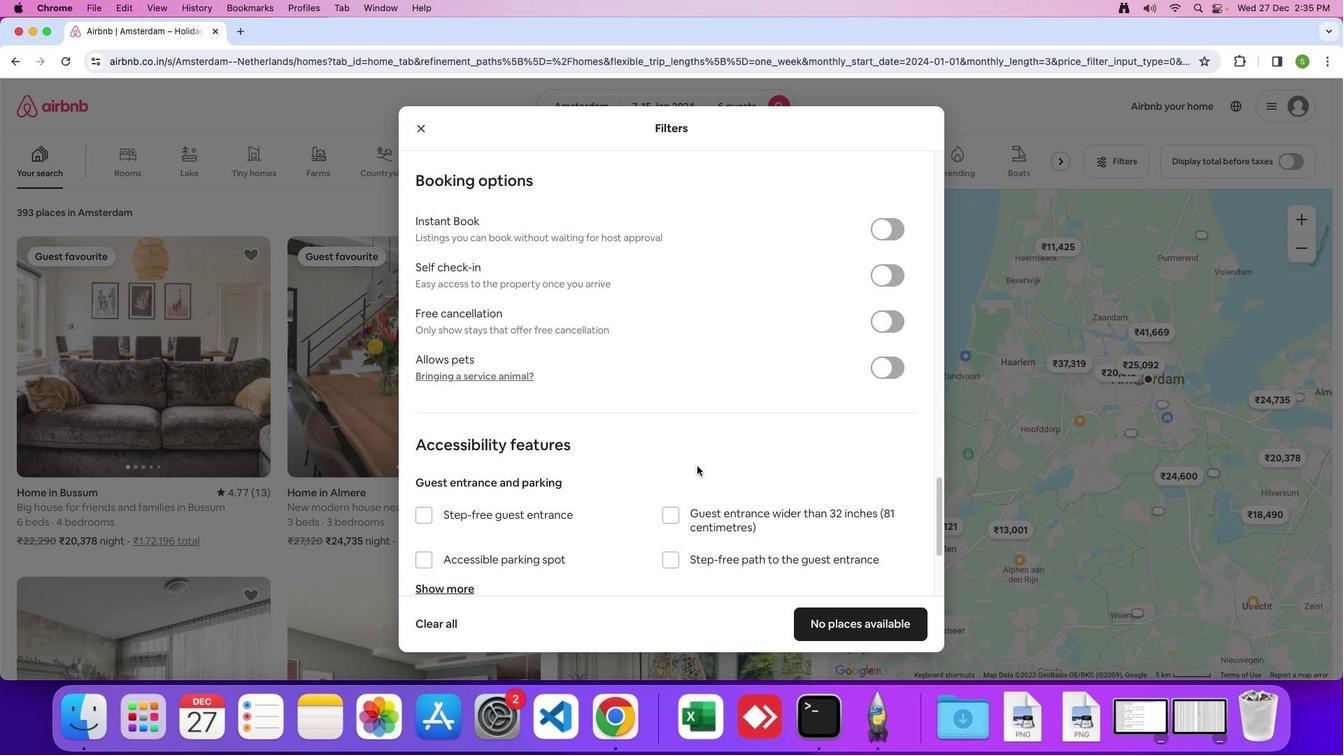 
Action: Mouse moved to (637, 456)
Screenshot: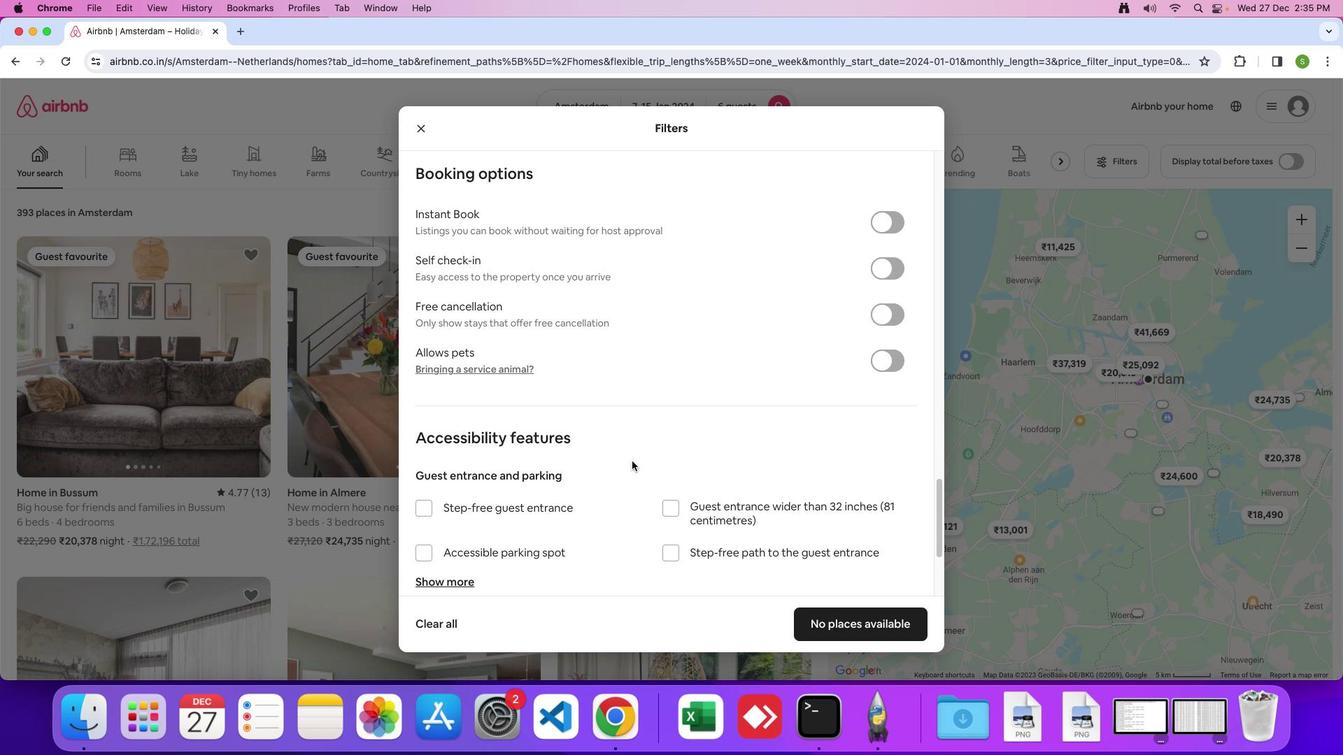 
Action: Mouse scrolled (637, 456) with delta (76, 53)
Screenshot: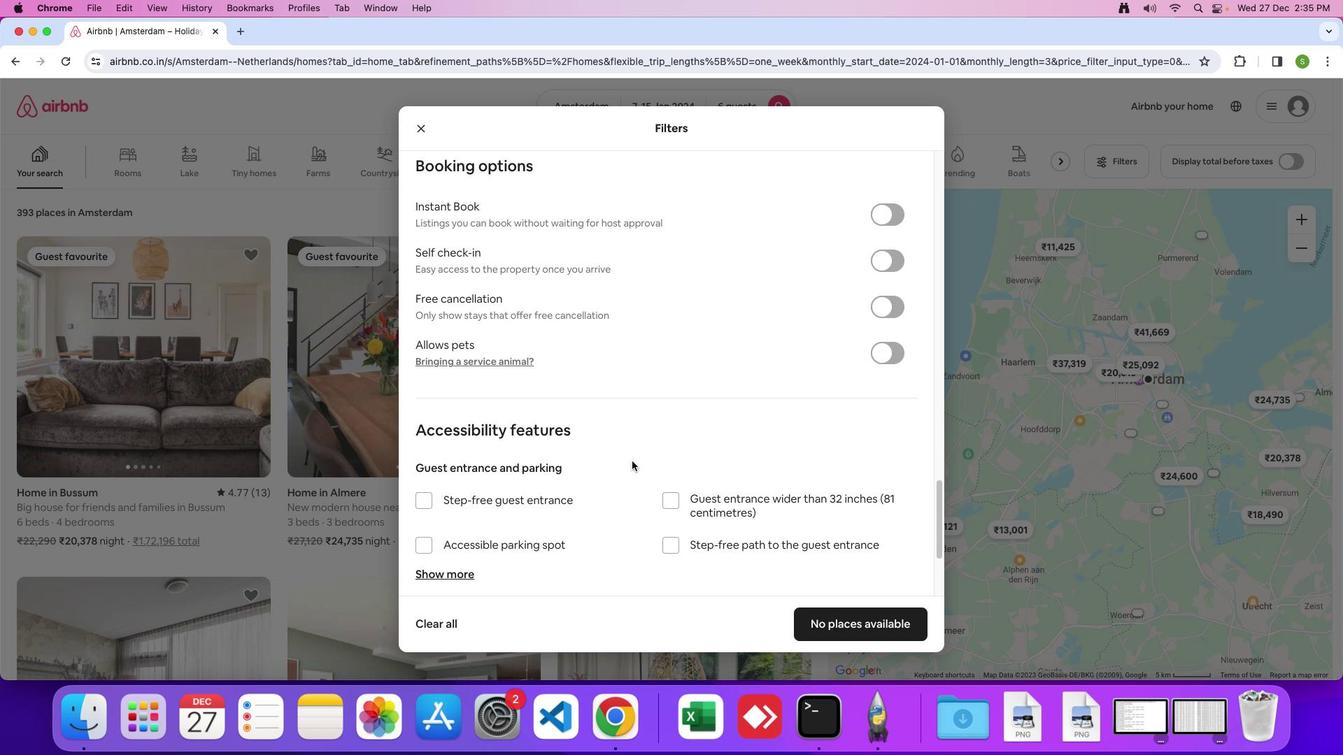 
Action: Mouse scrolled (637, 456) with delta (76, 53)
Screenshot: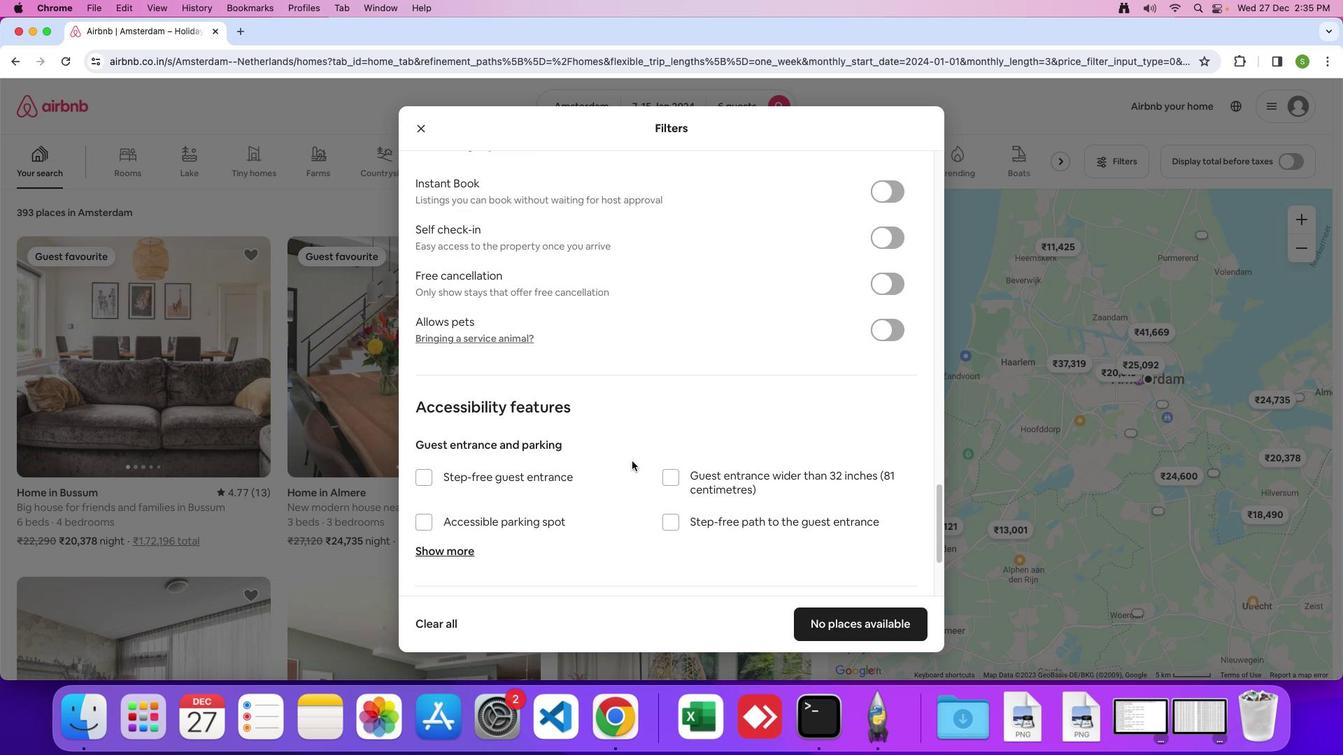 
Action: Mouse scrolled (637, 456) with delta (76, 52)
Screenshot: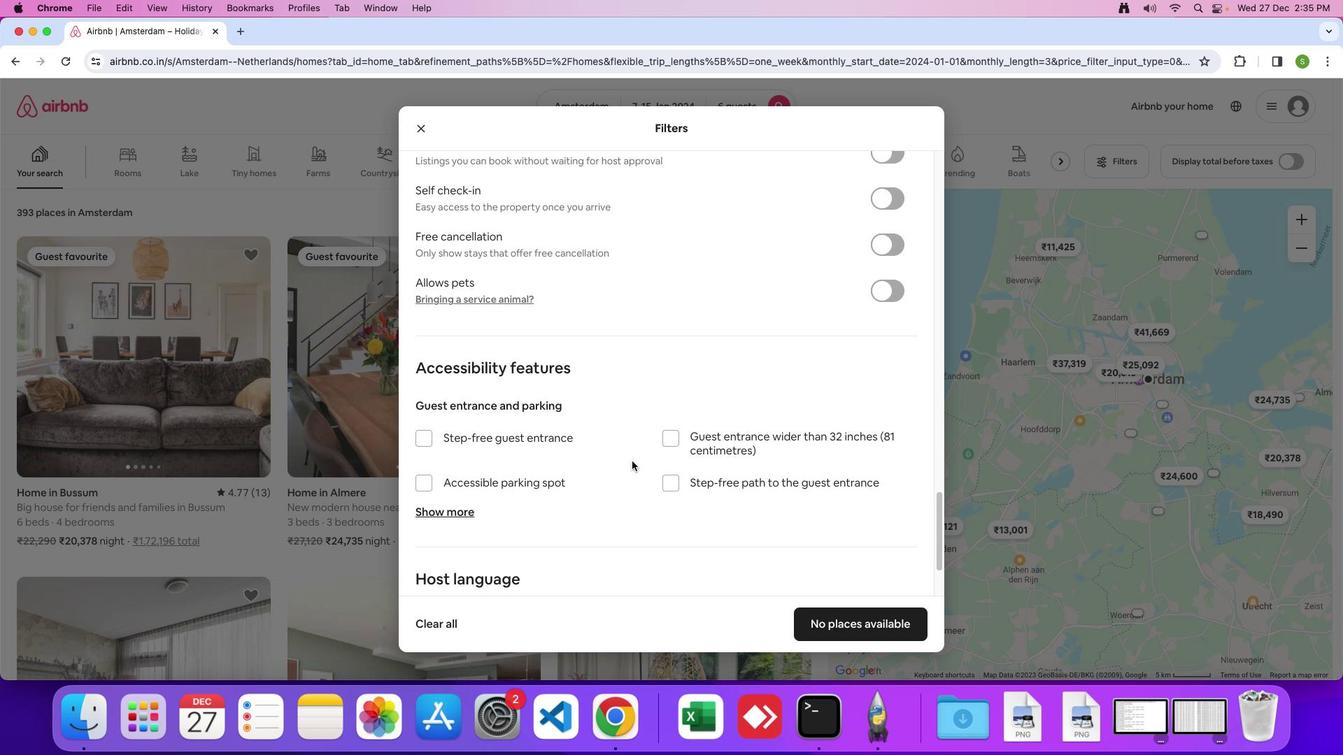 
Action: Mouse scrolled (637, 456) with delta (76, 53)
Screenshot: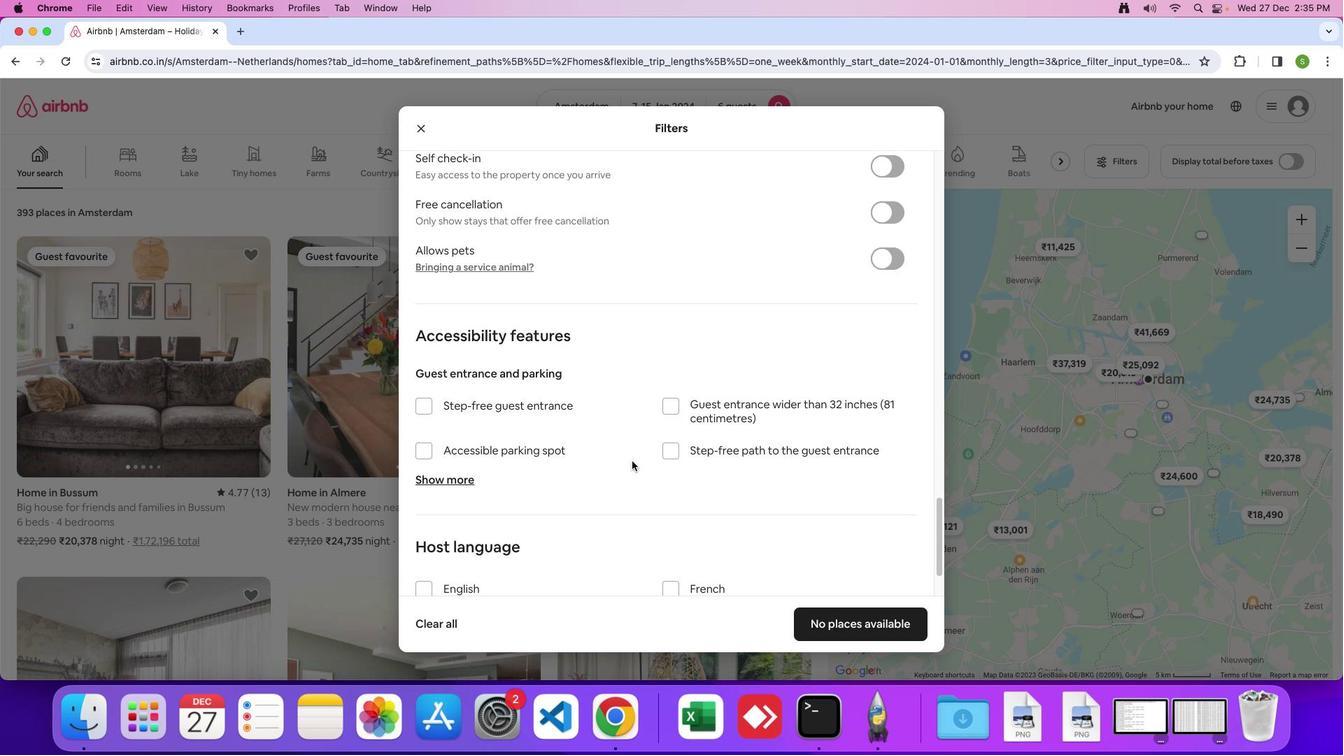 
Action: Mouse scrolled (637, 456) with delta (76, 53)
Screenshot: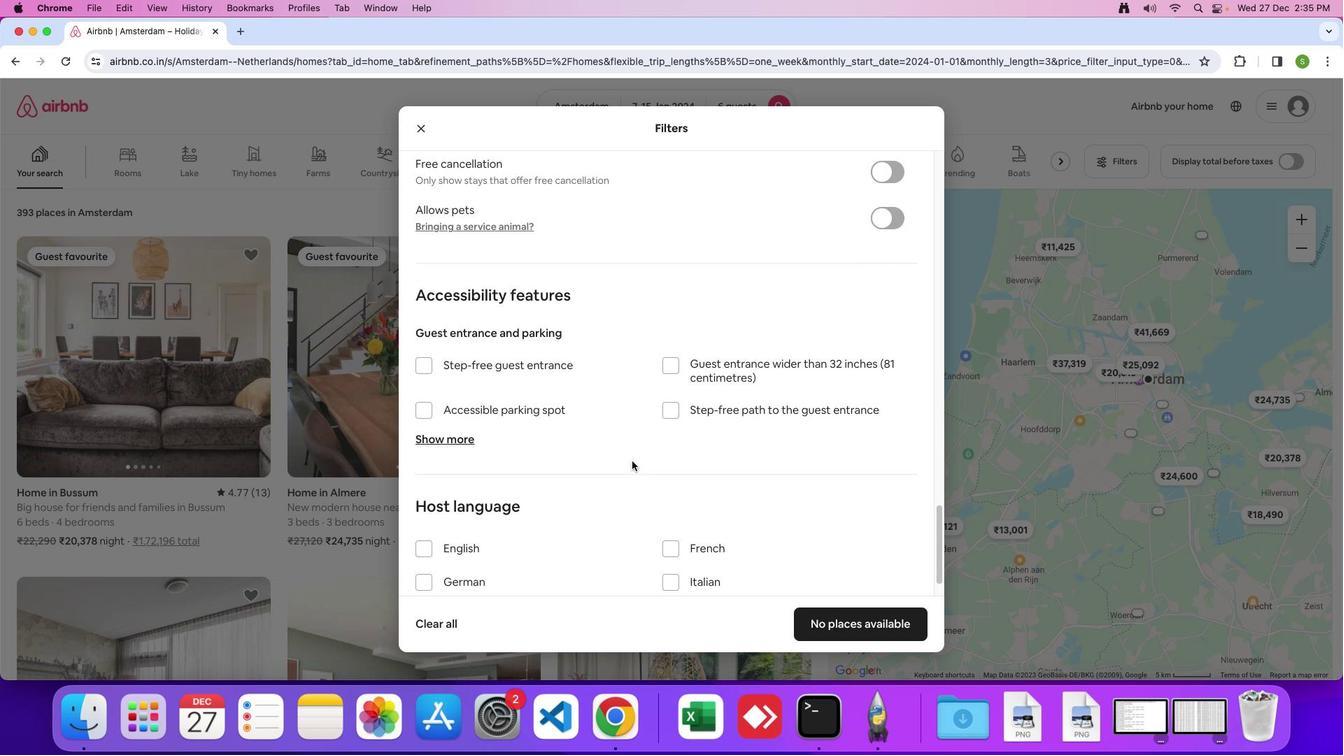 
Action: Mouse scrolled (637, 456) with delta (76, 52)
Screenshot: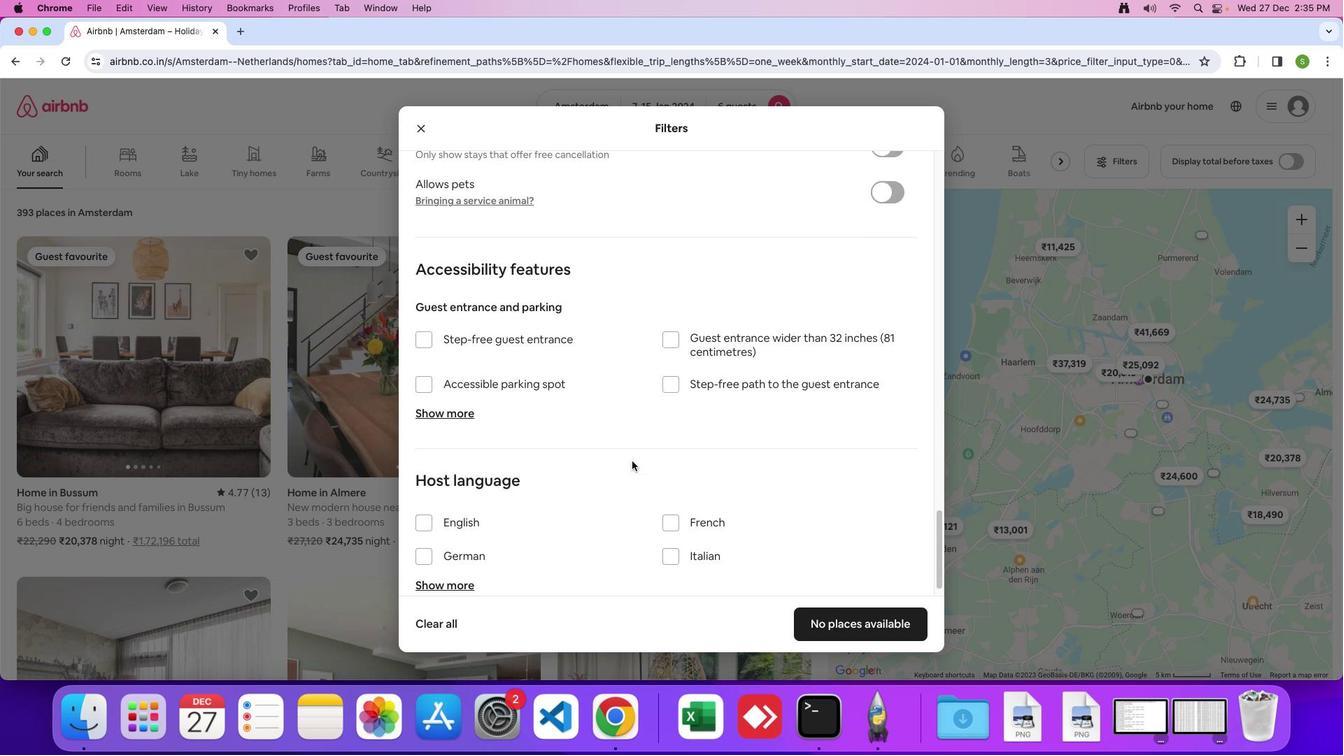 
Action: Mouse moved to (637, 456)
Screenshot: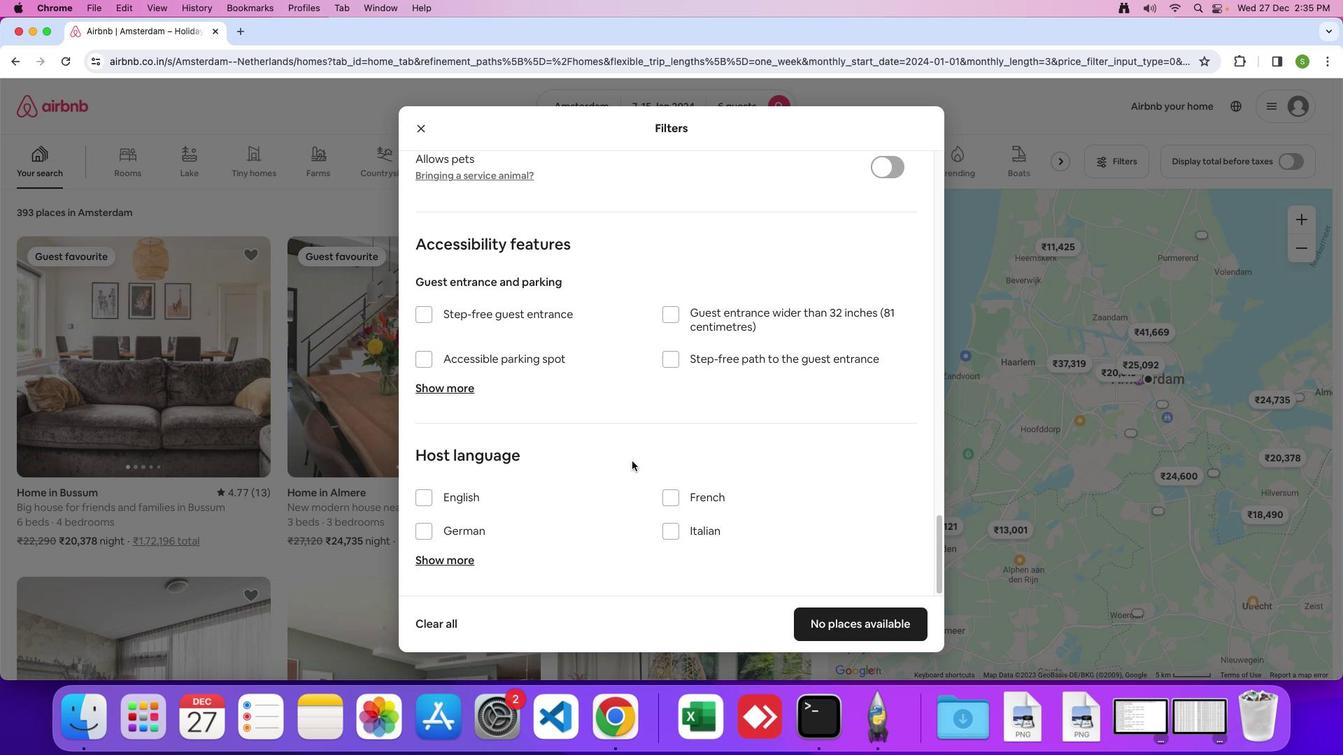
Action: Mouse scrolled (637, 456) with delta (76, 53)
Screenshot: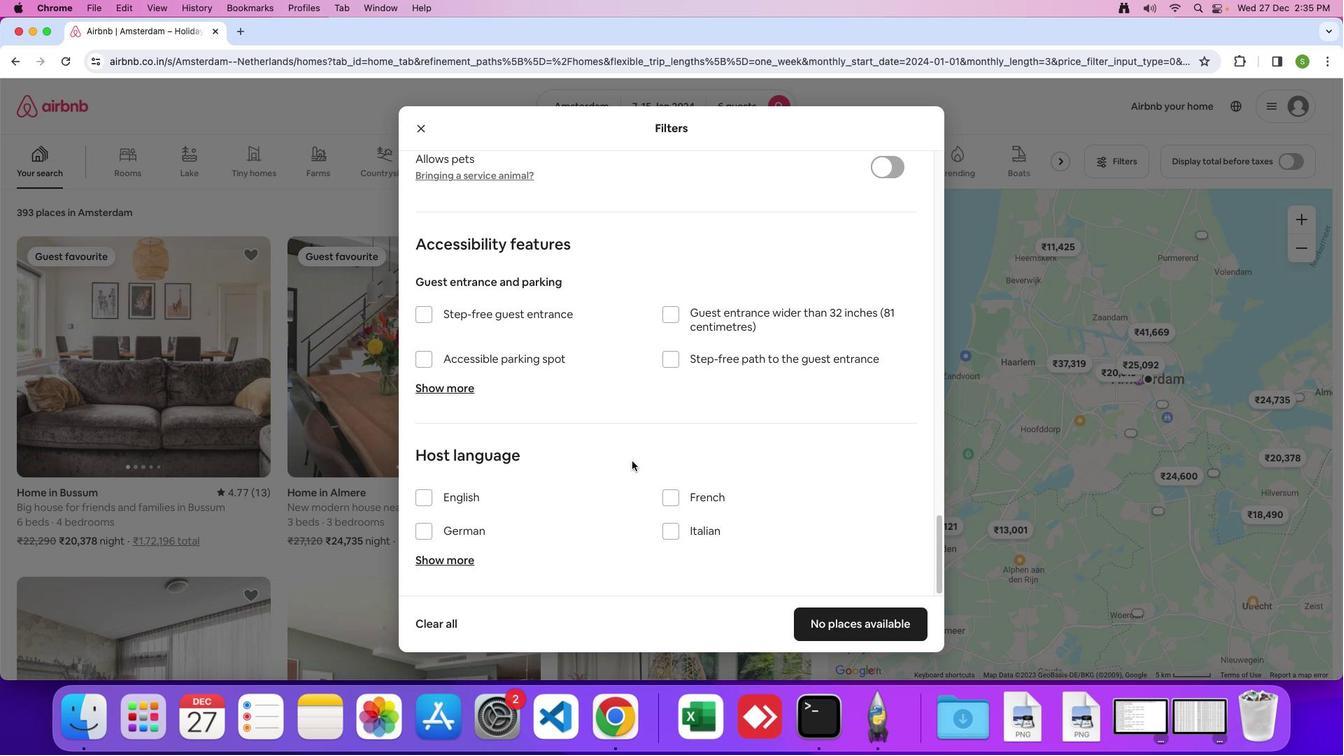
Action: Mouse scrolled (637, 456) with delta (76, 53)
Screenshot: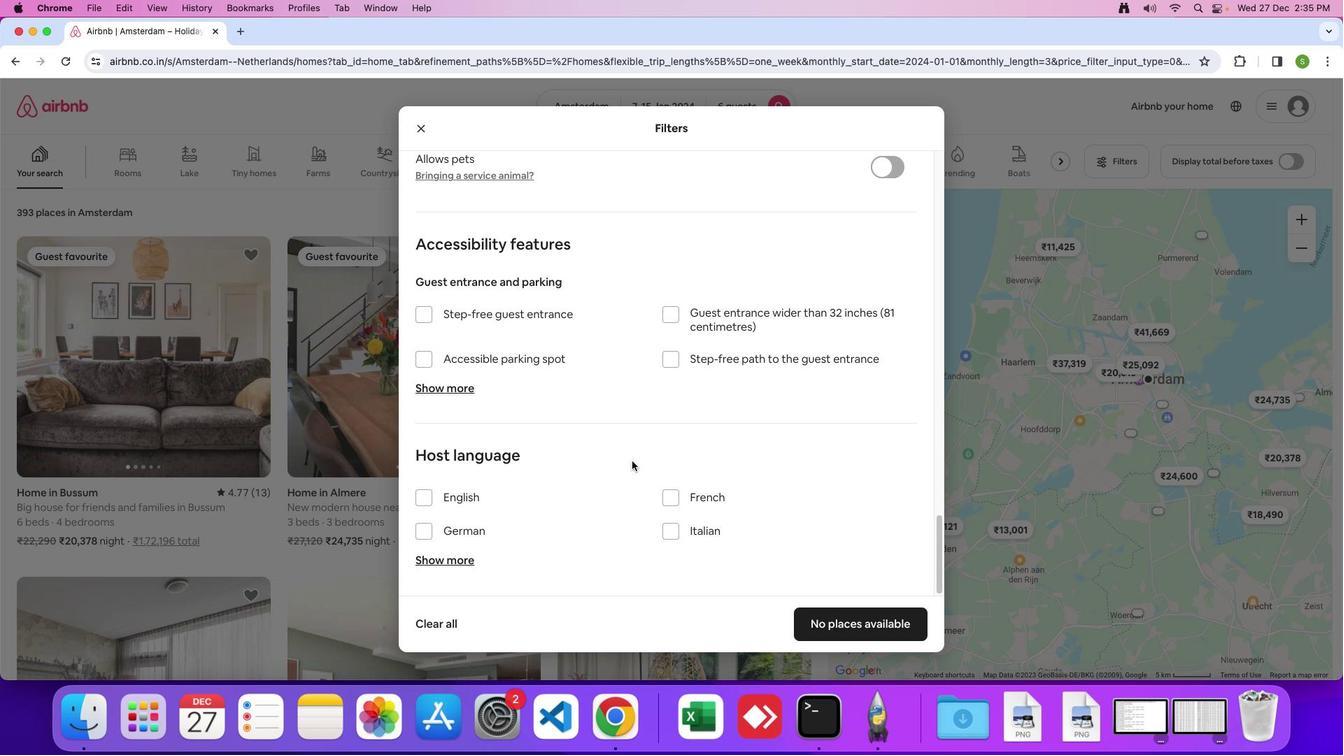 
Action: Mouse scrolled (637, 456) with delta (76, 52)
Screenshot: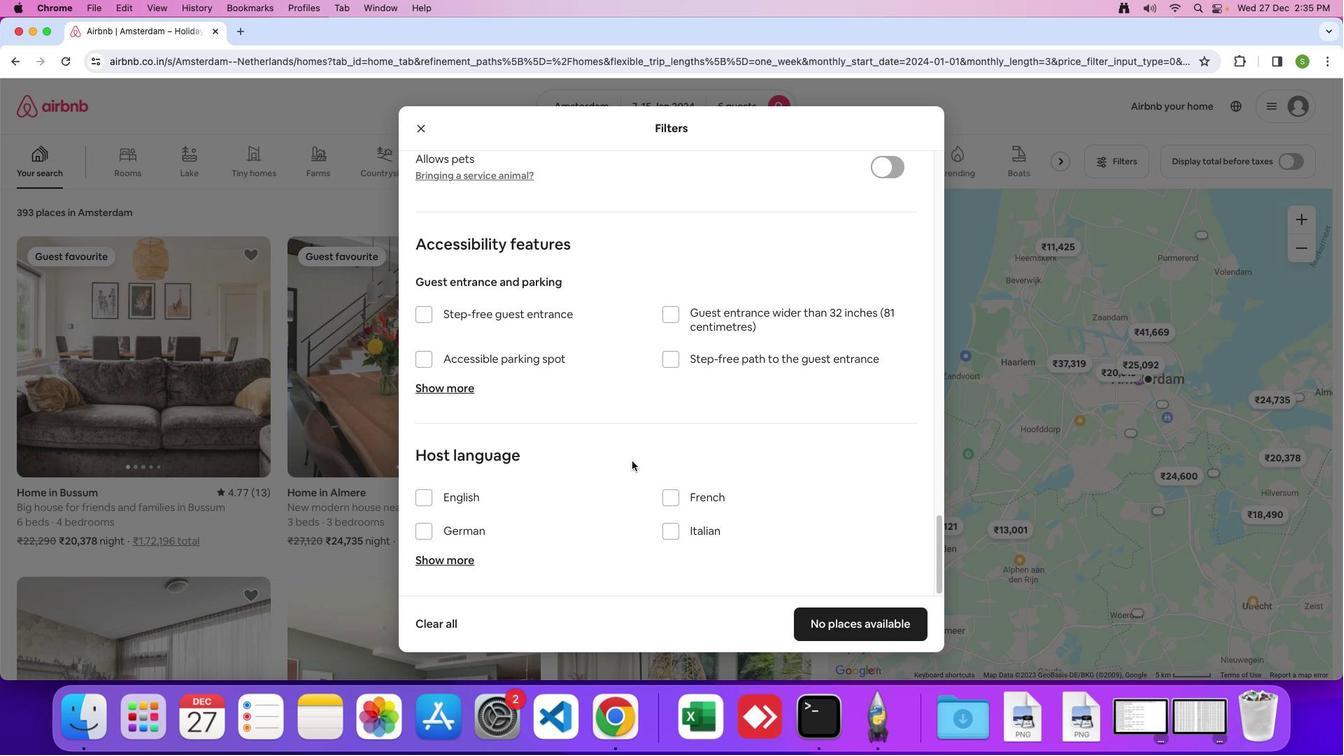 
Action: Mouse scrolled (637, 456) with delta (76, 53)
Screenshot: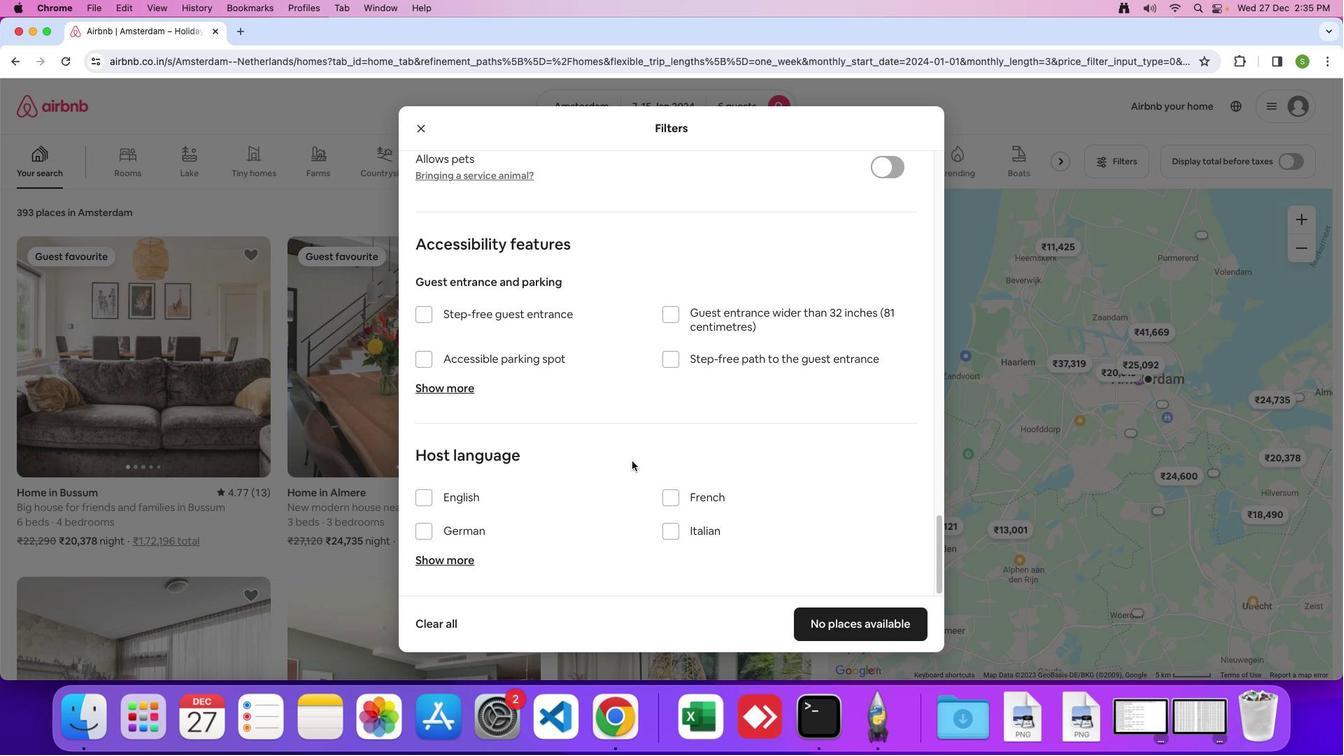 
Action: Mouse scrolled (637, 456) with delta (76, 53)
Screenshot: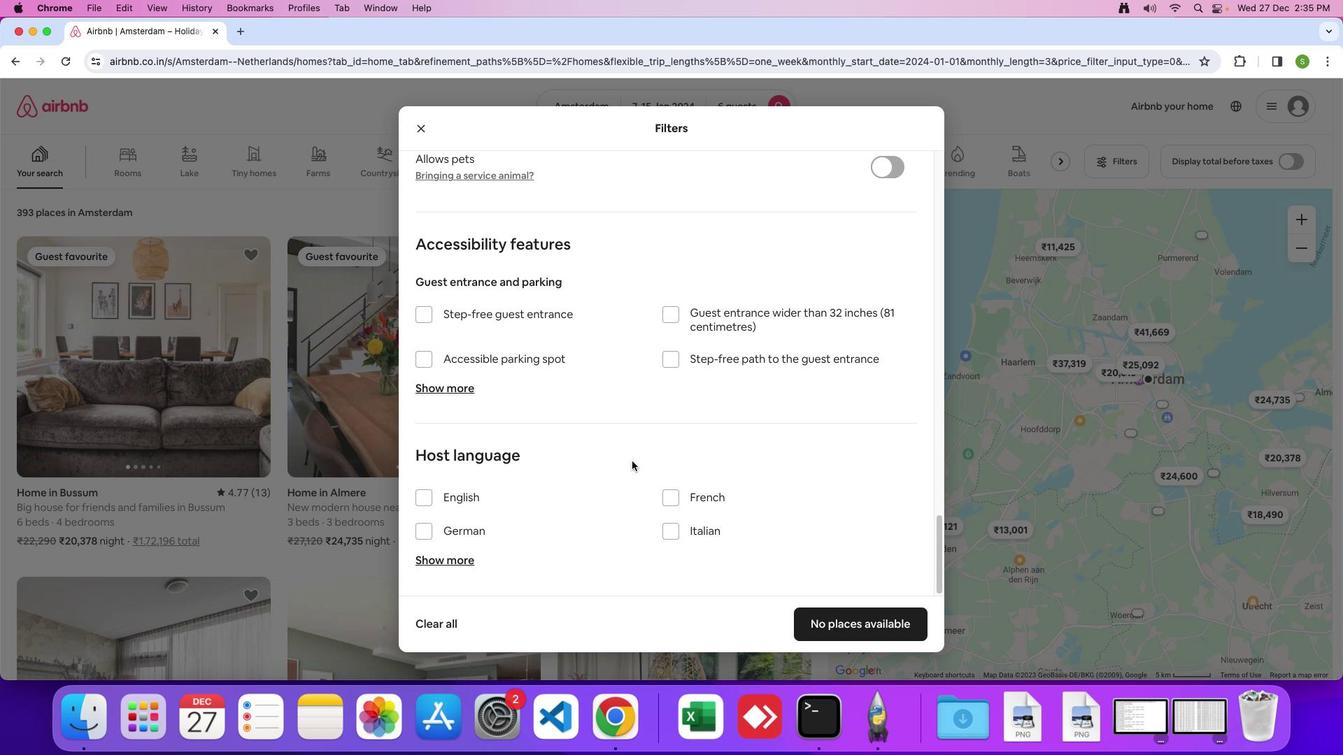 
Action: Mouse scrolled (637, 456) with delta (76, 53)
Screenshot: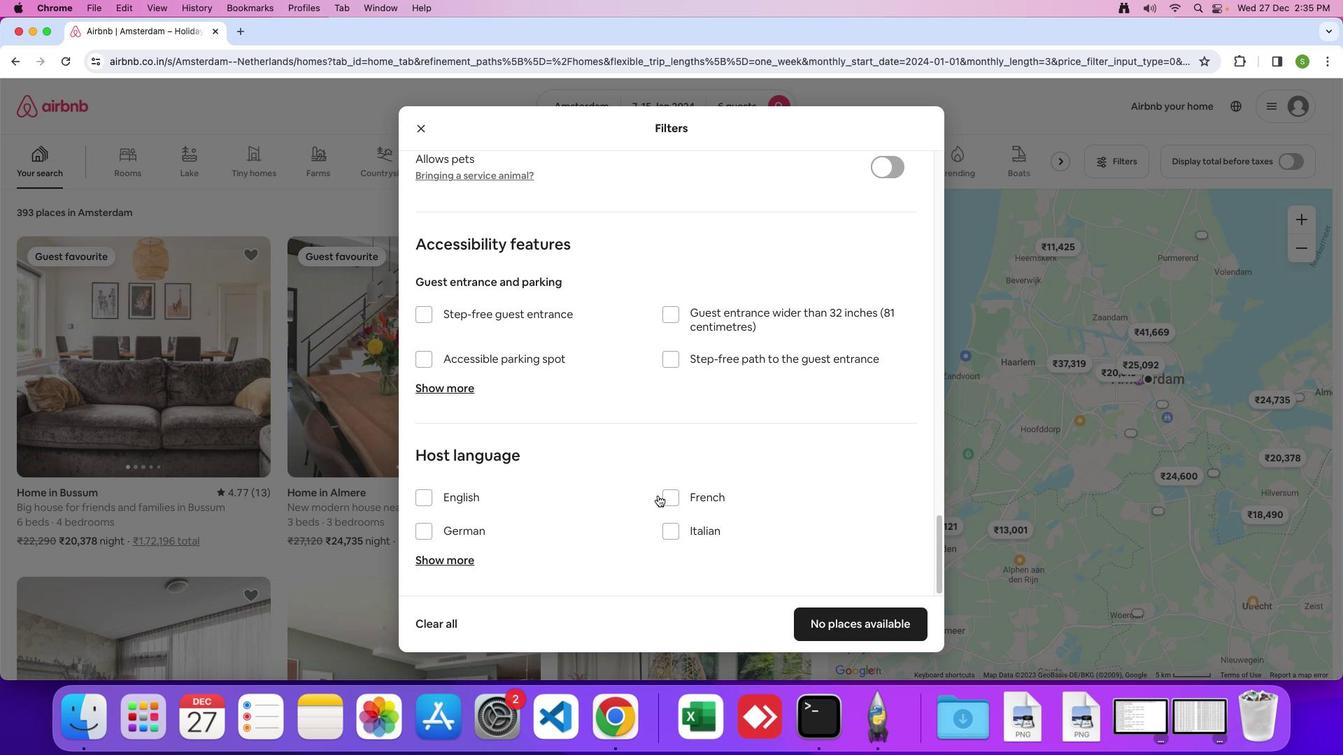 
Action: Mouse moved to (824, 590)
Screenshot: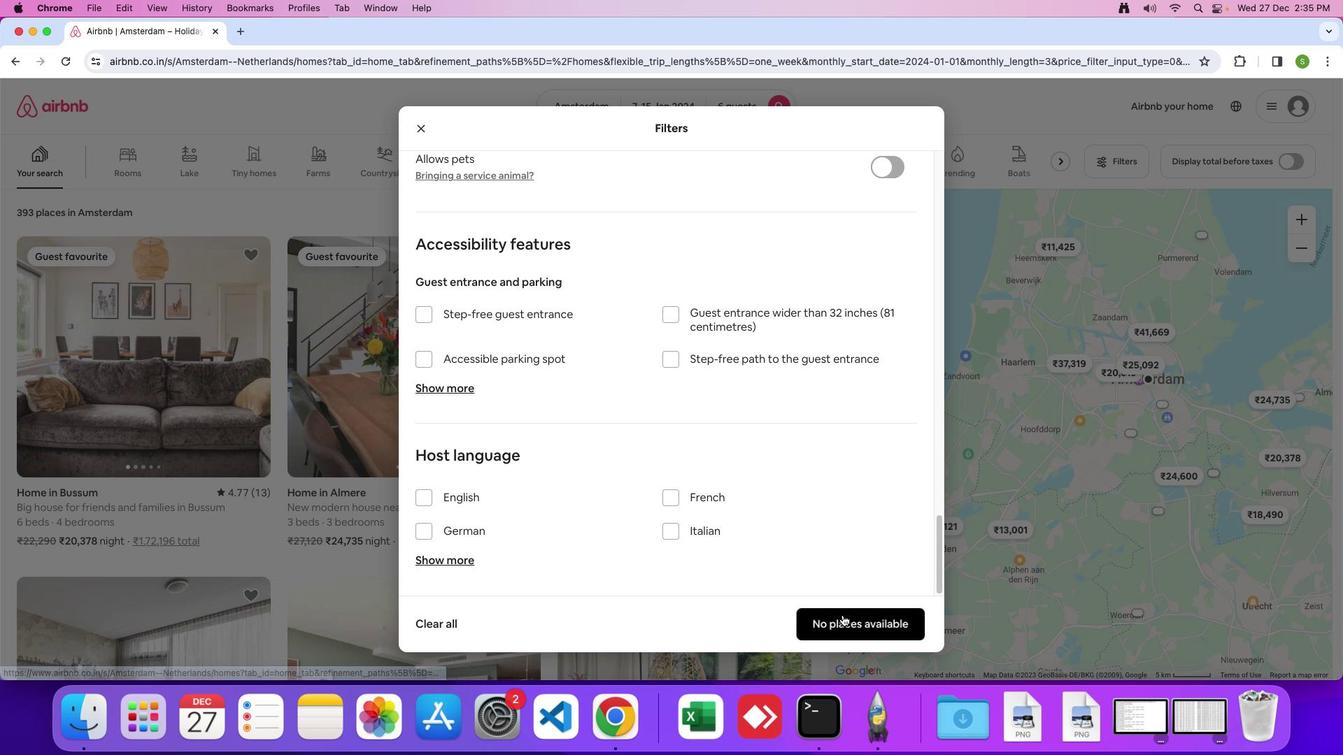 
Action: Mouse pressed left at (824, 590)
Screenshot: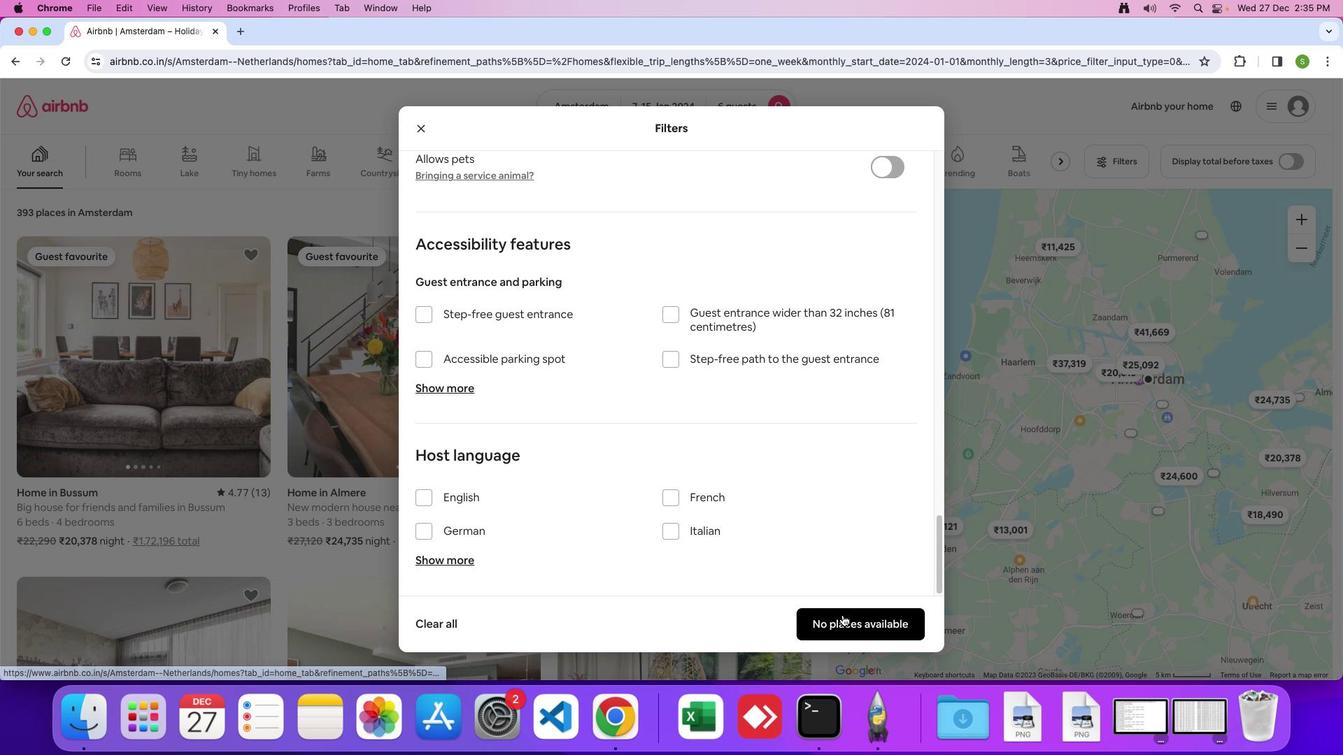 
Action: Mouse moved to (593, 482)
Screenshot: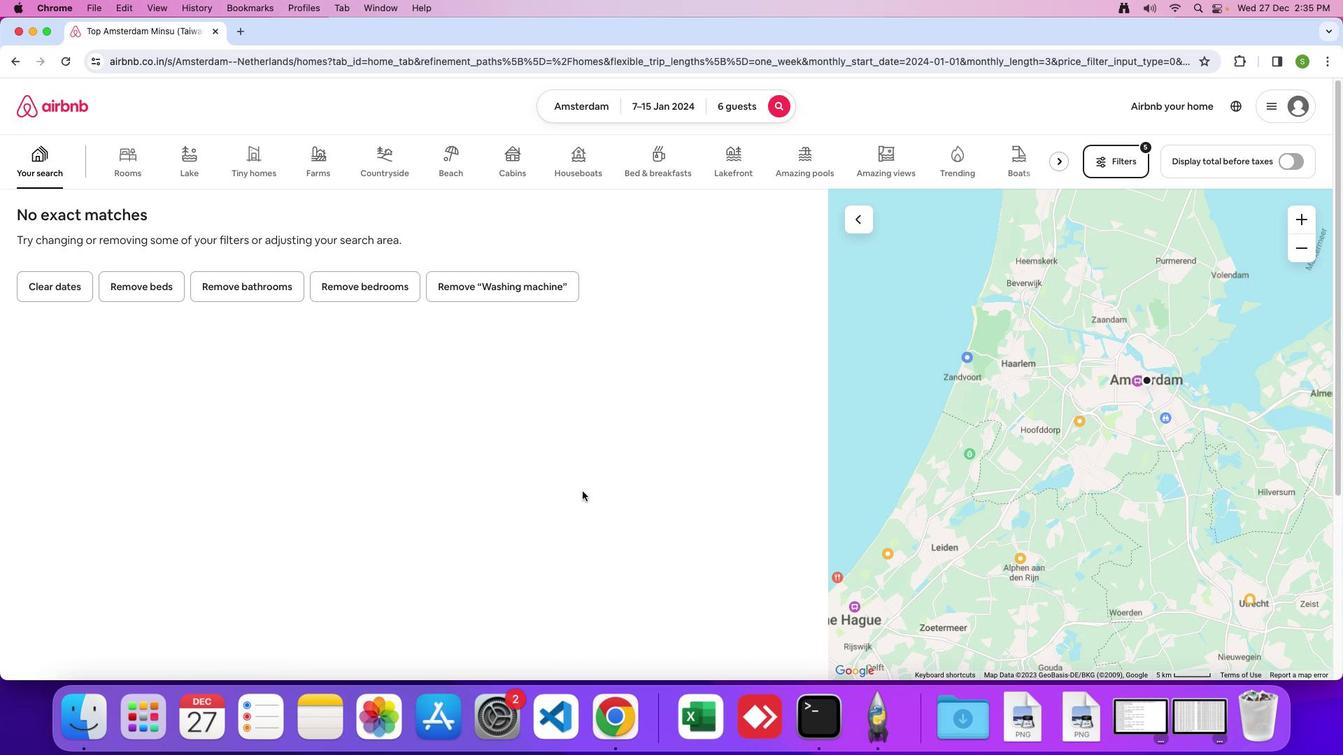 
